 Task: Set up alerts for new listings in Wichita, Kansas, that have a home office or flex space.
Action: Mouse moved to (307, 191)
Screenshot: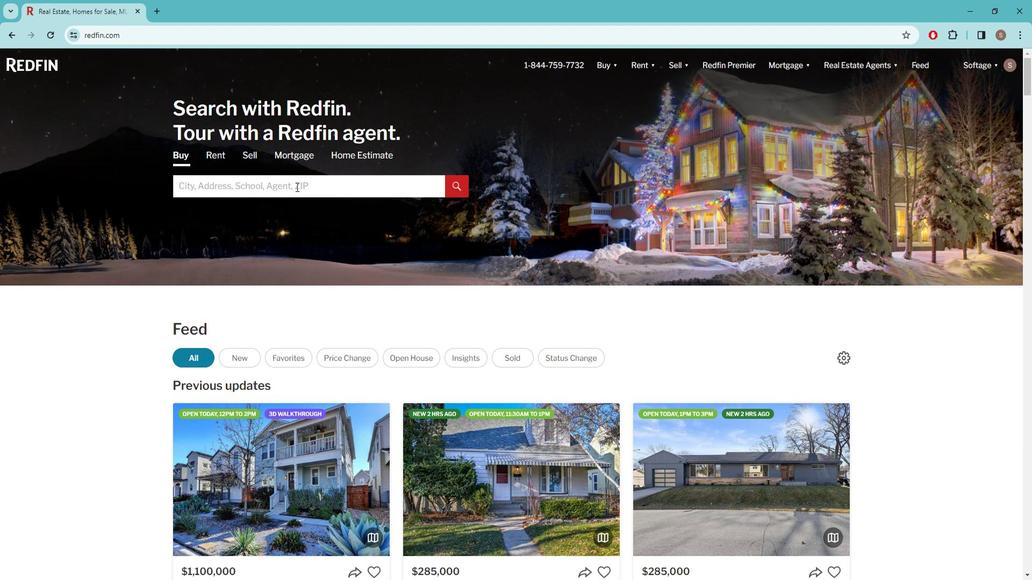 
Action: Mouse pressed left at (307, 191)
Screenshot: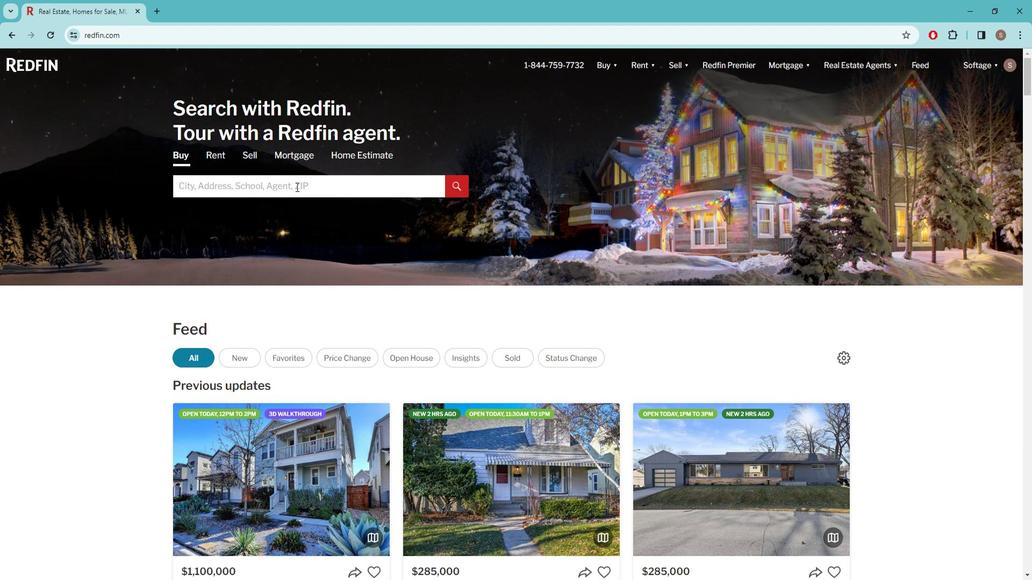 
Action: Key pressed w<Key.caps_lock>ICHITA
Screenshot: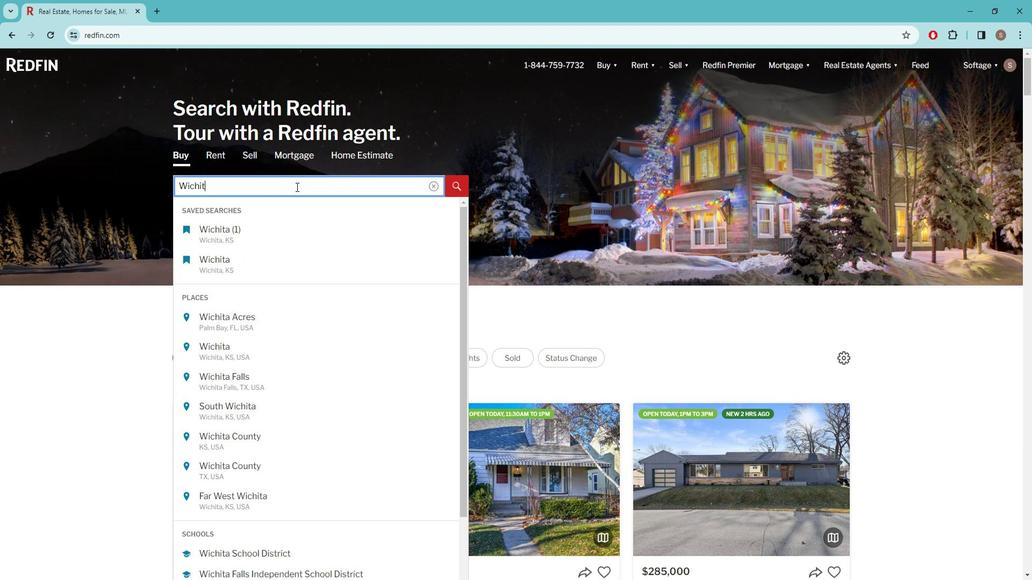 
Action: Mouse moved to (307, 256)
Screenshot: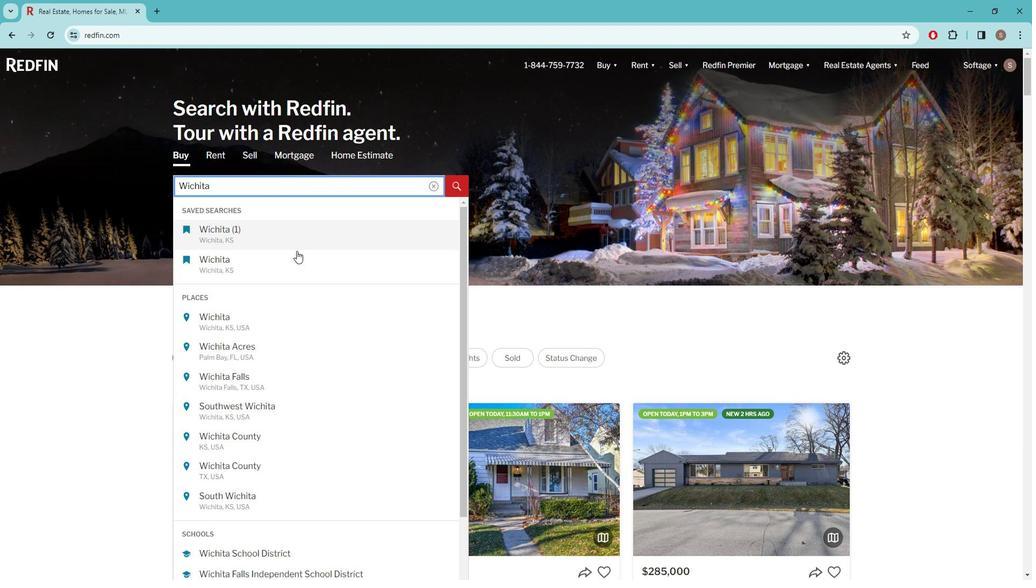
Action: Mouse pressed left at (307, 256)
Screenshot: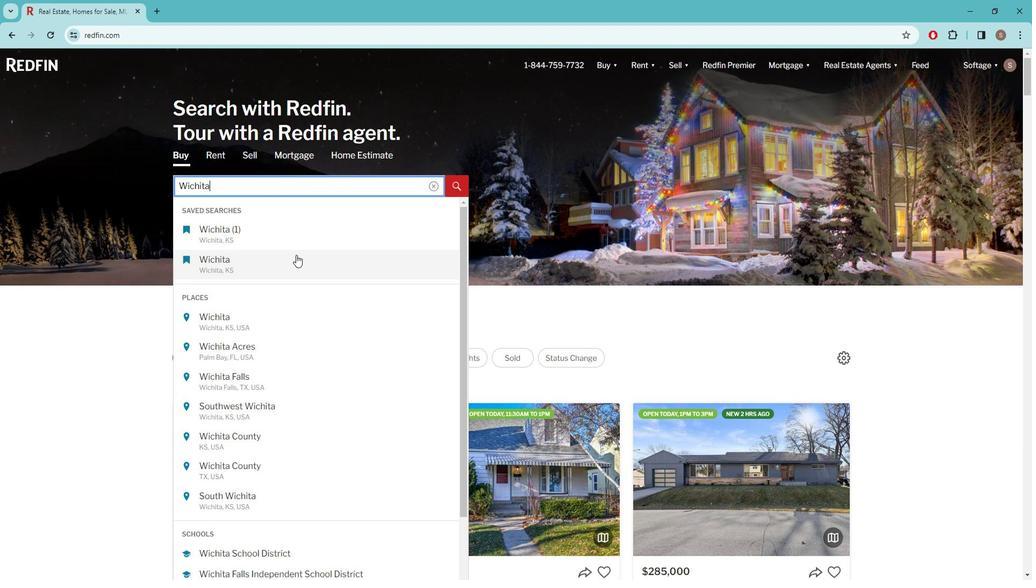 
Action: Mouse moved to (926, 134)
Screenshot: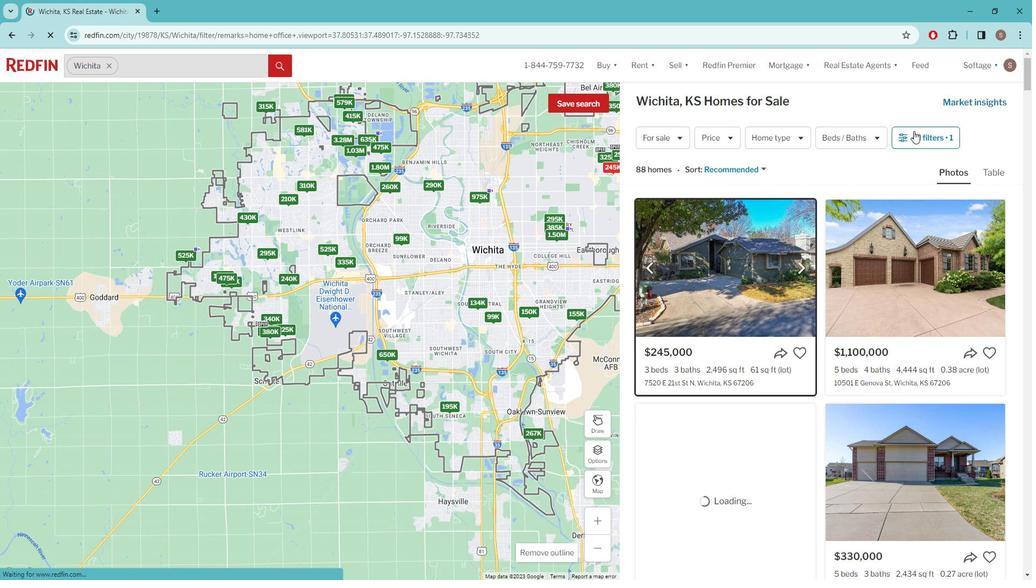 
Action: Mouse pressed left at (926, 134)
Screenshot: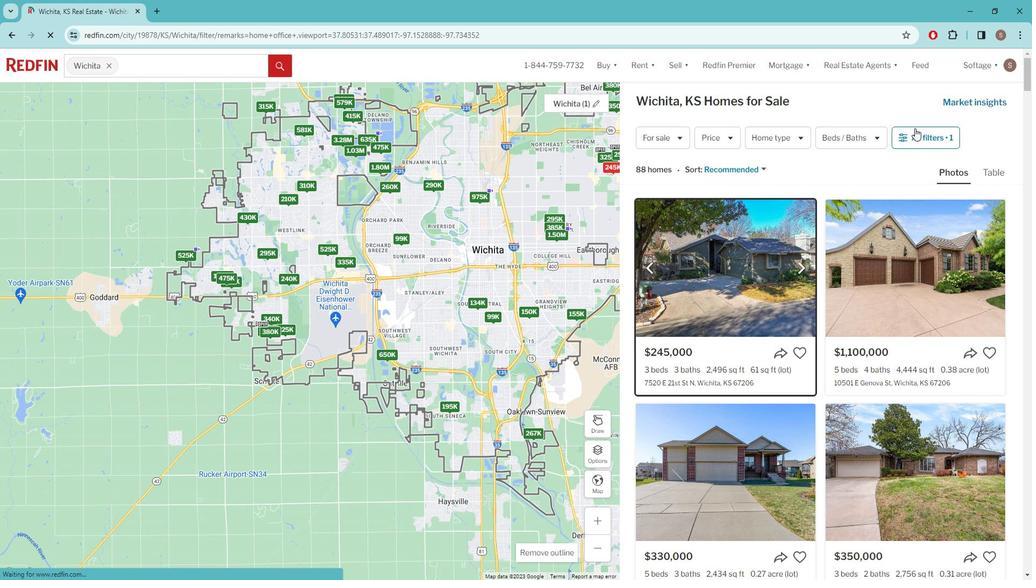 
Action: Mouse pressed left at (926, 134)
Screenshot: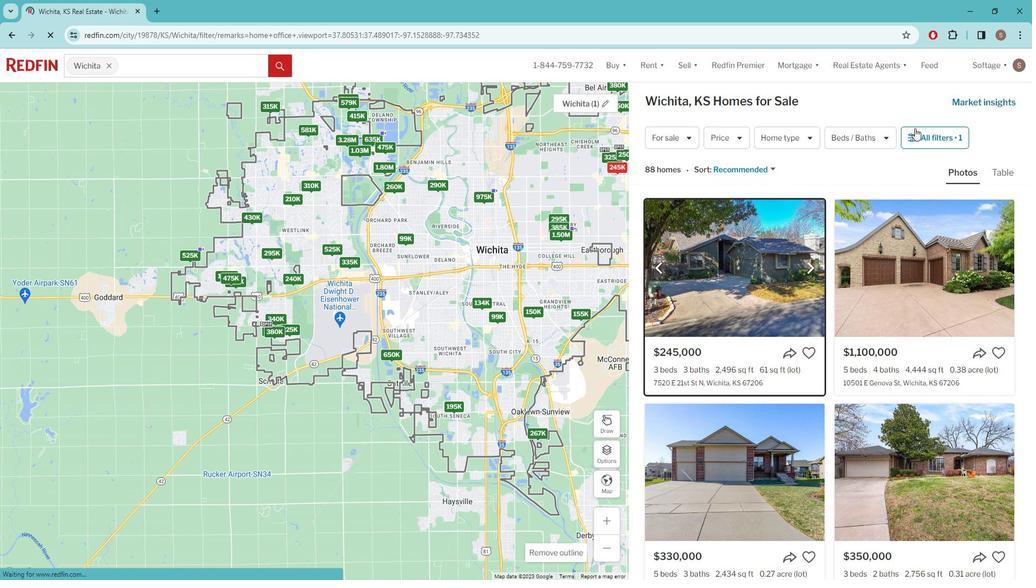 
Action: Mouse moved to (920, 140)
Screenshot: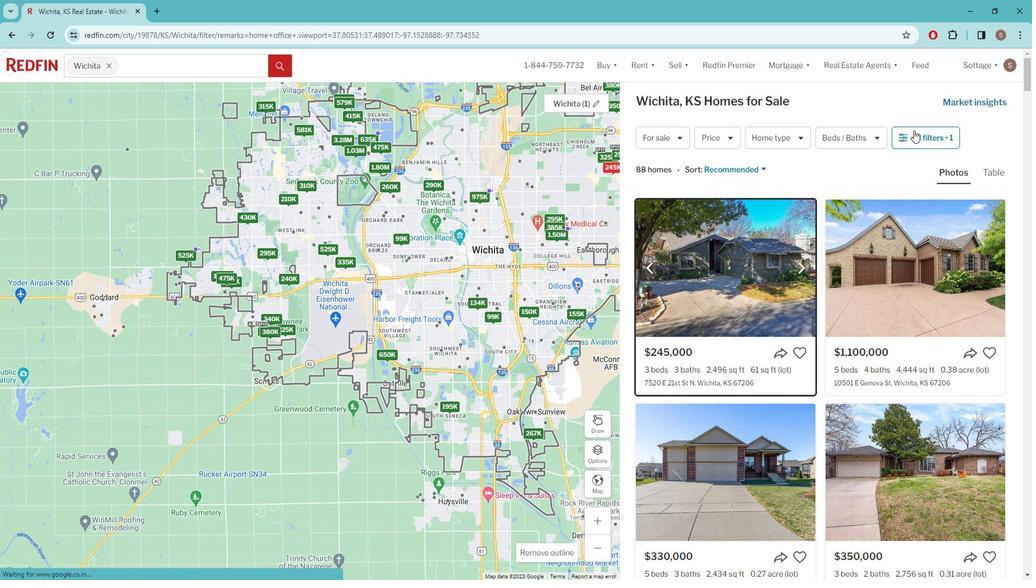 
Action: Mouse pressed left at (920, 140)
Screenshot: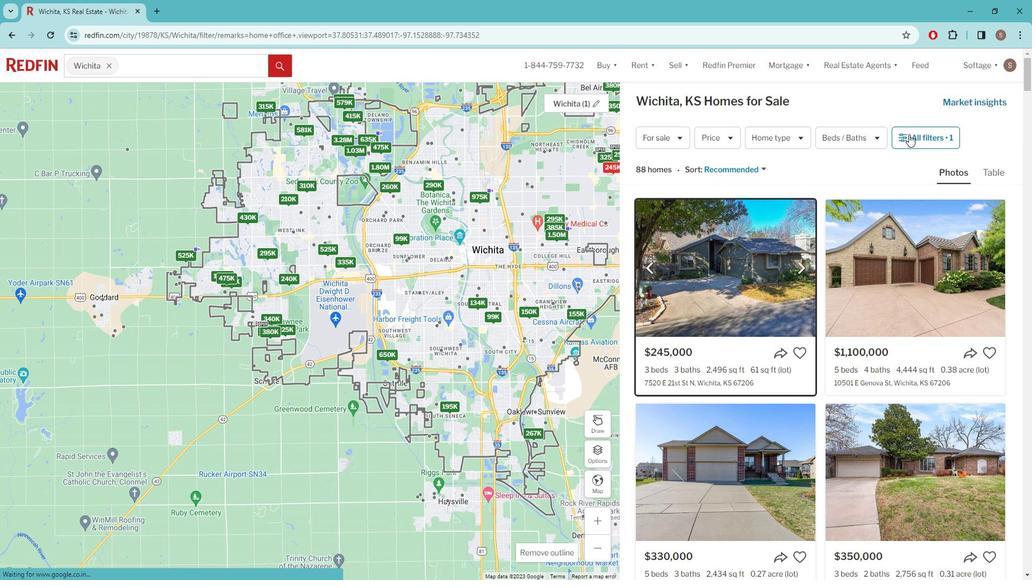 
Action: Mouse moved to (706, 549)
Screenshot: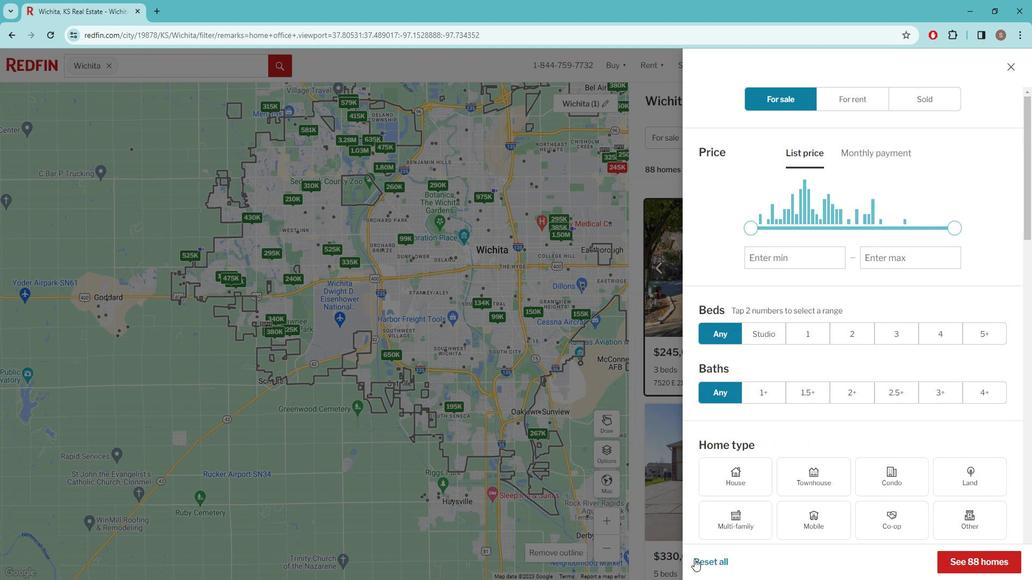 
Action: Mouse pressed left at (706, 549)
Screenshot: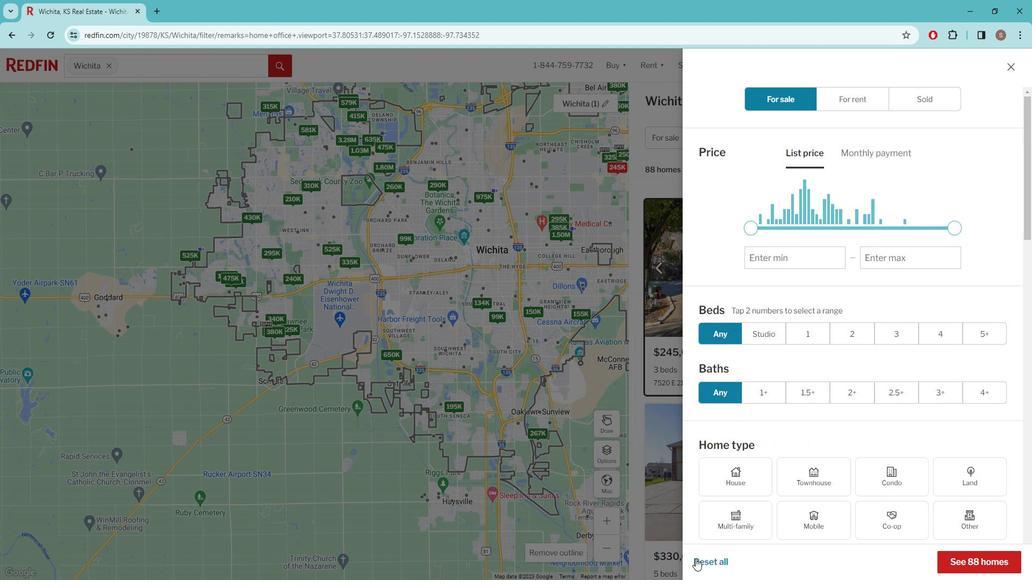 
Action: Mouse moved to (824, 355)
Screenshot: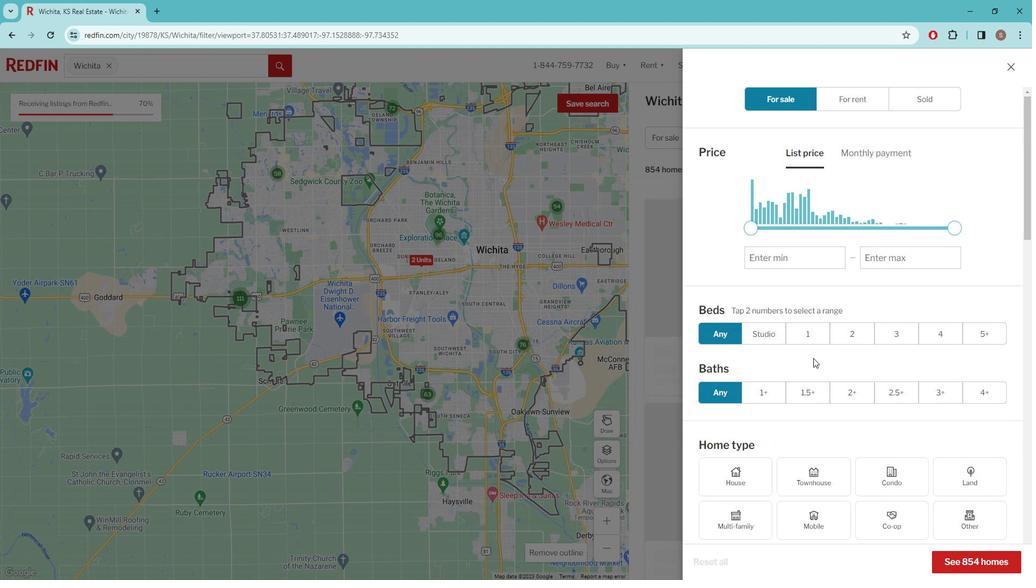 
Action: Mouse scrolled (824, 355) with delta (0, 0)
Screenshot: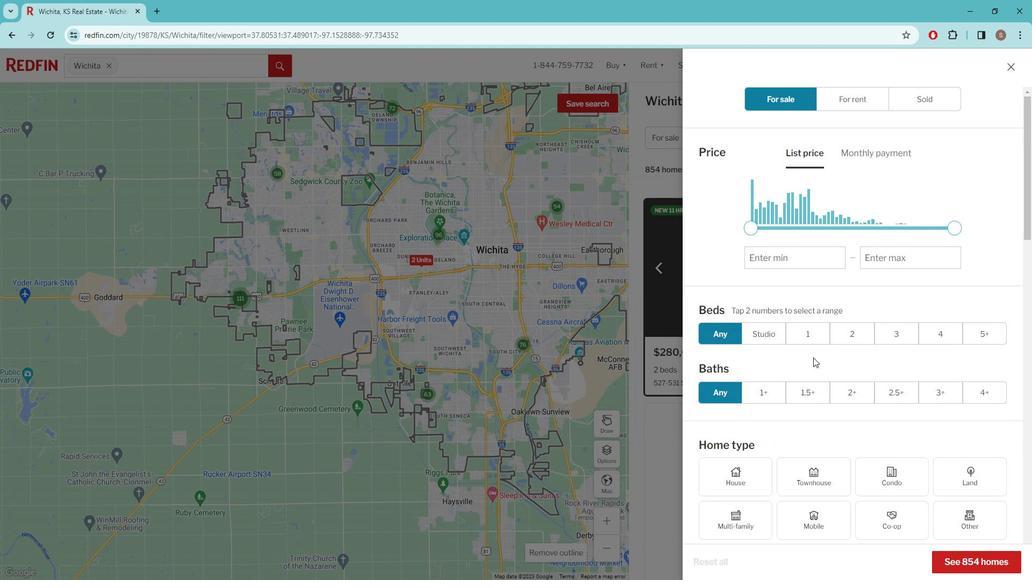 
Action: Mouse moved to (824, 355)
Screenshot: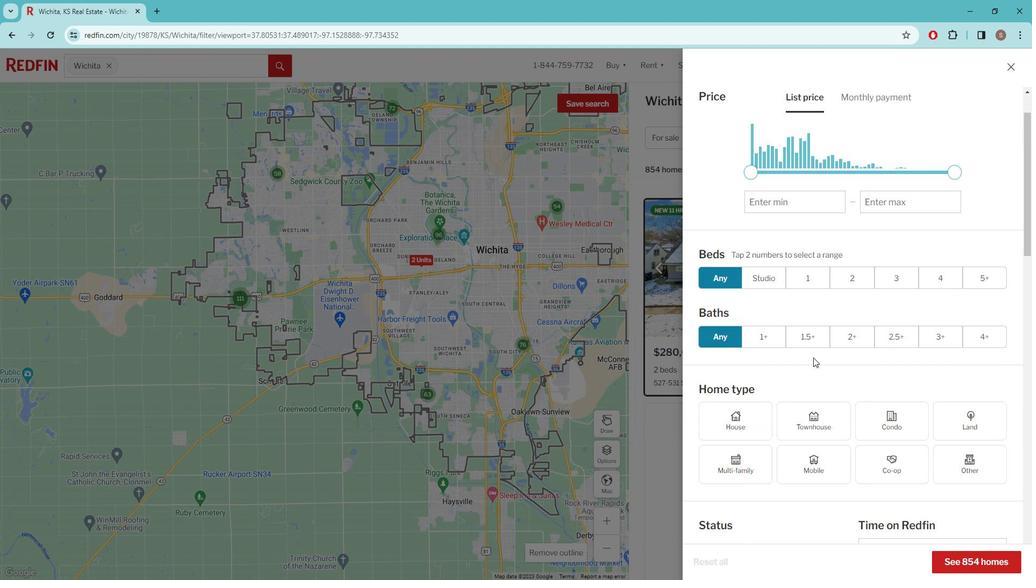 
Action: Mouse scrolled (824, 354) with delta (0, 0)
Screenshot: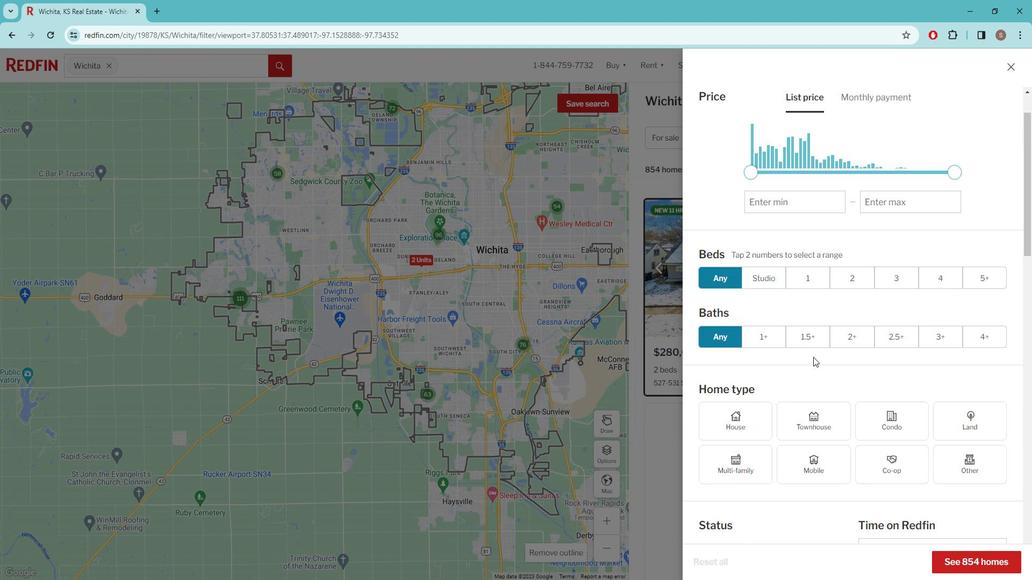 
Action: Mouse scrolled (824, 354) with delta (0, 0)
Screenshot: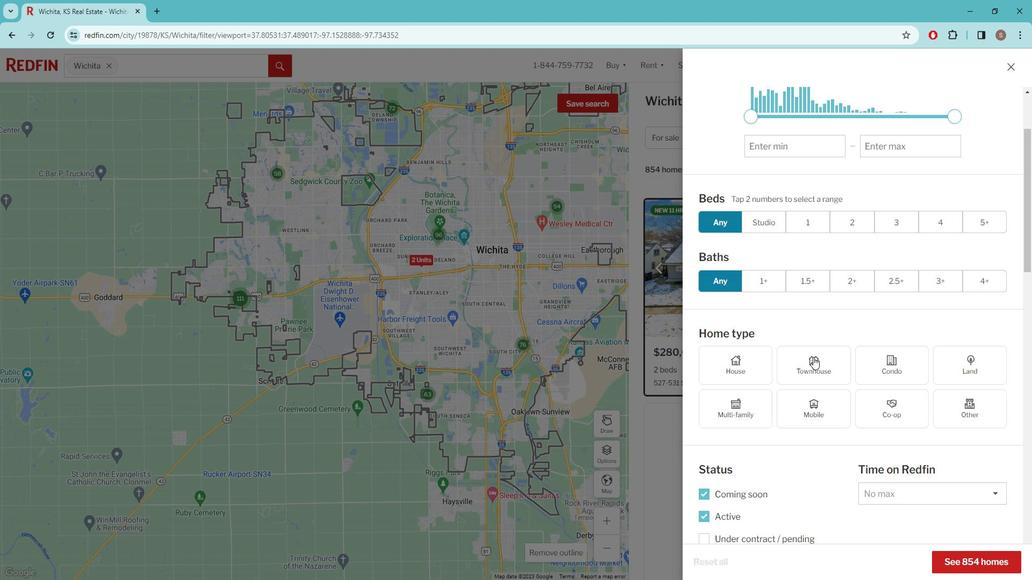 
Action: Mouse moved to (912, 431)
Screenshot: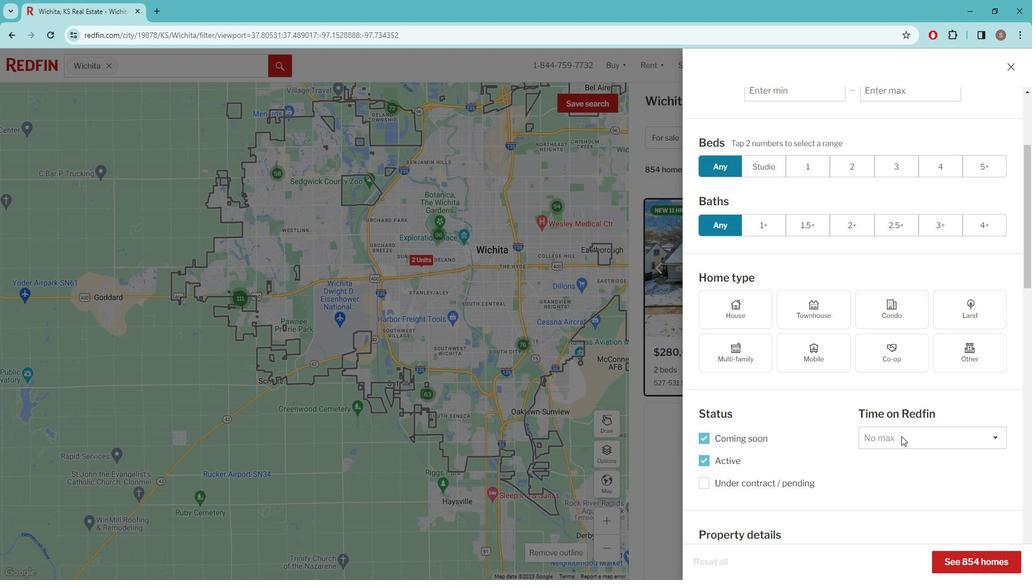 
Action: Mouse pressed left at (912, 431)
Screenshot: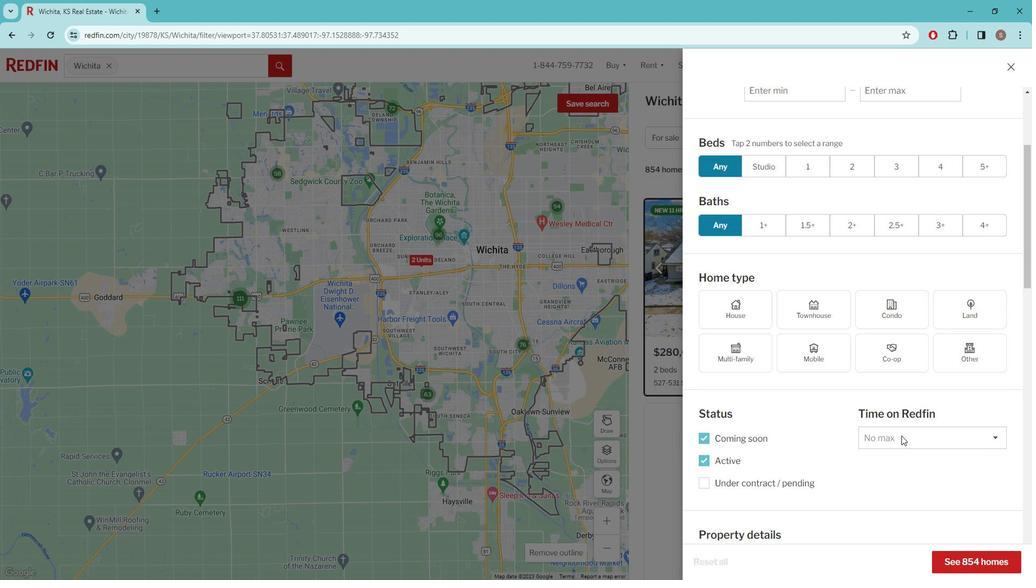 
Action: Mouse moved to (918, 300)
Screenshot: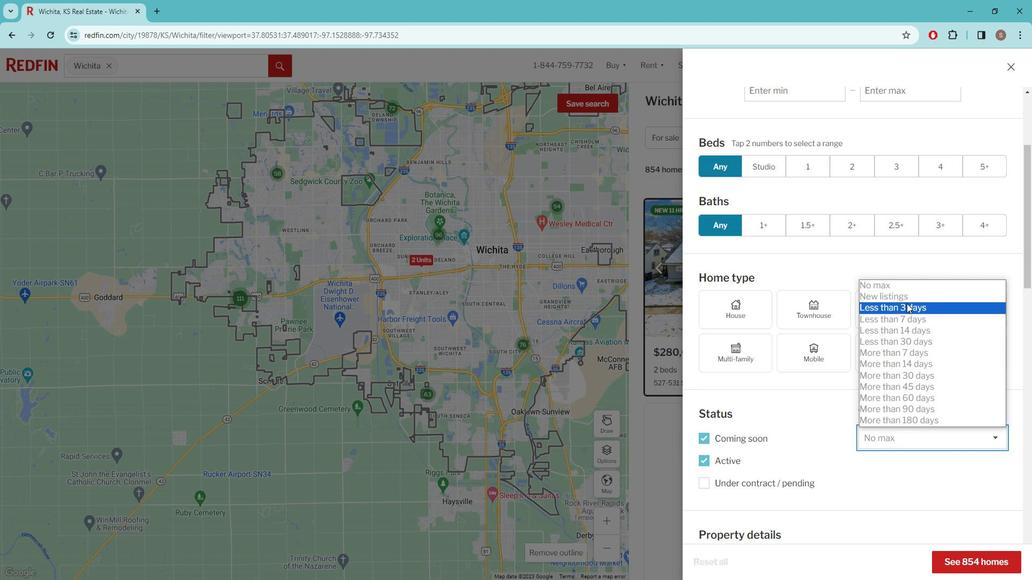 
Action: Mouse pressed left at (918, 300)
Screenshot: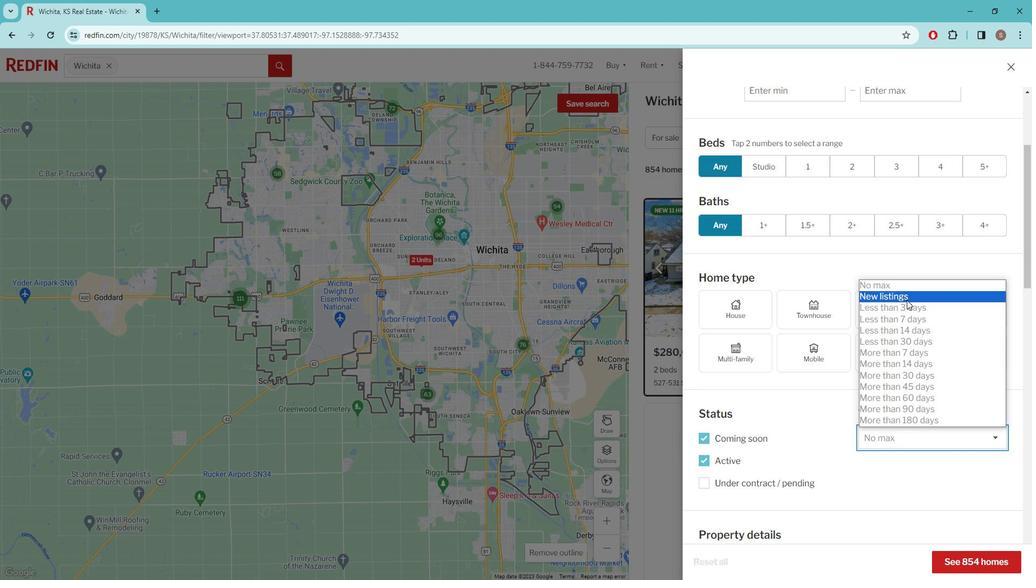 
Action: Mouse moved to (849, 403)
Screenshot: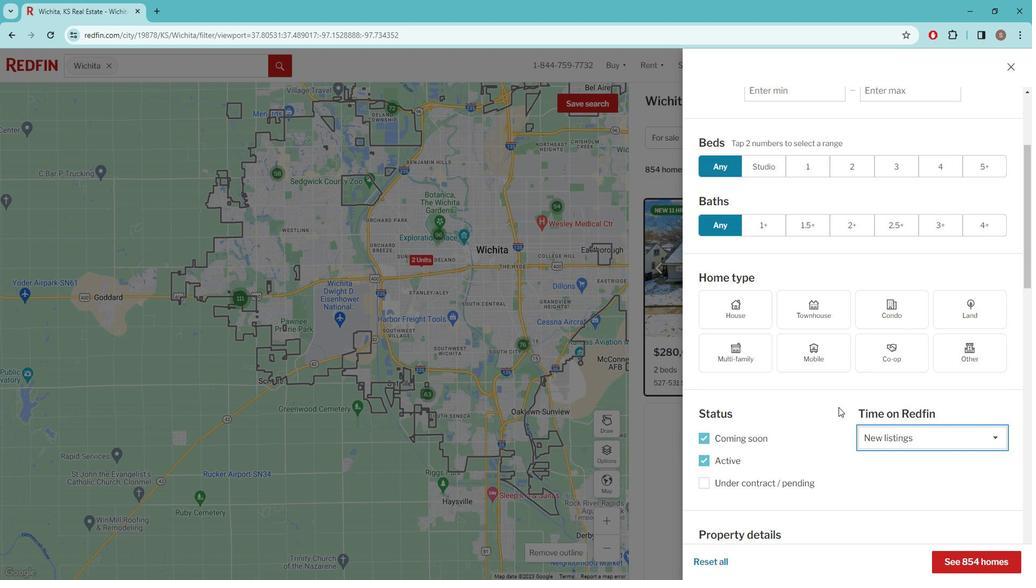 
Action: Mouse scrolled (849, 403) with delta (0, 0)
Screenshot: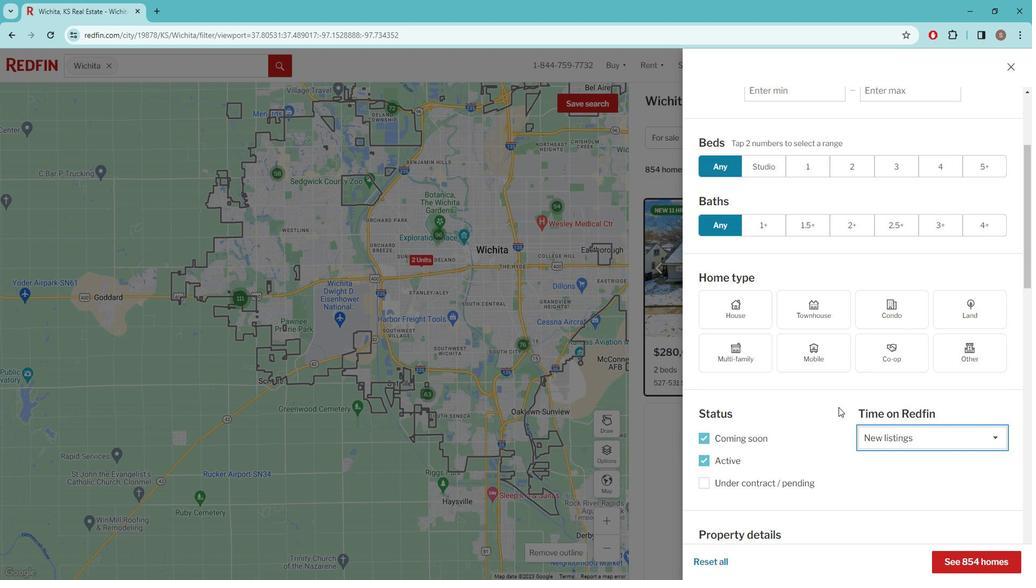 
Action: Mouse scrolled (849, 403) with delta (0, 0)
Screenshot: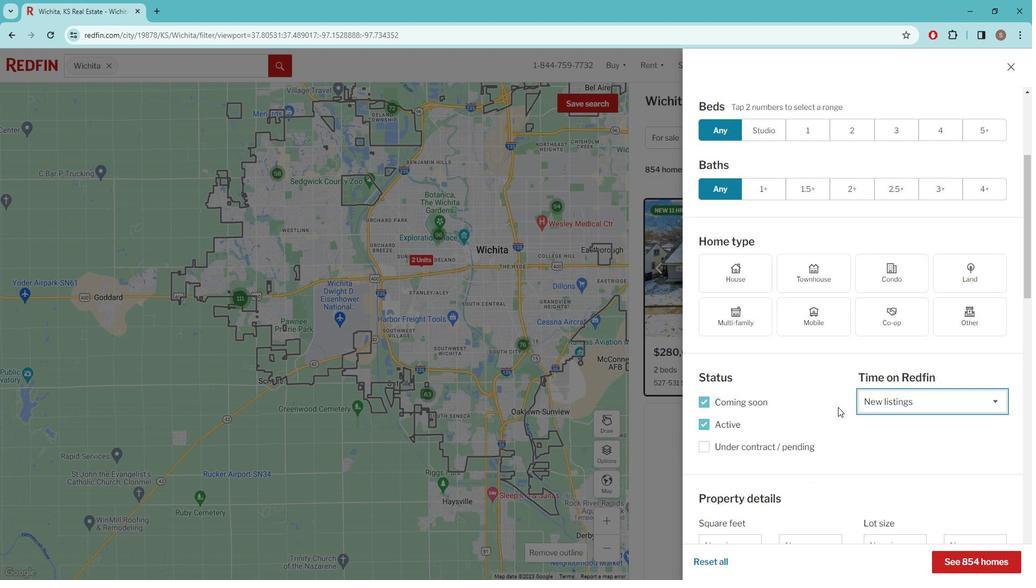 
Action: Mouse scrolled (849, 403) with delta (0, 0)
Screenshot: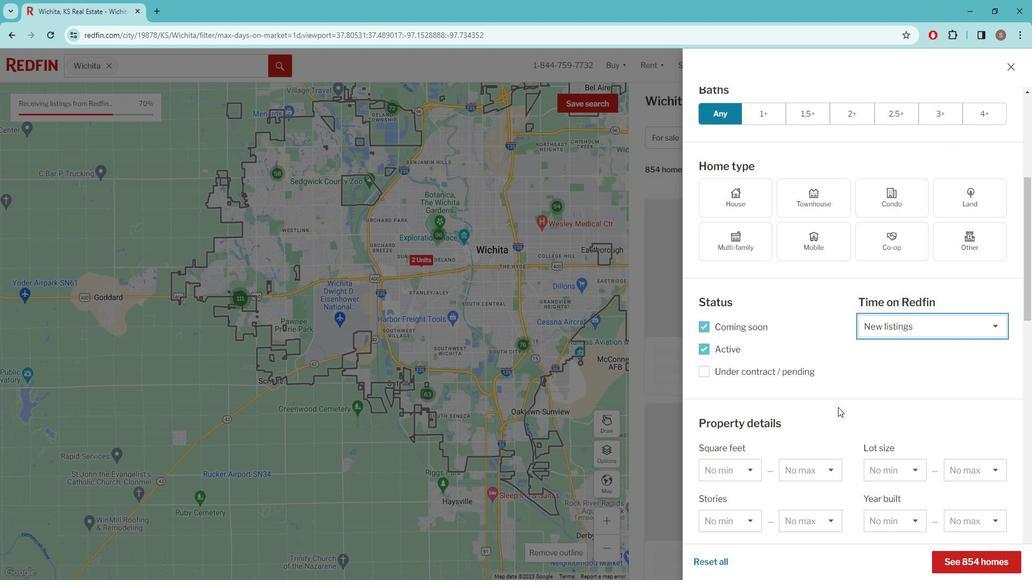 
Action: Mouse scrolled (849, 403) with delta (0, 0)
Screenshot: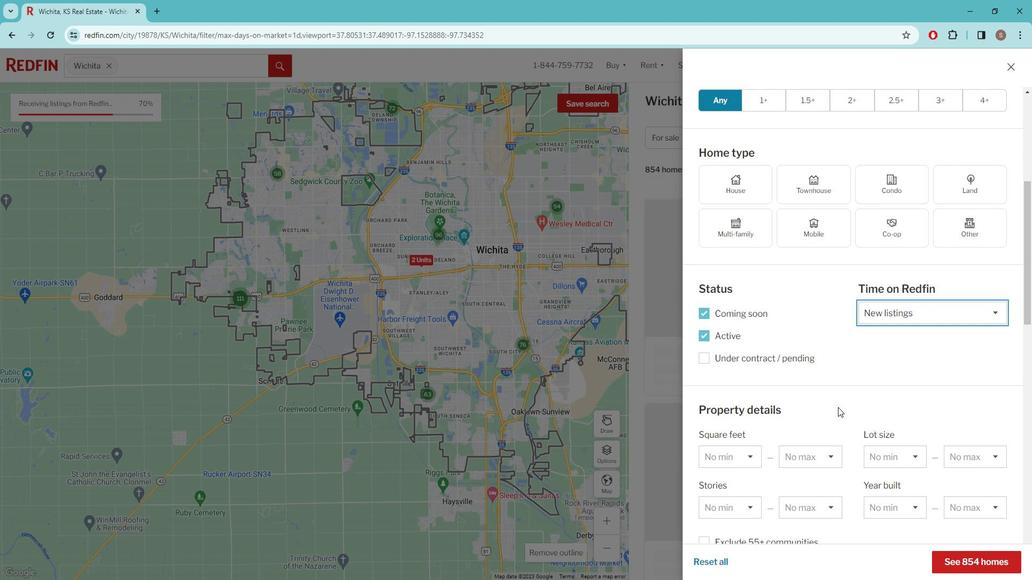 
Action: Mouse scrolled (849, 403) with delta (0, 0)
Screenshot: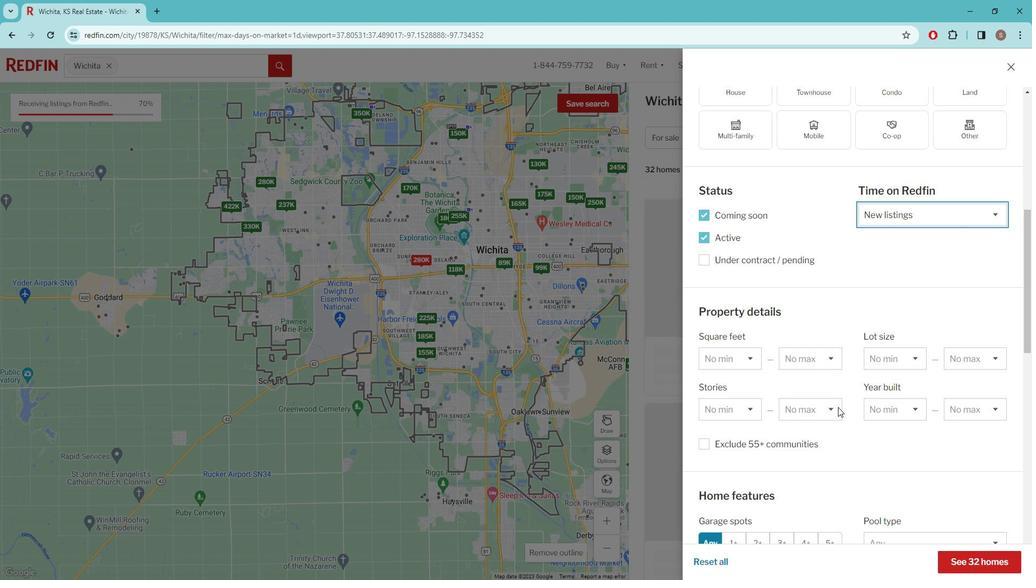 
Action: Mouse scrolled (849, 403) with delta (0, 0)
Screenshot: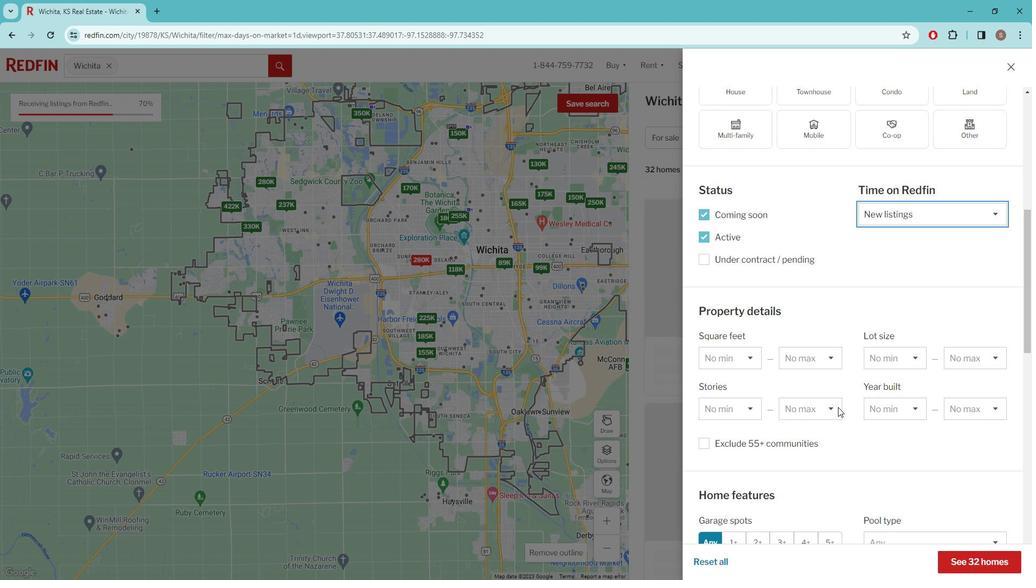 
Action: Mouse scrolled (849, 403) with delta (0, 0)
Screenshot: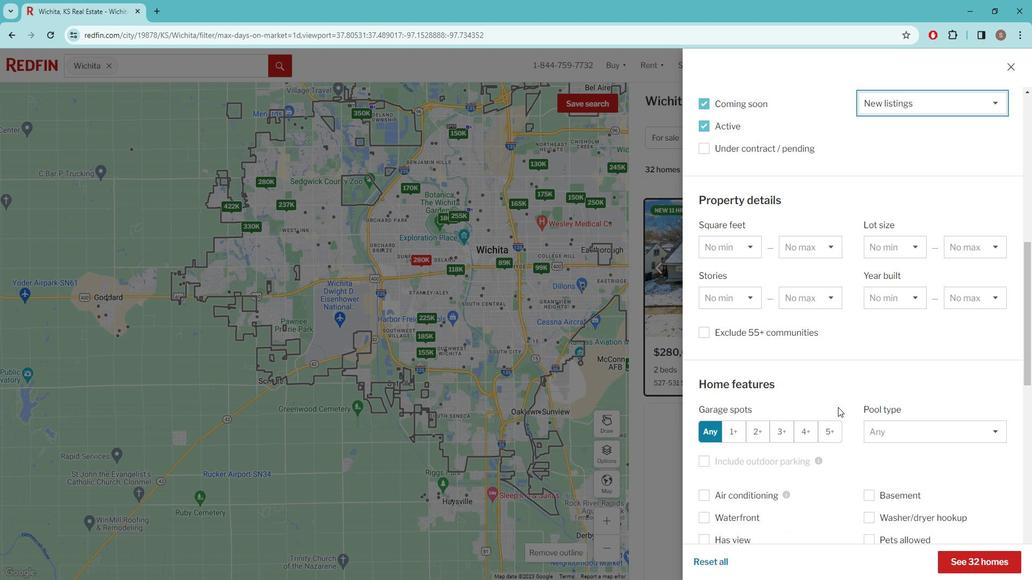 
Action: Mouse scrolled (849, 403) with delta (0, 0)
Screenshot: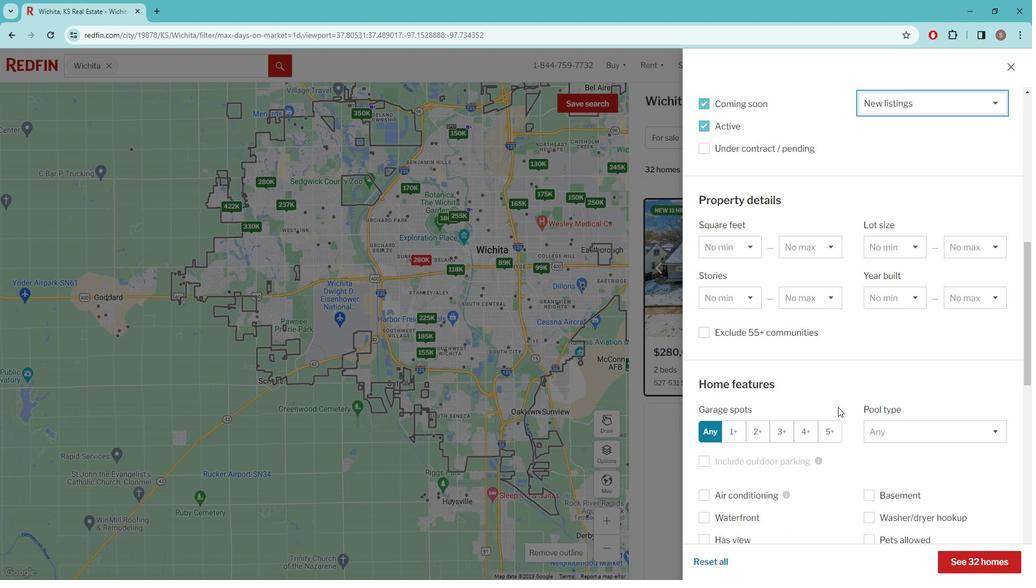 
Action: Mouse scrolled (849, 403) with delta (0, 0)
Screenshot: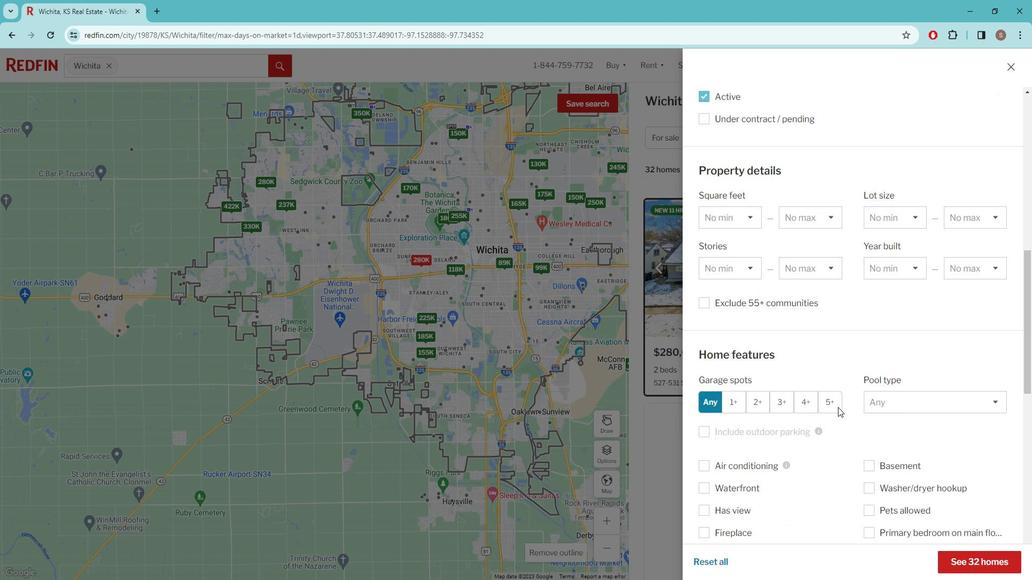 
Action: Mouse moved to (729, 510)
Screenshot: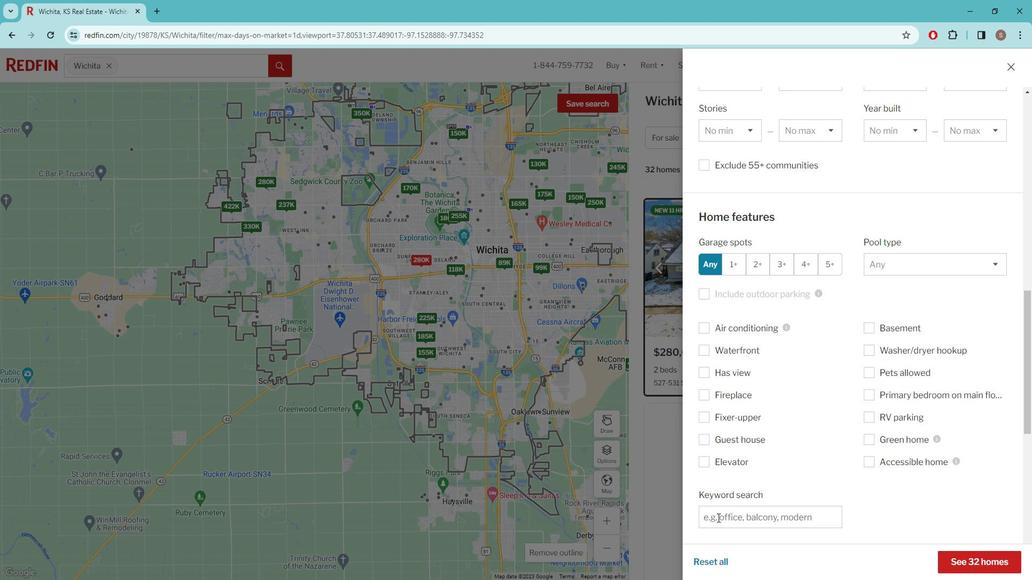 
Action: Mouse pressed left at (729, 510)
Screenshot: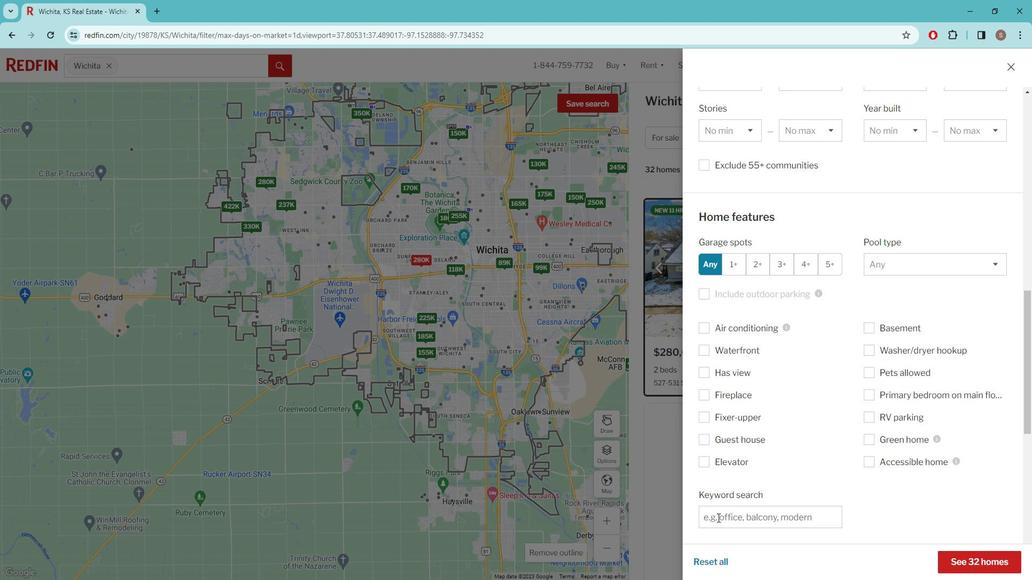 
Action: Key pressed HOM<Key.space><Key.backspace>E<Key.space>OFFC<Key.backspace>ICE<Key.space>
Screenshot: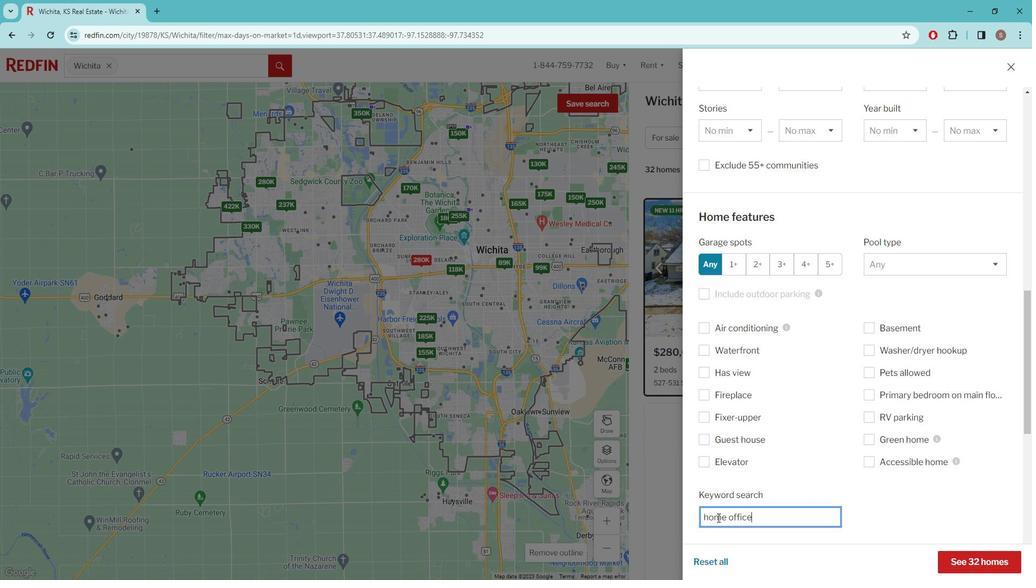 
Action: Mouse moved to (798, 462)
Screenshot: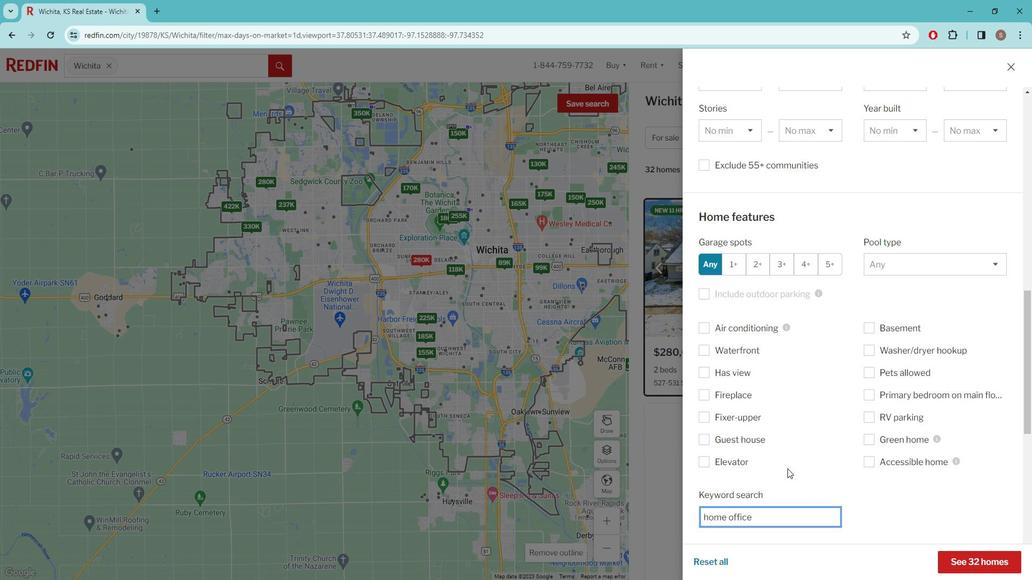 
Action: Mouse scrolled (798, 461) with delta (0, 0)
Screenshot: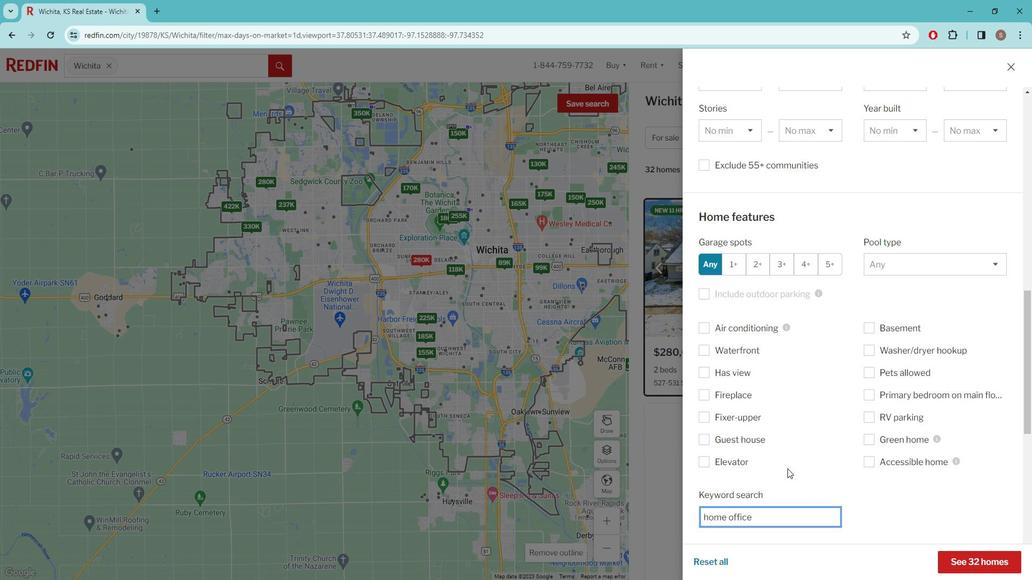 
Action: Mouse moved to (800, 456)
Screenshot: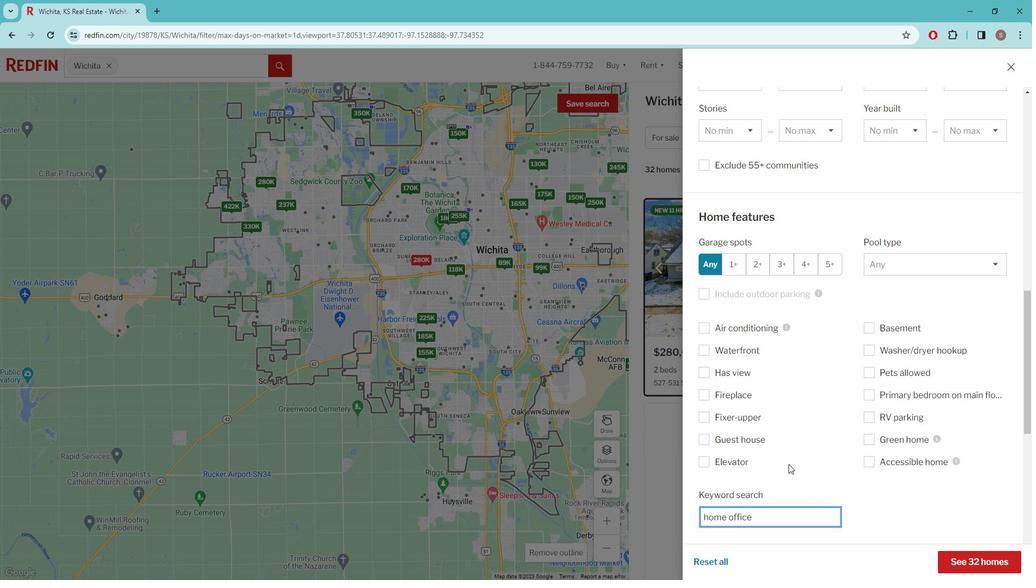 
Action: Mouse scrolled (800, 456) with delta (0, 0)
Screenshot: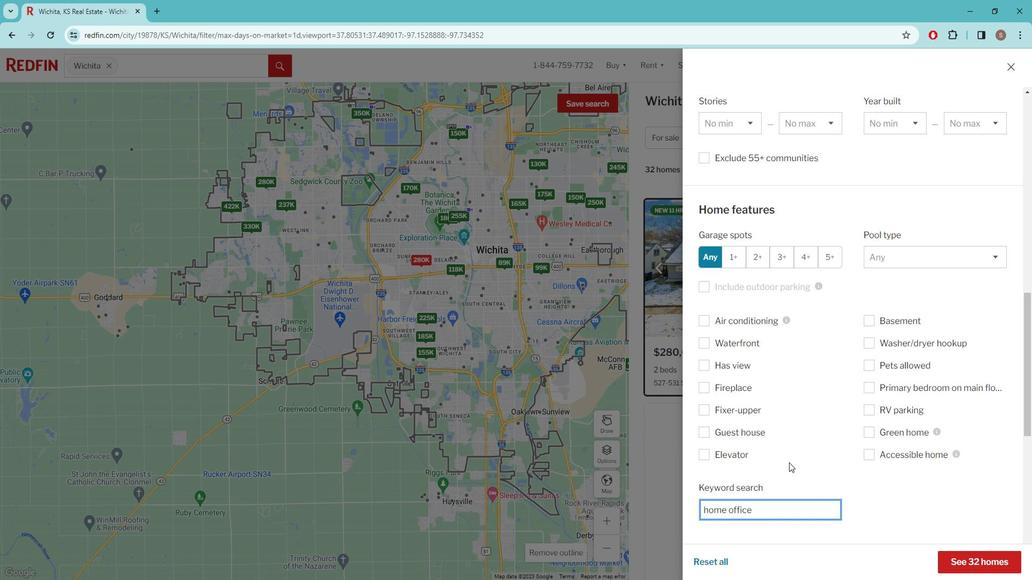 
Action: Mouse moved to (801, 449)
Screenshot: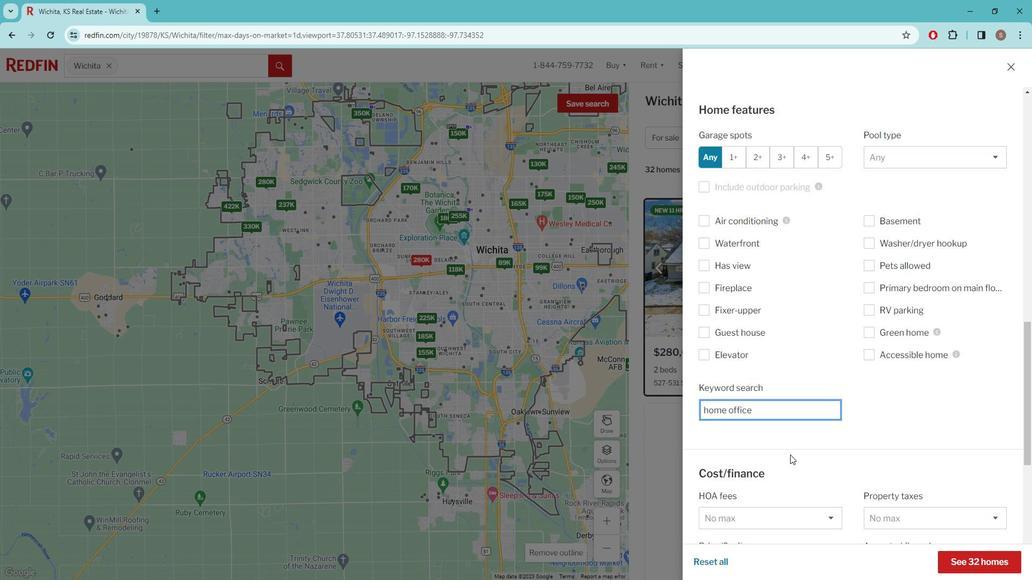 
Action: Mouse scrolled (801, 448) with delta (0, 0)
Screenshot: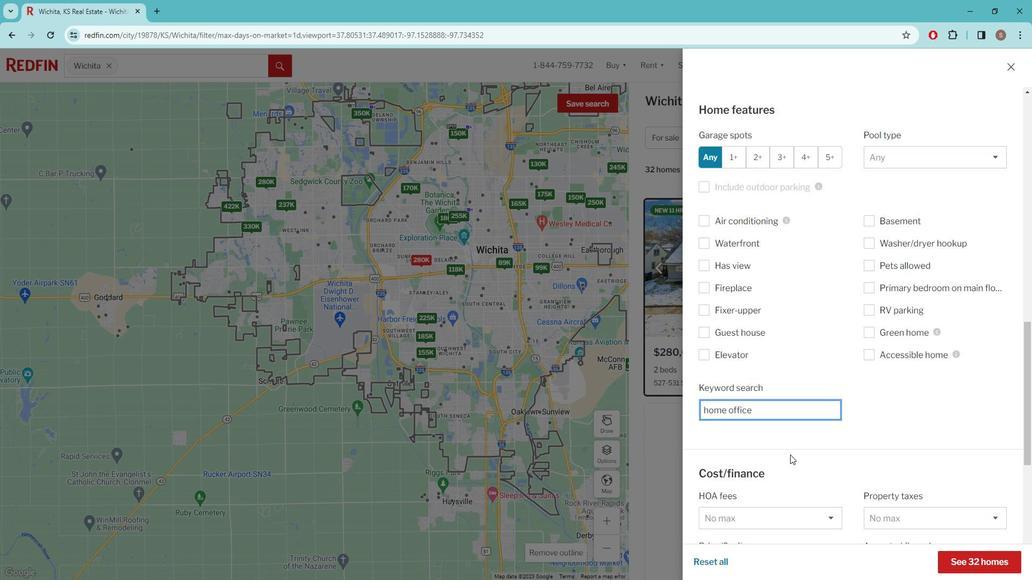 
Action: Mouse moved to (804, 437)
Screenshot: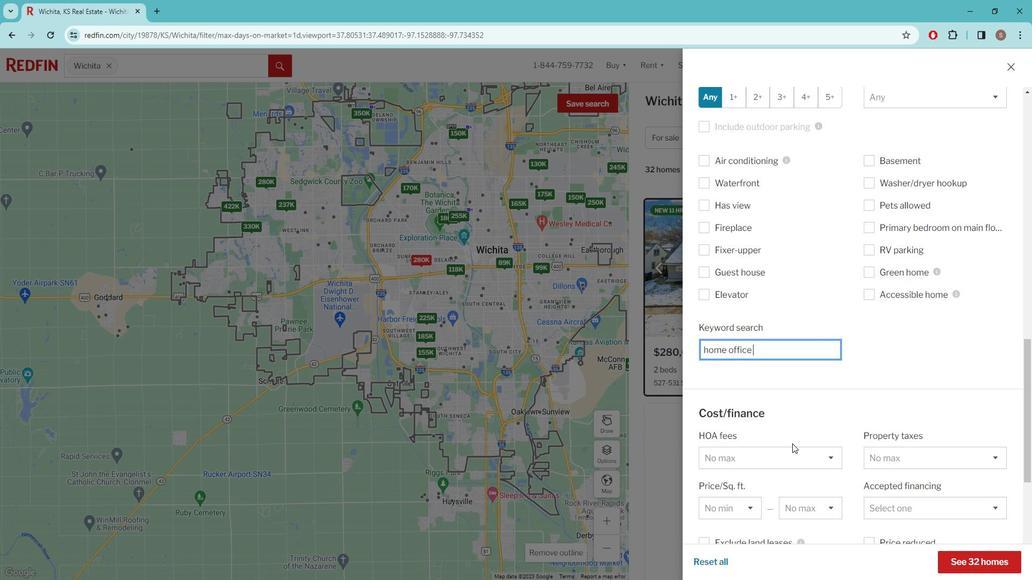 
Action: Mouse scrolled (804, 437) with delta (0, 0)
Screenshot: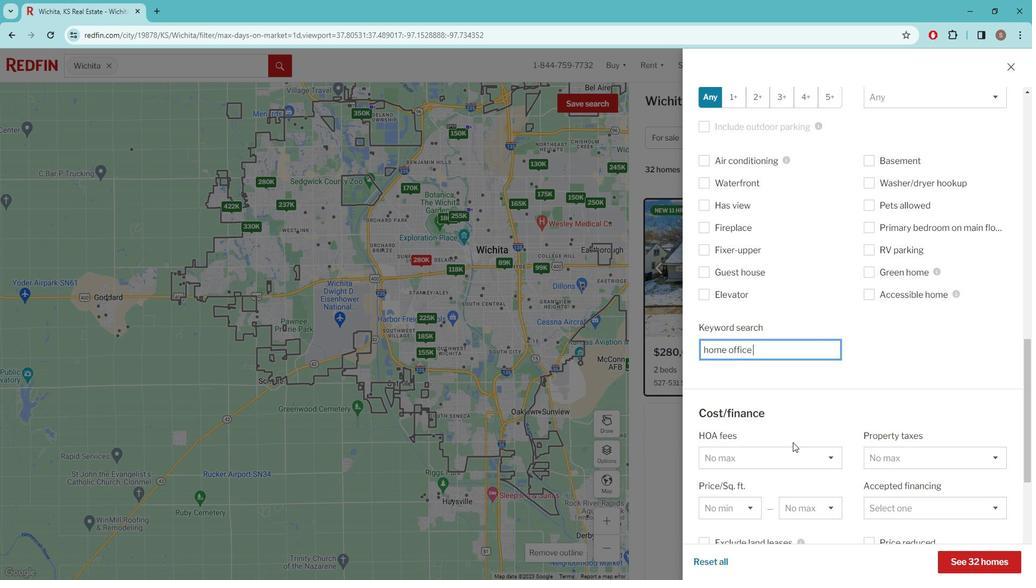 
Action: Mouse scrolled (804, 437) with delta (0, 0)
Screenshot: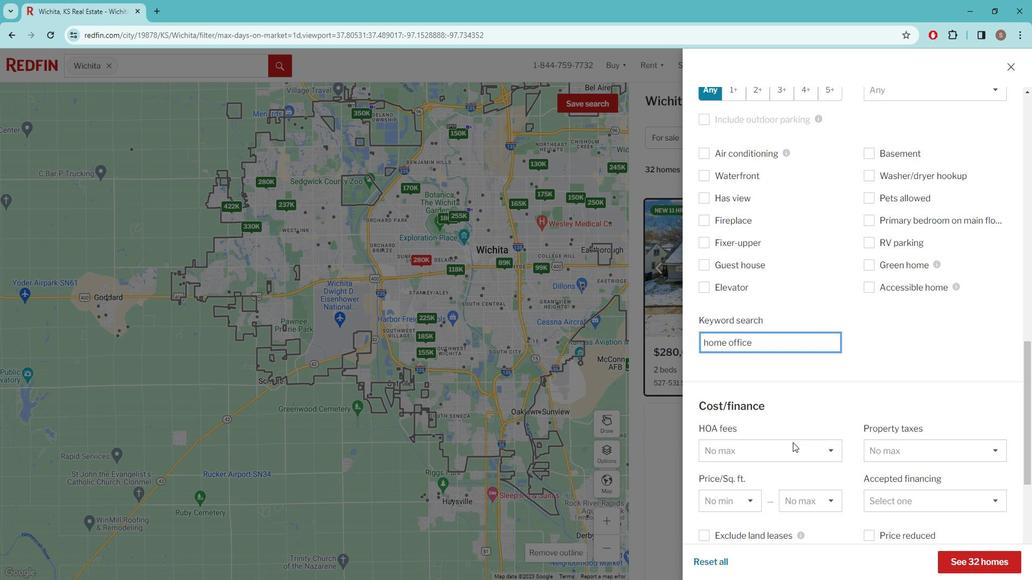 
Action: Mouse scrolled (804, 437) with delta (0, 0)
Screenshot: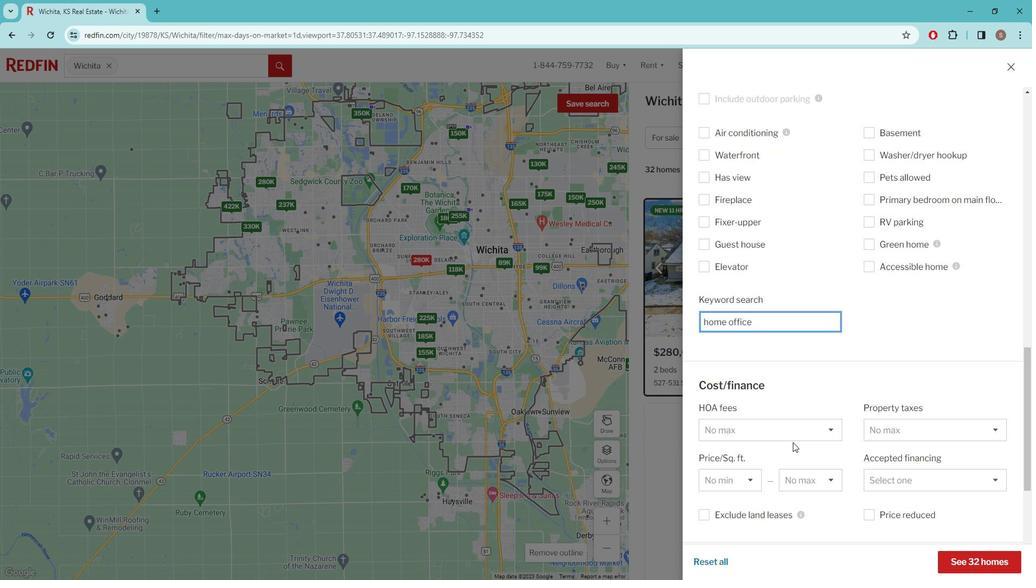 
Action: Mouse scrolled (804, 437) with delta (0, 0)
Screenshot: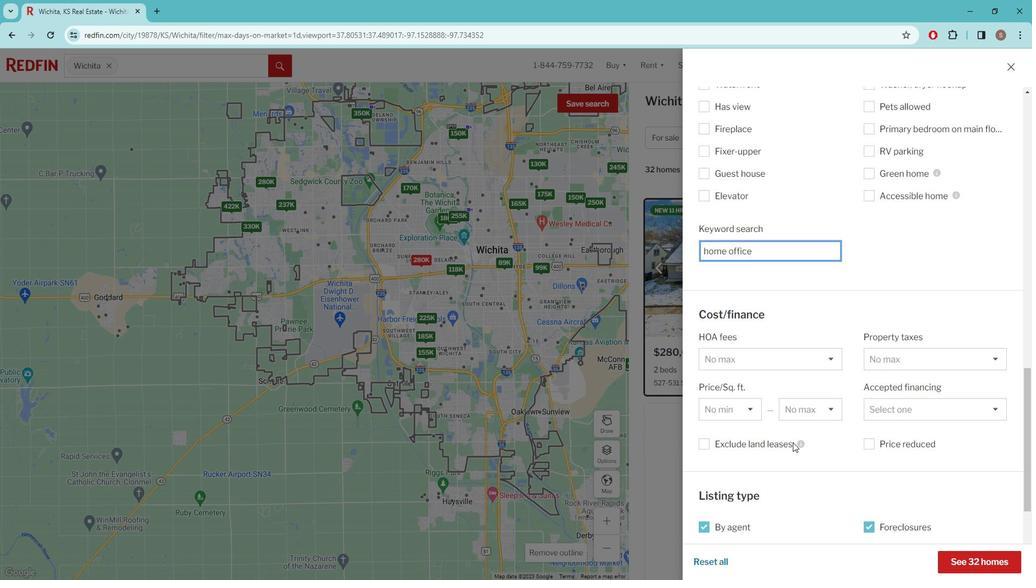 
Action: Mouse moved to (804, 437)
Screenshot: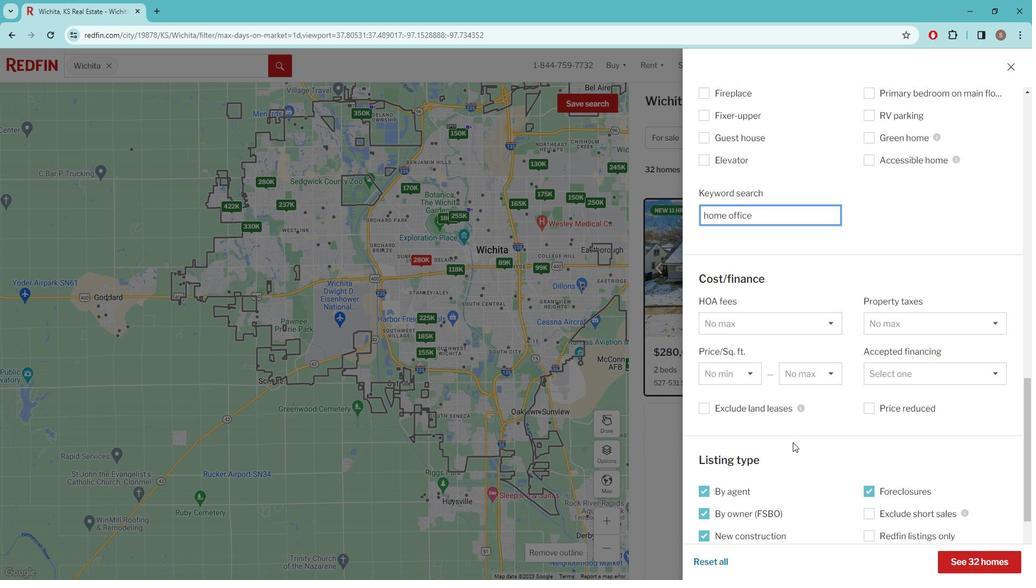 
Action: Mouse scrolled (804, 436) with delta (0, 0)
Screenshot: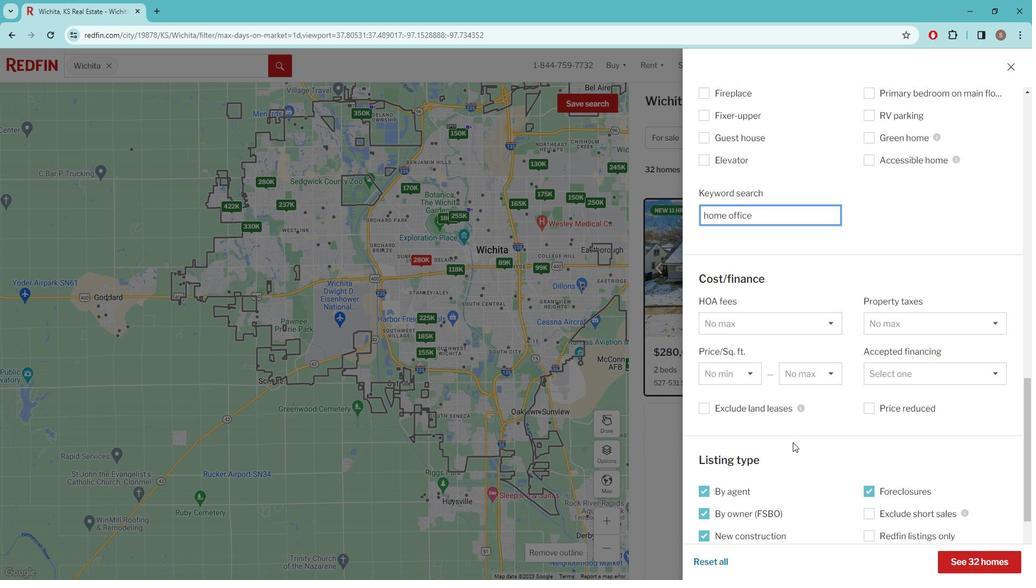 
Action: Mouse moved to (804, 436)
Screenshot: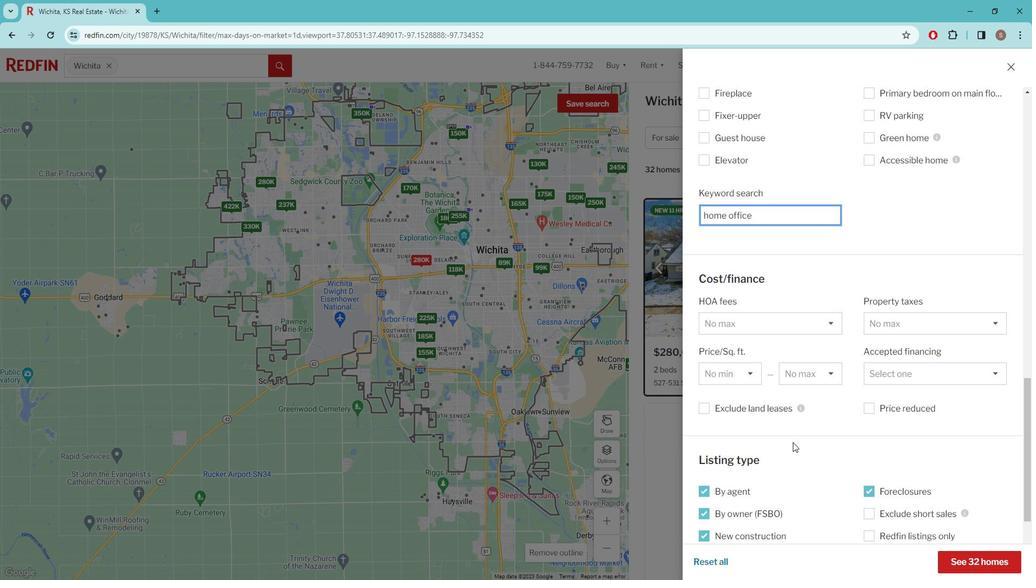 
Action: Mouse scrolled (804, 436) with delta (0, 0)
Screenshot: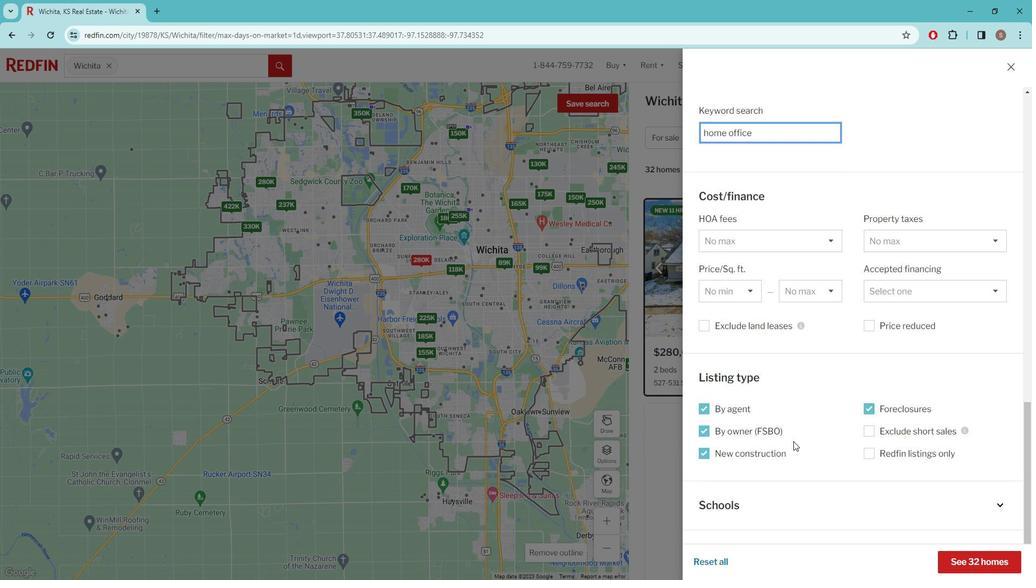 
Action: Mouse scrolled (804, 436) with delta (0, 0)
Screenshot: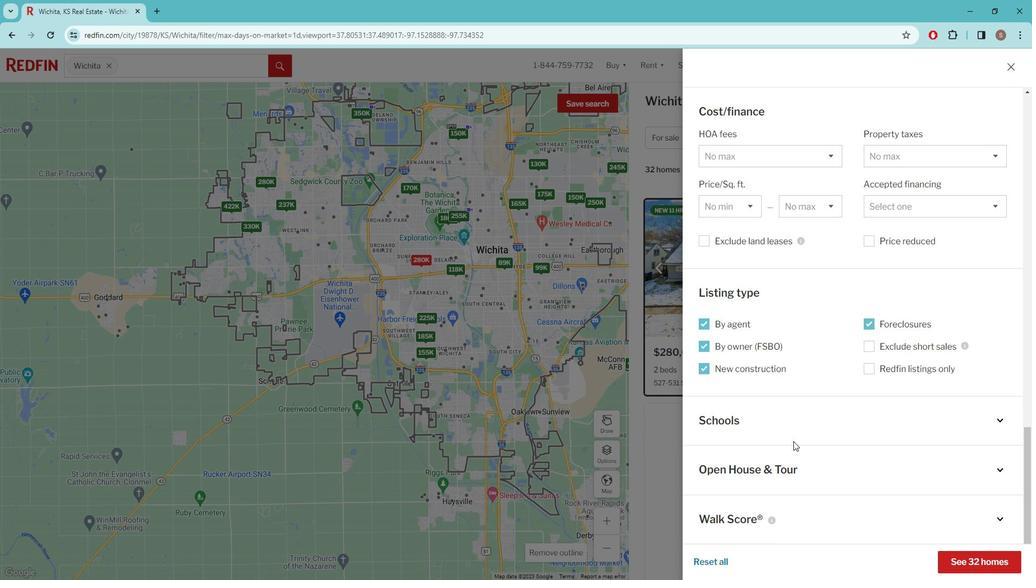 
Action: Mouse scrolled (804, 436) with delta (0, 0)
Screenshot: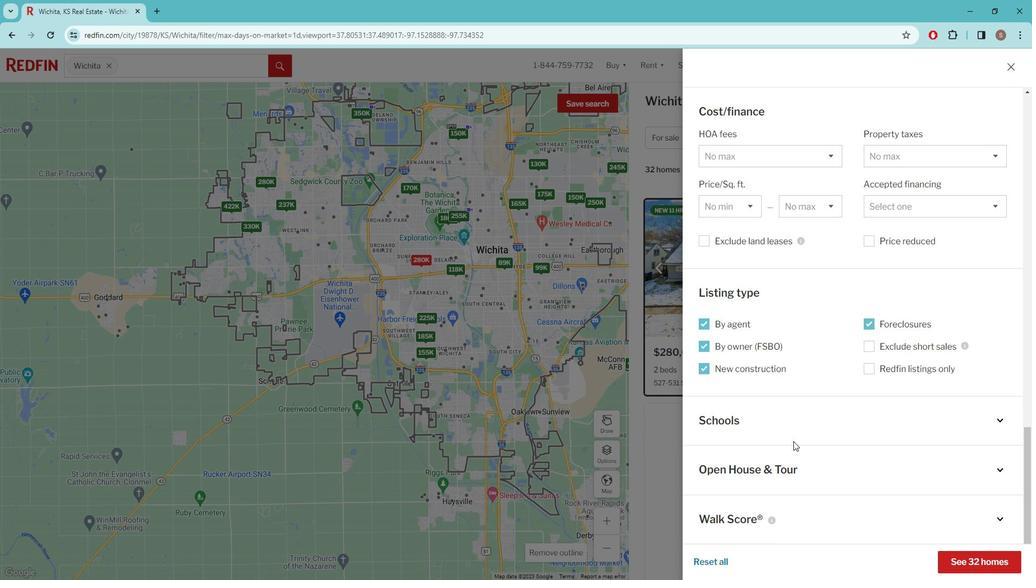 
Action: Mouse scrolled (804, 436) with delta (0, 0)
Screenshot: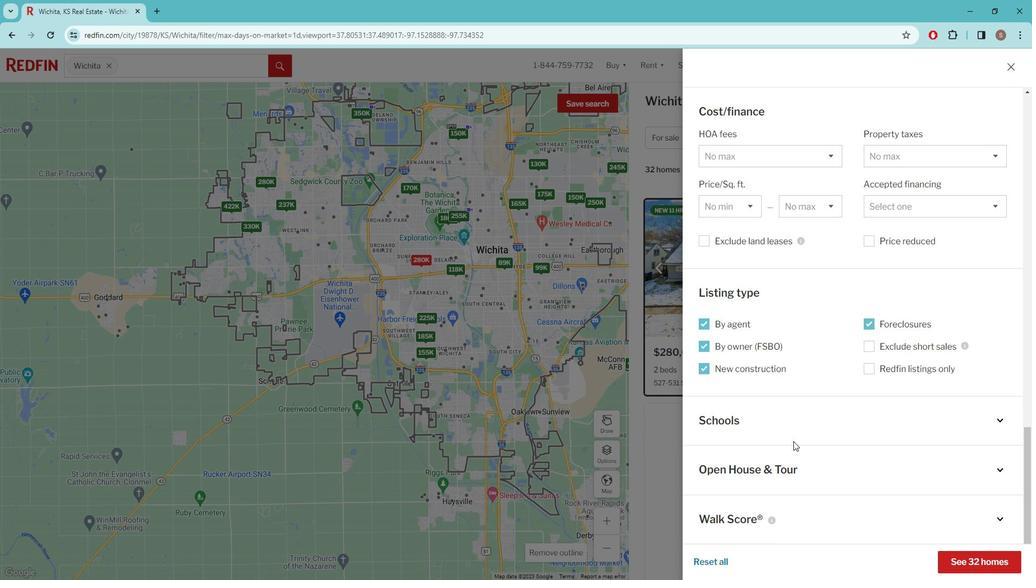
Action: Mouse scrolled (804, 436) with delta (0, 0)
Screenshot: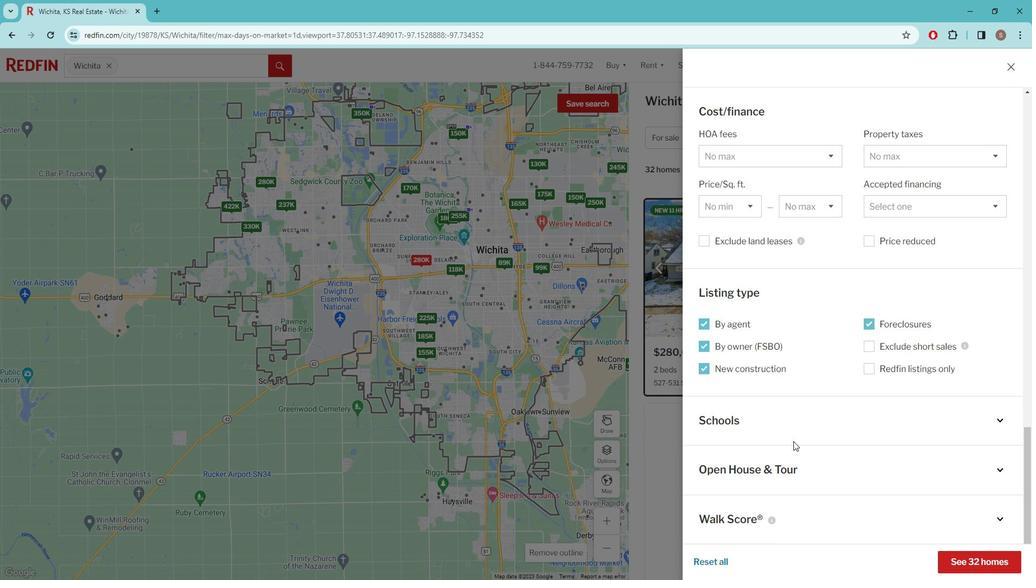 
Action: Mouse scrolled (804, 436) with delta (0, 0)
Screenshot: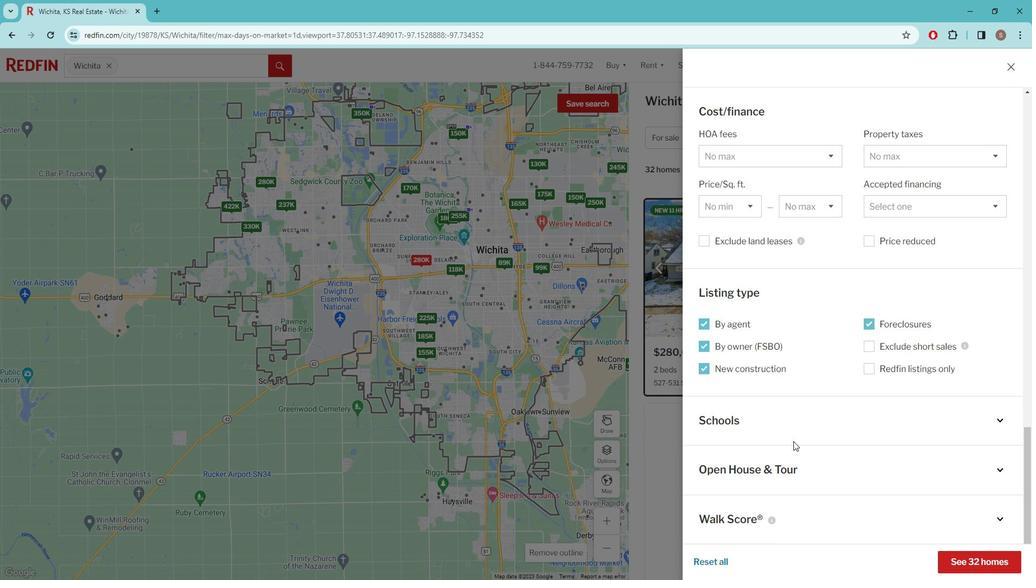 
Action: Mouse scrolled (804, 436) with delta (0, 0)
Screenshot: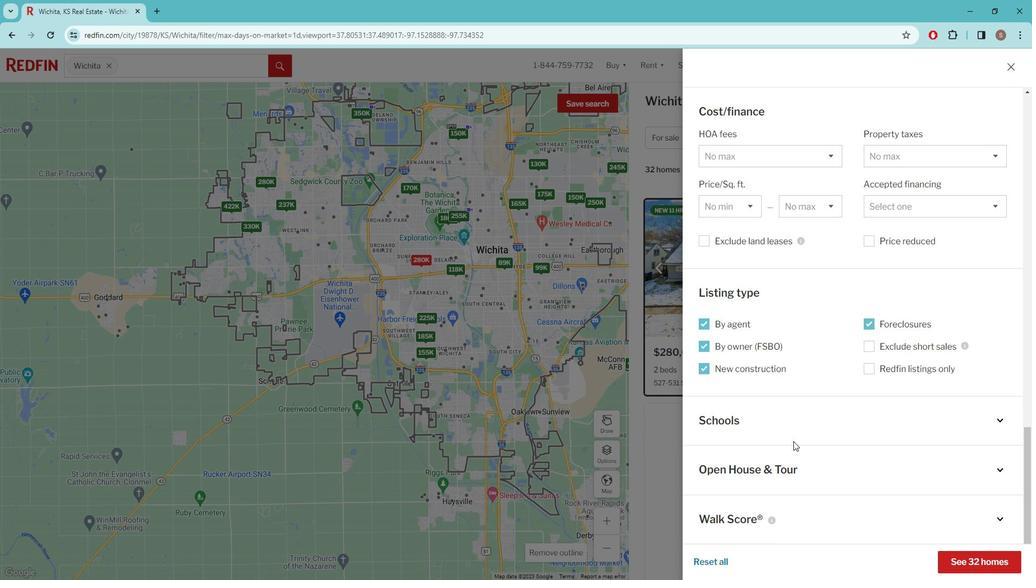 
Action: Mouse scrolled (804, 436) with delta (0, 0)
Screenshot: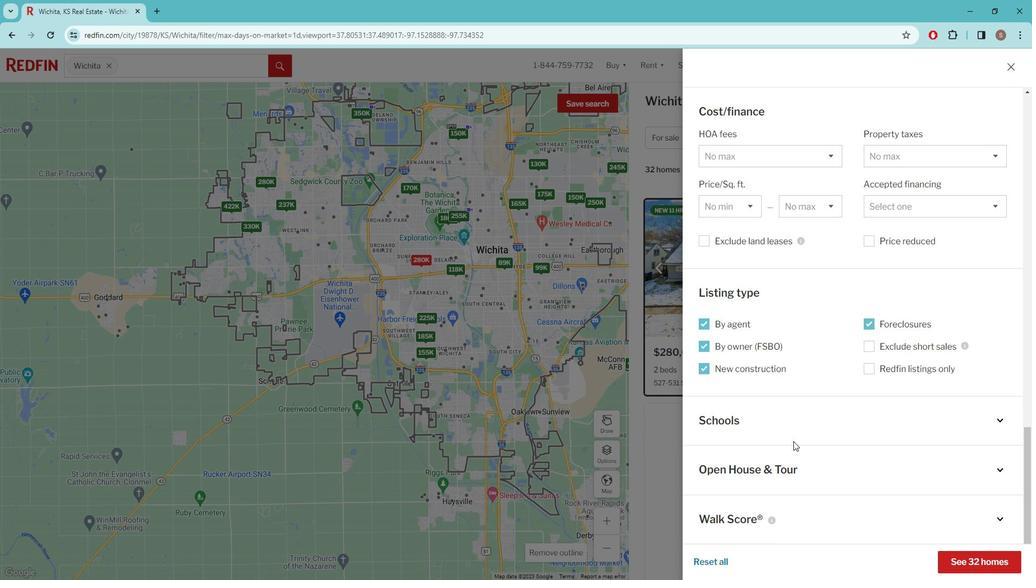 
Action: Mouse moved to (988, 551)
Screenshot: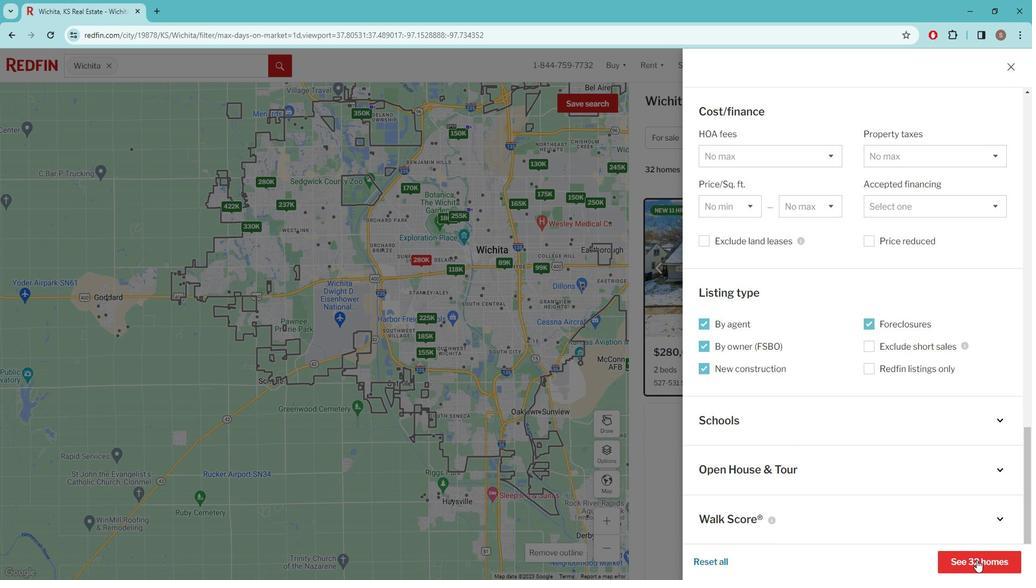 
Action: Mouse pressed left at (988, 551)
Screenshot: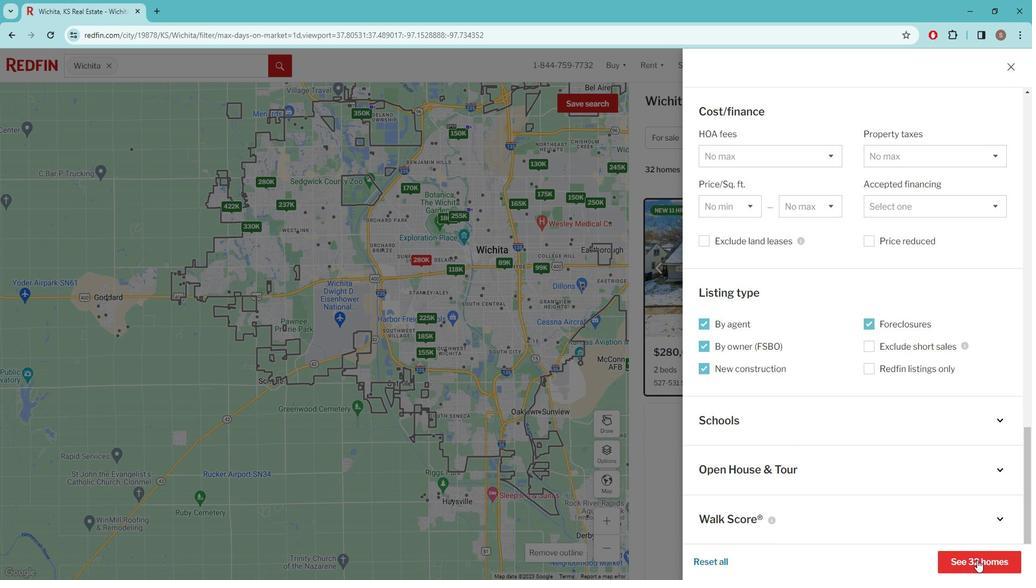 
Action: Mouse moved to (712, 345)
Screenshot: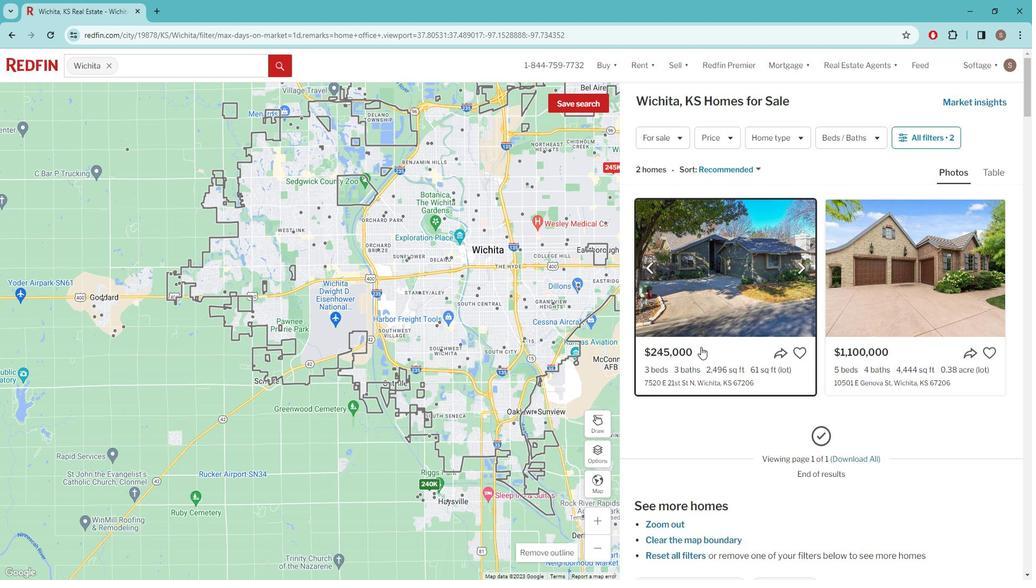 
Action: Mouse pressed left at (712, 345)
Screenshot: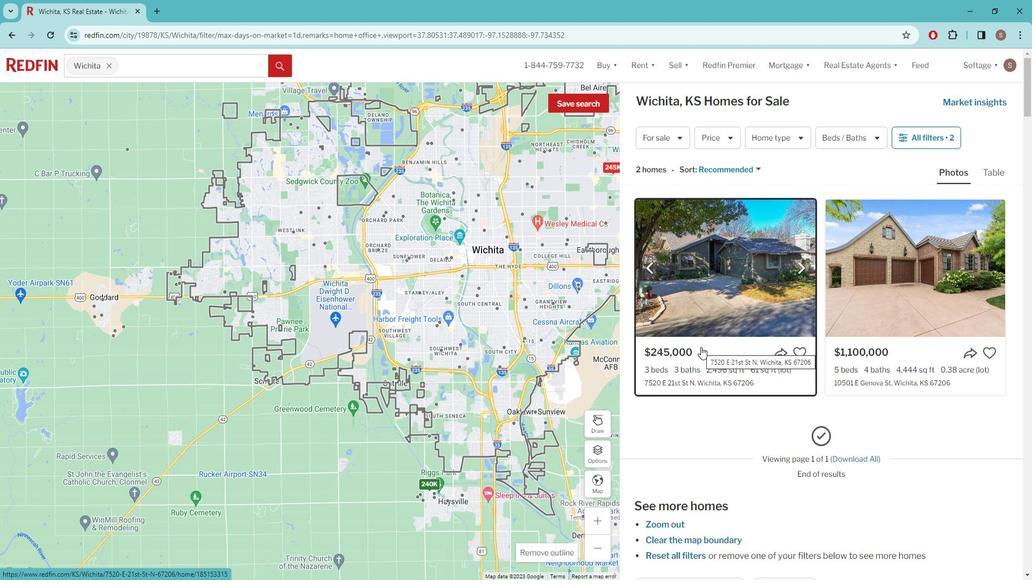 
Action: Mouse moved to (545, 303)
Screenshot: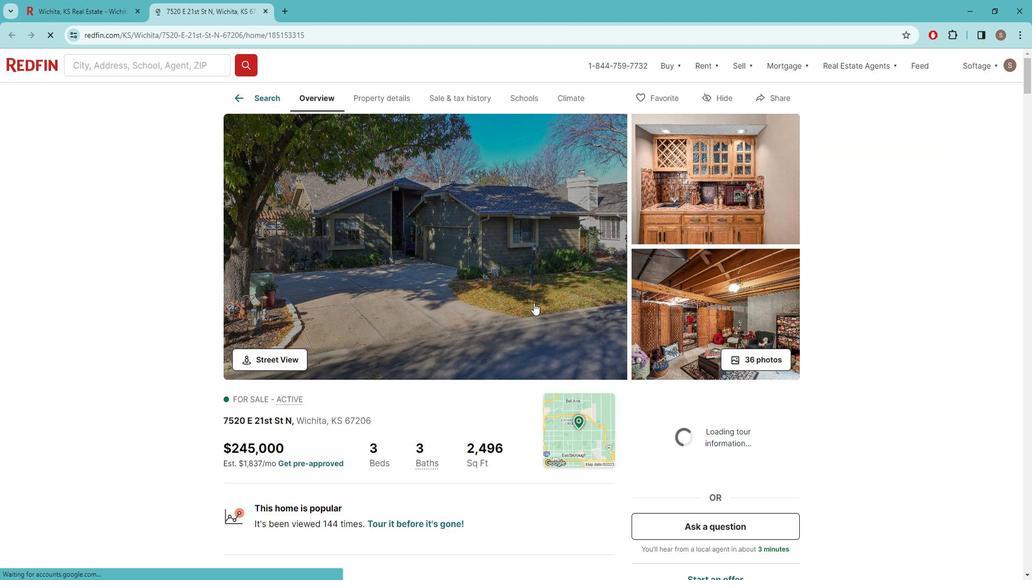 
Action: Mouse pressed left at (545, 303)
Screenshot: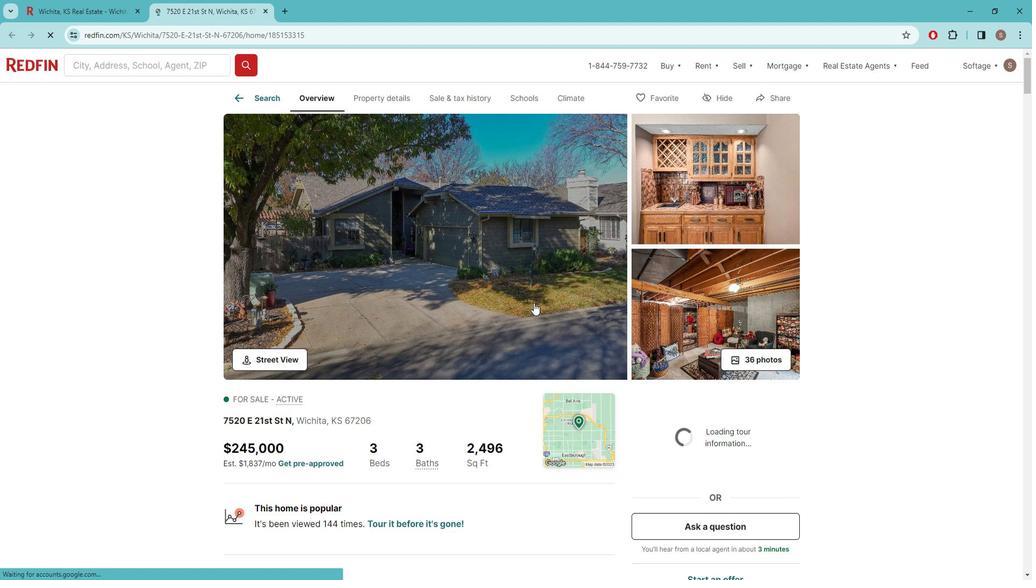 
Action: Mouse moved to (977, 309)
Screenshot: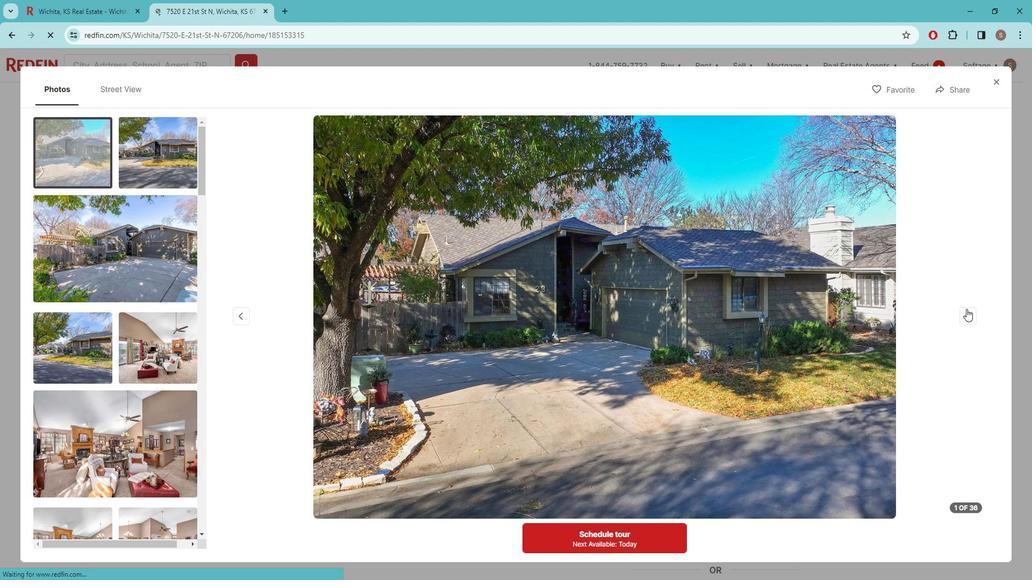 
Action: Mouse pressed left at (977, 309)
Screenshot: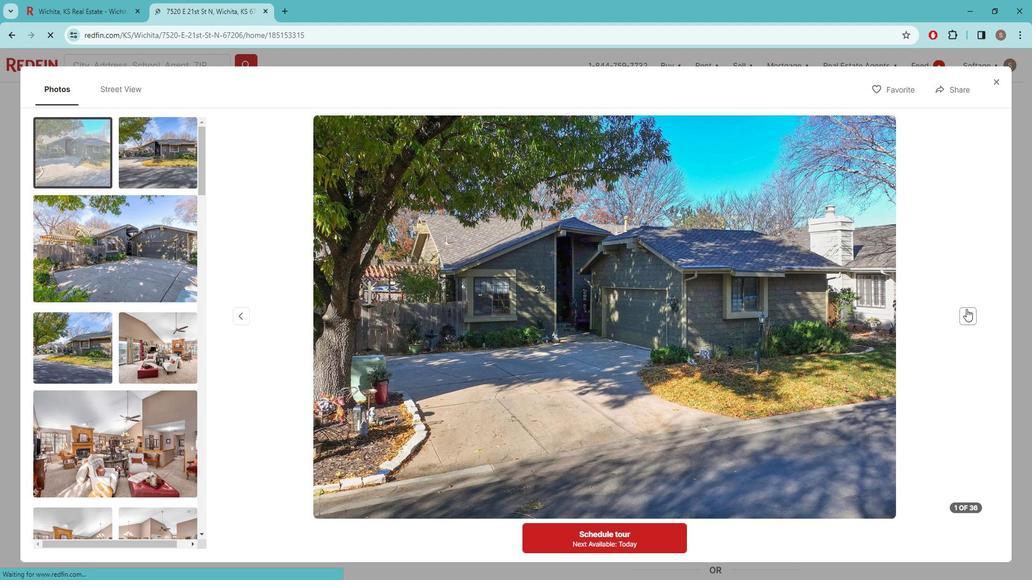 
Action: Mouse pressed left at (977, 309)
Screenshot: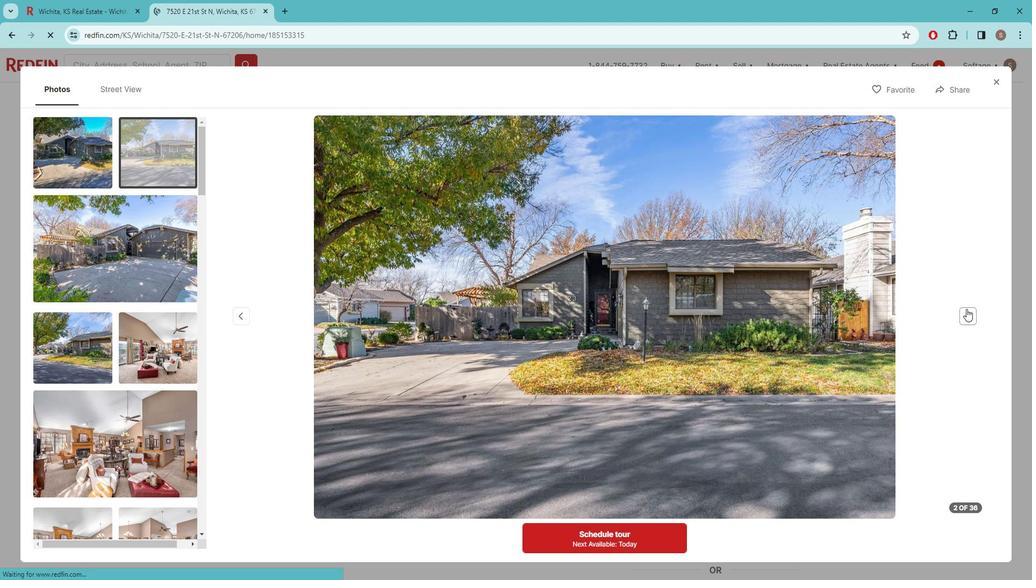 
Action: Mouse pressed left at (977, 309)
Screenshot: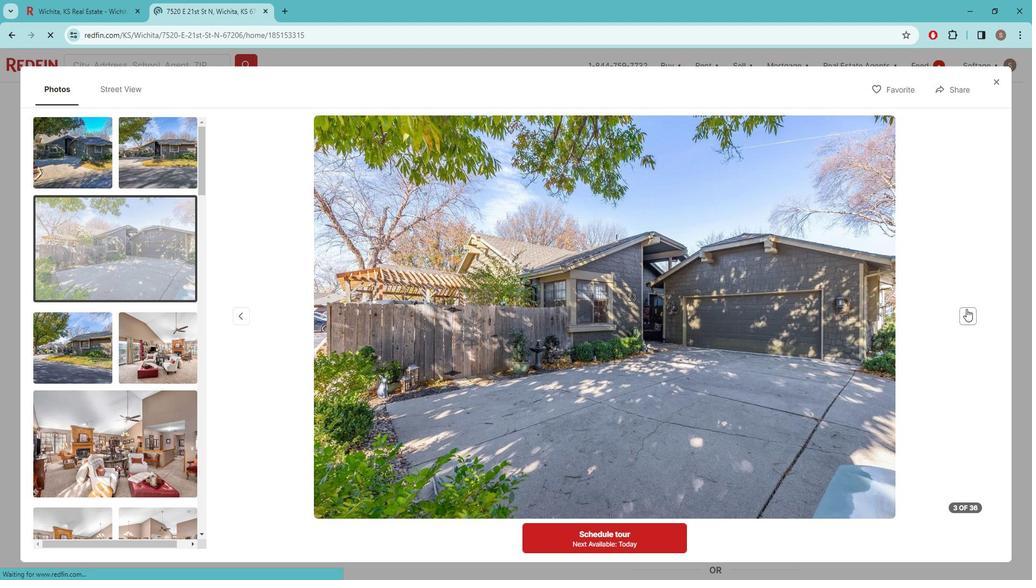 
Action: Mouse pressed left at (977, 309)
Screenshot: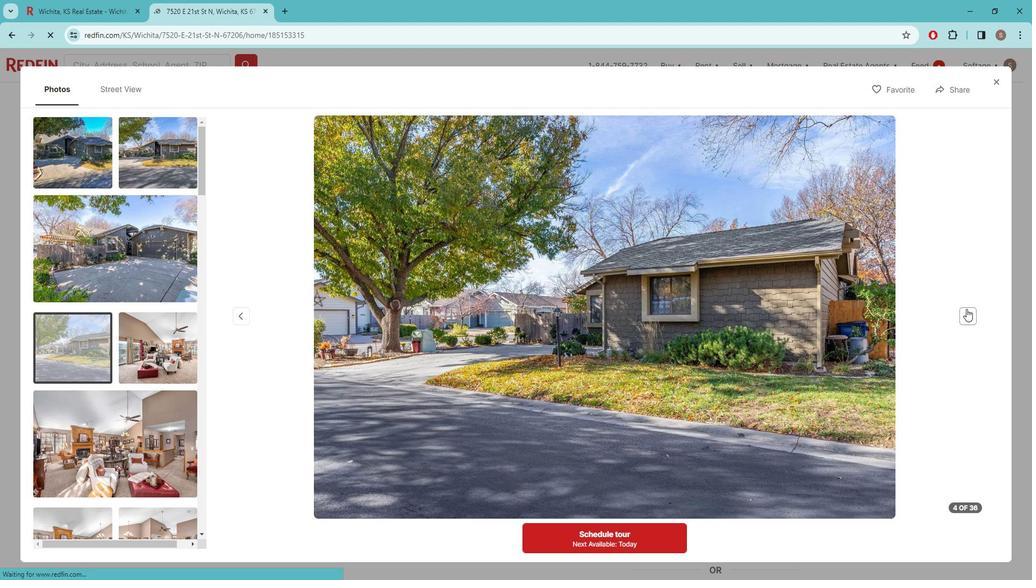 
Action: Mouse pressed left at (977, 309)
Screenshot: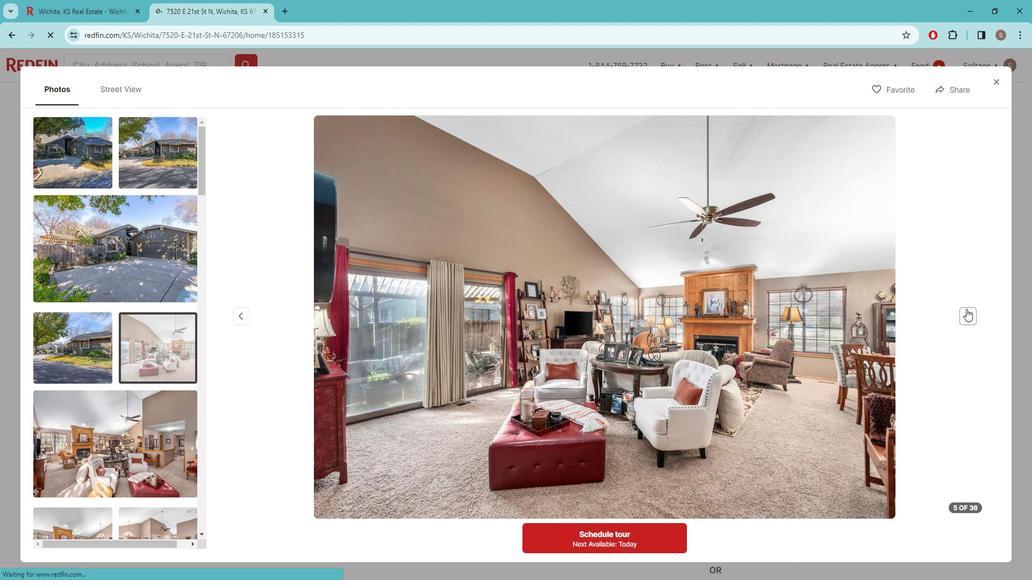 
Action: Mouse pressed left at (977, 309)
Screenshot: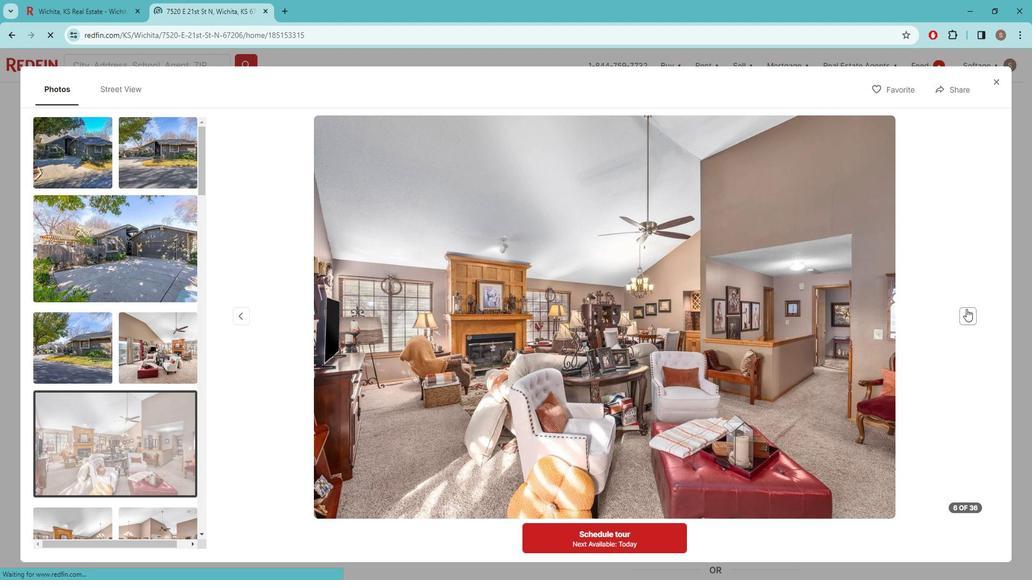 
Action: Mouse pressed left at (977, 309)
Screenshot: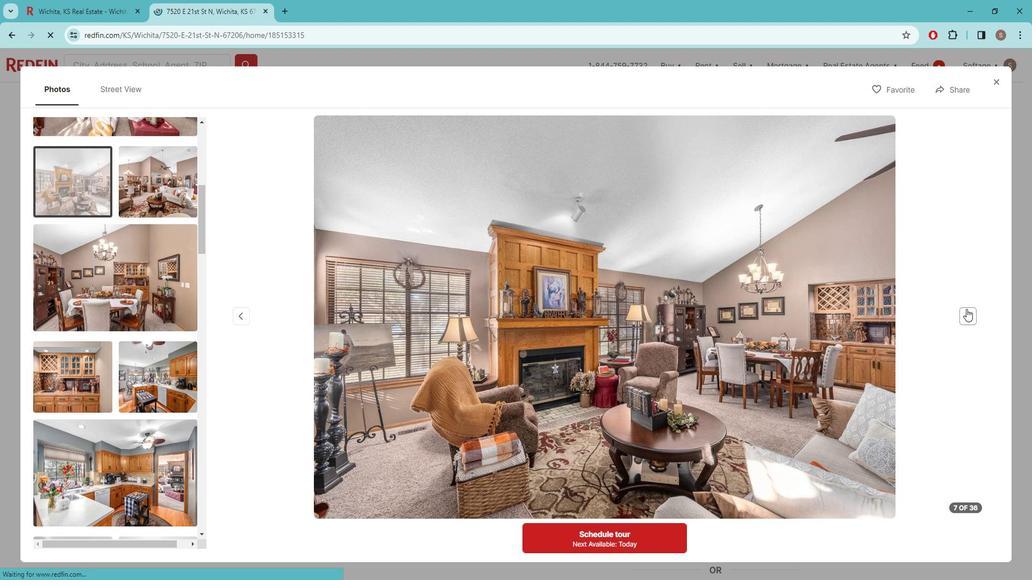 
Action: Mouse moved to (977, 309)
Screenshot: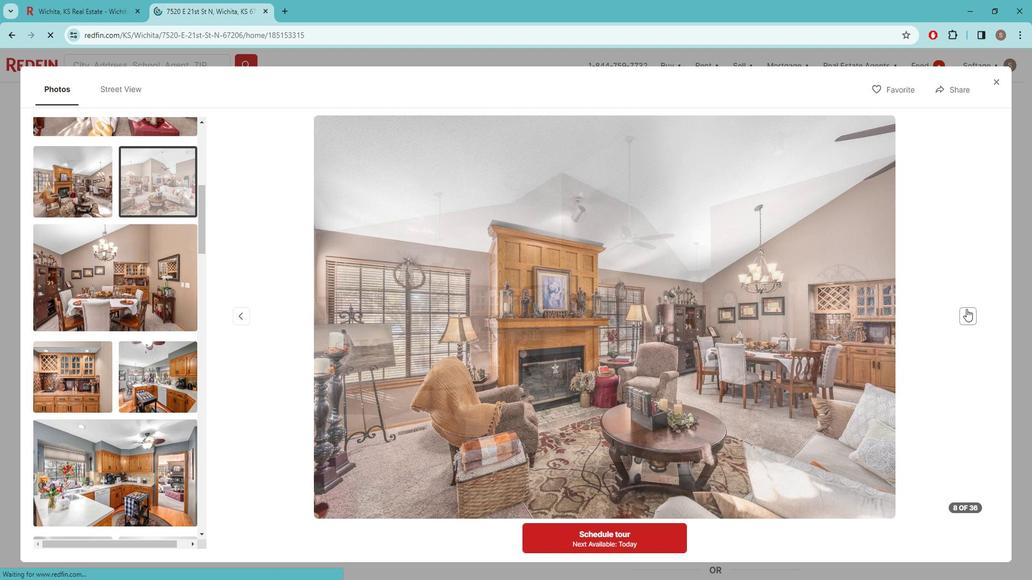 
Action: Mouse pressed left at (977, 309)
Screenshot: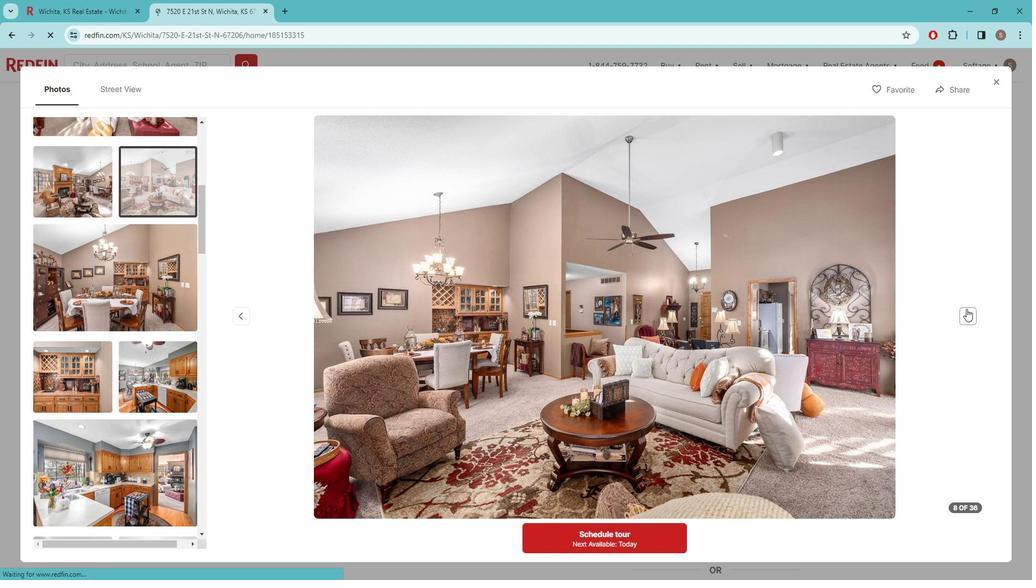 
Action: Mouse pressed left at (977, 309)
Screenshot: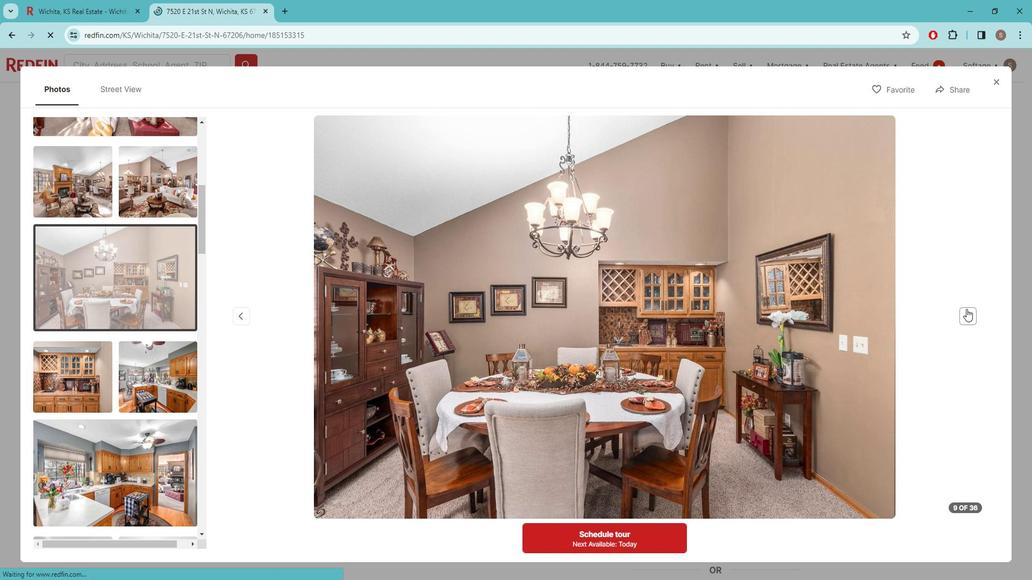 
Action: Mouse moved to (977, 309)
Screenshot: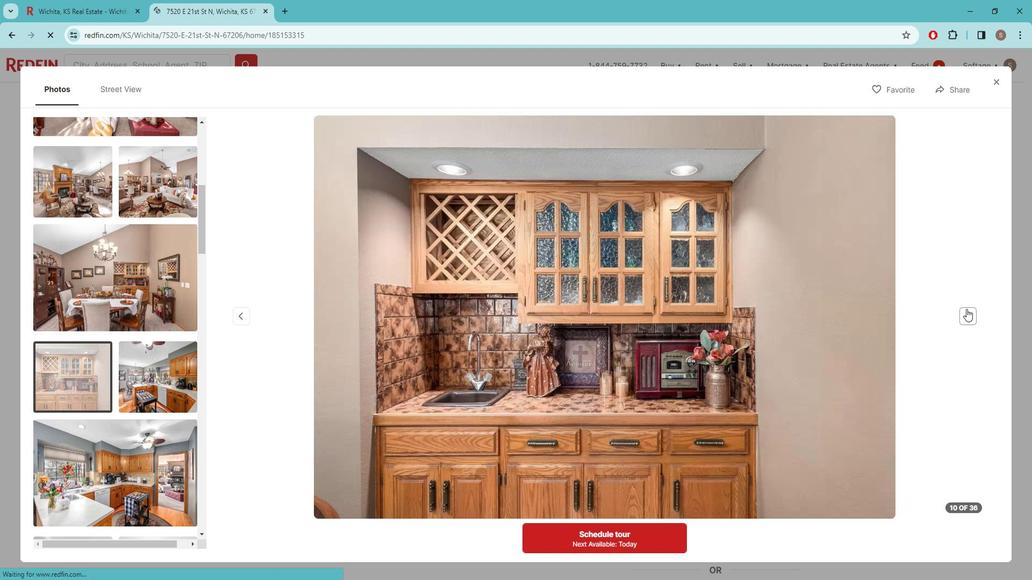 
Action: Mouse pressed left at (977, 309)
Screenshot: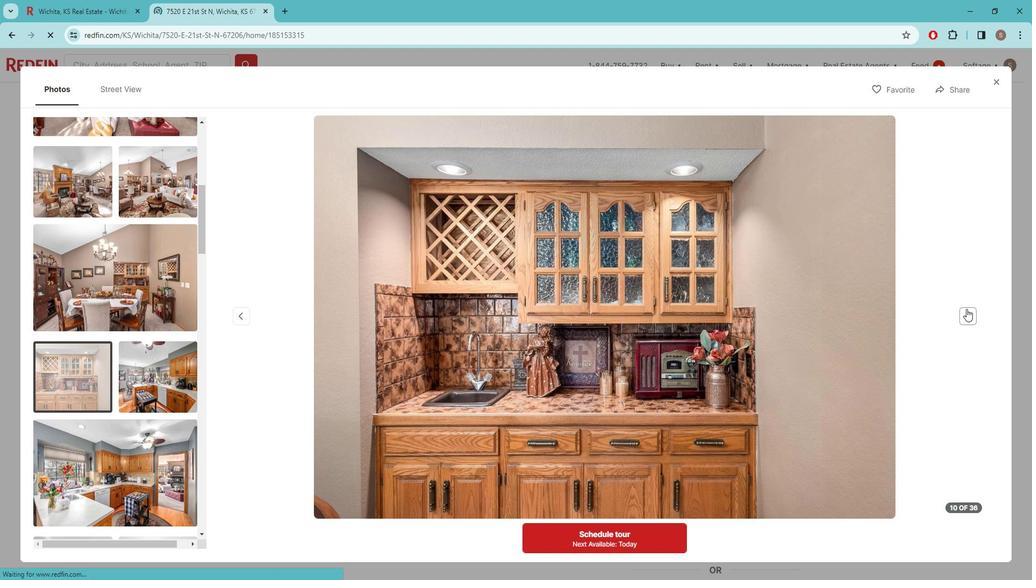 
Action: Mouse moved to (978, 308)
Screenshot: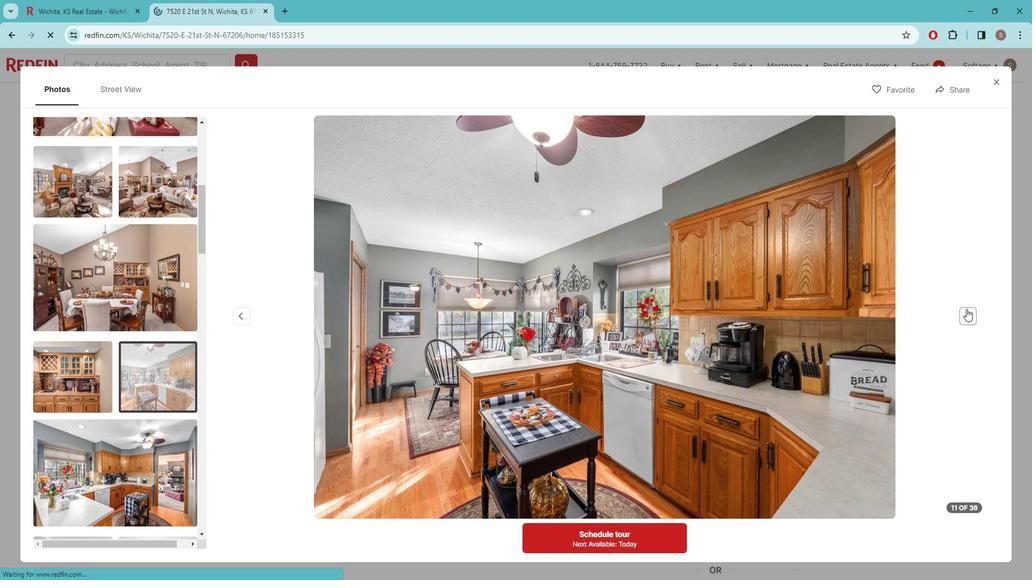 
Action: Mouse pressed left at (978, 308)
Screenshot: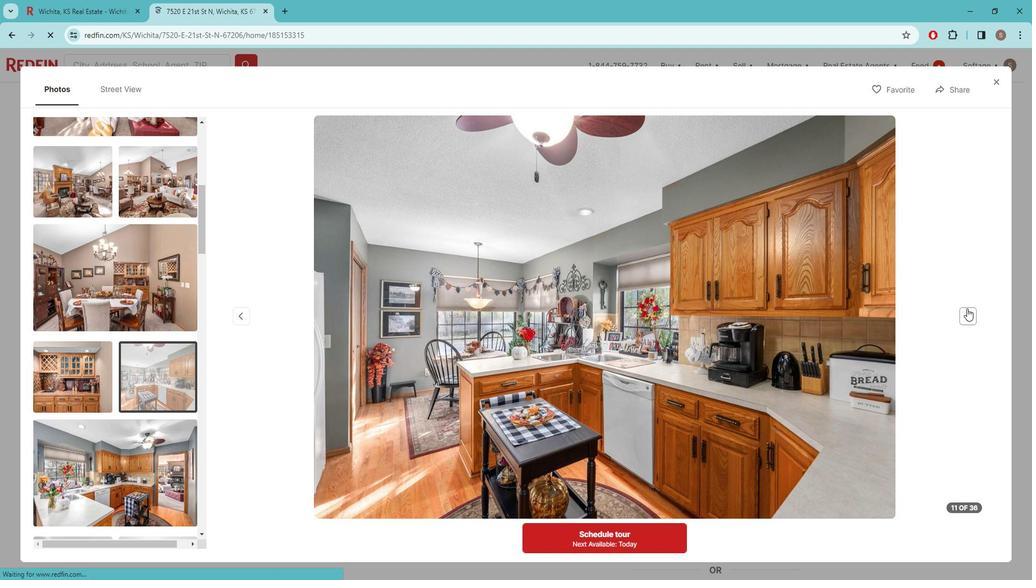 
Action: Mouse pressed left at (978, 308)
Screenshot: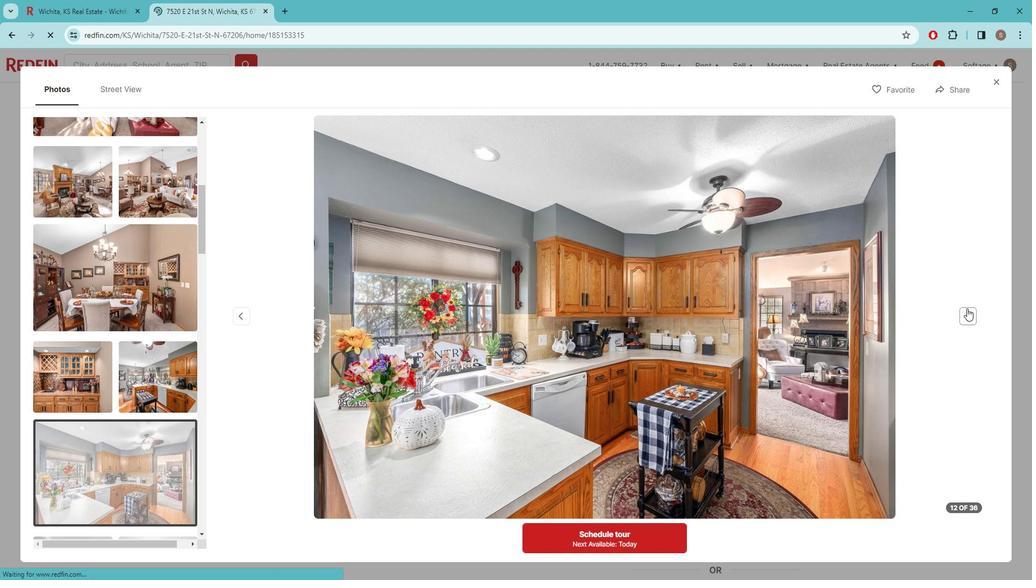 
Action: Mouse pressed left at (978, 308)
Screenshot: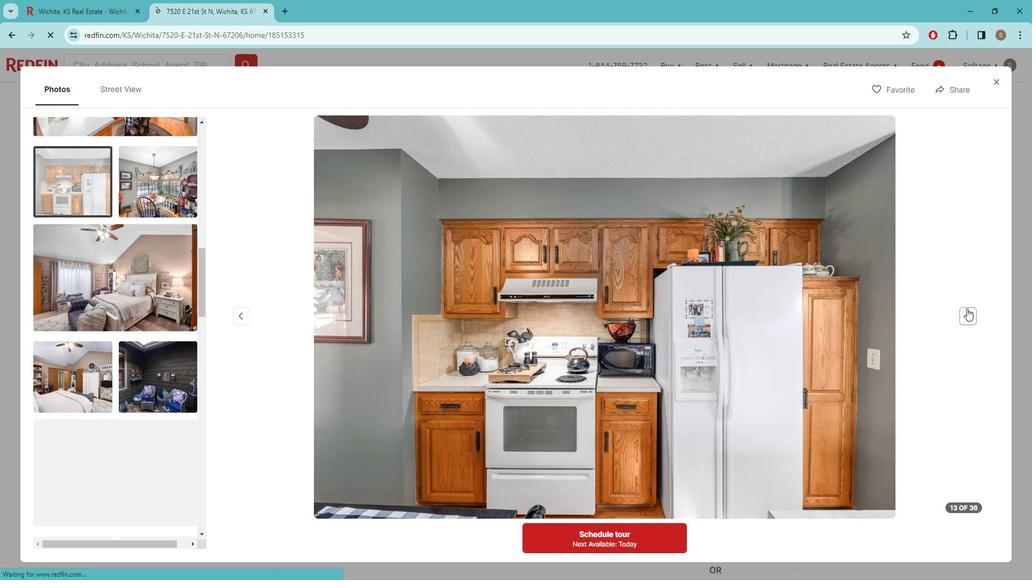 
Action: Mouse pressed left at (978, 308)
Screenshot: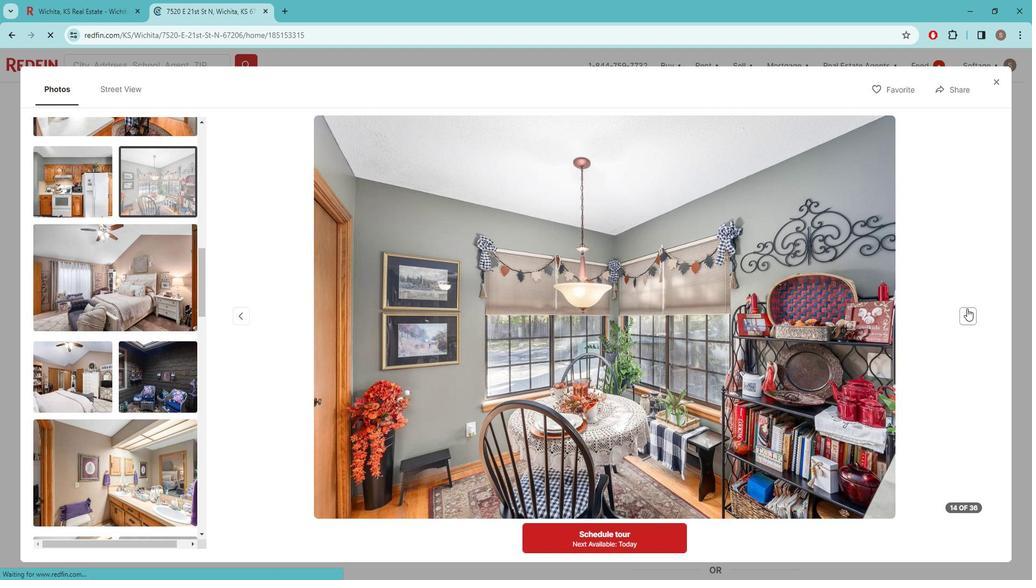 
Action: Mouse pressed left at (978, 308)
Screenshot: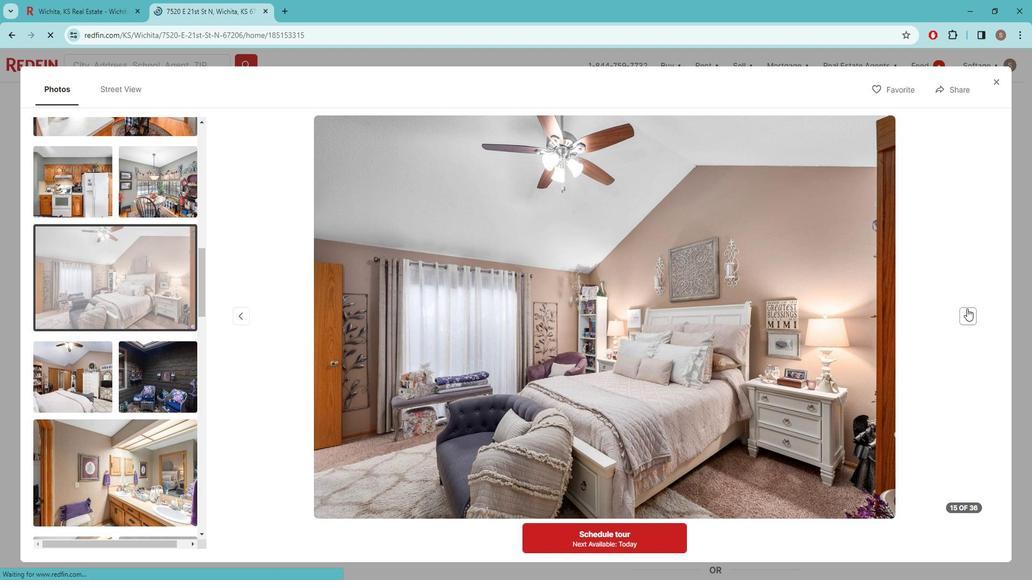 
Action: Mouse pressed left at (978, 308)
Screenshot: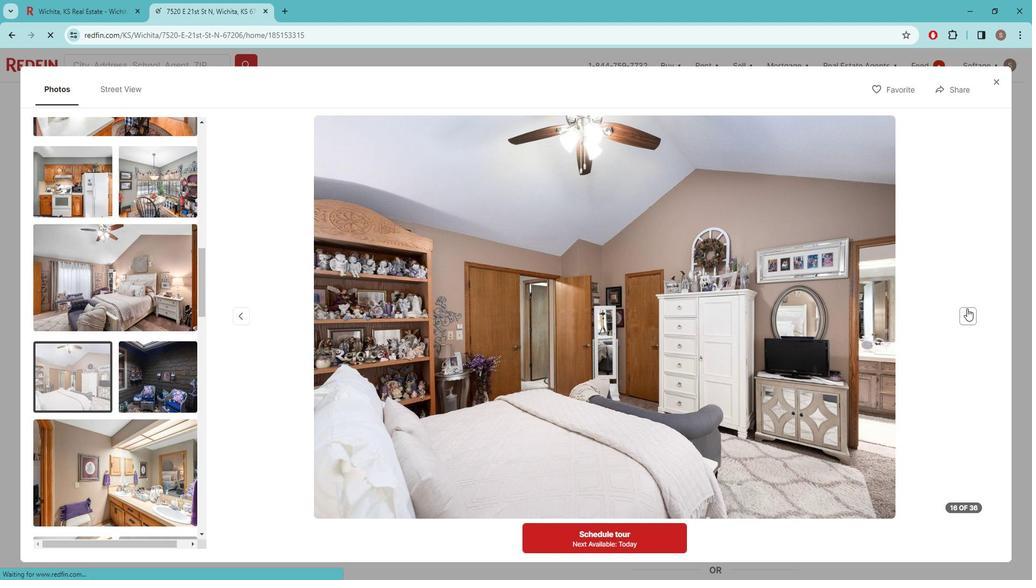 
Action: Mouse pressed left at (978, 308)
Screenshot: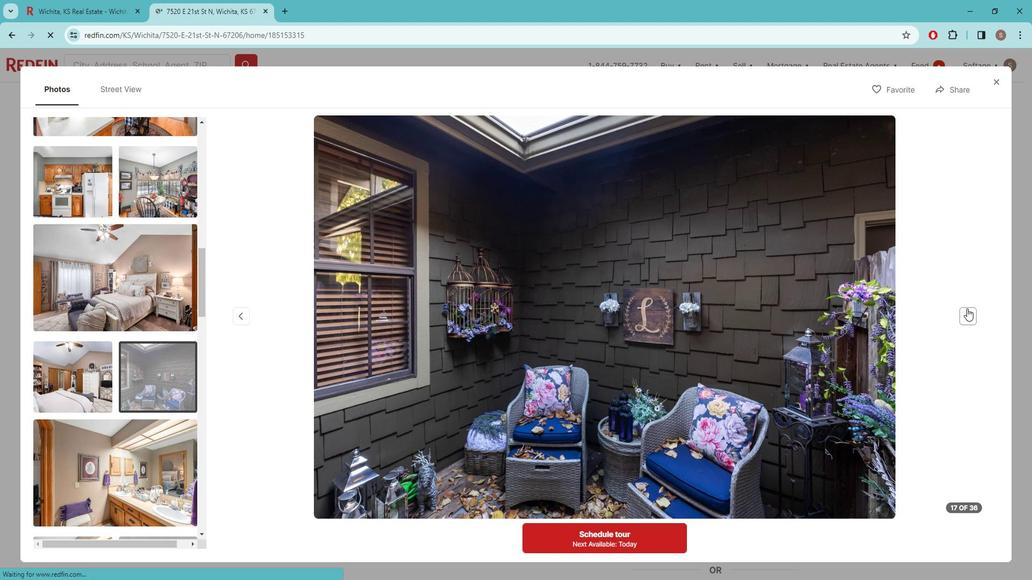 
Action: Mouse pressed left at (978, 308)
Screenshot: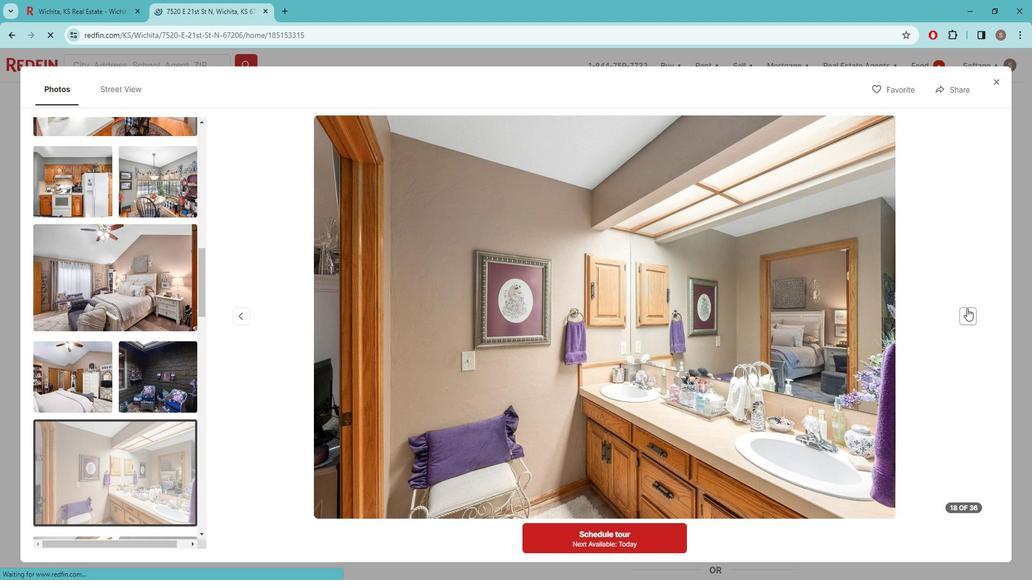 
Action: Mouse pressed left at (978, 308)
Screenshot: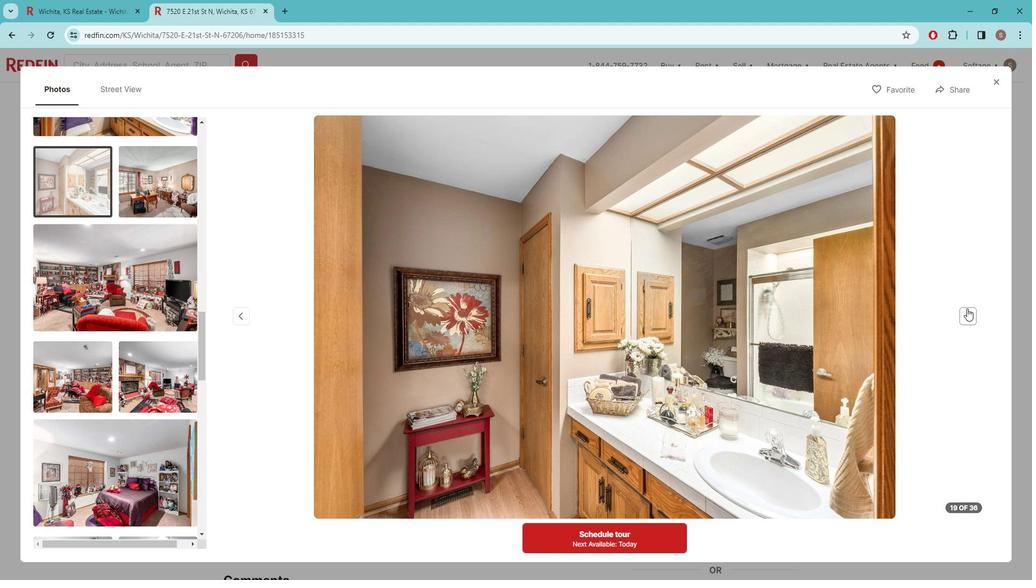 
Action: Mouse pressed left at (978, 308)
Screenshot: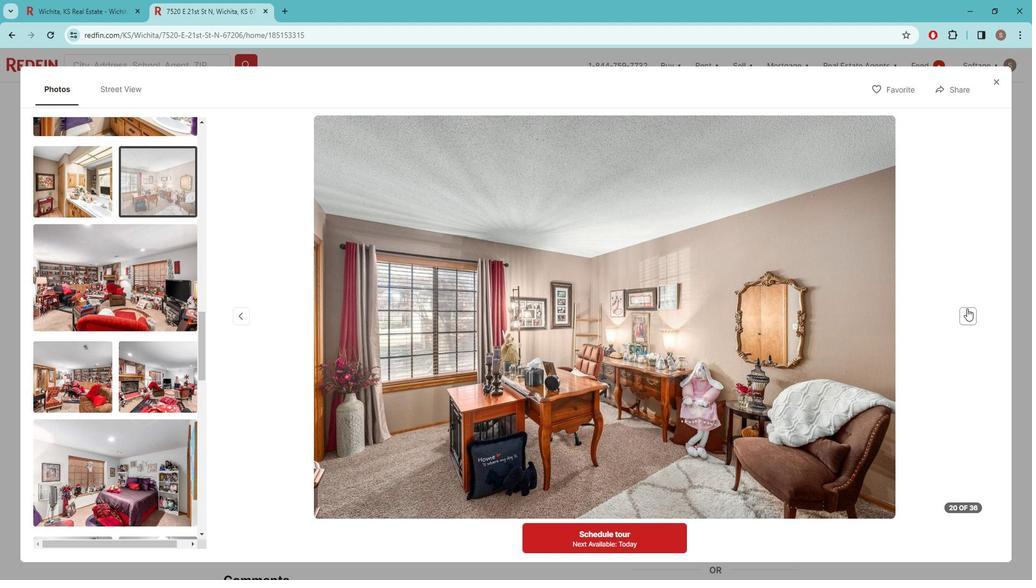 
Action: Mouse pressed left at (978, 308)
Screenshot: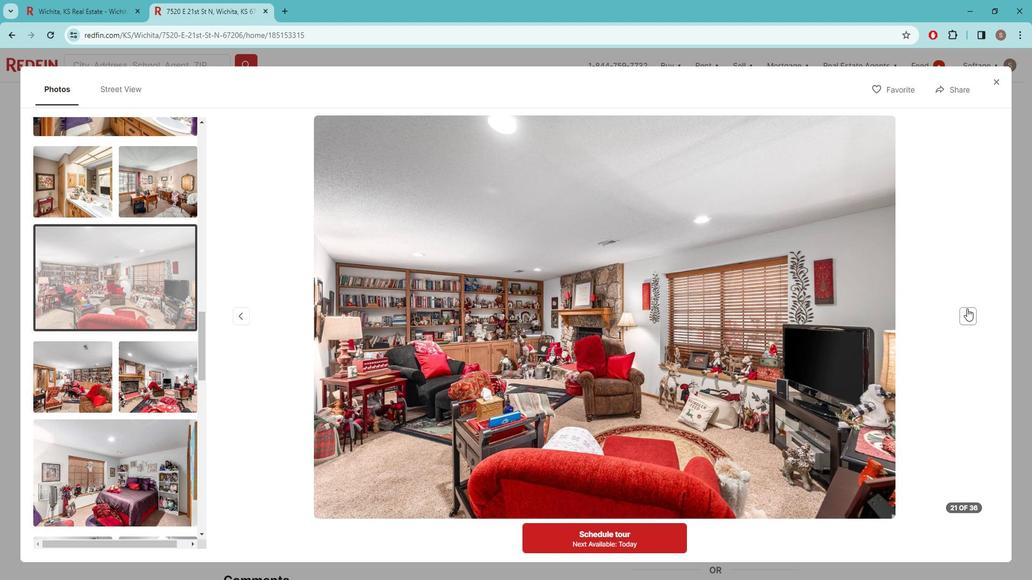 
Action: Mouse pressed left at (978, 308)
Screenshot: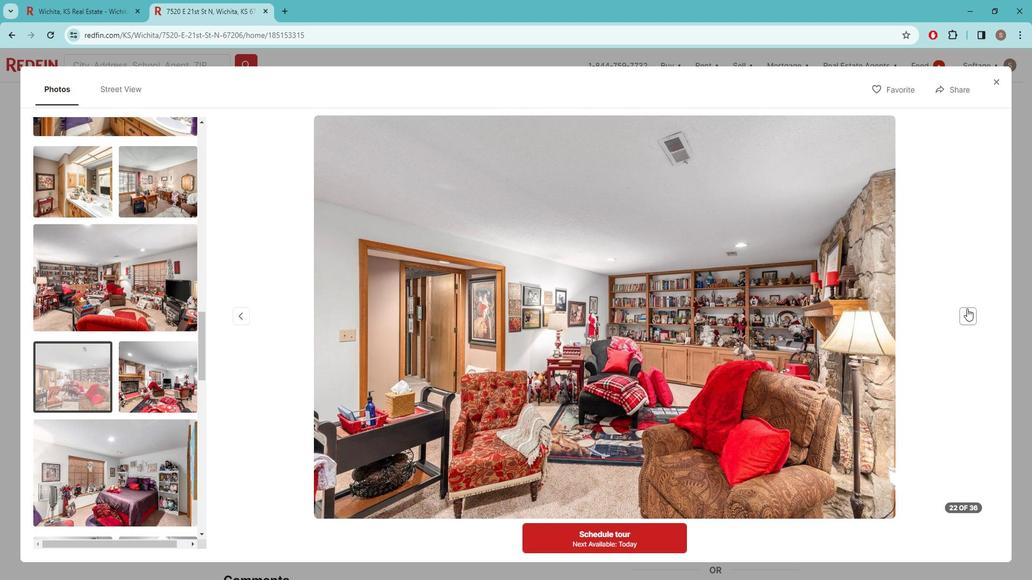 
Action: Mouse pressed left at (978, 308)
Screenshot: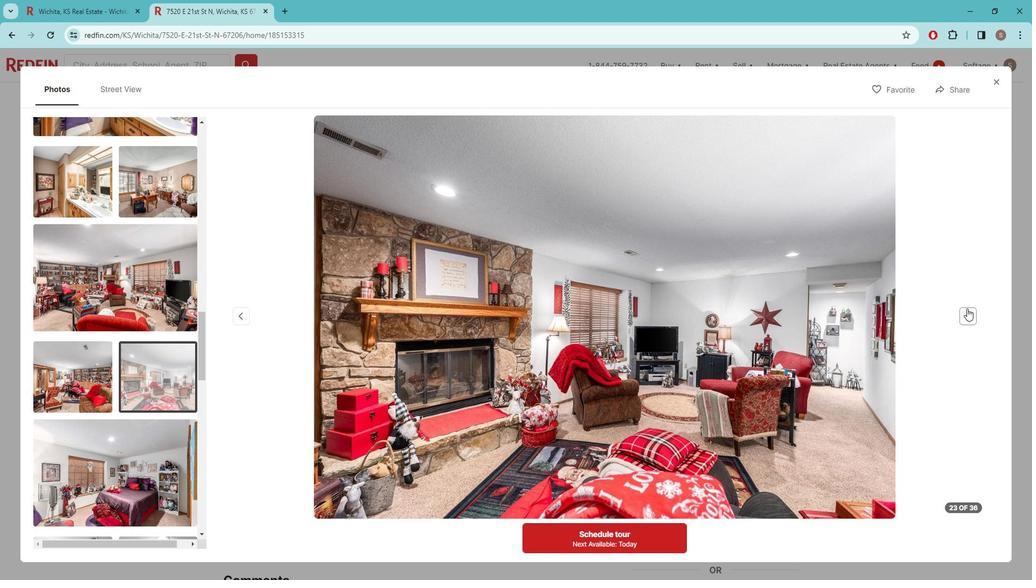 
Action: Mouse pressed left at (978, 308)
Screenshot: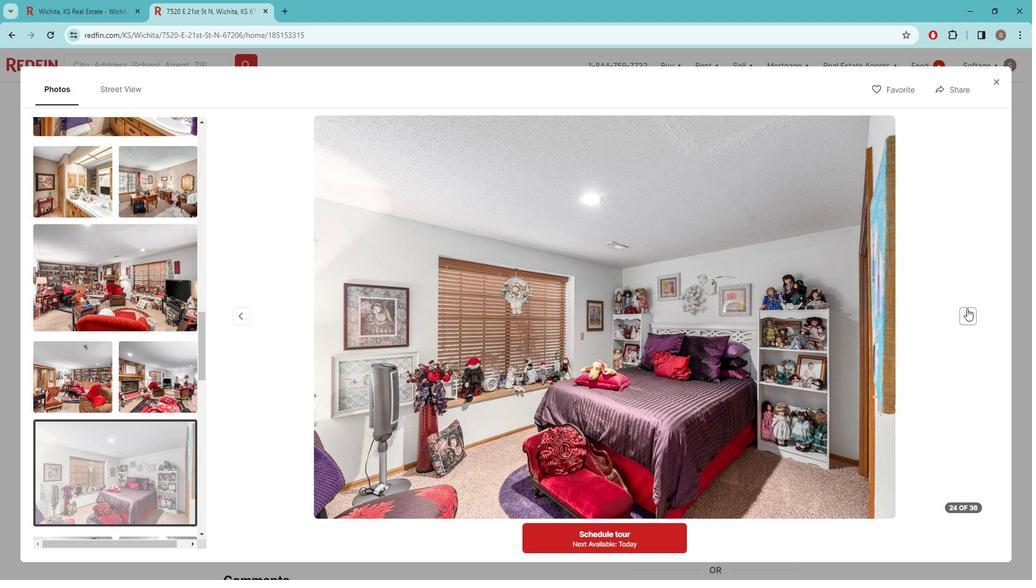 
Action: Mouse pressed left at (978, 308)
Screenshot: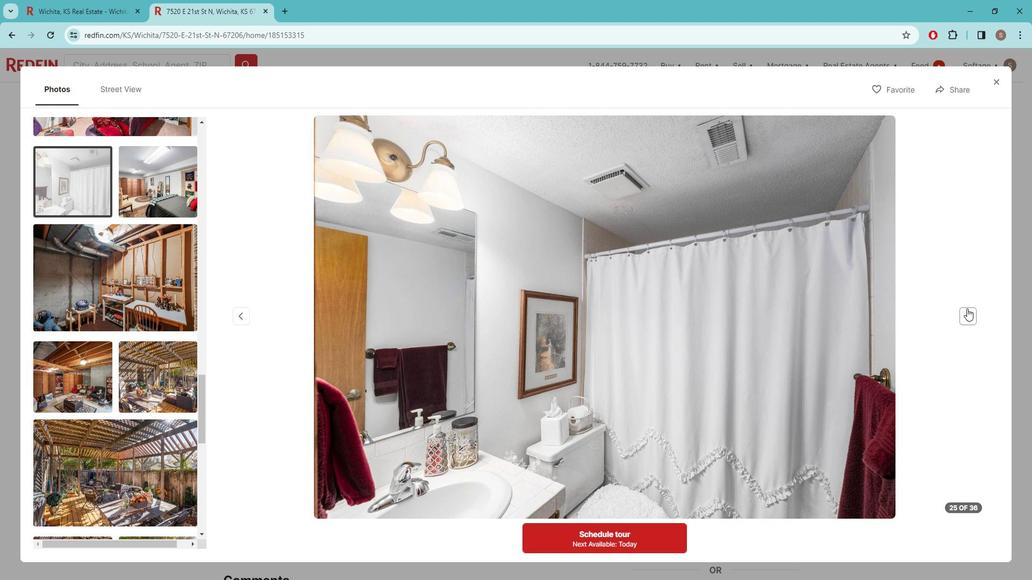 
Action: Mouse pressed left at (978, 308)
Screenshot: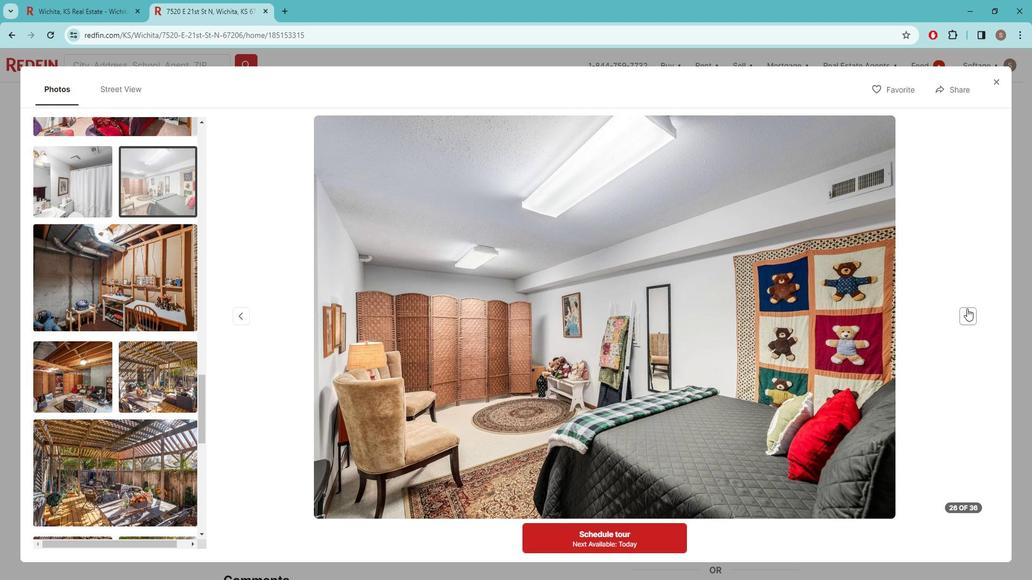 
Action: Mouse pressed left at (978, 308)
Screenshot: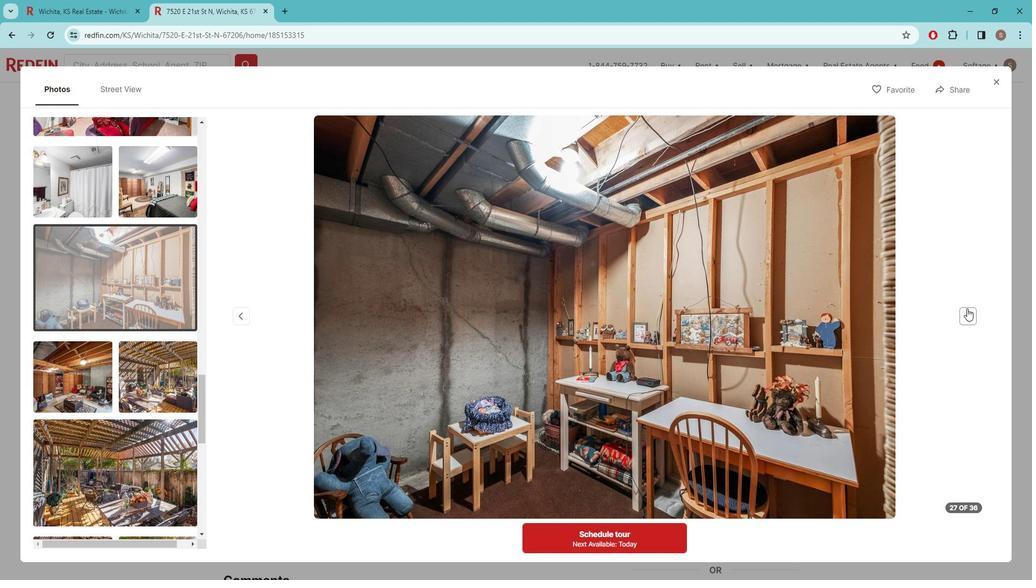 
Action: Mouse pressed left at (978, 308)
Screenshot: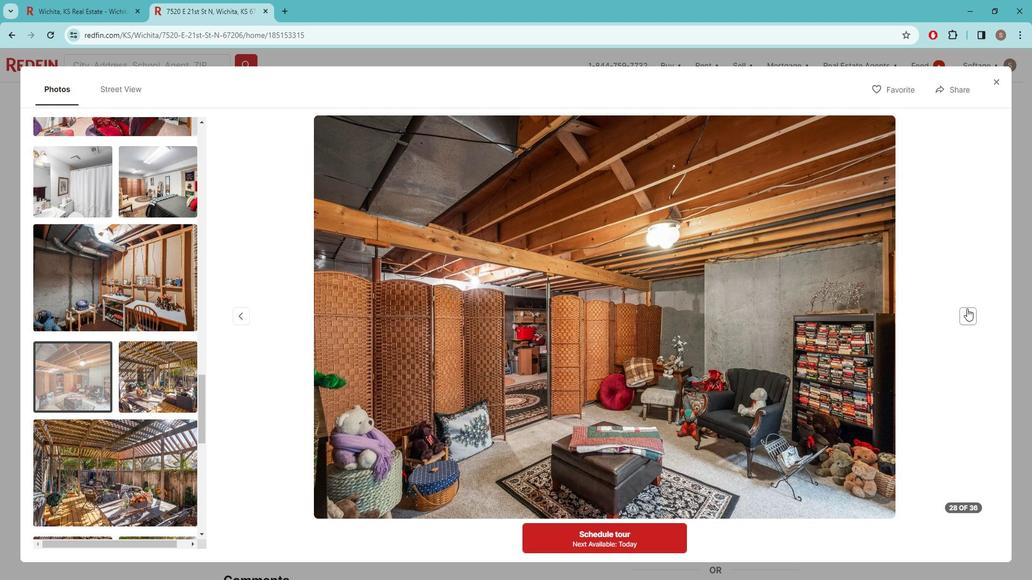 
Action: Mouse pressed left at (978, 308)
Screenshot: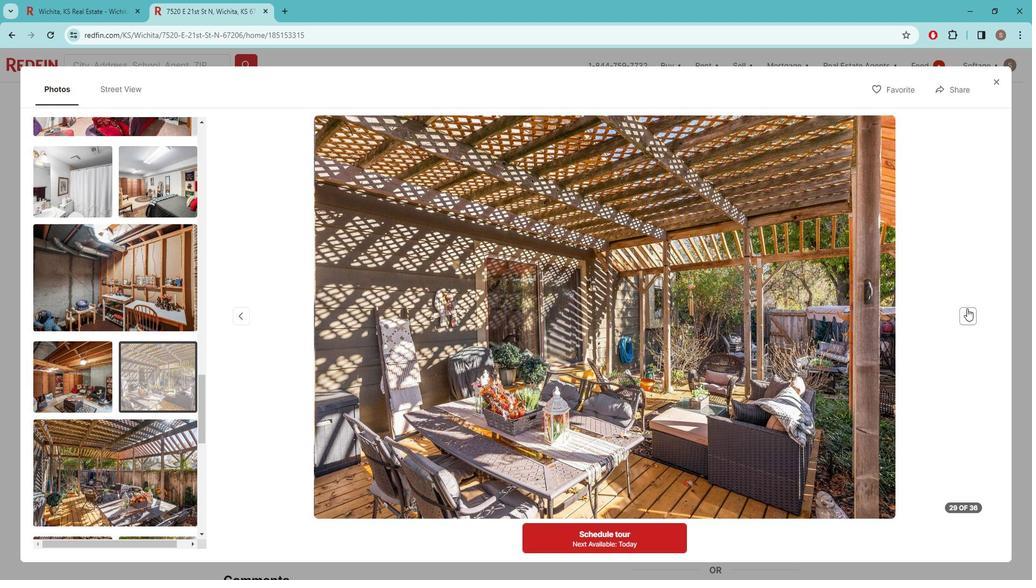 
Action: Mouse pressed left at (978, 308)
Screenshot: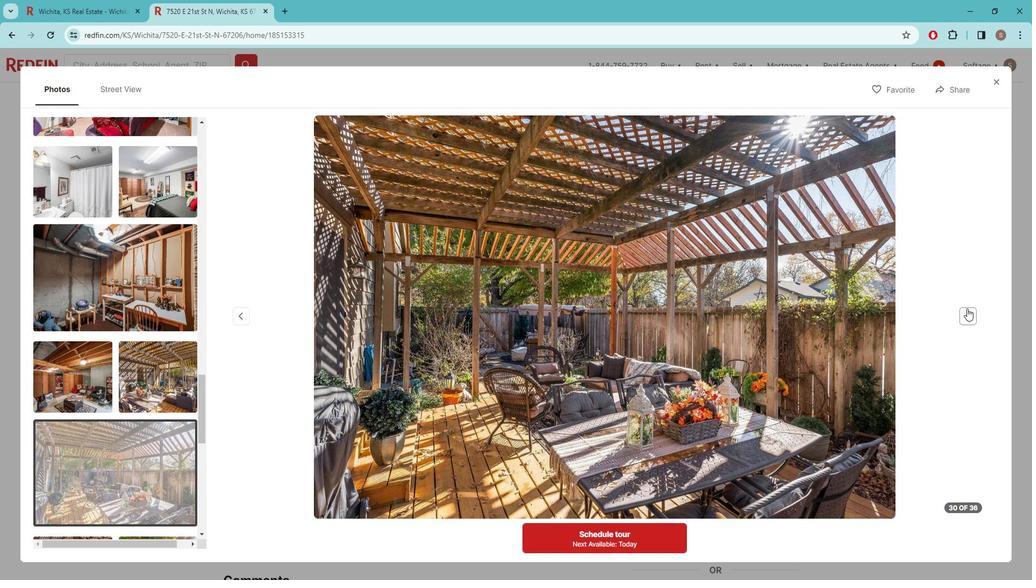 
Action: Mouse pressed left at (978, 308)
Screenshot: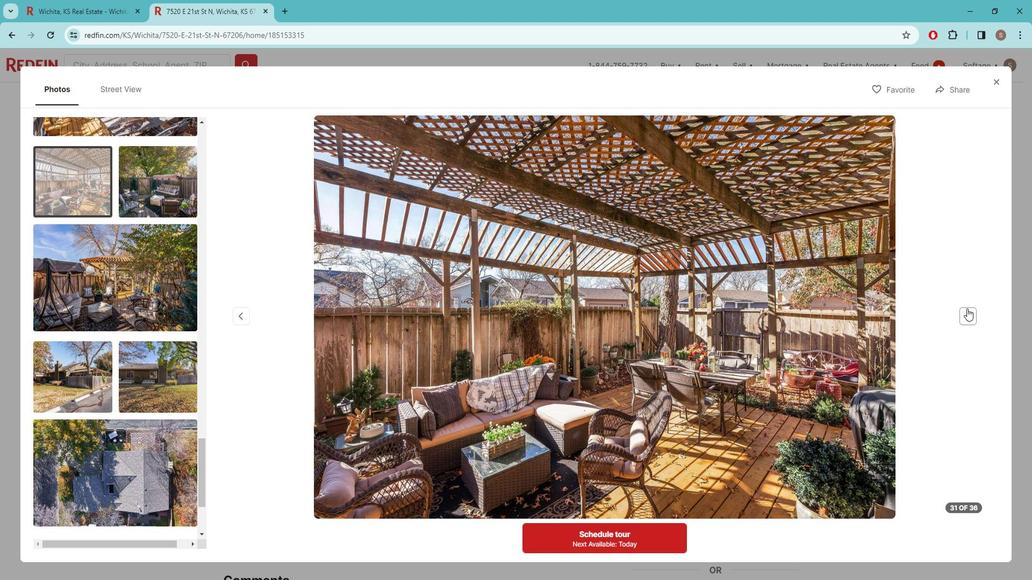 
Action: Mouse pressed left at (978, 308)
Screenshot: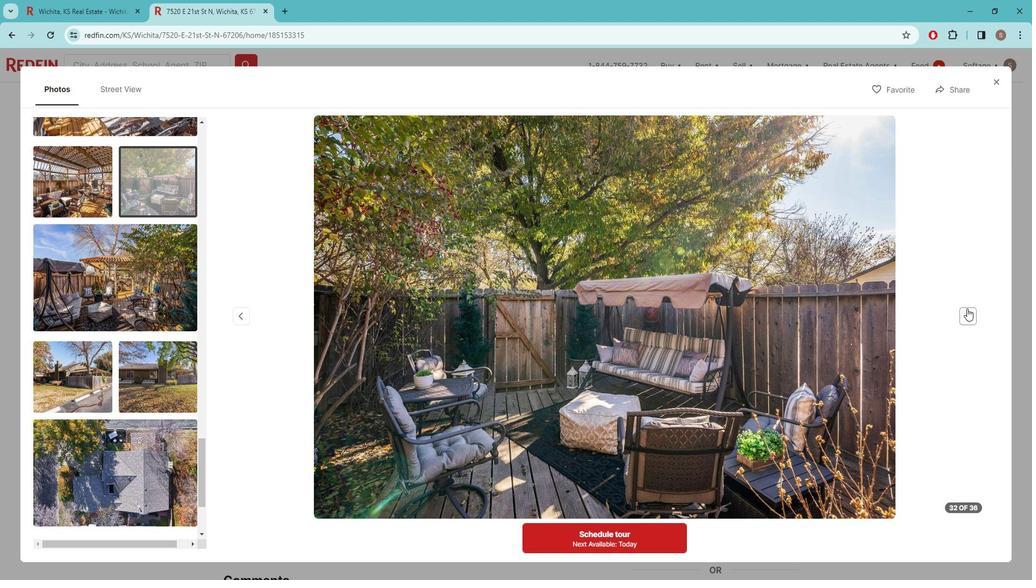 
Action: Mouse pressed left at (978, 308)
Screenshot: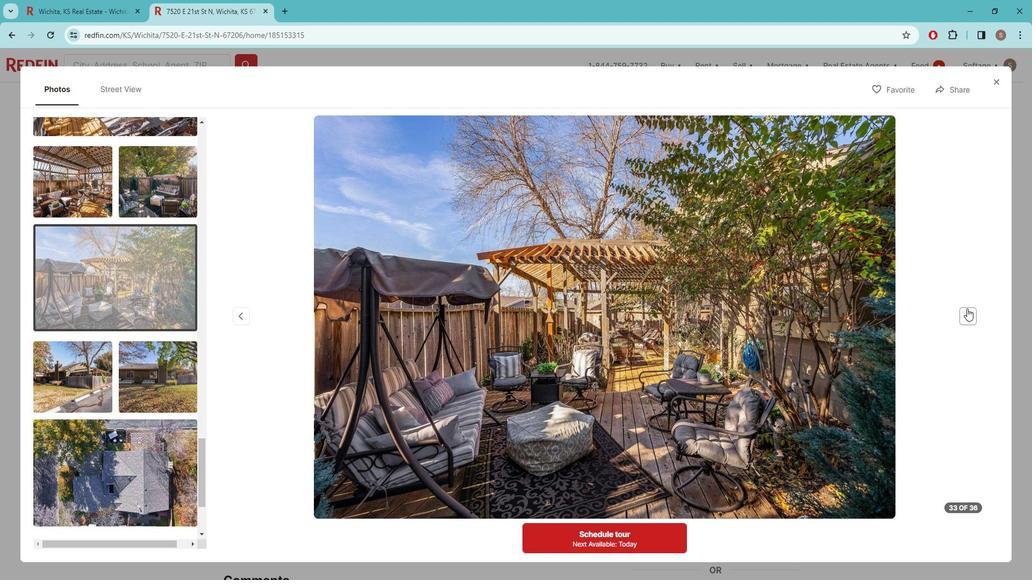 
Action: Mouse pressed left at (978, 308)
Screenshot: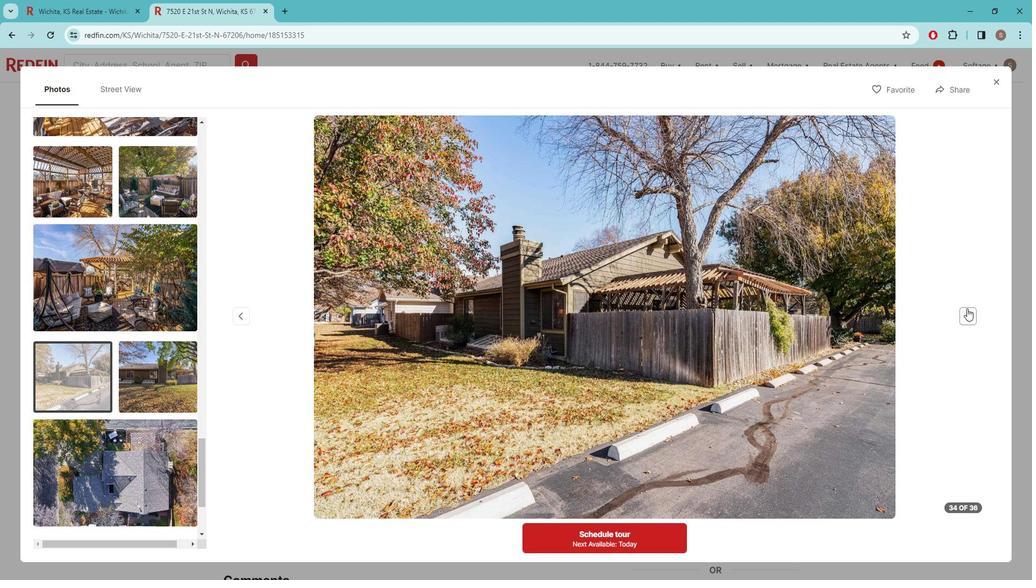 
Action: Mouse moved to (978, 308)
Screenshot: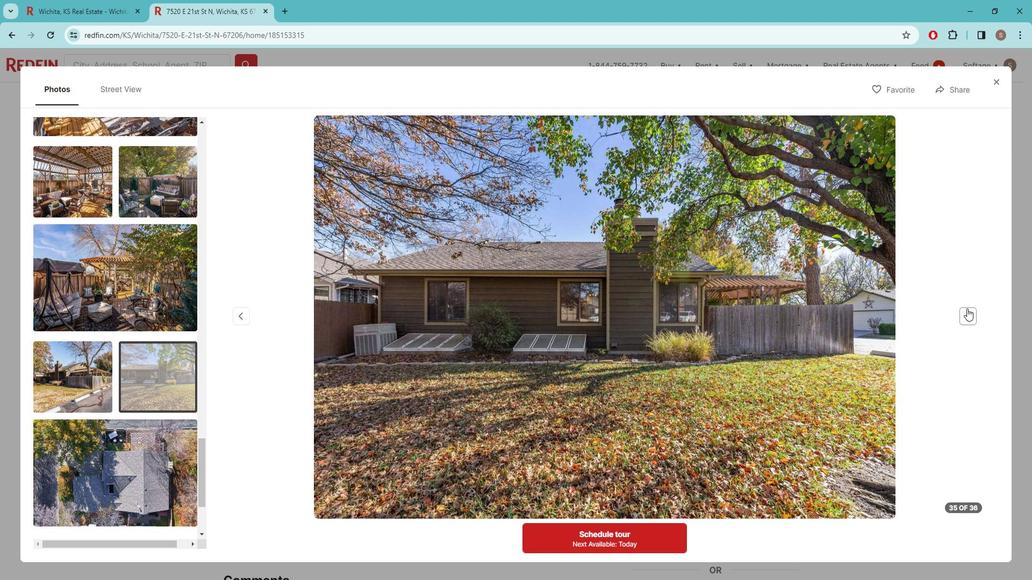 
Action: Mouse pressed left at (978, 308)
Screenshot: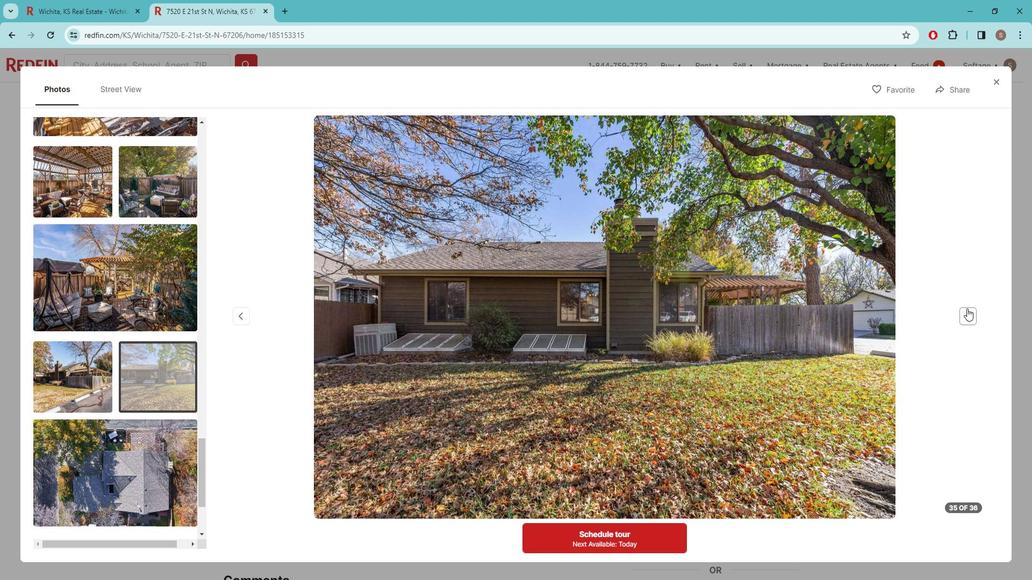 
Action: Mouse pressed left at (978, 308)
Screenshot: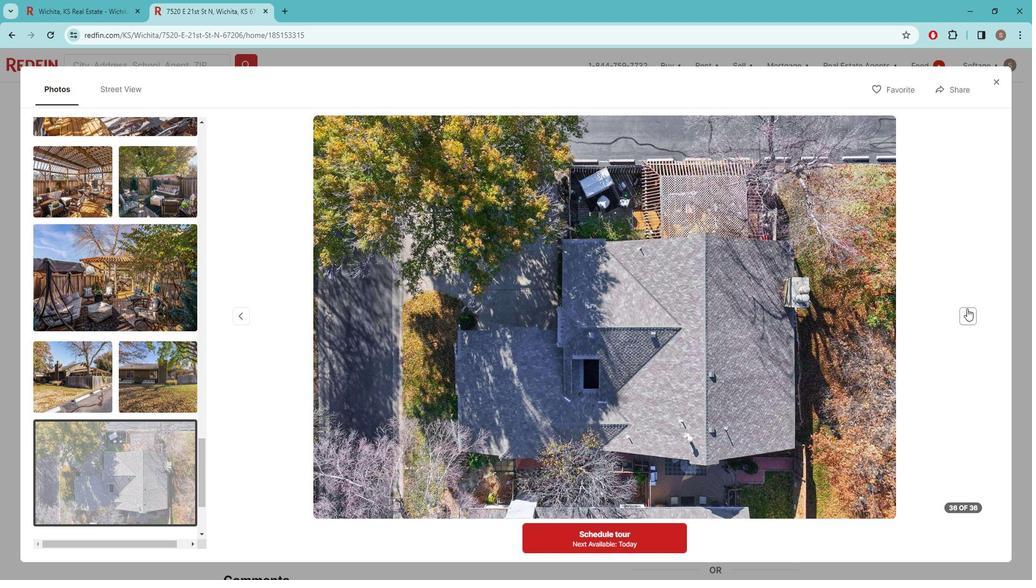 
Action: Mouse pressed left at (978, 308)
Screenshot: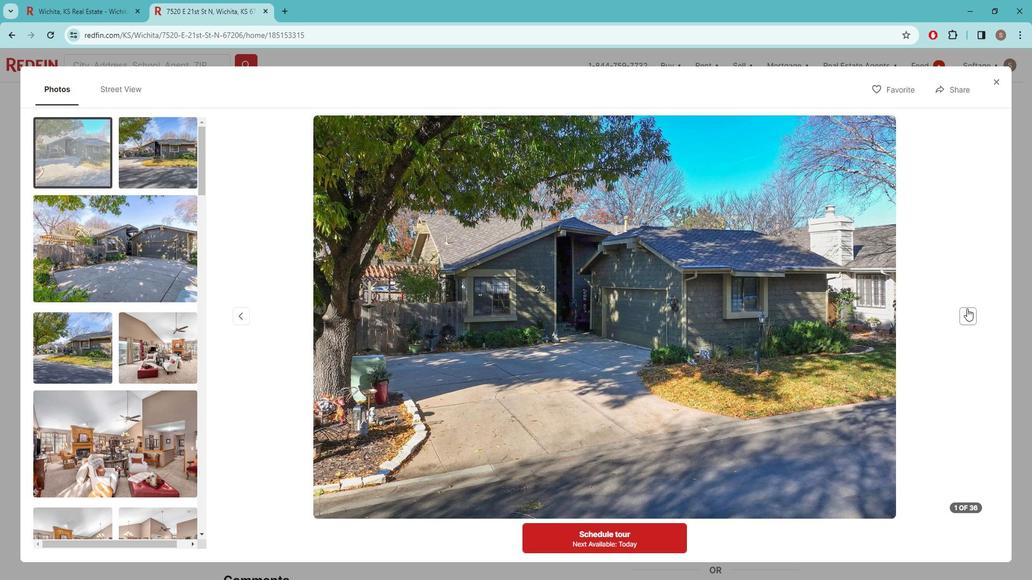 
Action: Mouse pressed left at (978, 308)
Screenshot: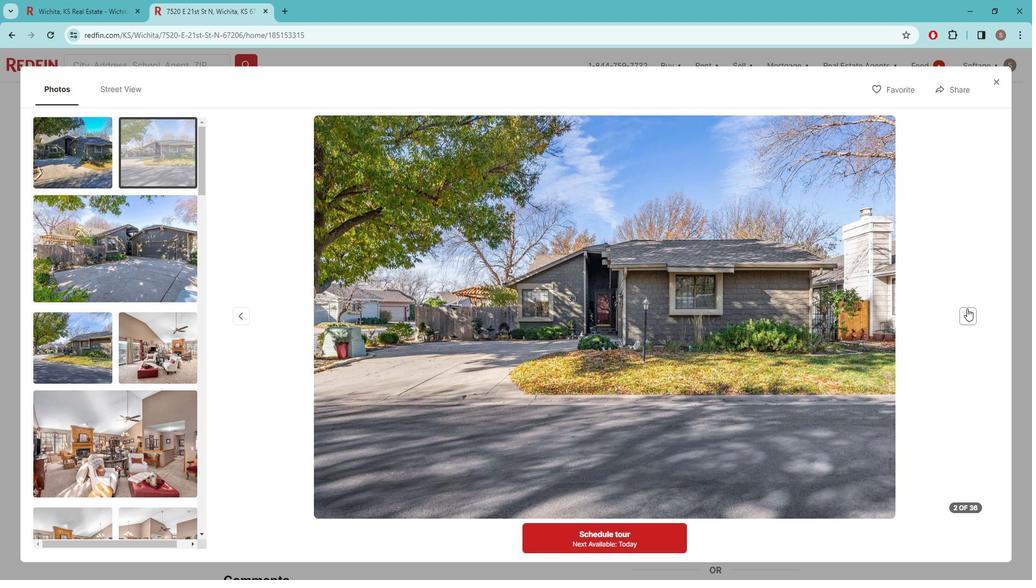 
Action: Mouse moved to (1005, 88)
Screenshot: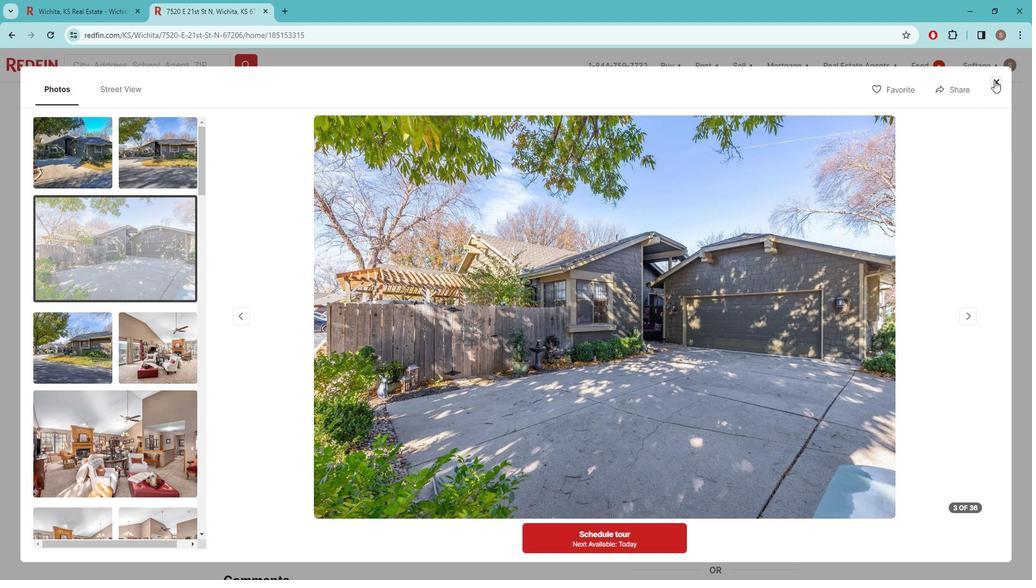 
Action: Mouse pressed left at (1005, 88)
Screenshot: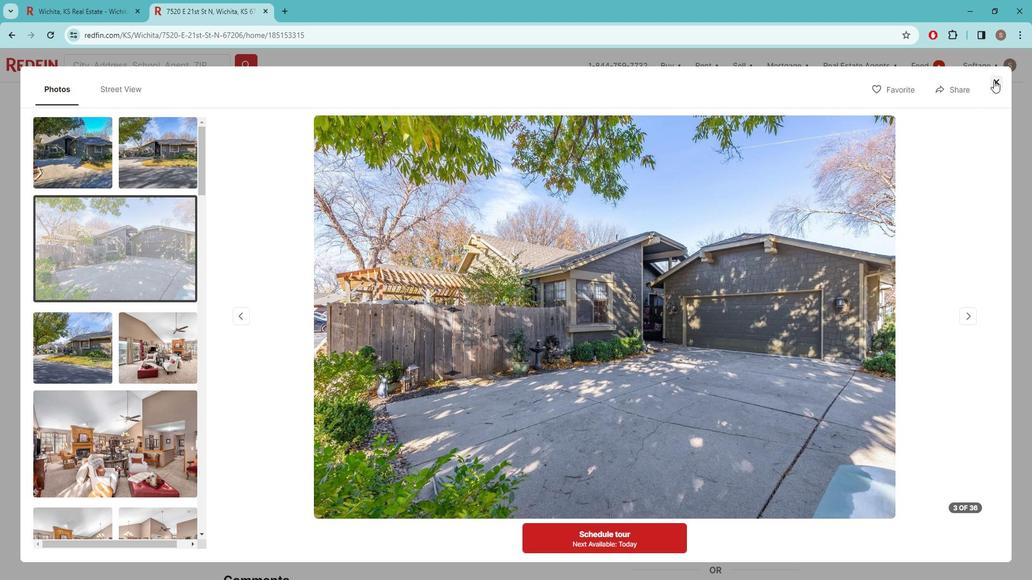 
Action: Mouse moved to (381, 320)
Screenshot: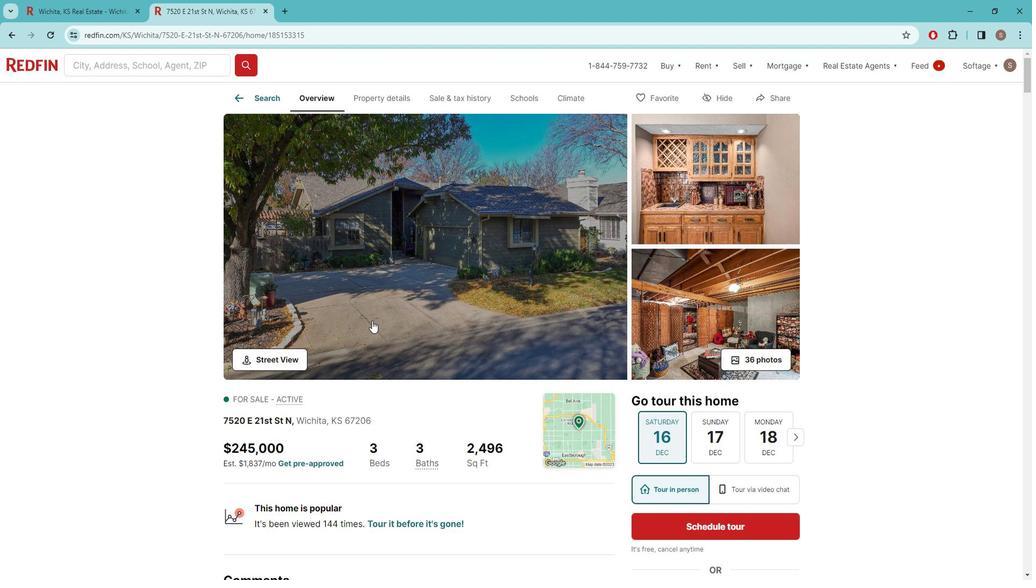 
Action: Mouse scrolled (381, 319) with delta (0, 0)
Screenshot: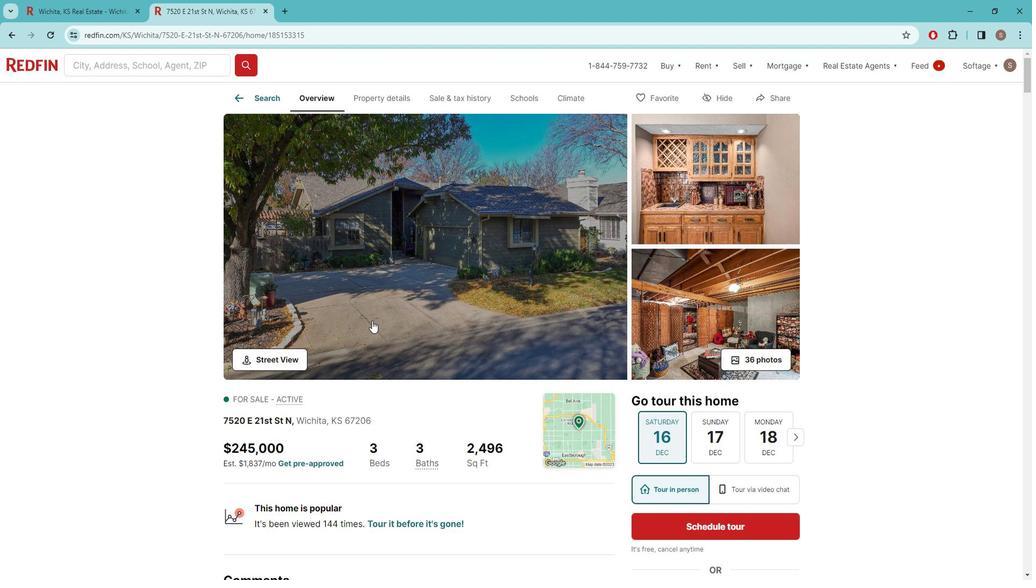 
Action: Mouse scrolled (381, 319) with delta (0, 0)
Screenshot: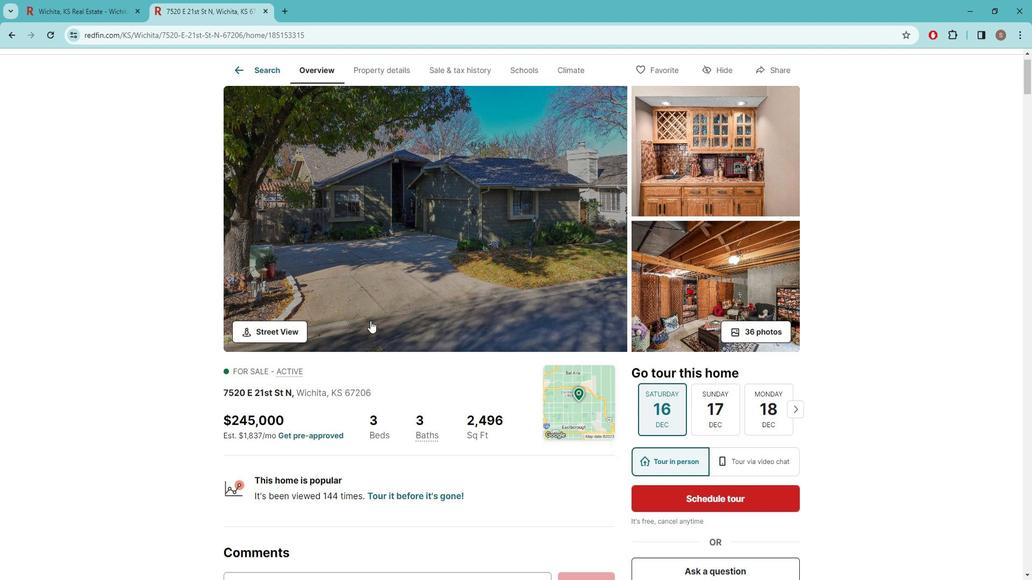 
Action: Mouse scrolled (381, 319) with delta (0, 0)
Screenshot: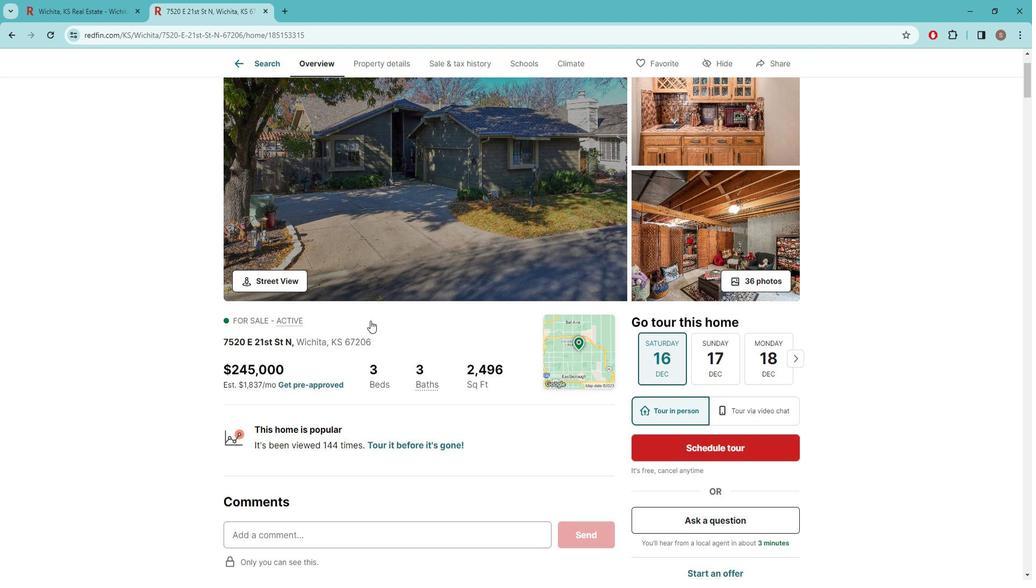 
Action: Mouse moved to (381, 320)
Screenshot: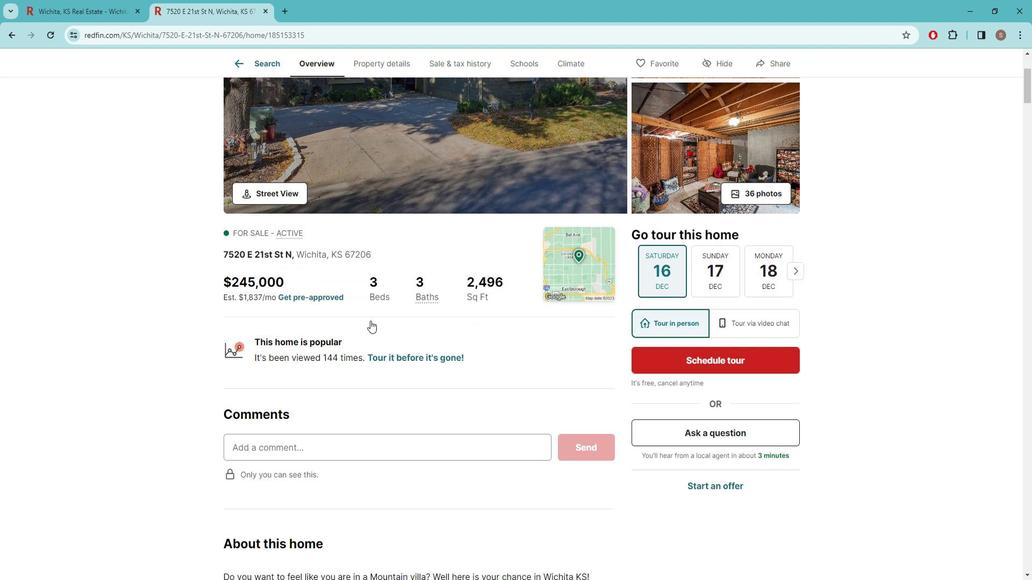 
Action: Mouse scrolled (381, 319) with delta (0, 0)
Screenshot: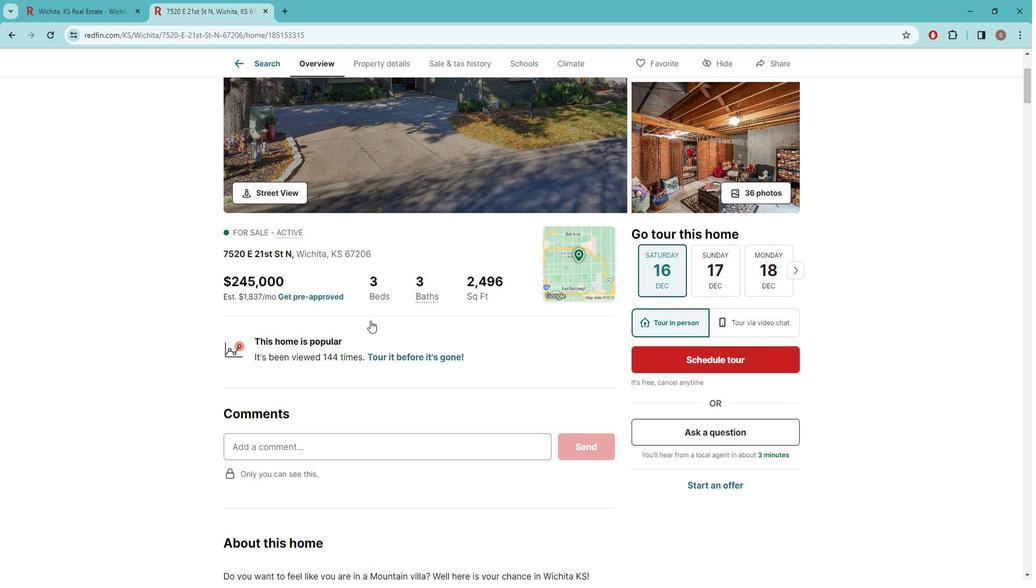 
Action: Mouse scrolled (381, 319) with delta (0, 0)
Screenshot: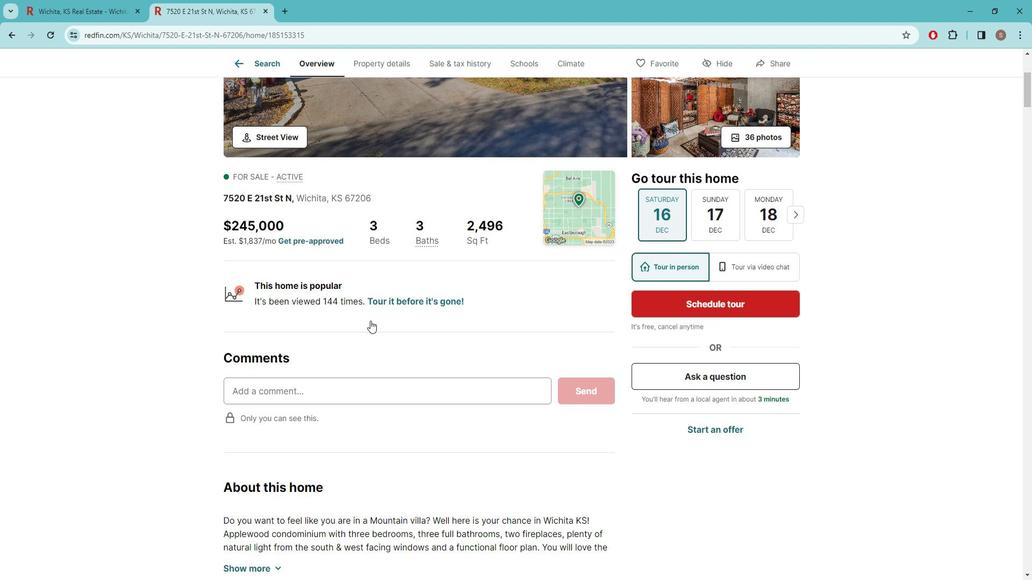 
Action: Mouse scrolled (381, 319) with delta (0, 0)
Screenshot: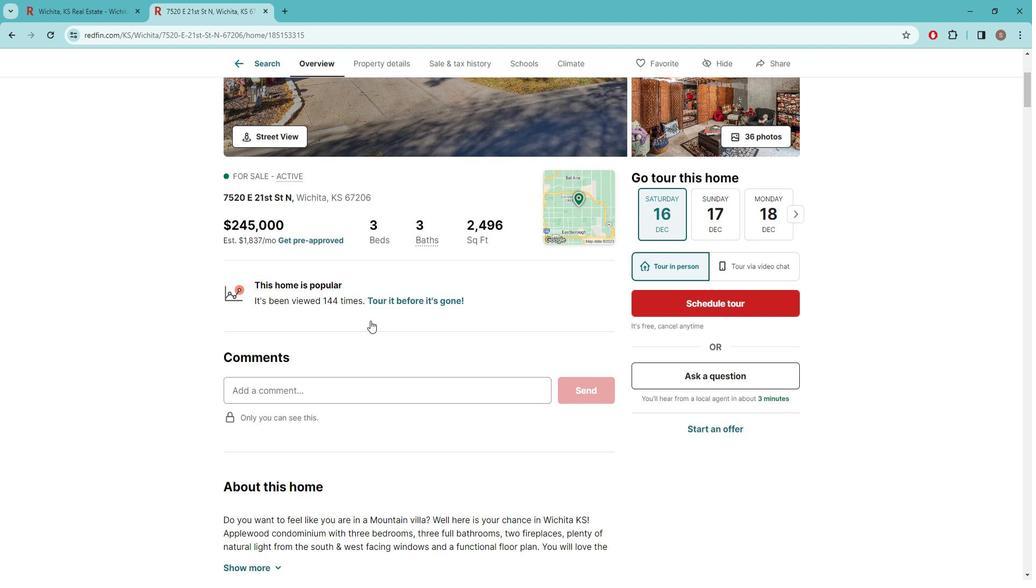 
Action: Mouse moved to (381, 333)
Screenshot: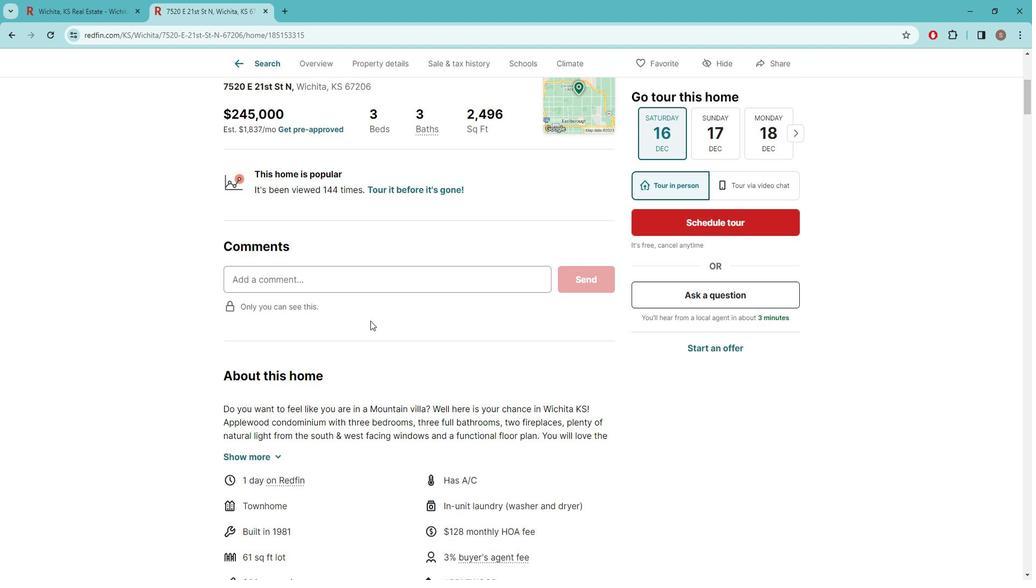 
Action: Mouse scrolled (381, 332) with delta (0, 0)
Screenshot: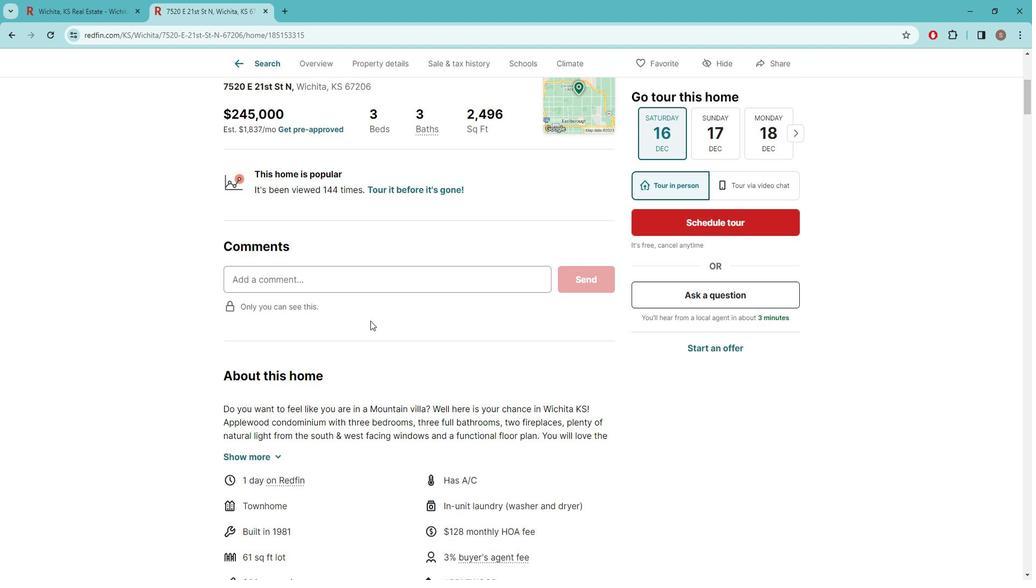 
Action: Mouse moved to (381, 333)
Screenshot: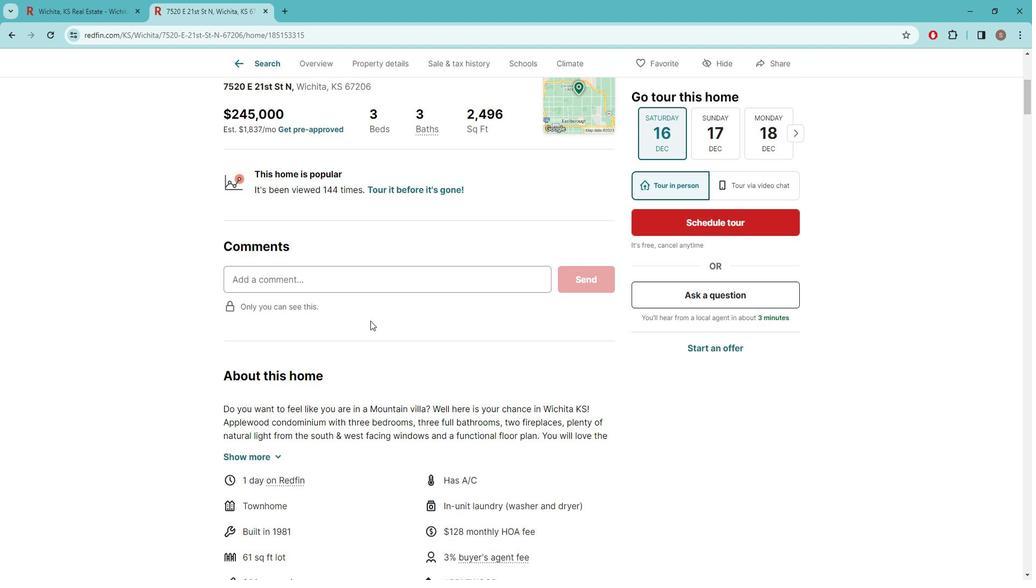
Action: Mouse scrolled (381, 333) with delta (0, 0)
Screenshot: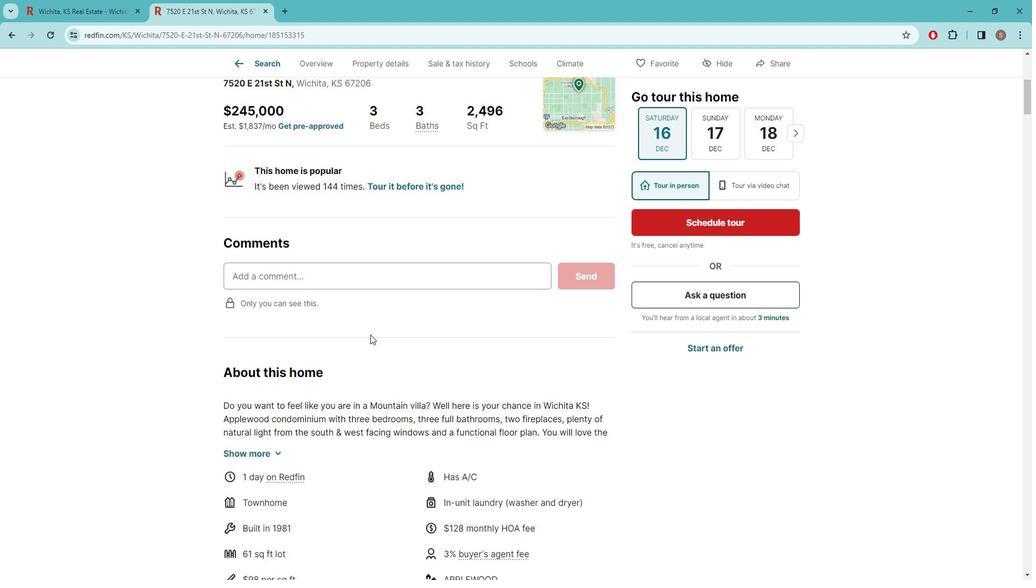 
Action: Mouse moved to (290, 346)
Screenshot: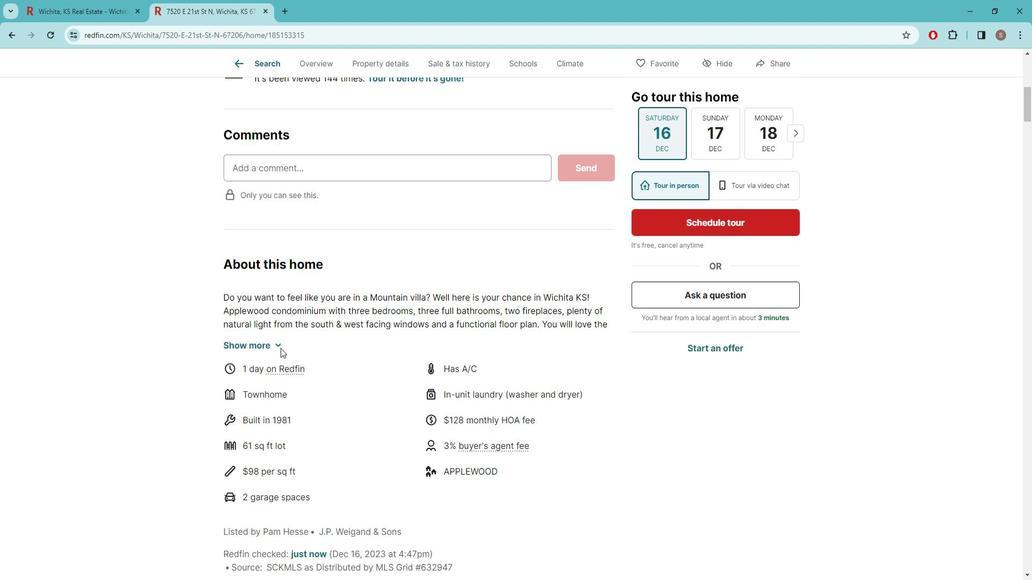 
Action: Mouse pressed left at (290, 346)
Screenshot: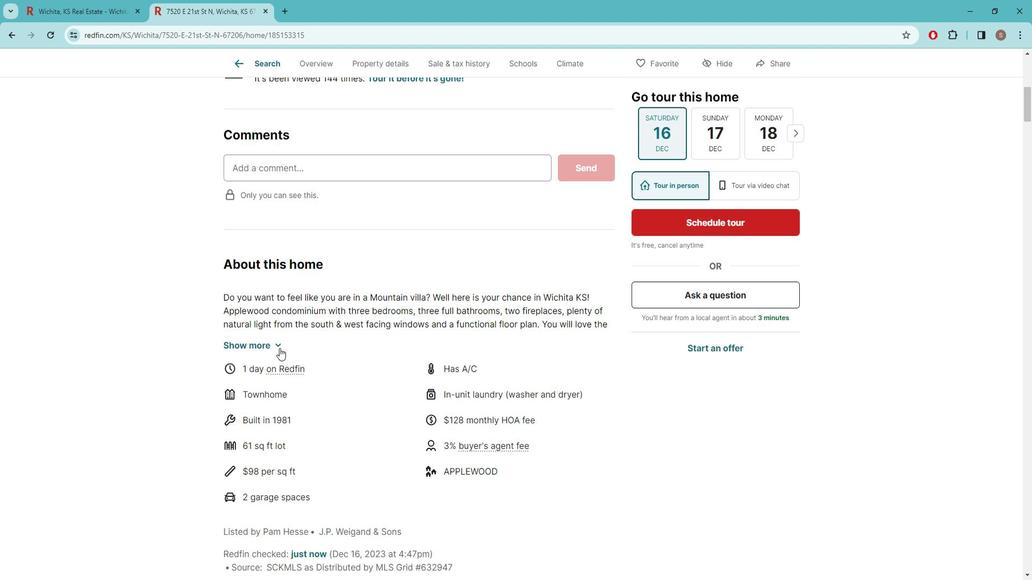 
Action: Mouse moved to (330, 324)
Screenshot: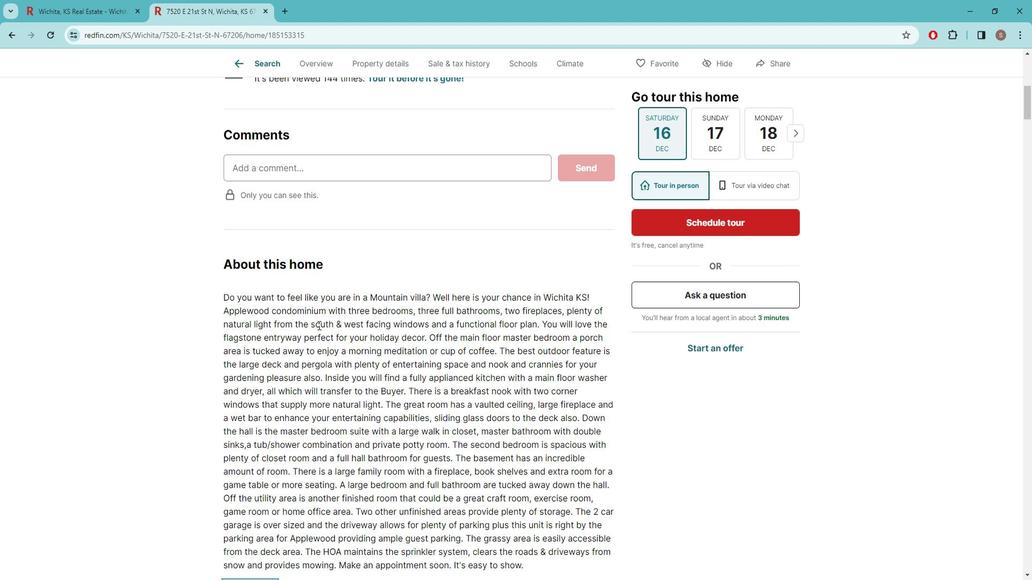 
Action: Mouse scrolled (330, 323) with delta (0, 0)
Screenshot: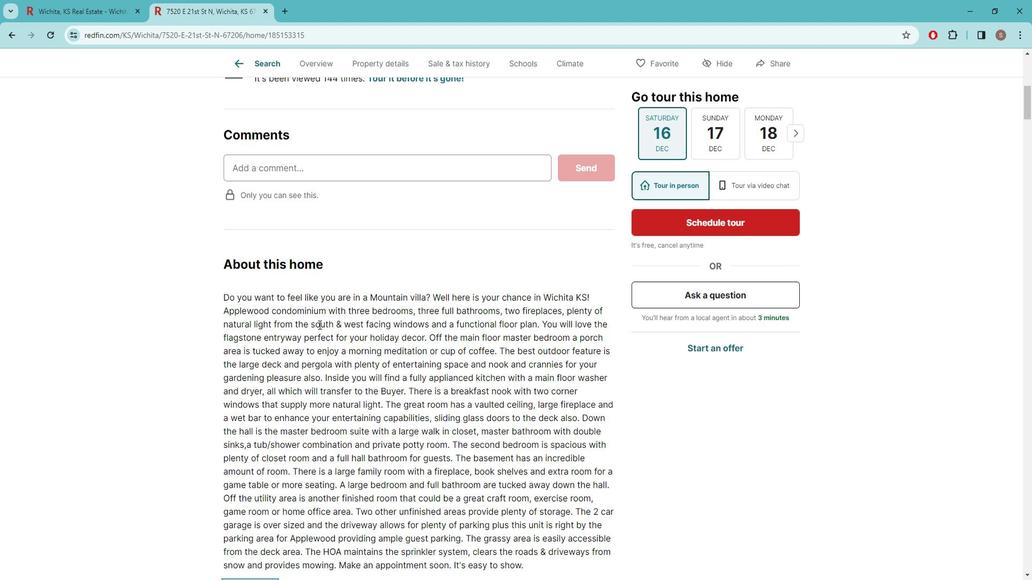 
Action: Mouse moved to (331, 323)
Screenshot: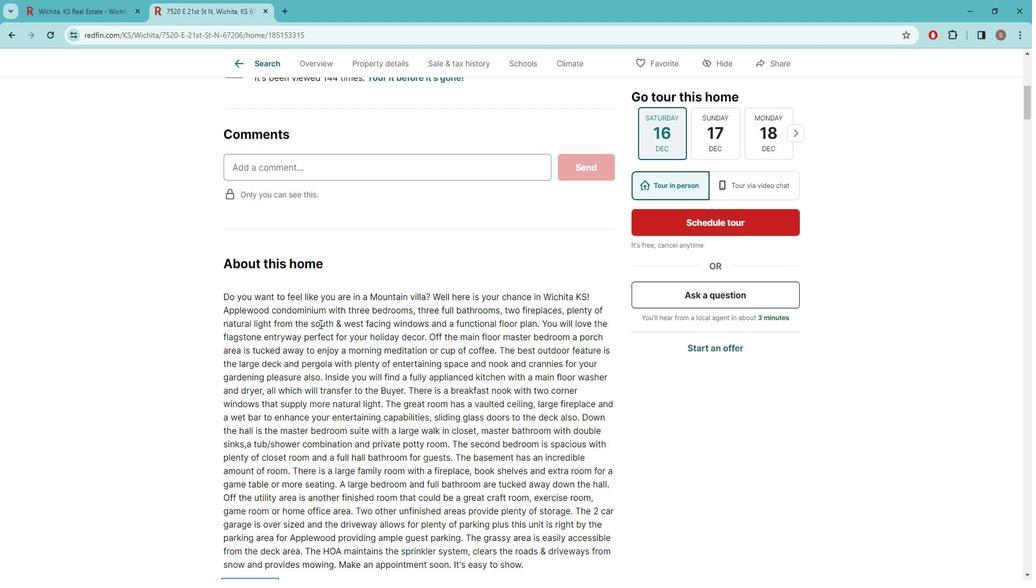 
Action: Mouse scrolled (331, 323) with delta (0, 0)
Screenshot: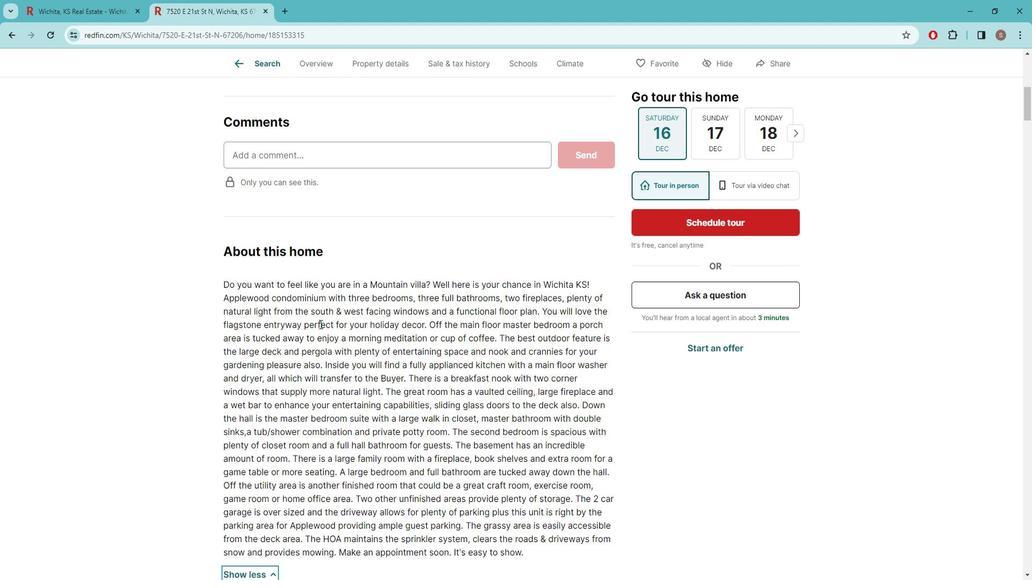 
Action: Mouse moved to (454, 313)
Screenshot: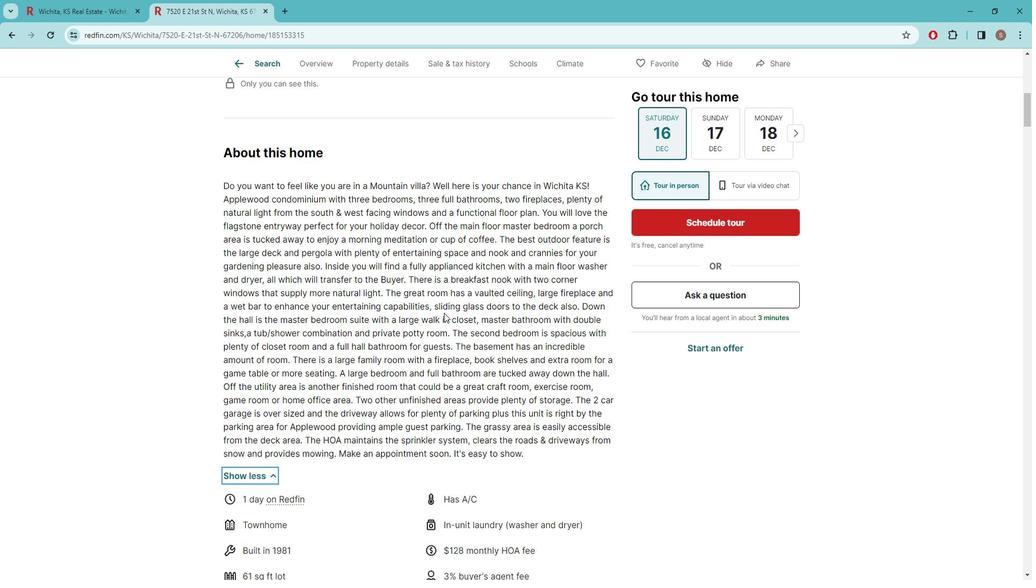 
Action: Mouse scrolled (454, 312) with delta (0, 0)
Screenshot: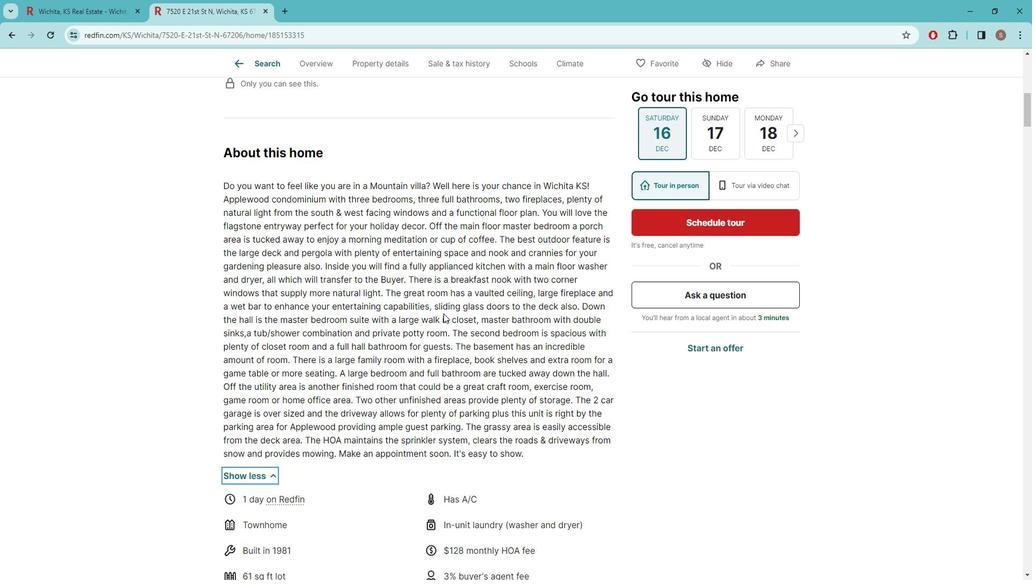 
Action: Mouse moved to (438, 313)
Screenshot: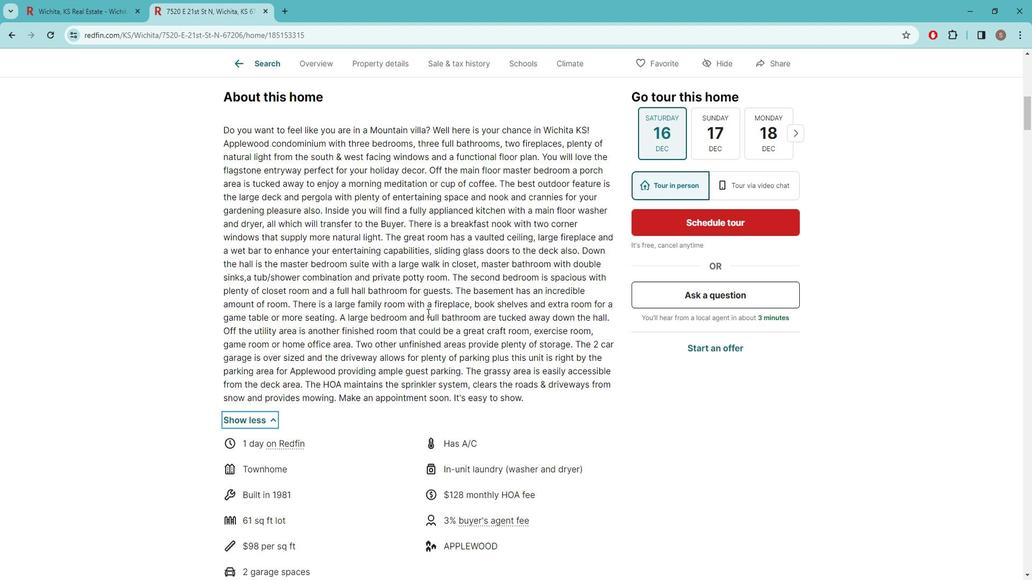 
Action: Mouse scrolled (438, 312) with delta (0, 0)
Screenshot: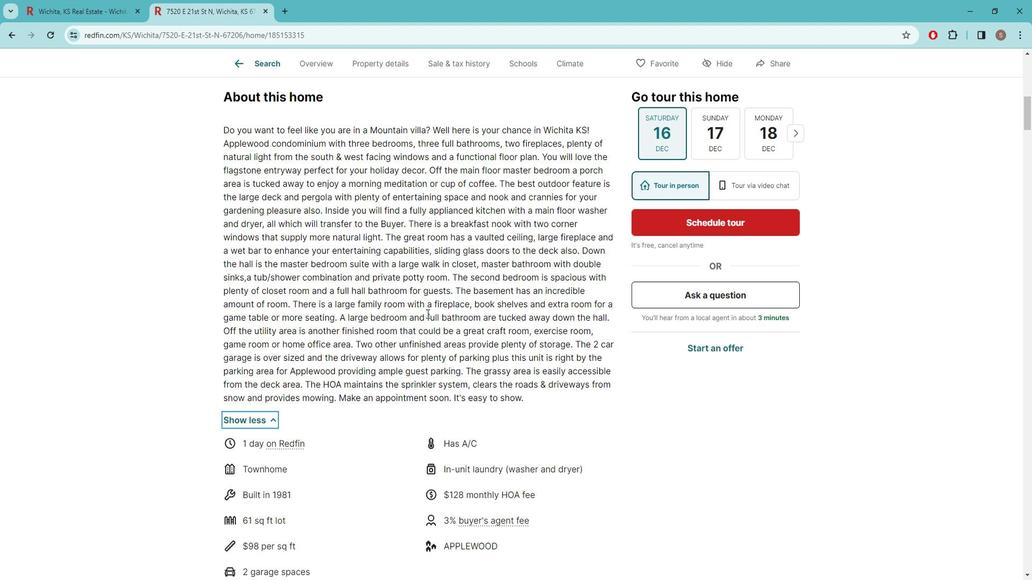 
Action: Mouse moved to (403, 351)
Screenshot: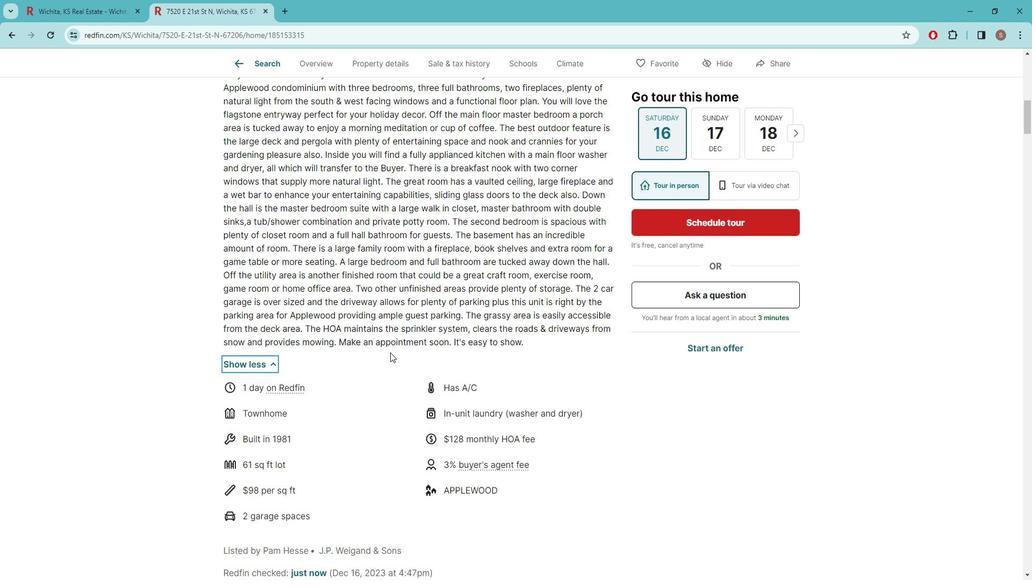 
Action: Mouse scrolled (403, 350) with delta (0, 0)
Screenshot: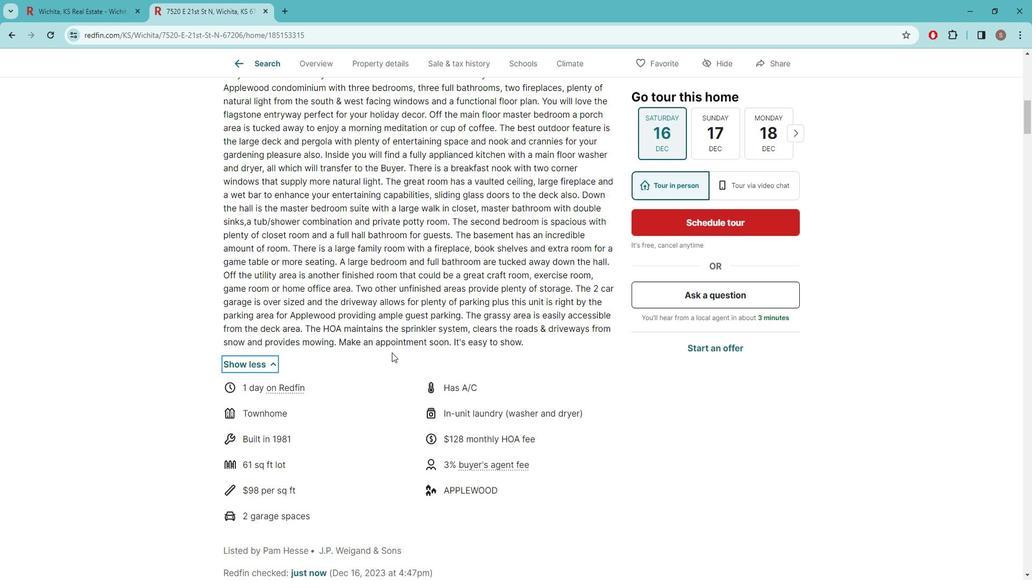 
Action: Mouse moved to (402, 351)
Screenshot: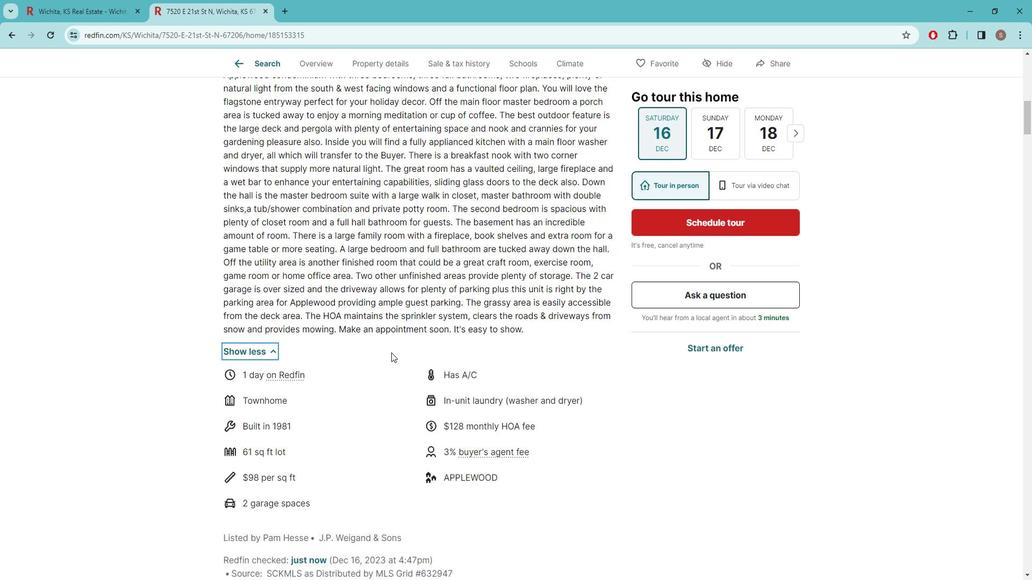 
Action: Mouse scrolled (402, 350) with delta (0, 0)
Screenshot: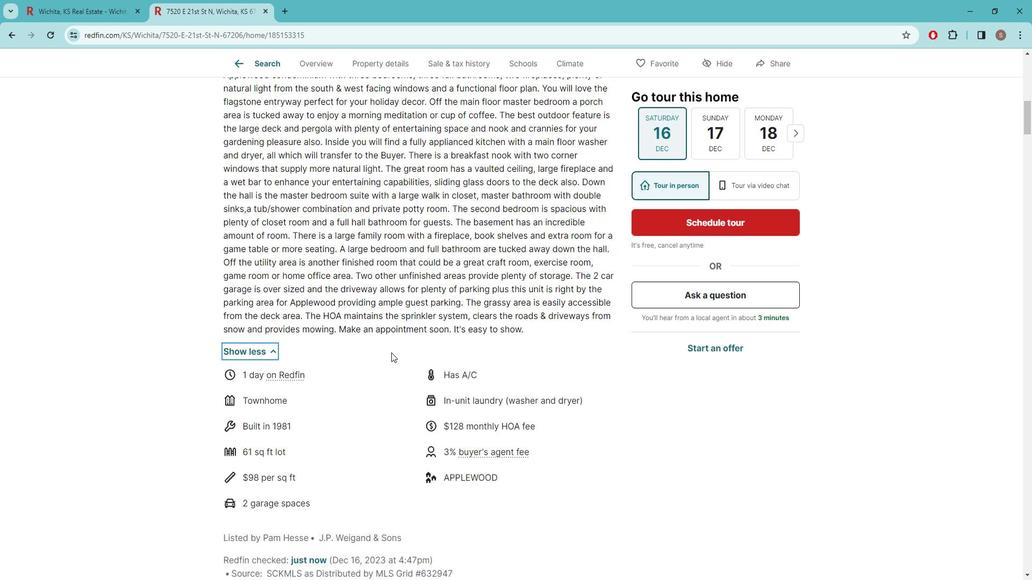 
Action: Mouse moved to (401, 349)
Screenshot: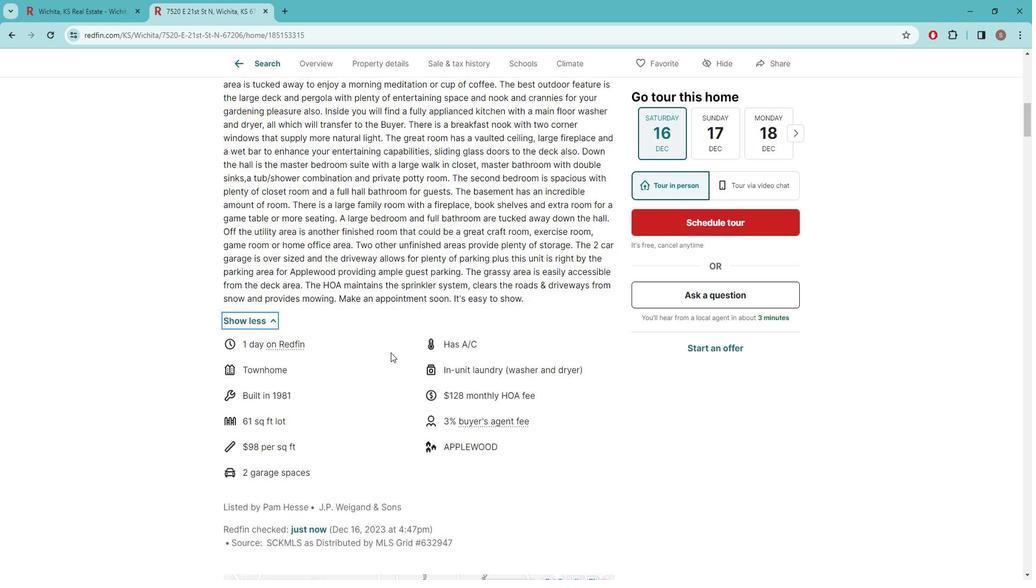 
Action: Mouse scrolled (401, 349) with delta (0, 0)
Screenshot: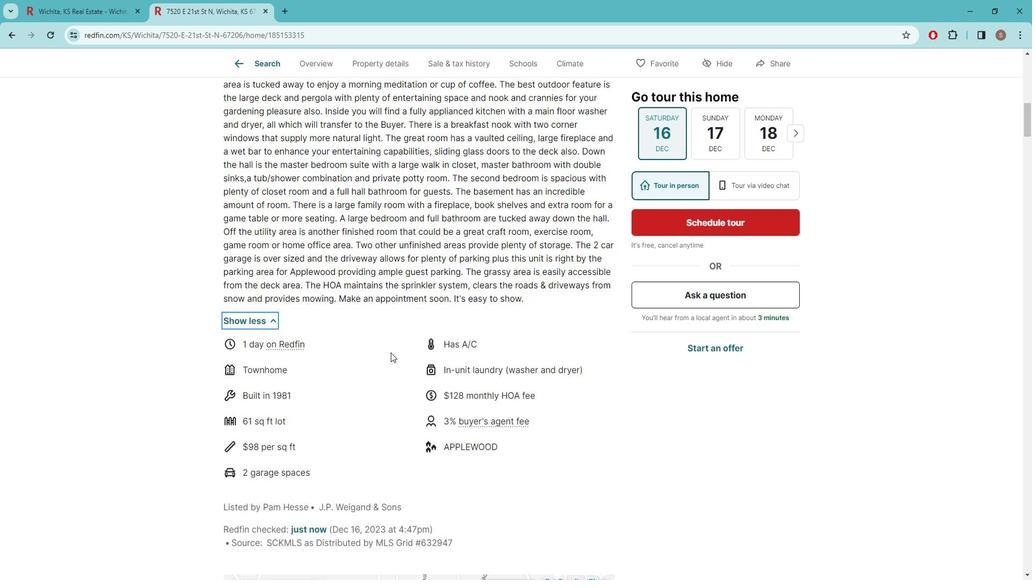 
Action: Mouse moved to (399, 346)
Screenshot: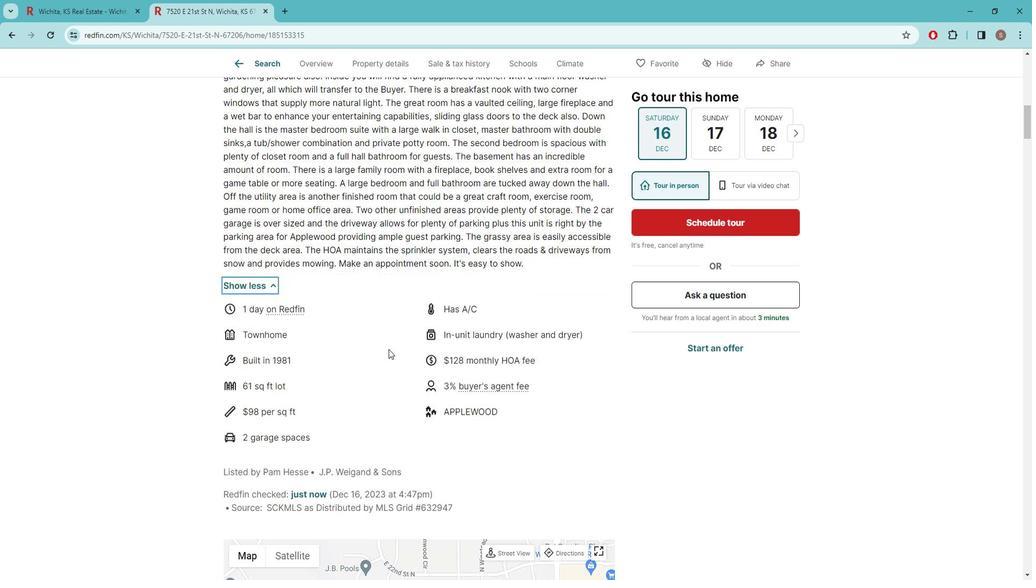 
Action: Mouse scrolled (399, 345) with delta (0, 0)
Screenshot: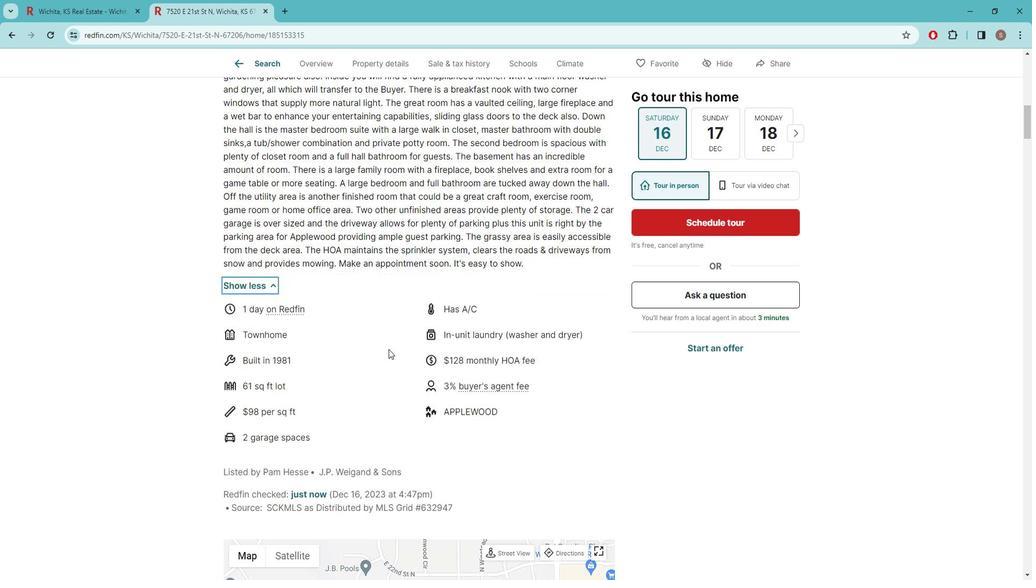 
Action: Mouse moved to (397, 341)
Screenshot: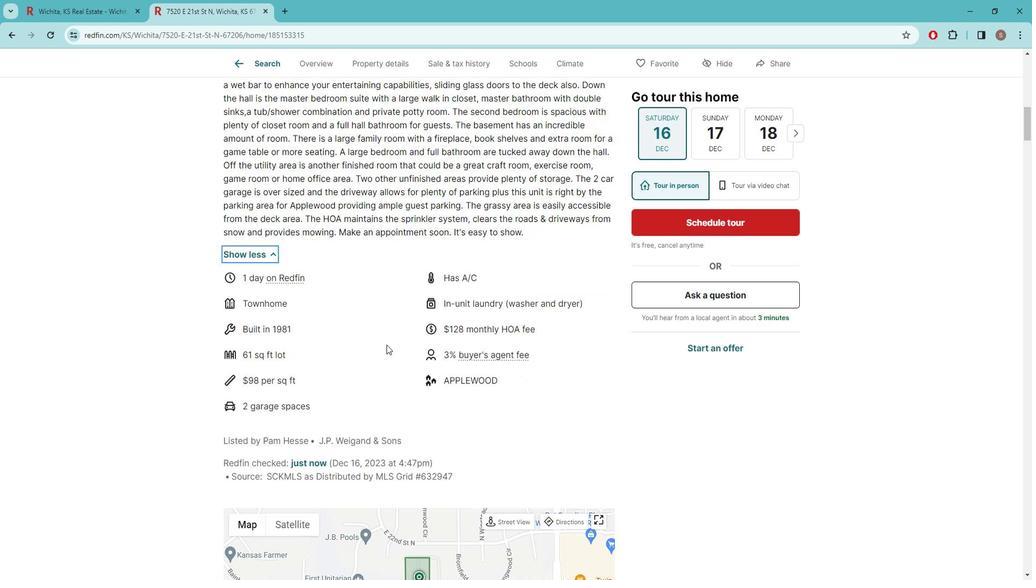 
Action: Mouse scrolled (397, 341) with delta (0, 0)
Screenshot: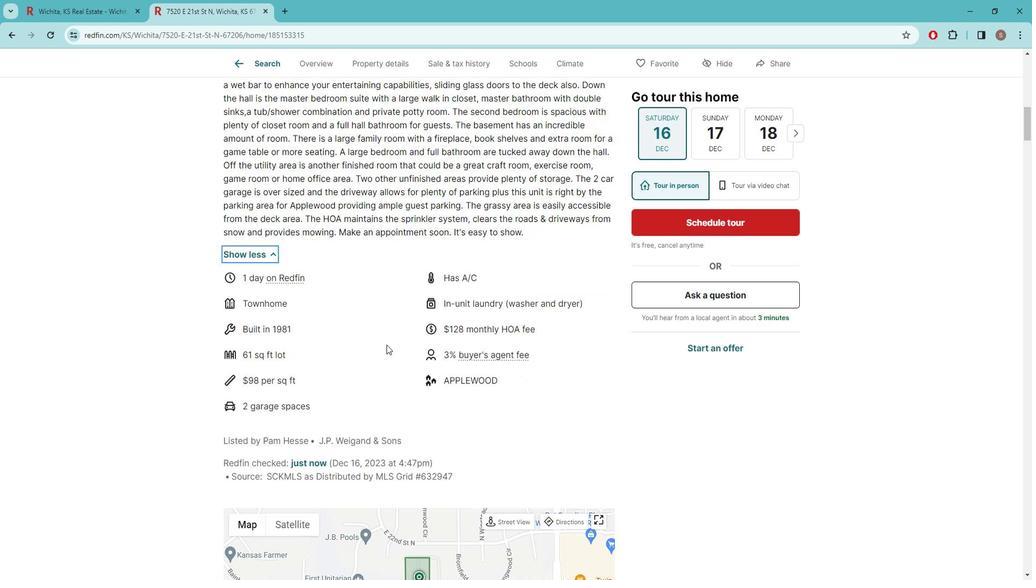 
Action: Mouse moved to (383, 261)
Screenshot: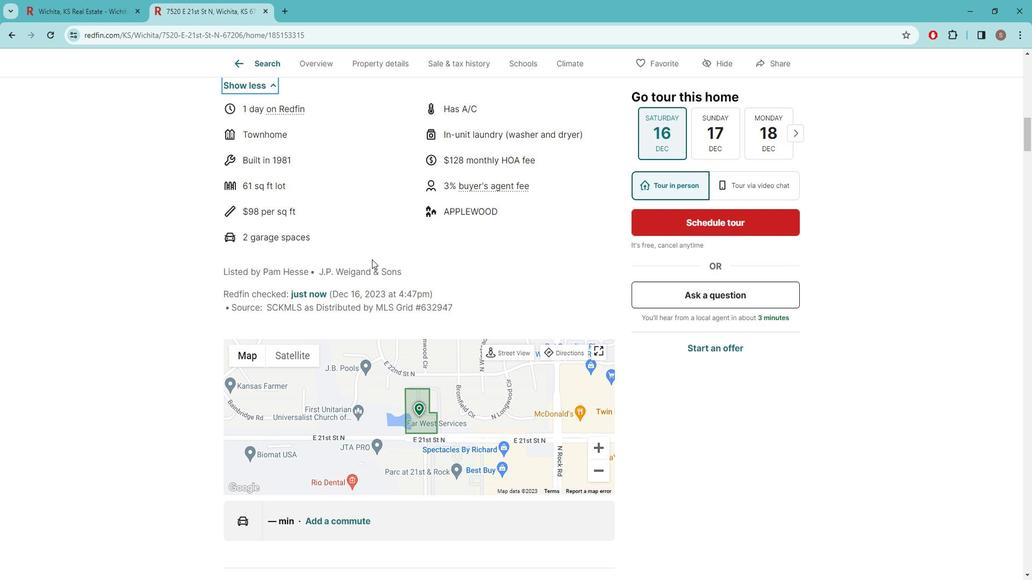 
Action: Mouse scrolled (383, 261) with delta (0, 0)
Screenshot: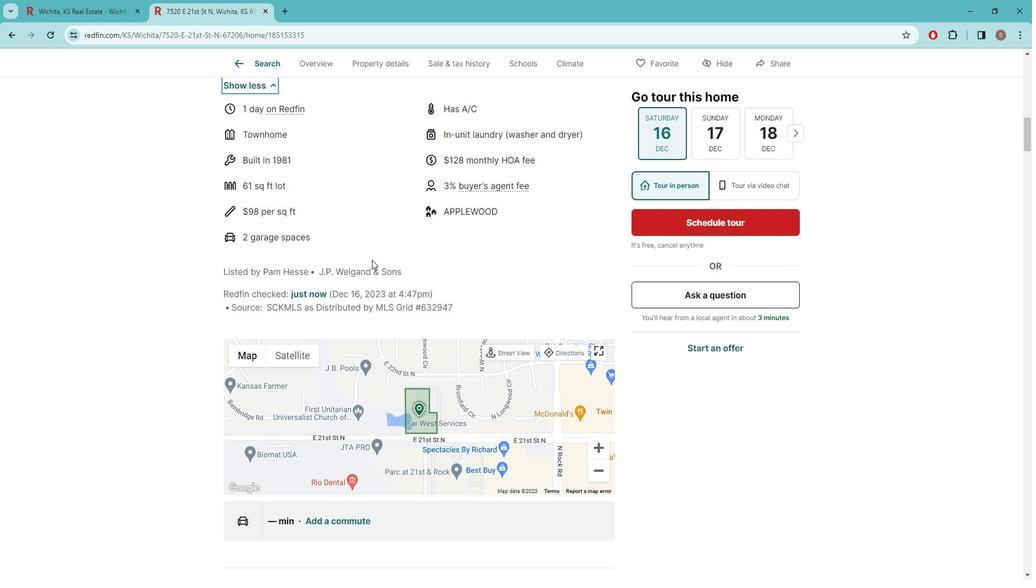 
Action: Mouse moved to (382, 262)
Screenshot: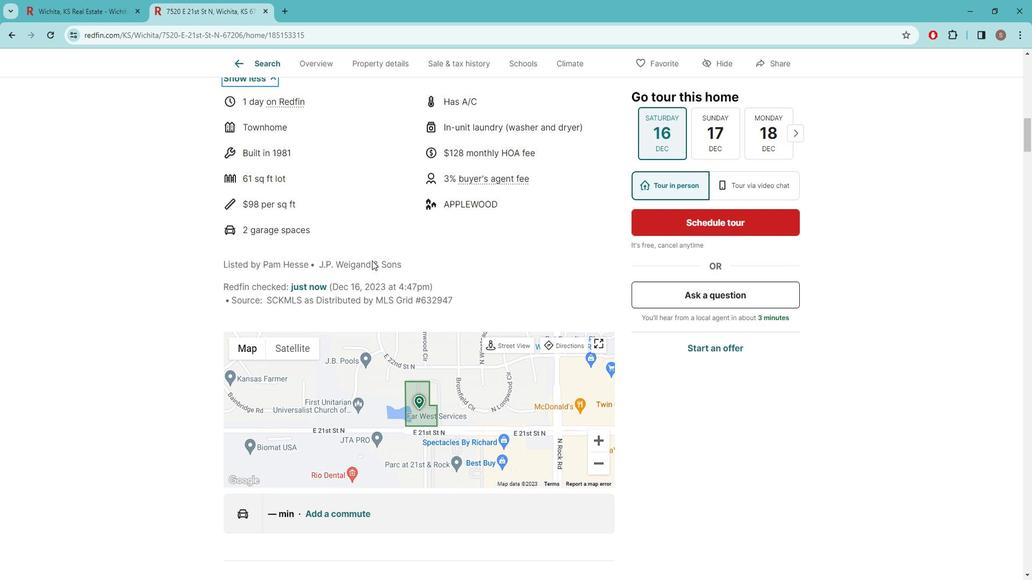 
Action: Mouse scrolled (382, 262) with delta (0, 0)
Screenshot: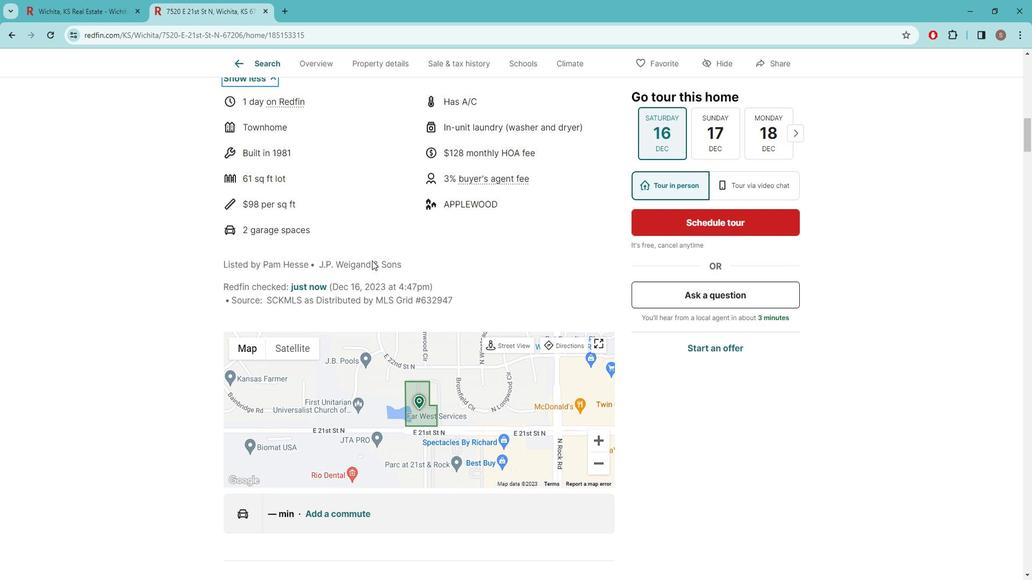 
Action: Mouse scrolled (382, 262) with delta (0, 0)
Screenshot: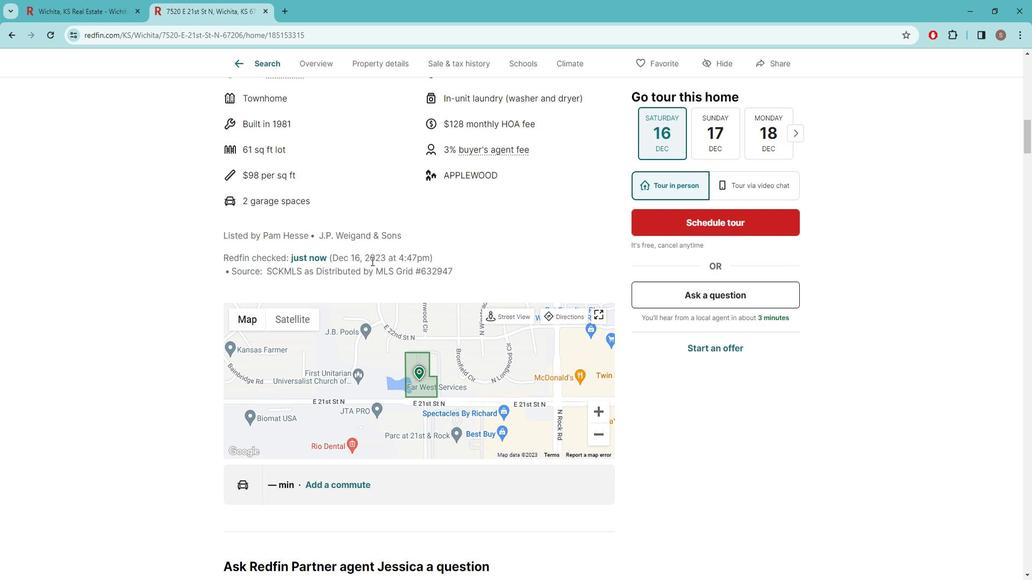 
Action: Mouse moved to (380, 262)
Screenshot: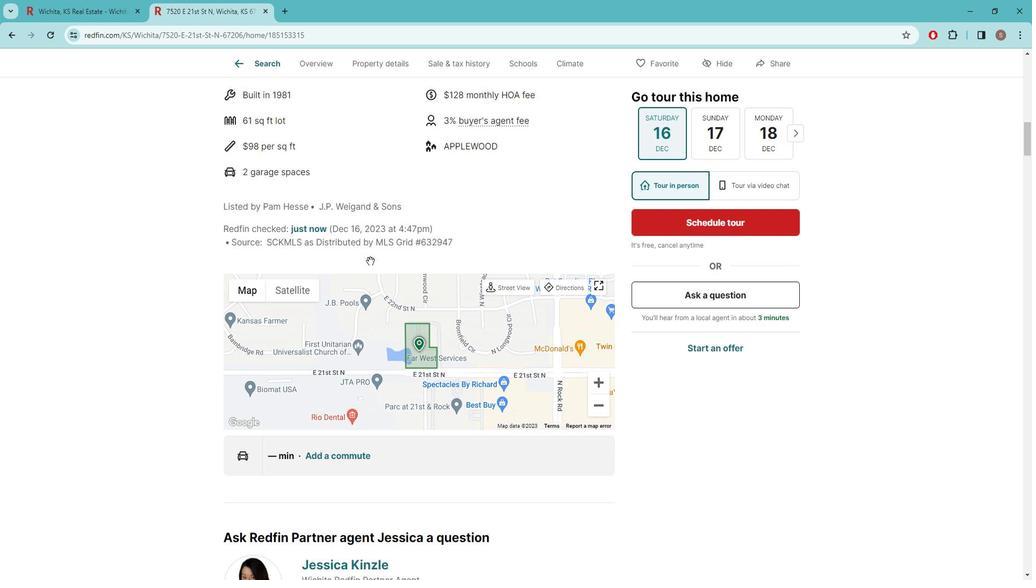 
Action: Mouse scrolled (380, 262) with delta (0, 0)
Screenshot: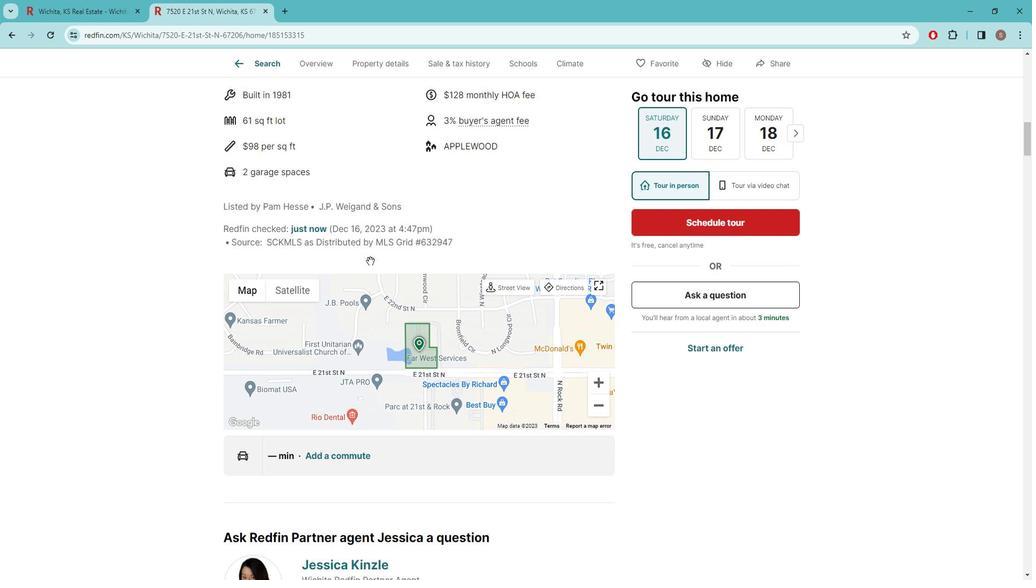 
Action: Mouse moved to (377, 261)
Screenshot: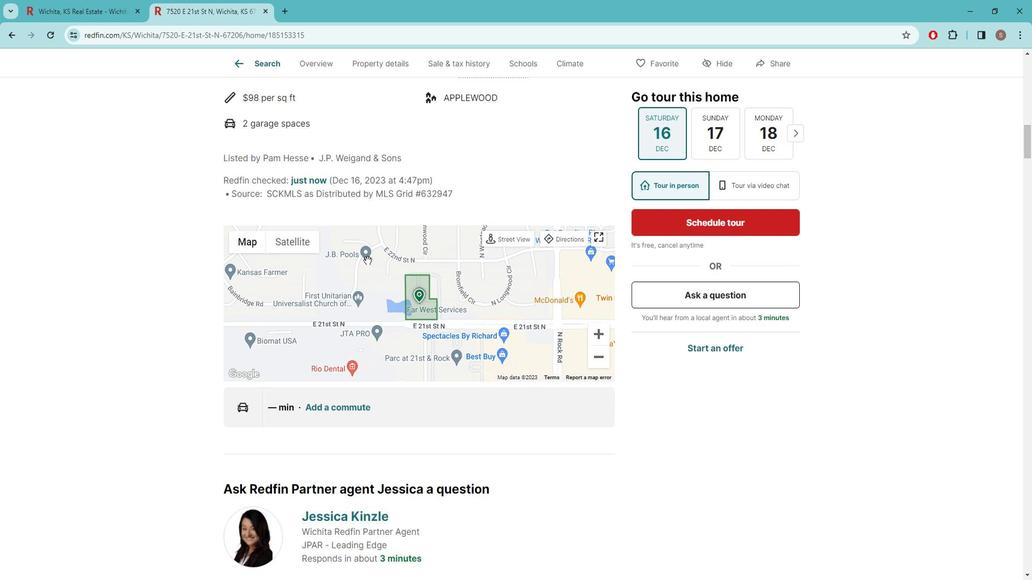 
Action: Mouse scrolled (377, 260) with delta (0, 0)
Screenshot: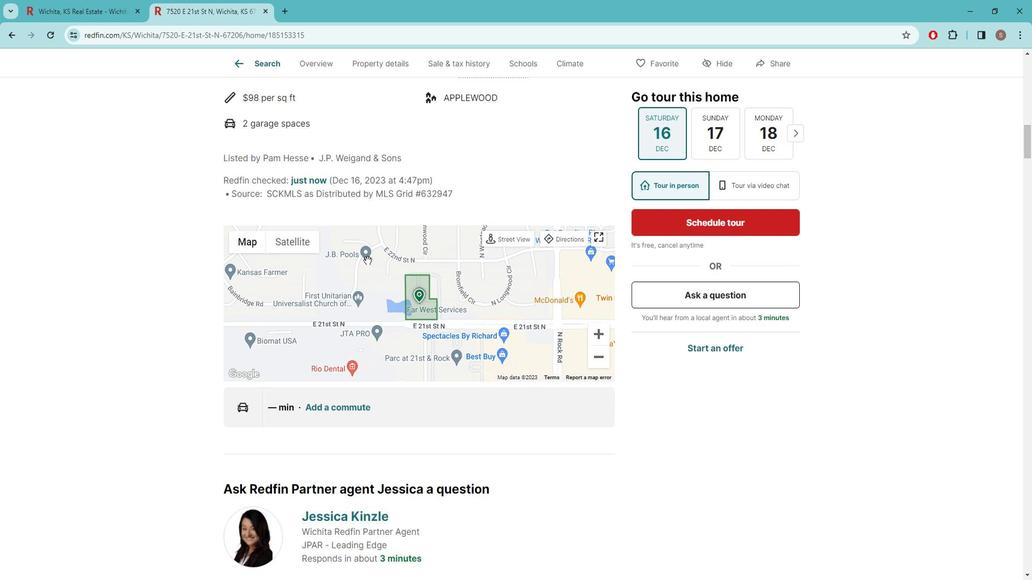 
Action: Mouse moved to (374, 257)
Screenshot: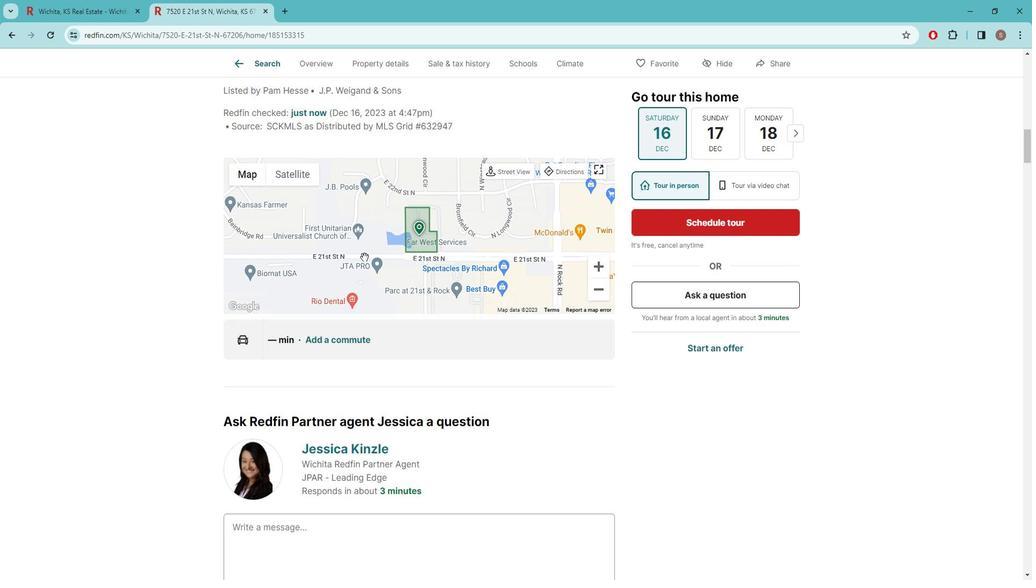 
Action: Mouse scrolled (374, 256) with delta (0, 0)
Screenshot: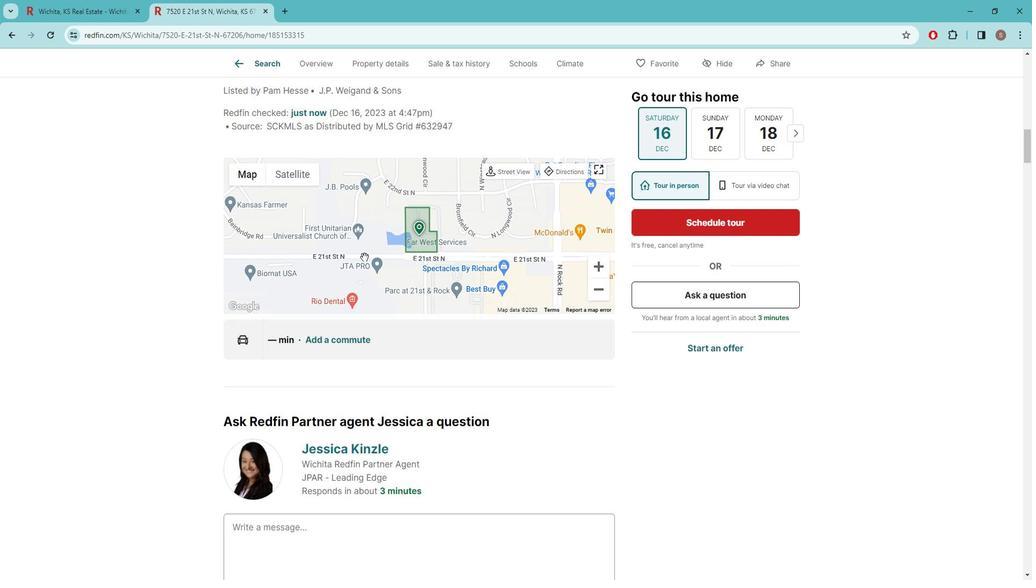 
Action: Mouse moved to (376, 263)
Screenshot: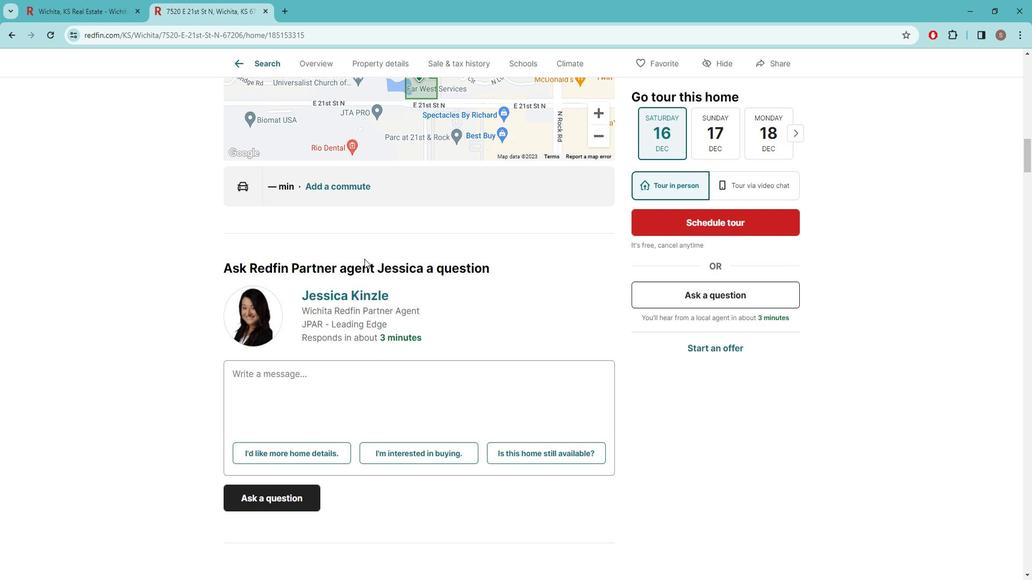 
Action: Mouse scrolled (376, 263) with delta (0, 0)
Screenshot: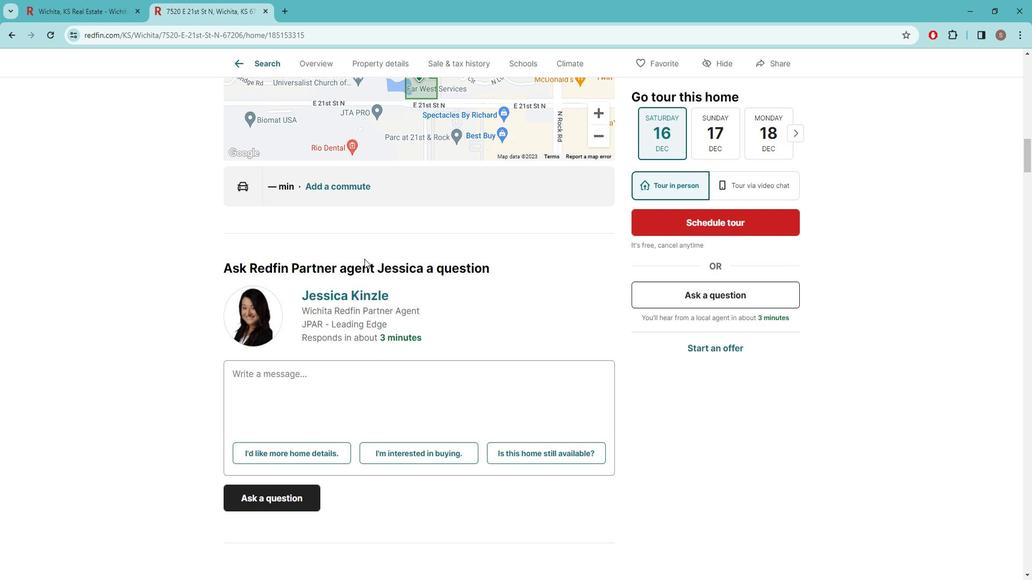 
Action: Mouse moved to (376, 264)
Screenshot: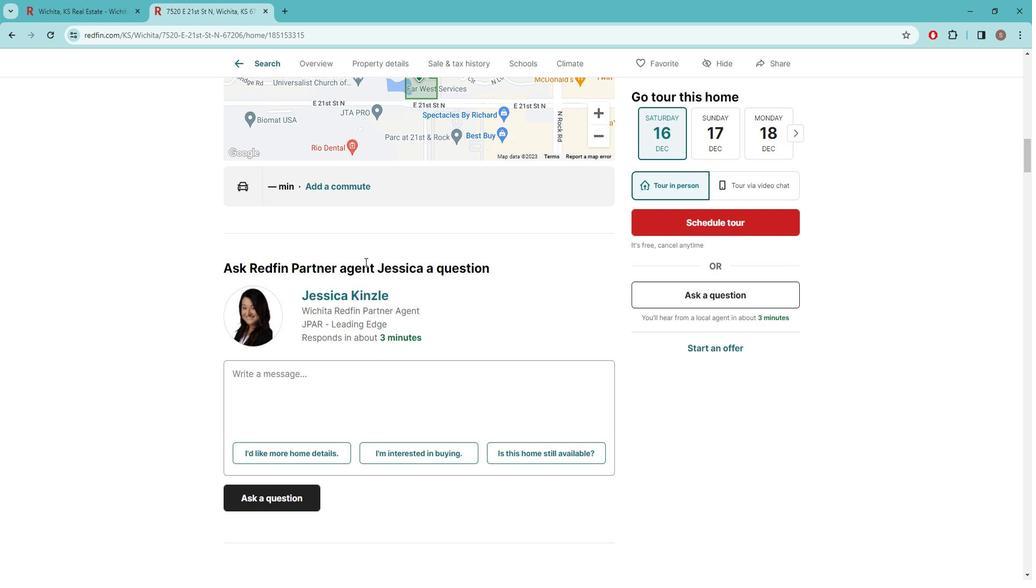 
Action: Mouse scrolled (376, 263) with delta (0, 0)
Screenshot: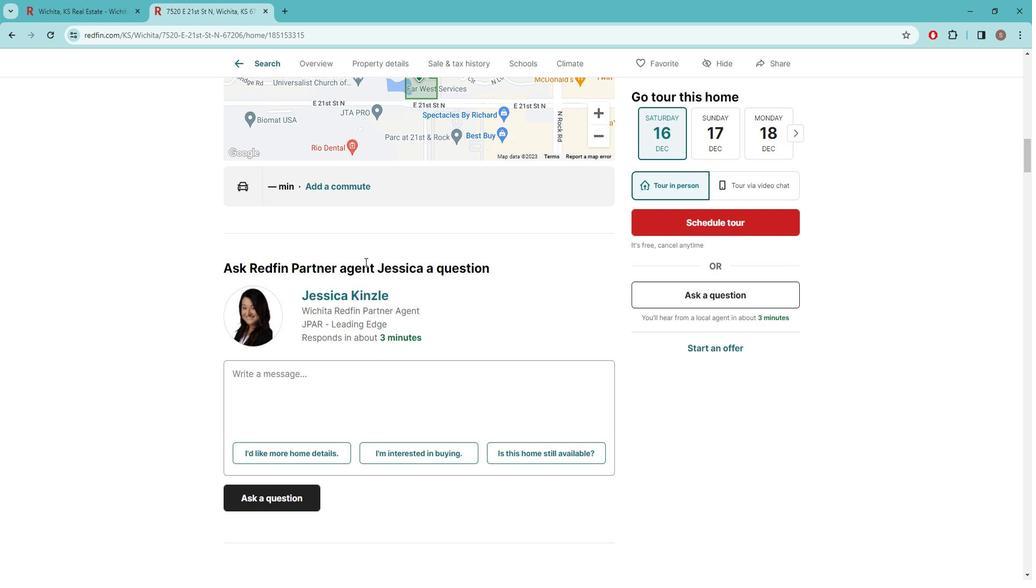 
Action: Mouse moved to (376, 265)
Screenshot: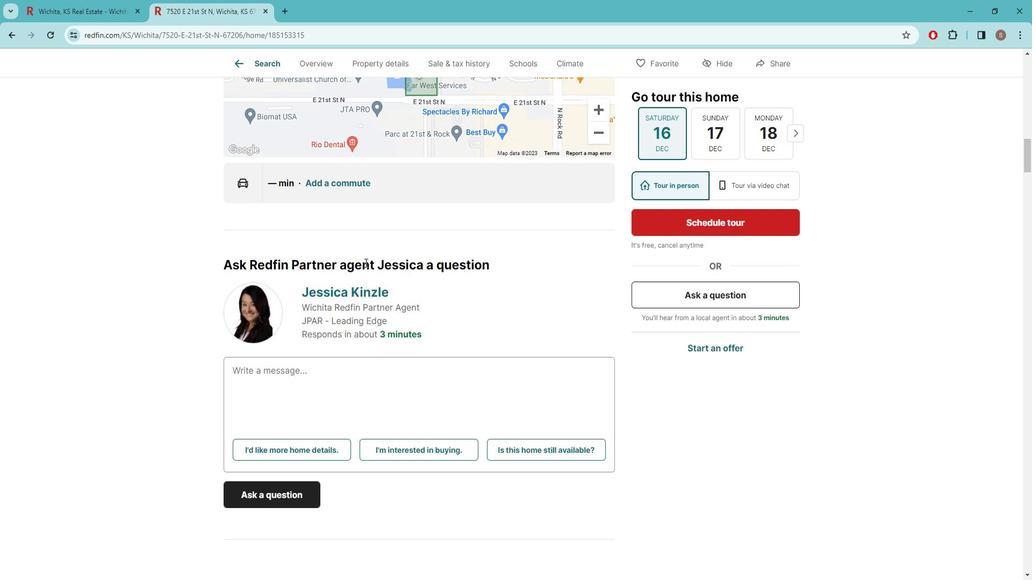 
Action: Mouse scrolled (376, 264) with delta (0, 0)
Screenshot: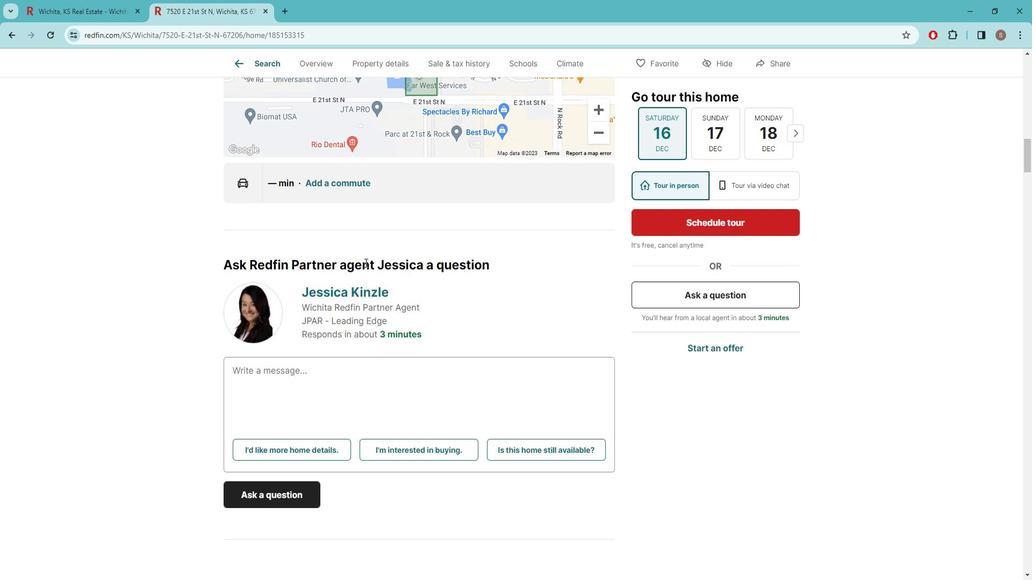 
Action: Mouse moved to (376, 266)
Screenshot: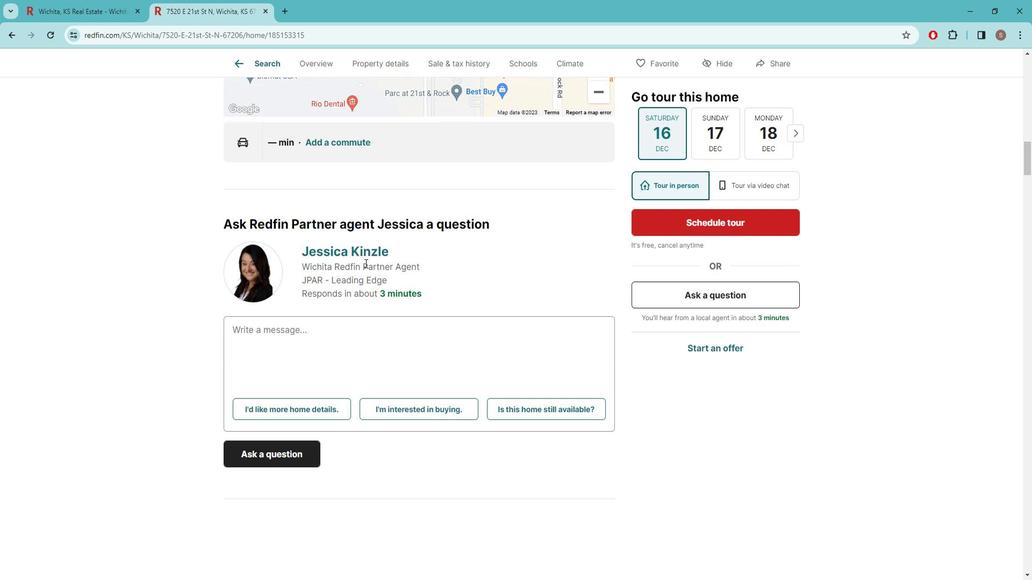 
Action: Mouse scrolled (376, 265) with delta (0, 0)
Screenshot: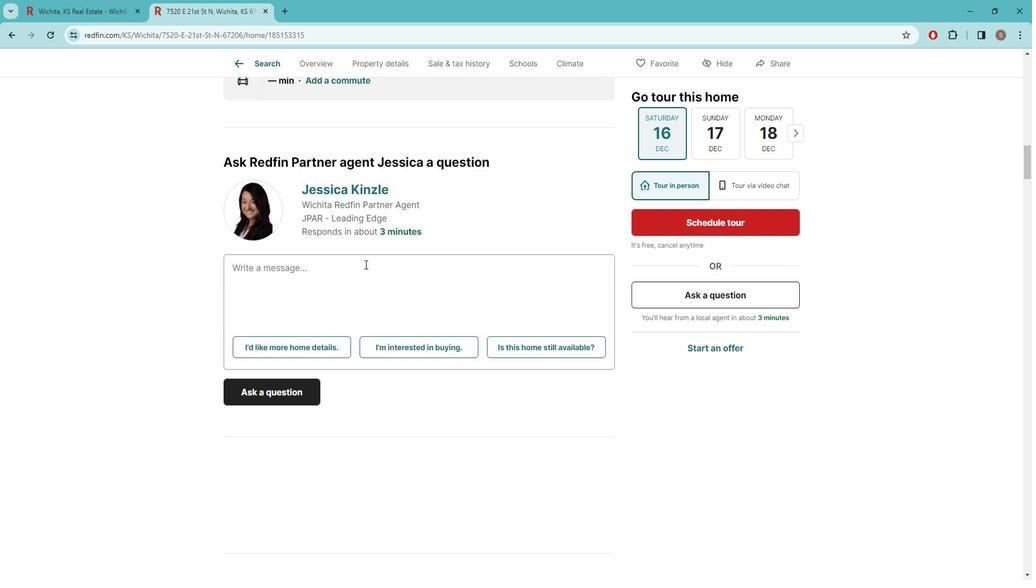 
Action: Mouse scrolled (376, 265) with delta (0, 0)
Screenshot: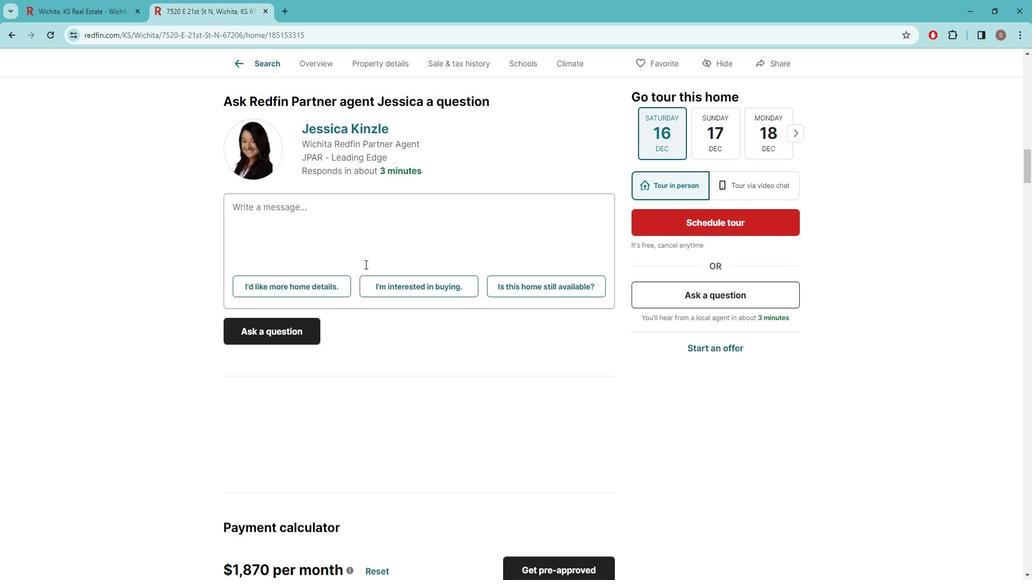 
Action: Mouse scrolled (376, 265) with delta (0, 0)
Screenshot: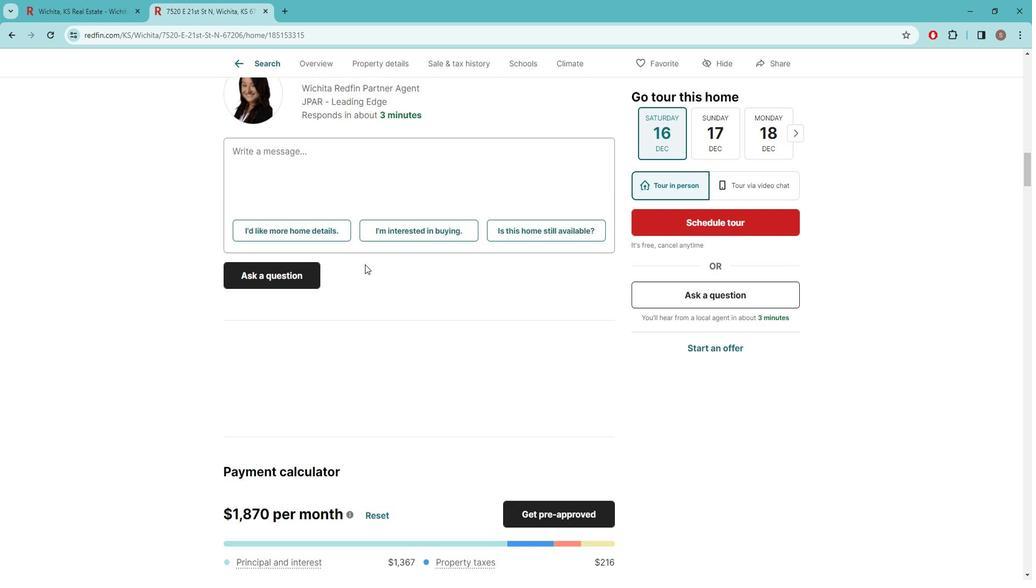 
Action: Mouse scrolled (376, 265) with delta (0, 0)
Screenshot: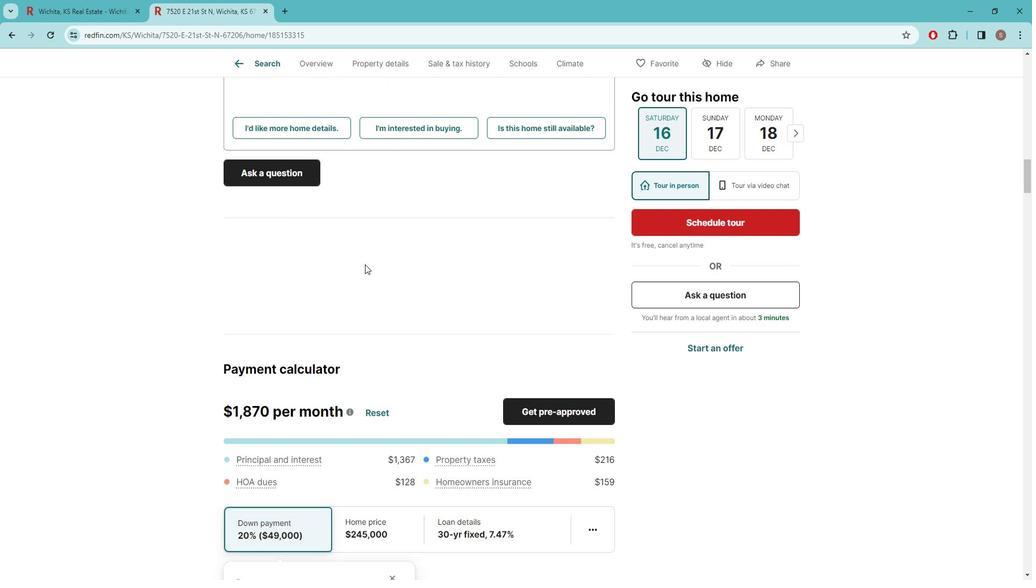 
Action: Mouse scrolled (376, 266) with delta (0, 0)
Screenshot: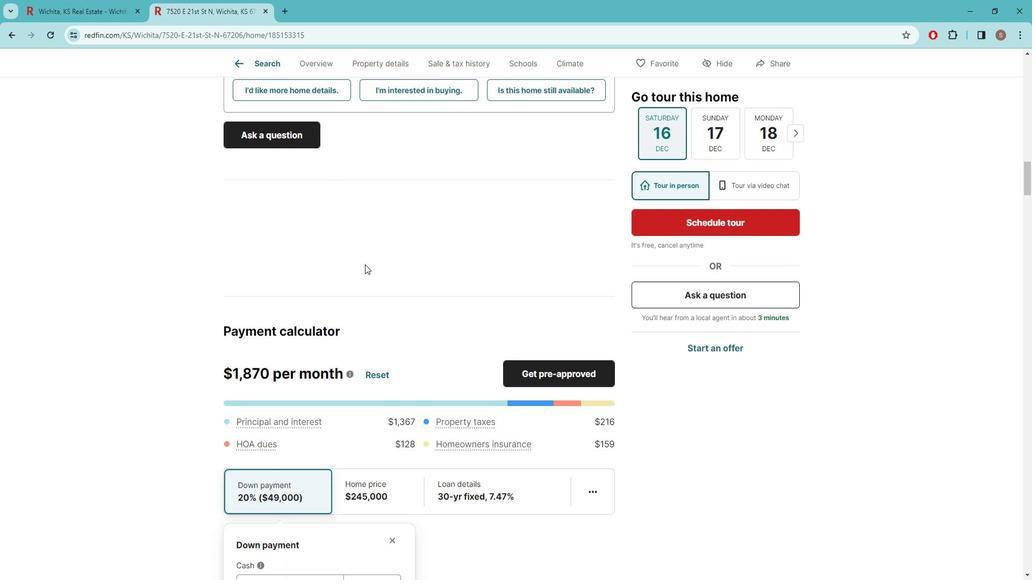 
Action: Mouse scrolled (376, 266) with delta (0, 0)
Screenshot: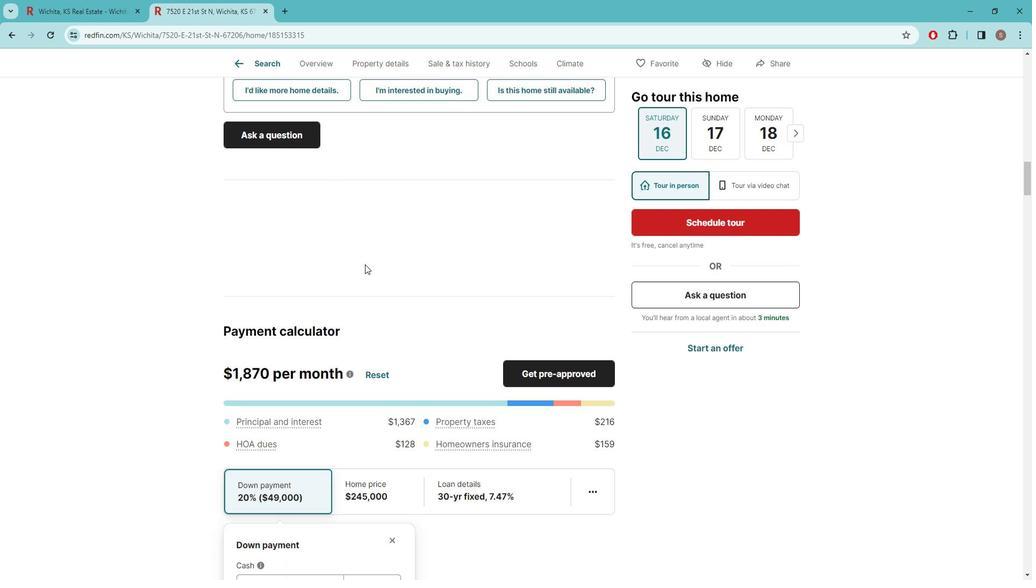 
Action: Mouse scrolled (376, 266) with delta (0, 0)
Screenshot: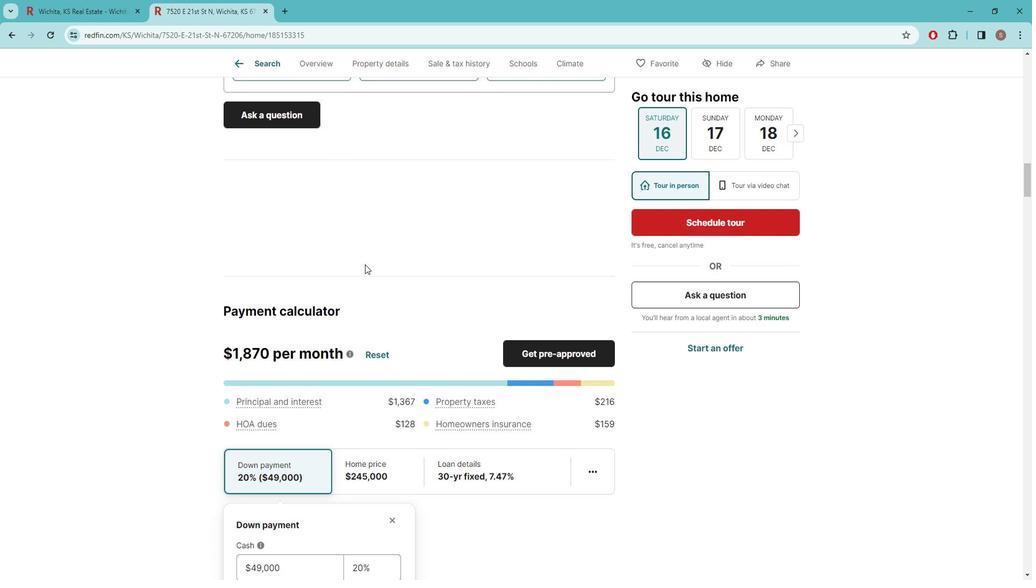 
Action: Mouse scrolled (376, 266) with delta (0, 0)
Screenshot: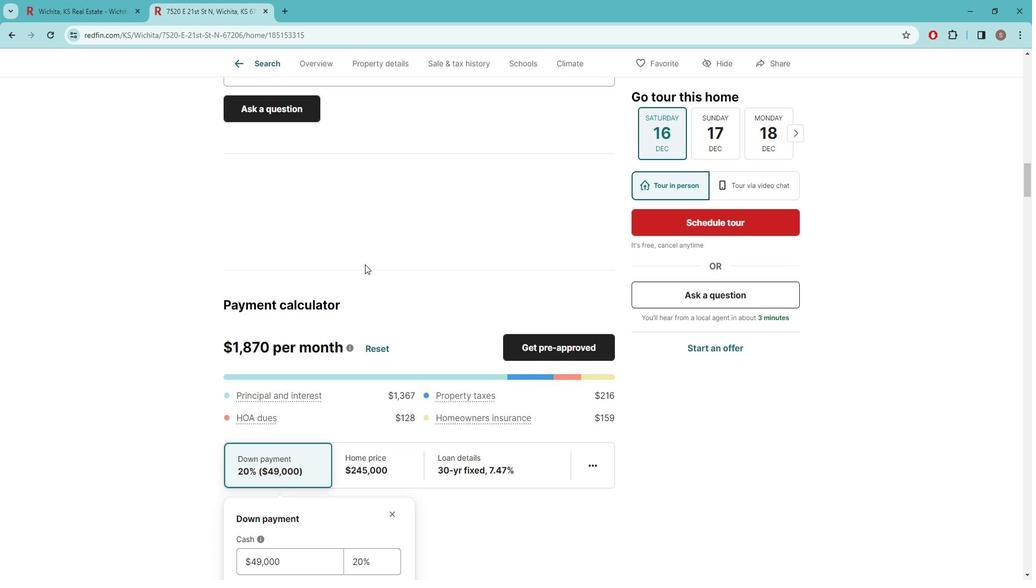 
Action: Mouse scrolled (376, 266) with delta (0, 0)
Screenshot: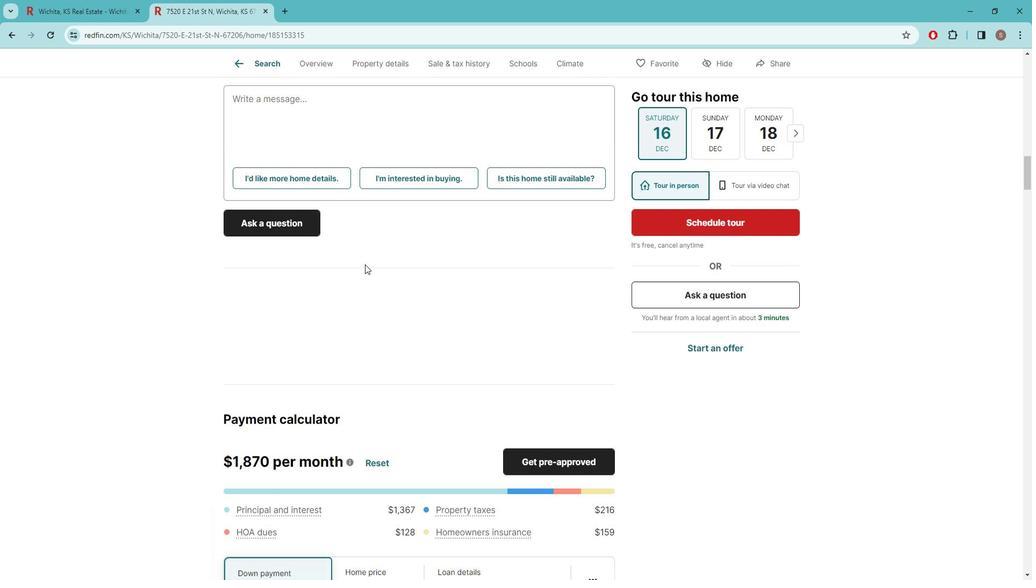 
Action: Mouse moved to (375, 267)
Screenshot: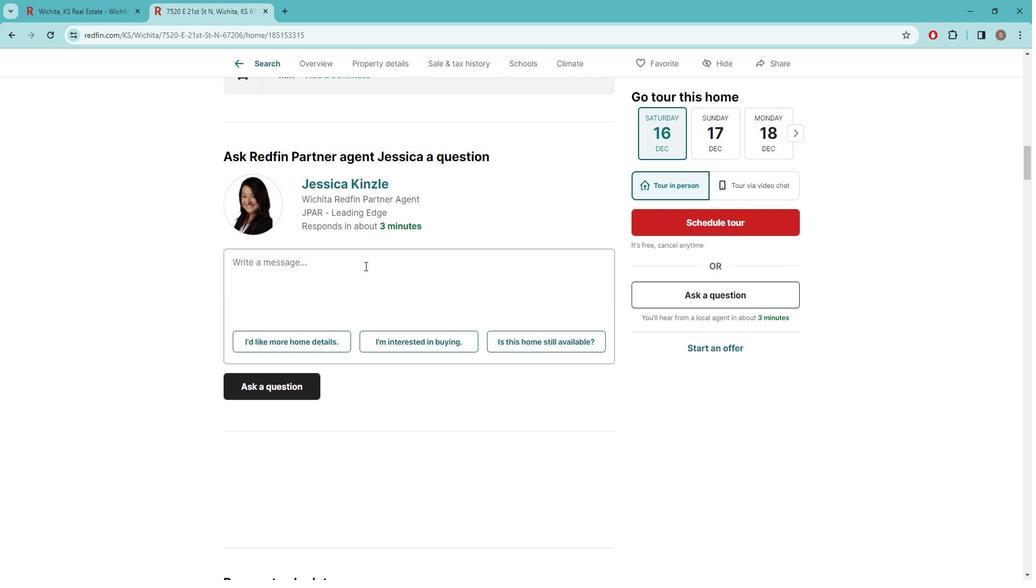 
Action: Mouse scrolled (375, 267) with delta (0, 0)
Screenshot: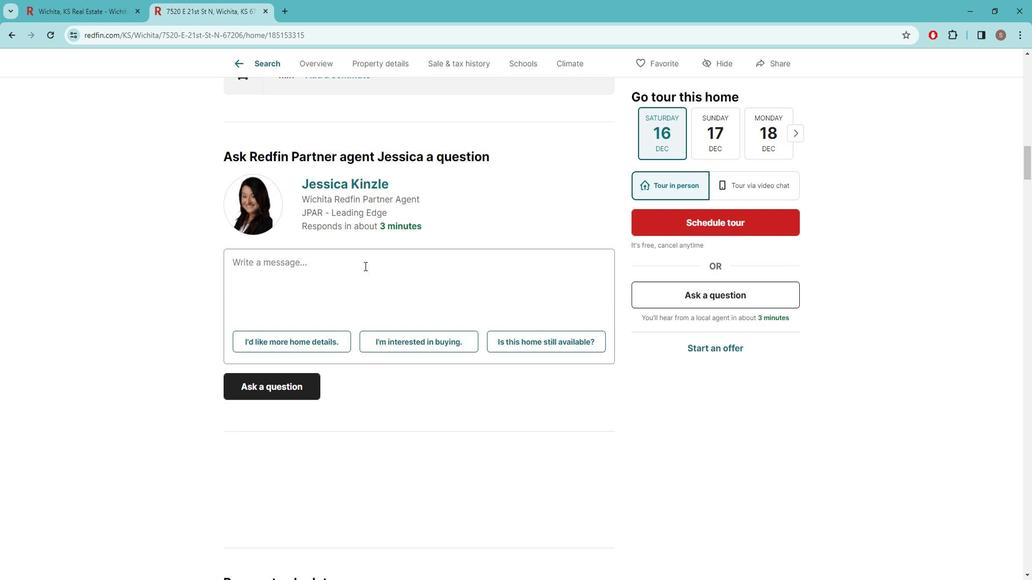 
Action: Mouse scrolled (375, 267) with delta (0, 0)
Screenshot: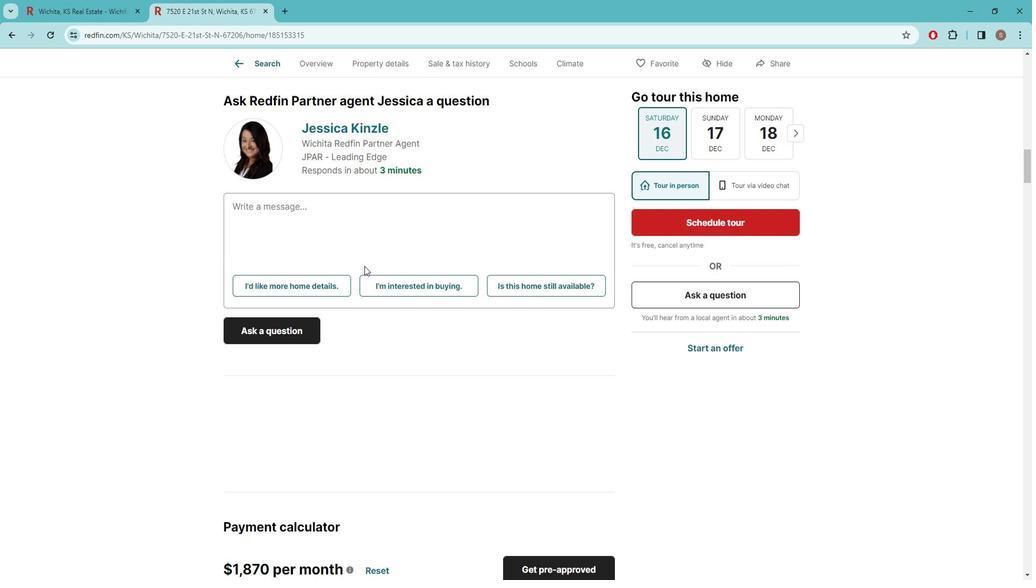 
Action: Mouse scrolled (375, 267) with delta (0, 0)
Screenshot: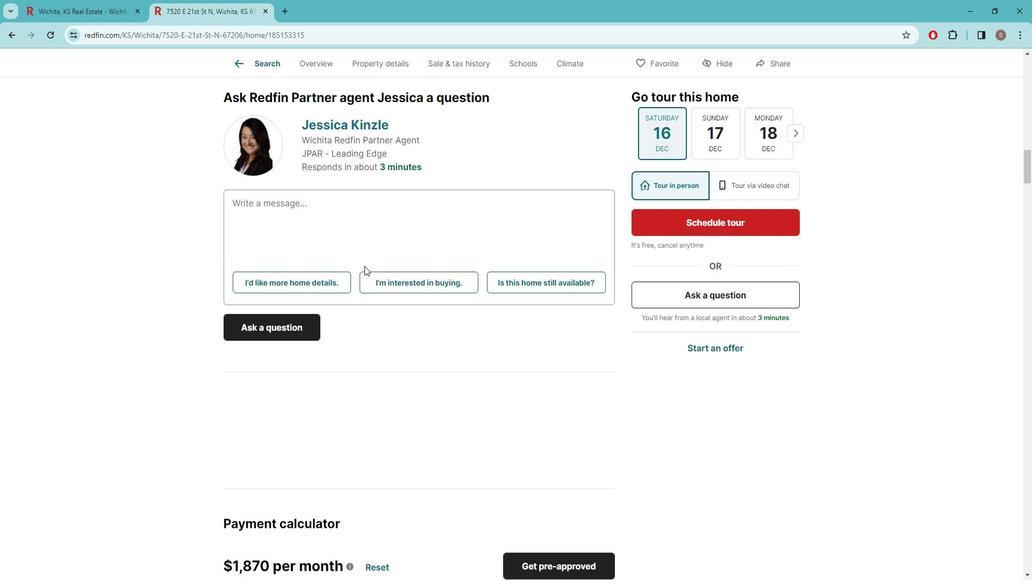 
Action: Mouse scrolled (375, 267) with delta (0, 0)
Screenshot: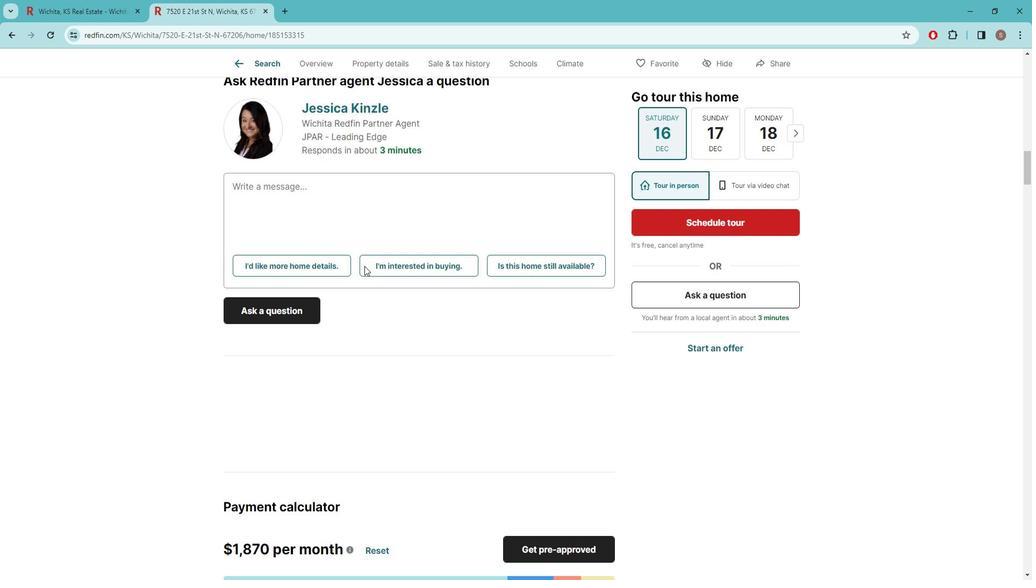 
Action: Mouse scrolled (375, 267) with delta (0, 0)
Screenshot: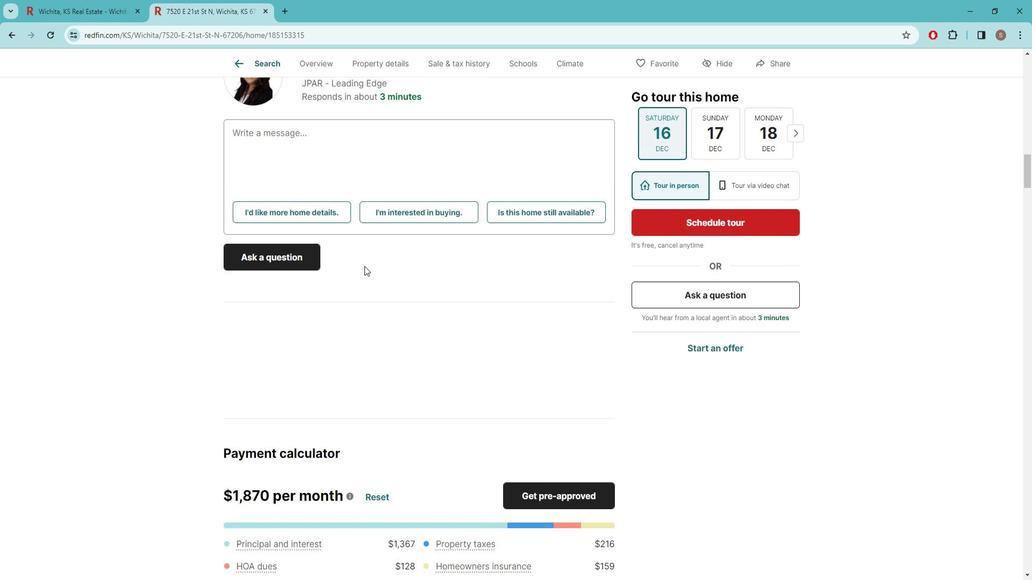 
Action: Mouse moved to (375, 267)
Screenshot: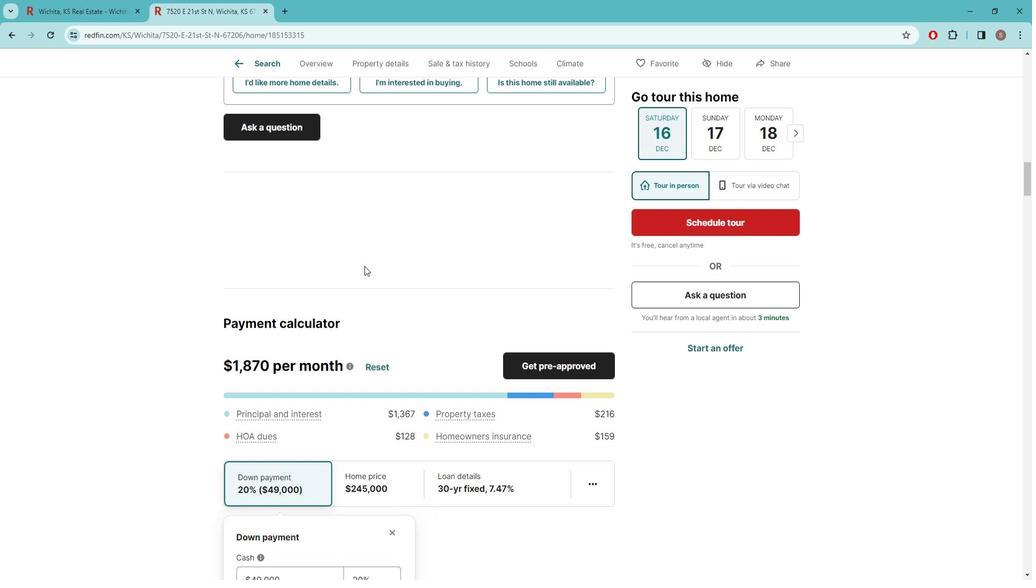 
Action: Mouse scrolled (375, 267) with delta (0, 0)
Screenshot: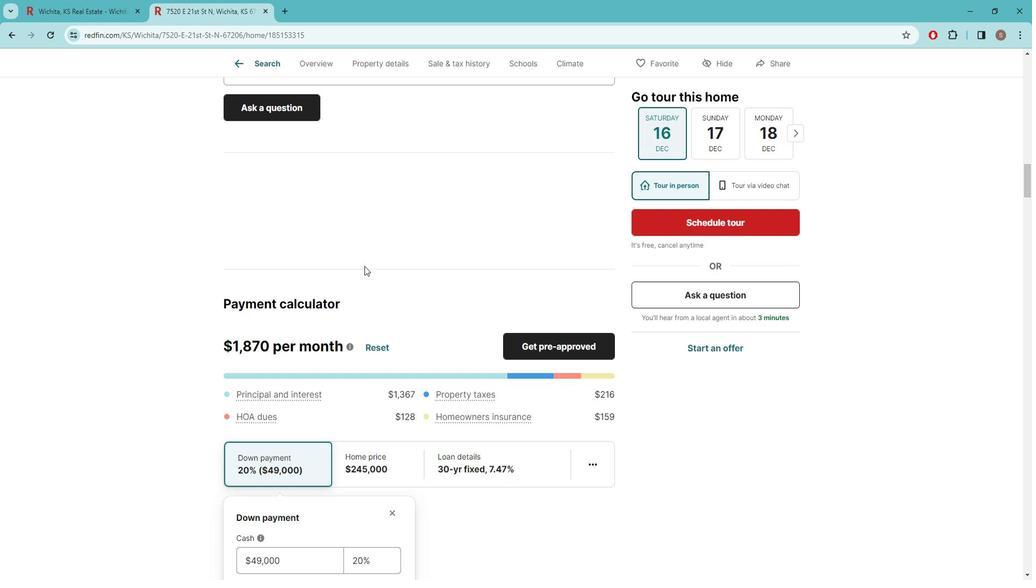 
Action: Mouse scrolled (375, 267) with delta (0, 0)
Screenshot: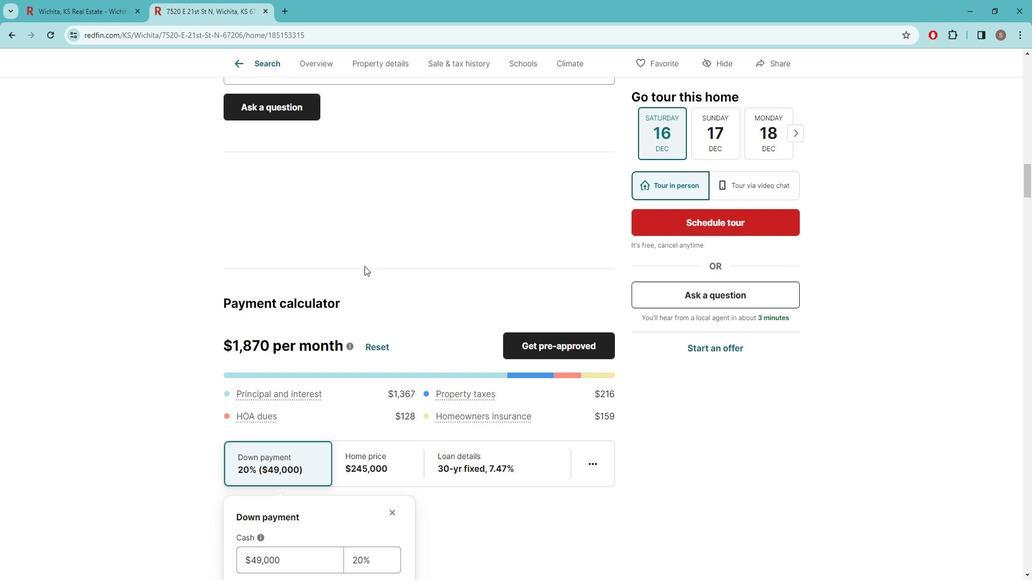 
Action: Mouse scrolled (375, 267) with delta (0, 0)
Screenshot: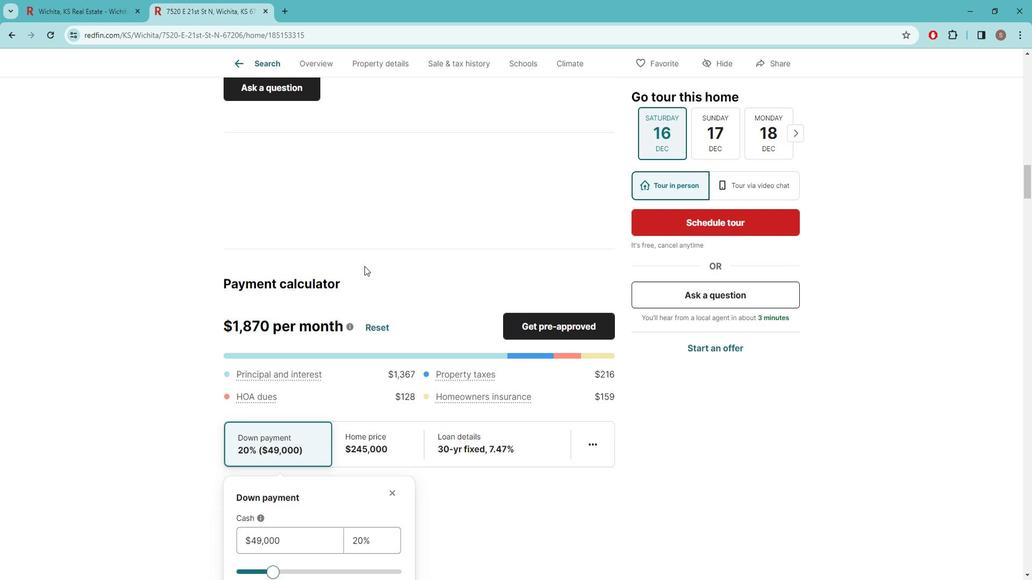 
Action: Mouse scrolled (375, 267) with delta (0, 0)
Screenshot: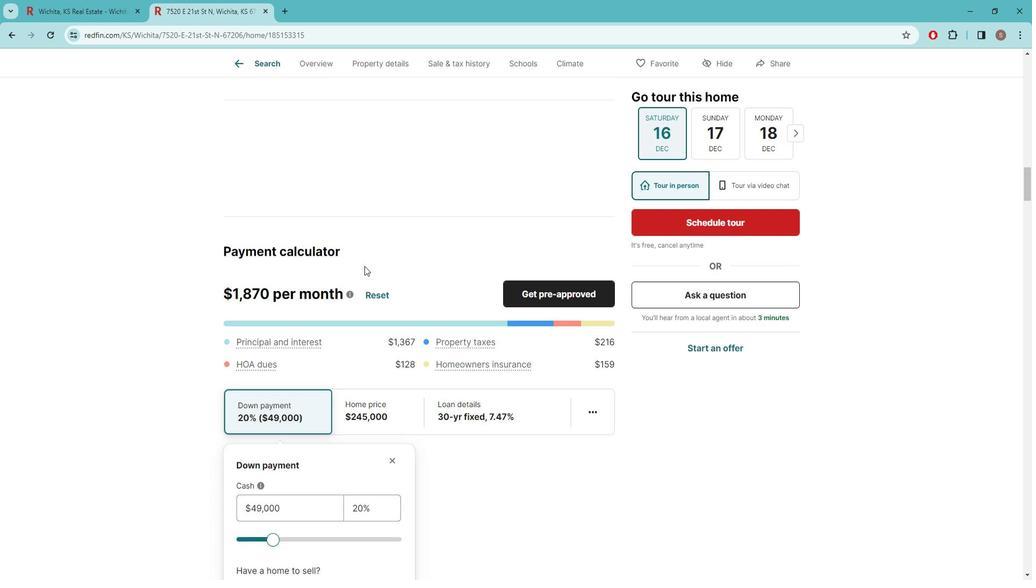 
Action: Mouse scrolled (375, 267) with delta (0, 0)
Screenshot: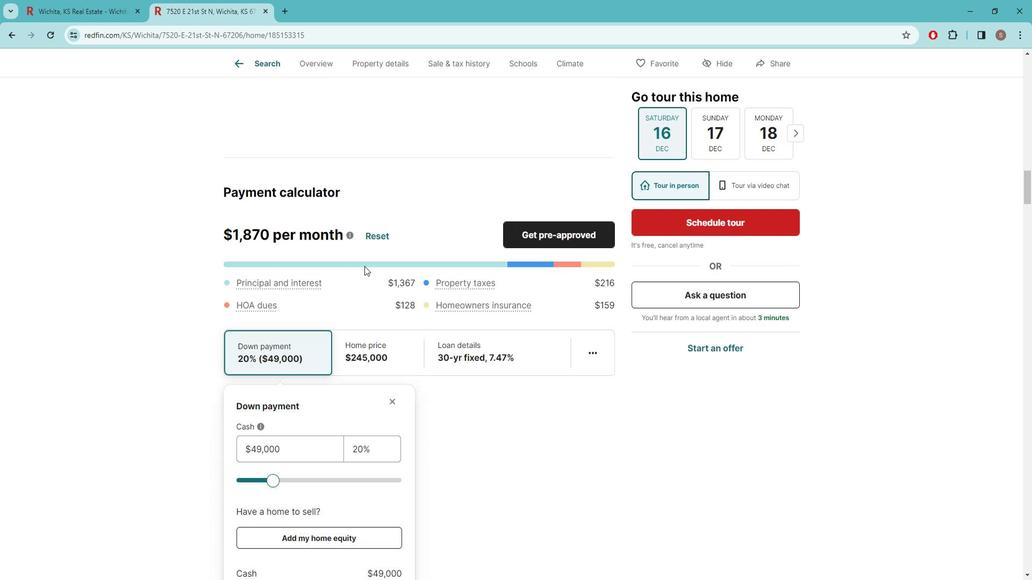 
Action: Mouse scrolled (375, 267) with delta (0, 0)
Screenshot: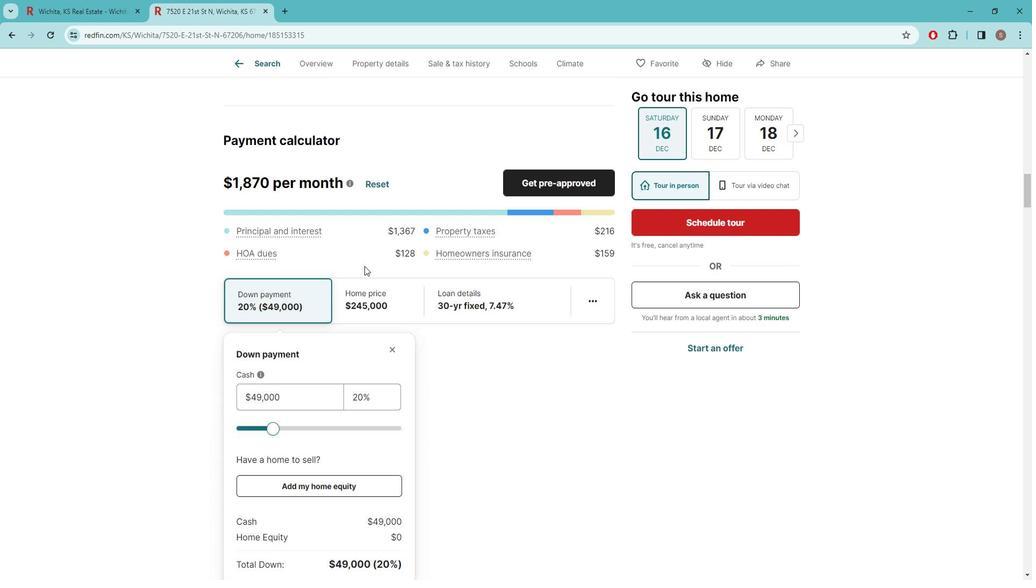
Action: Mouse moved to (375, 267)
Screenshot: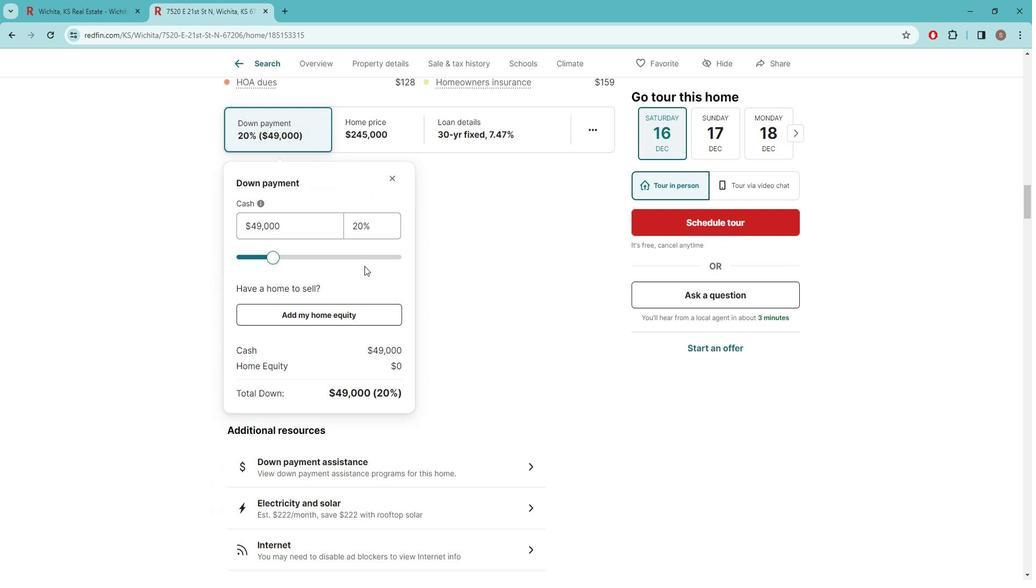 
Action: Mouse scrolled (375, 266) with delta (0, 0)
Screenshot: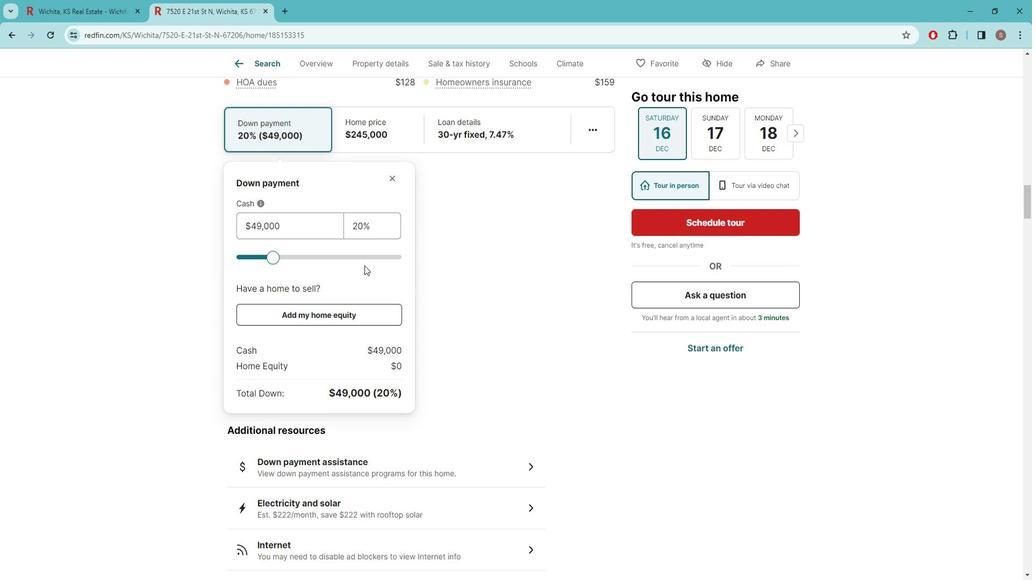 
Action: Mouse scrolled (375, 266) with delta (0, 0)
Screenshot: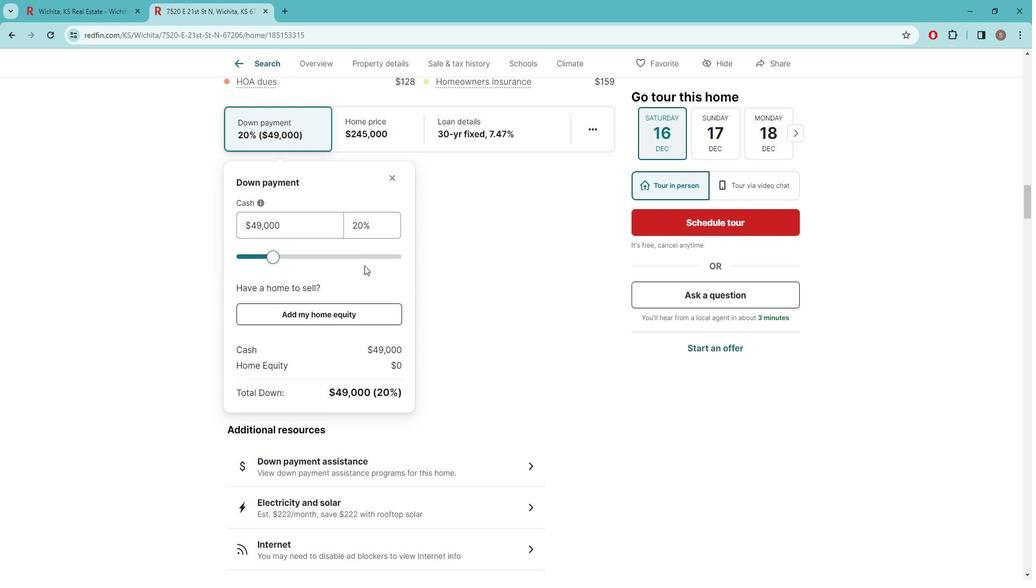 
Action: Mouse scrolled (375, 266) with delta (0, 0)
Screenshot: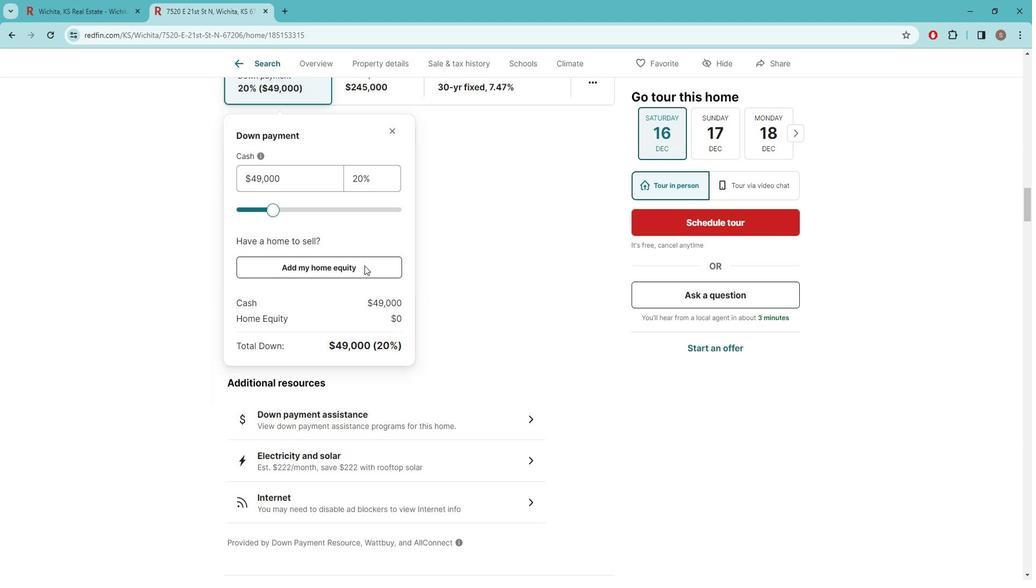 
Action: Mouse scrolled (375, 266) with delta (0, 0)
Screenshot: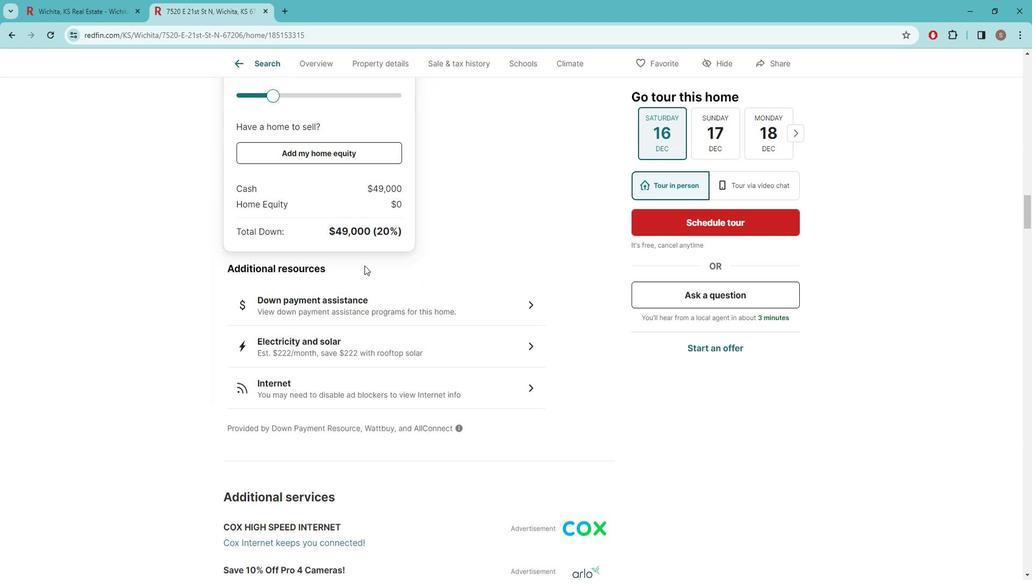 
Action: Mouse scrolled (375, 266) with delta (0, 0)
Screenshot: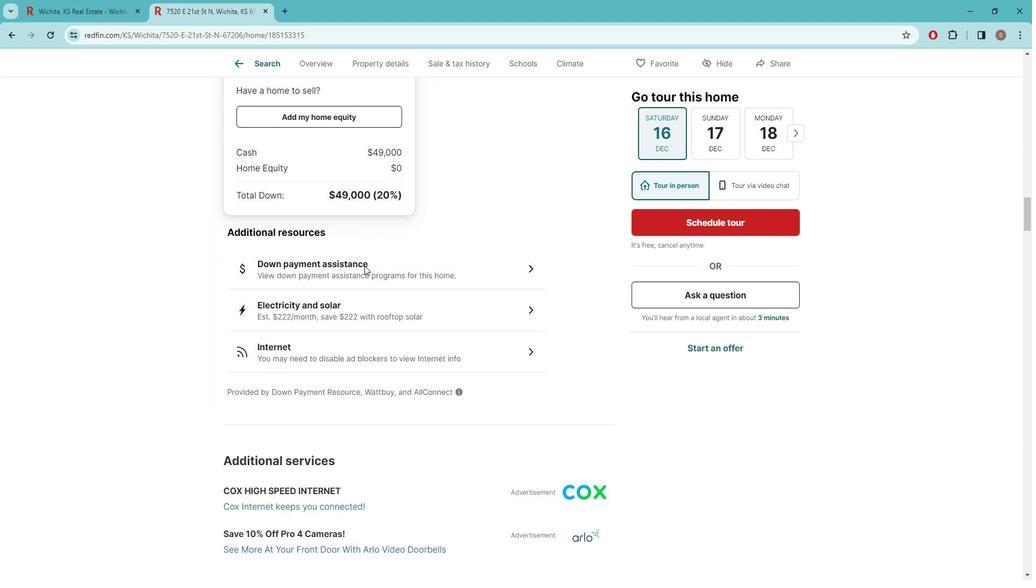 
Action: Mouse scrolled (375, 266) with delta (0, 0)
Screenshot: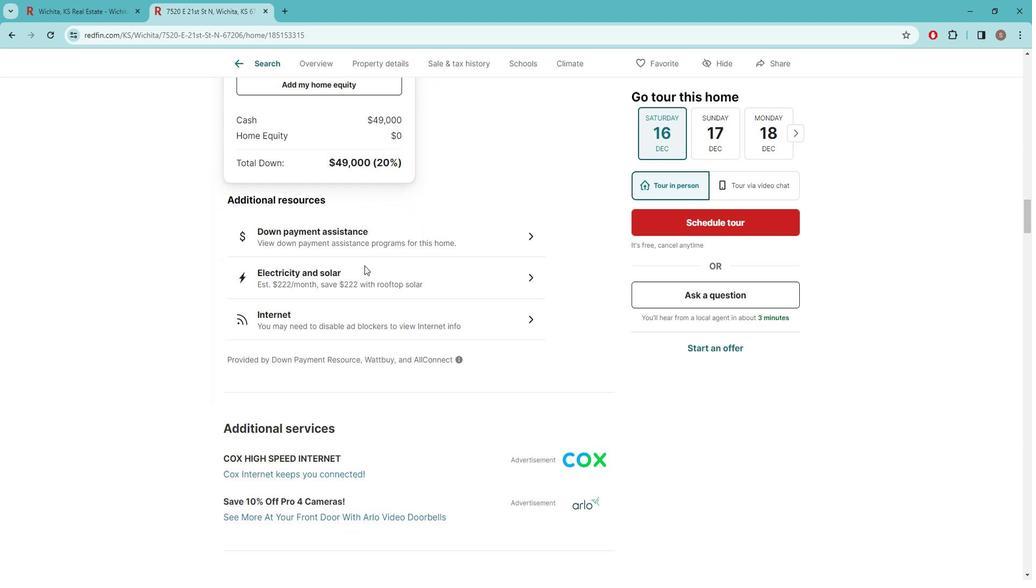
Action: Mouse scrolled (375, 266) with delta (0, 0)
Screenshot: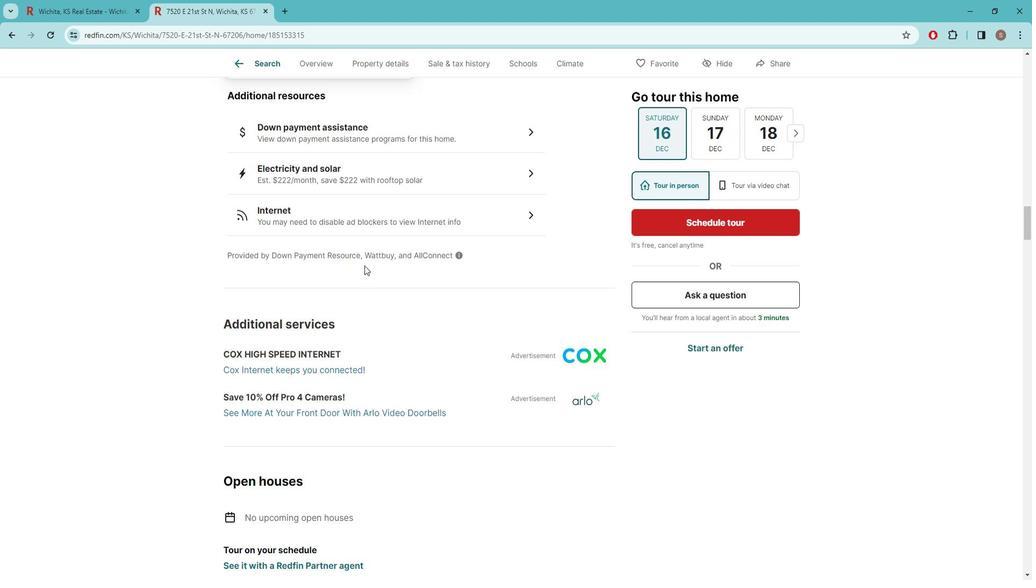 
Action: Mouse scrolled (375, 266) with delta (0, 0)
Screenshot: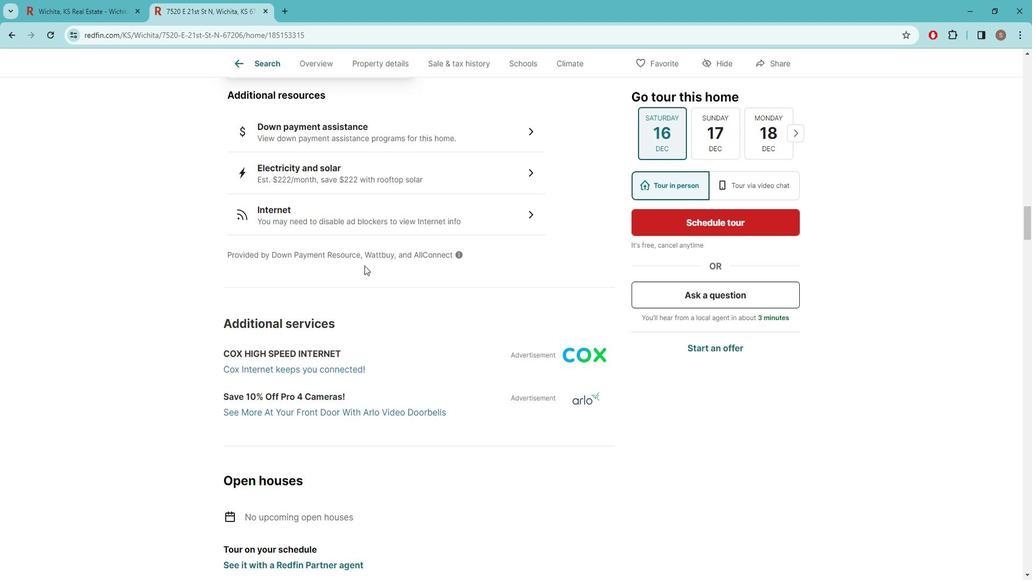 
Action: Mouse scrolled (375, 266) with delta (0, 0)
Screenshot: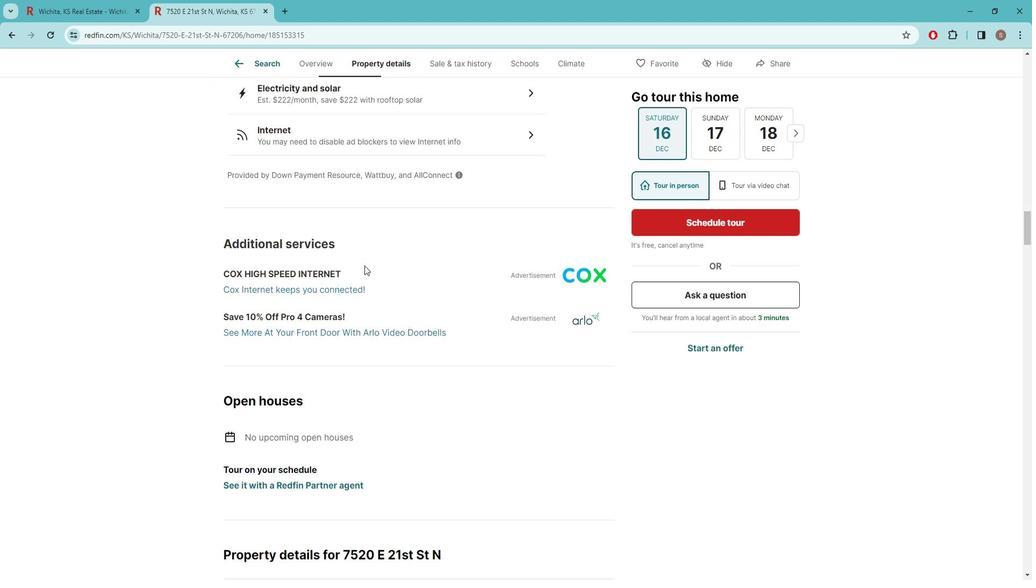 
Action: Mouse scrolled (375, 266) with delta (0, 0)
Screenshot: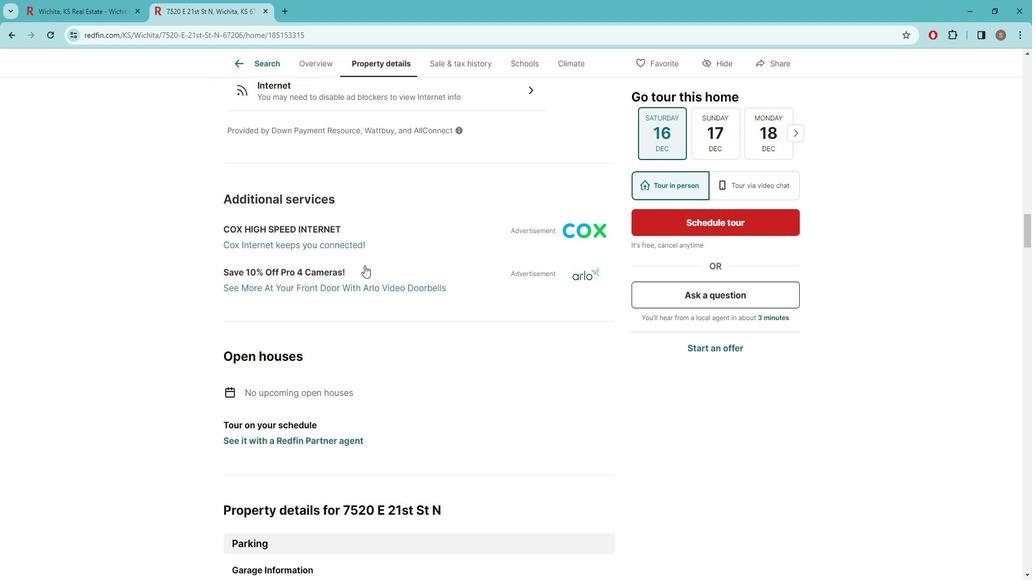 
Action: Mouse scrolled (375, 266) with delta (0, 0)
Screenshot: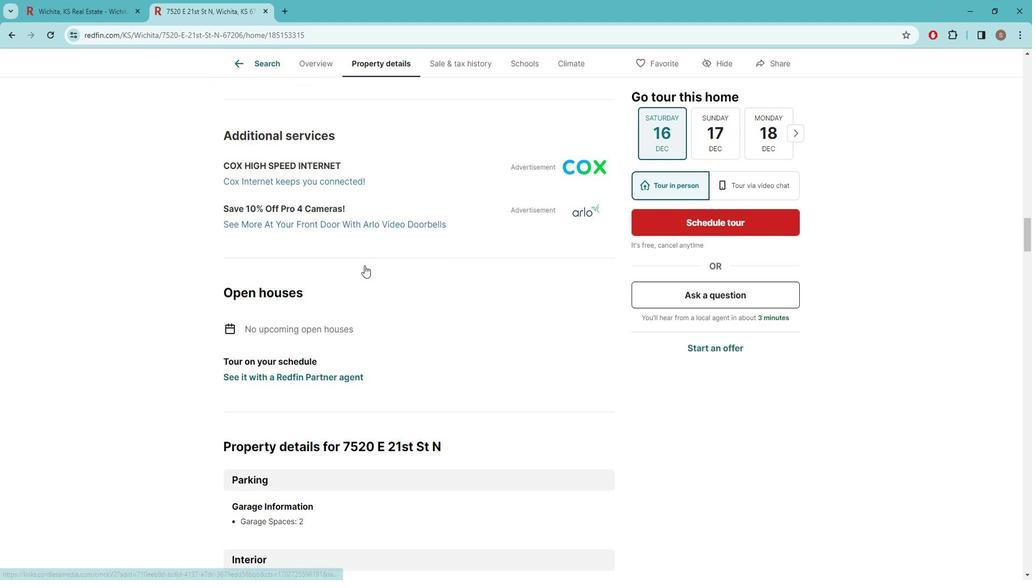 
Action: Mouse scrolled (375, 266) with delta (0, 0)
Screenshot: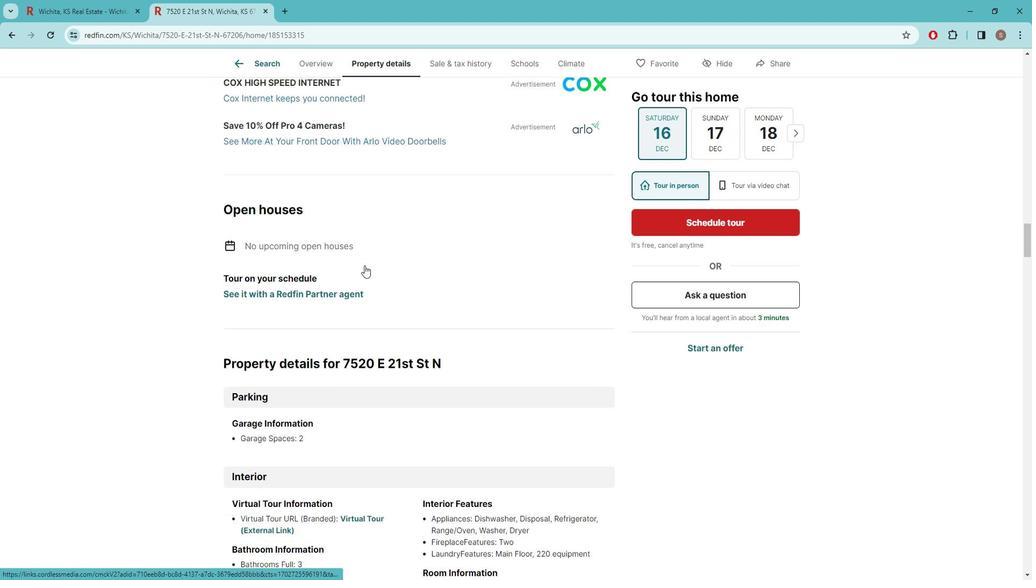 
Action: Mouse scrolled (375, 266) with delta (0, 0)
Screenshot: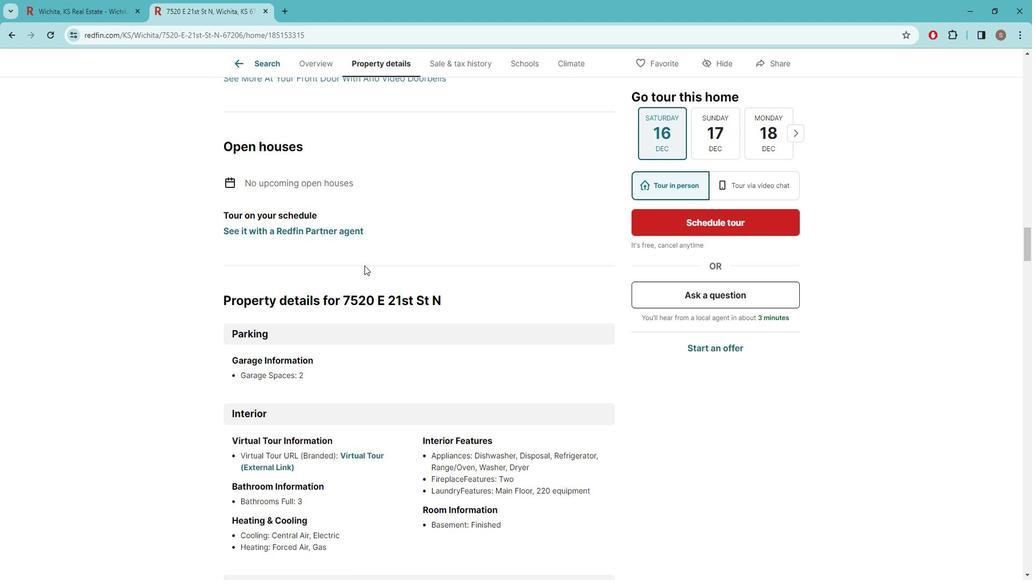 
Action: Mouse moved to (360, 318)
Screenshot: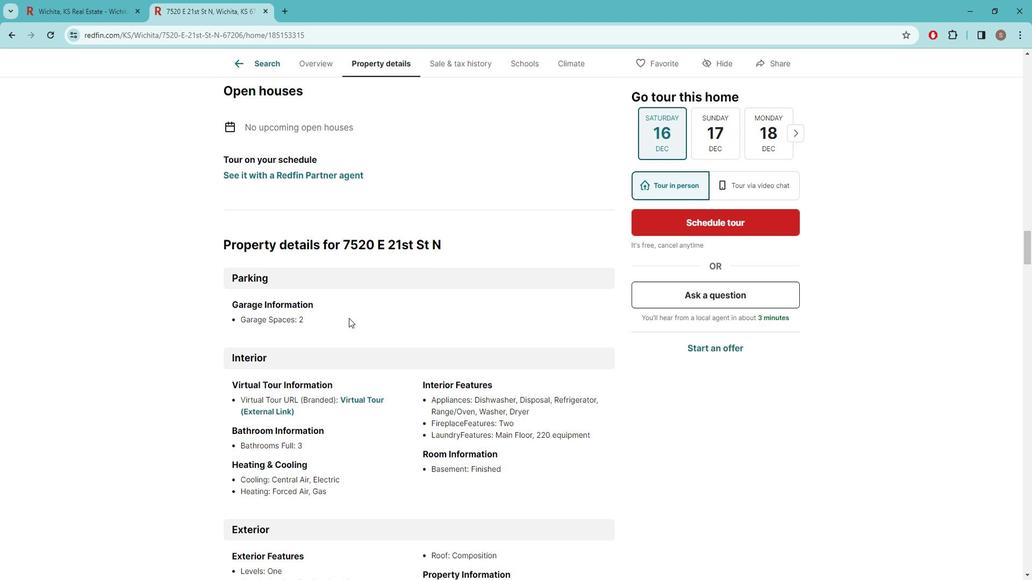 
Action: Mouse scrolled (360, 317) with delta (0, 0)
Screenshot: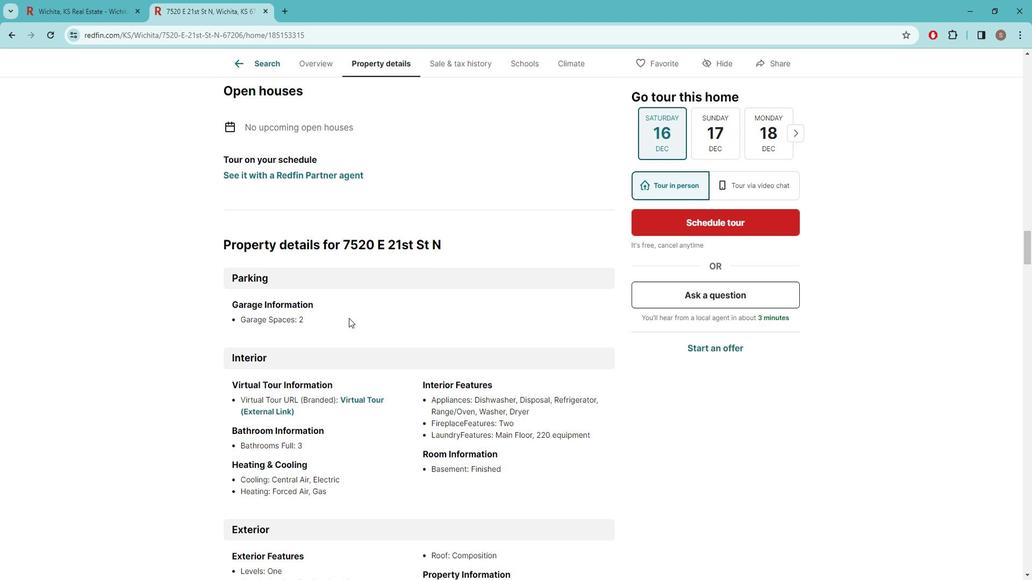 
Action: Mouse moved to (365, 310)
Screenshot: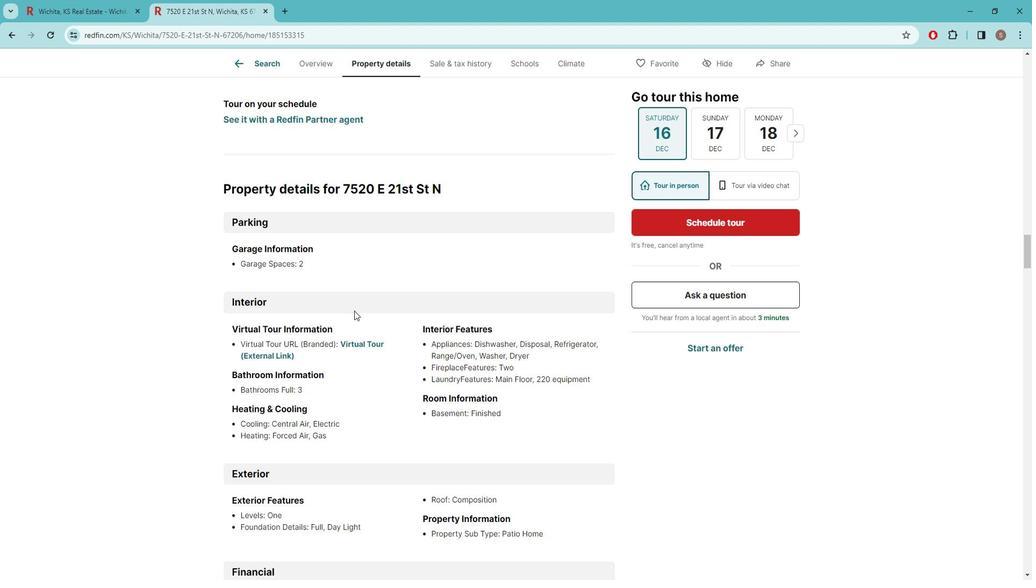 
Action: Mouse scrolled (365, 310) with delta (0, 0)
Screenshot: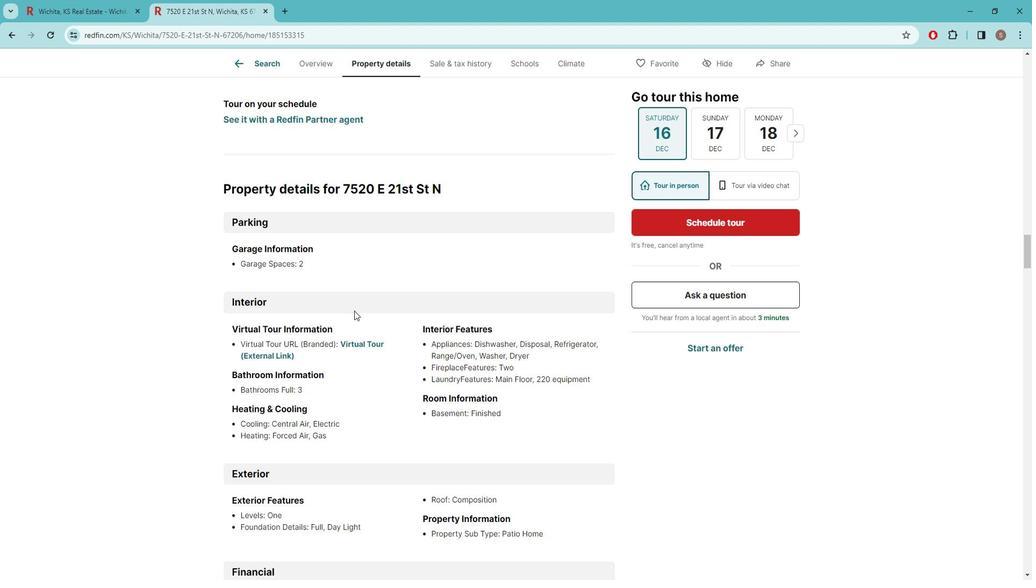 
Action: Mouse moved to (383, 336)
Screenshot: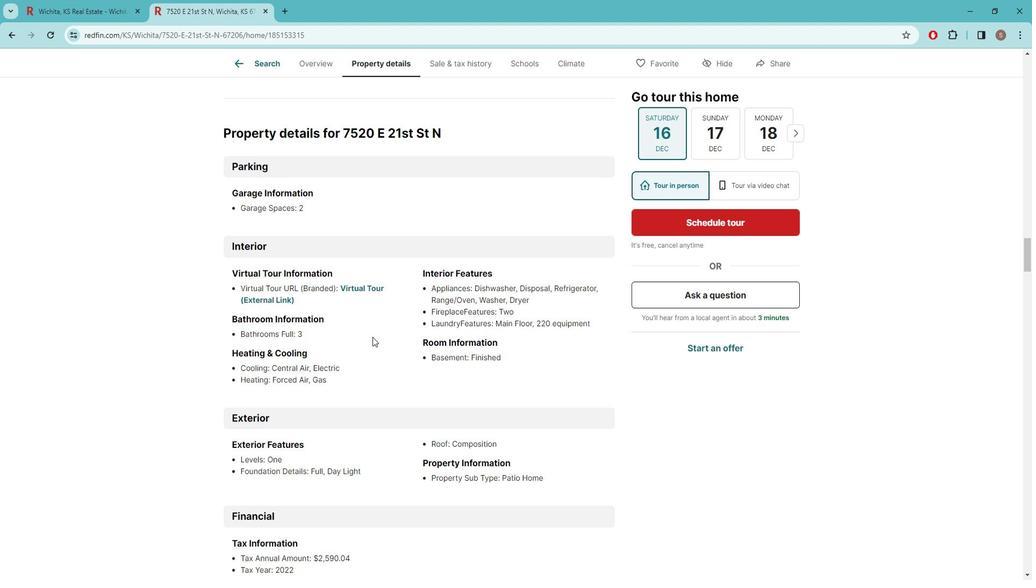 
Action: Mouse scrolled (383, 336) with delta (0, 0)
Screenshot: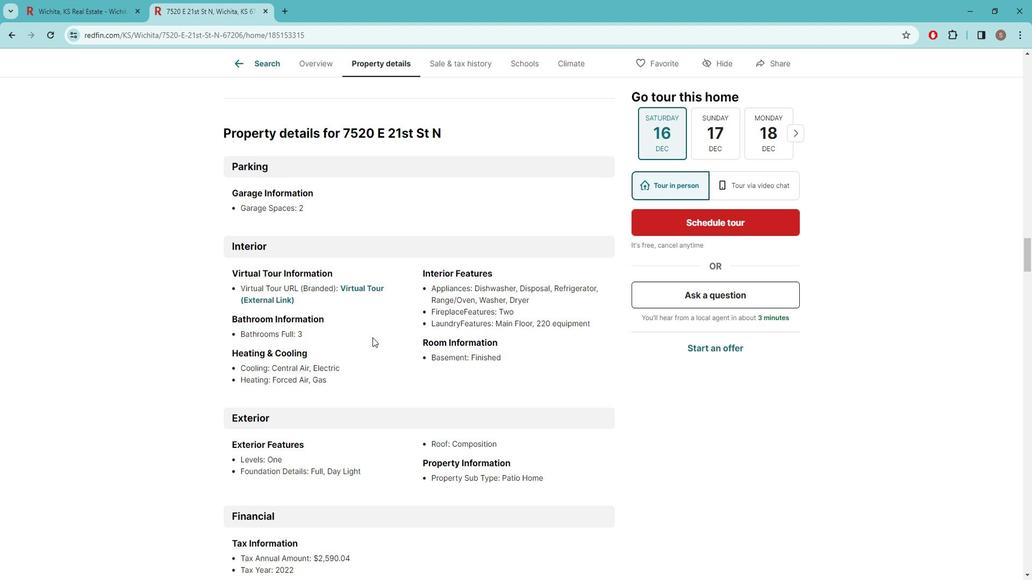 
Action: Mouse moved to (382, 339)
Screenshot: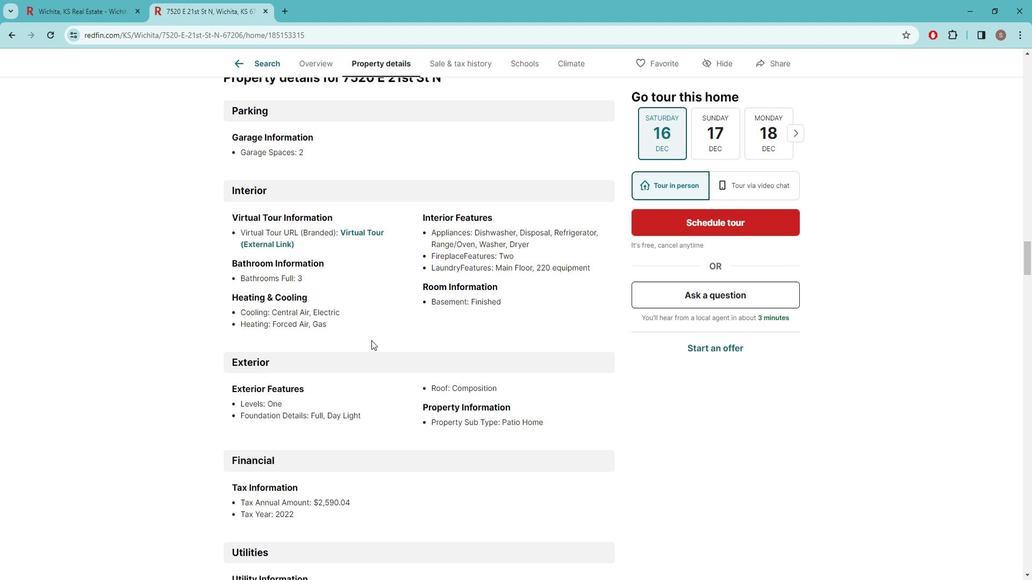 
Action: Mouse scrolled (382, 338) with delta (0, 0)
Screenshot: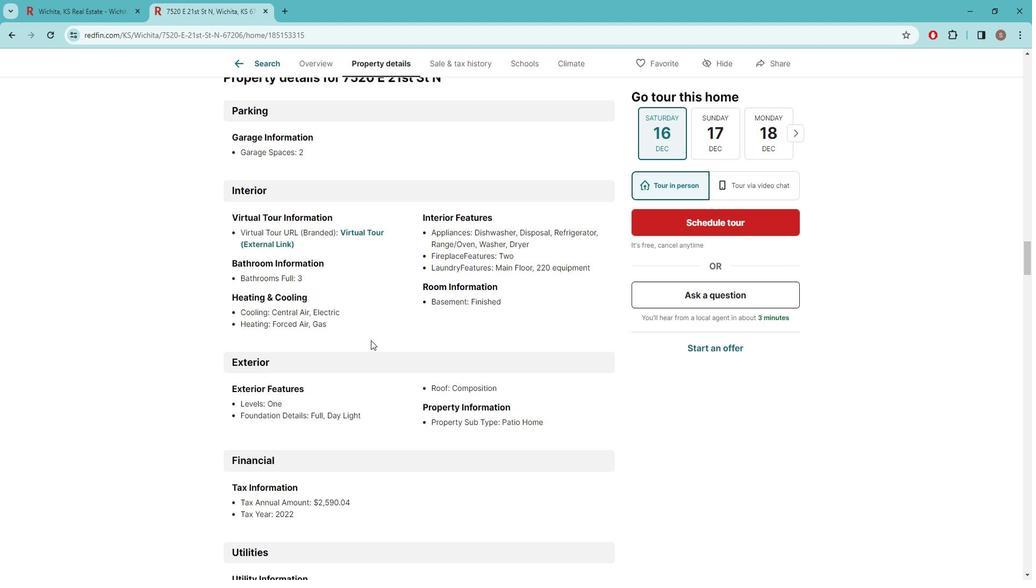 
Action: Mouse moved to (390, 382)
Screenshot: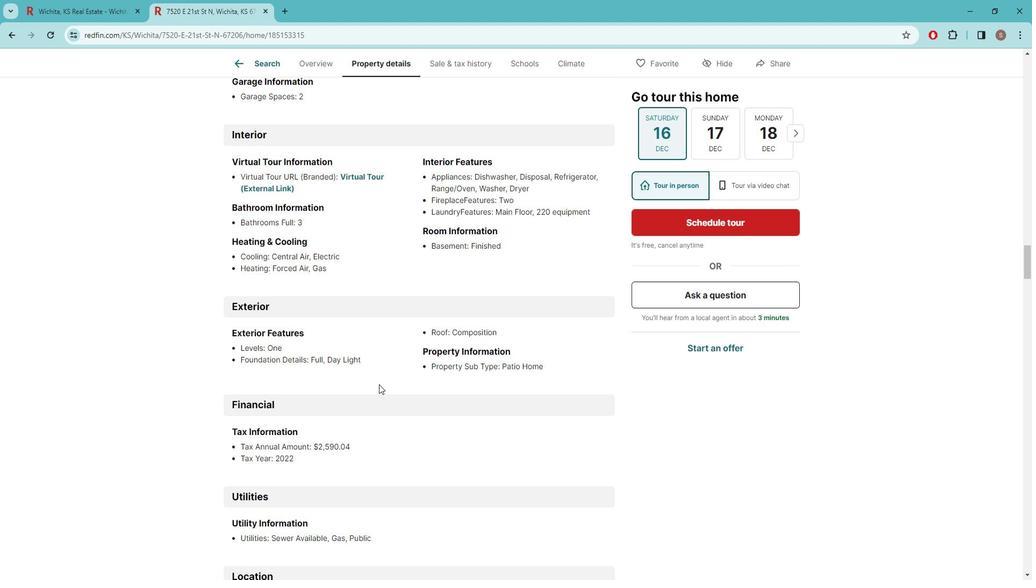 
Action: Mouse scrolled (390, 381) with delta (0, 0)
Screenshot: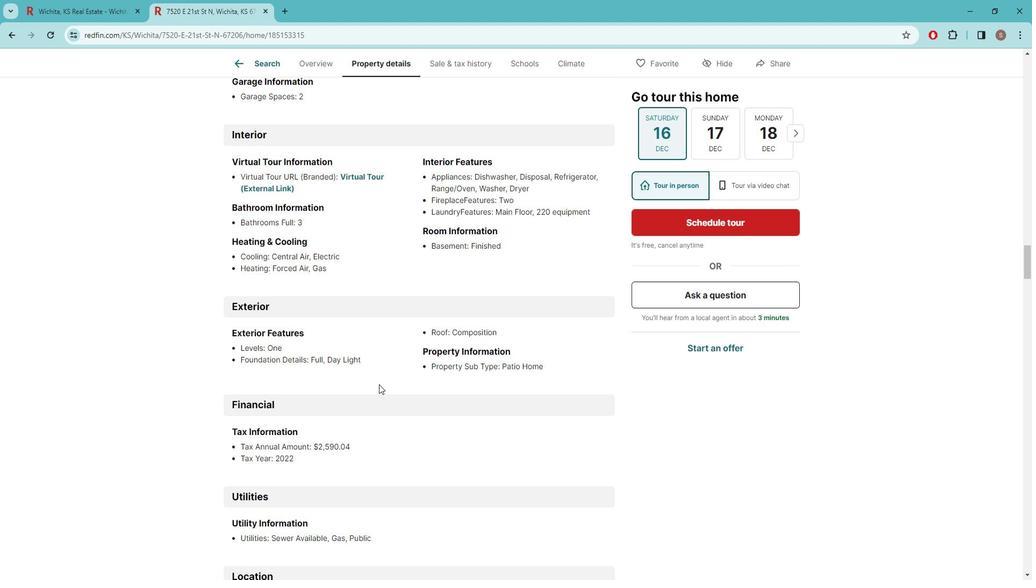 
Action: Mouse moved to (381, 378)
Screenshot: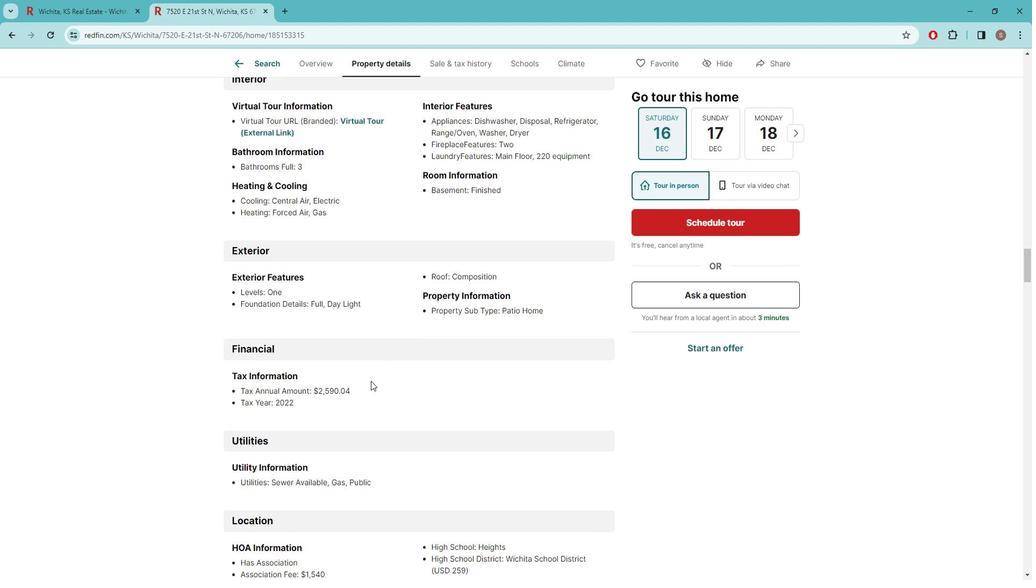 
Action: Mouse scrolled (381, 377) with delta (0, 0)
Screenshot: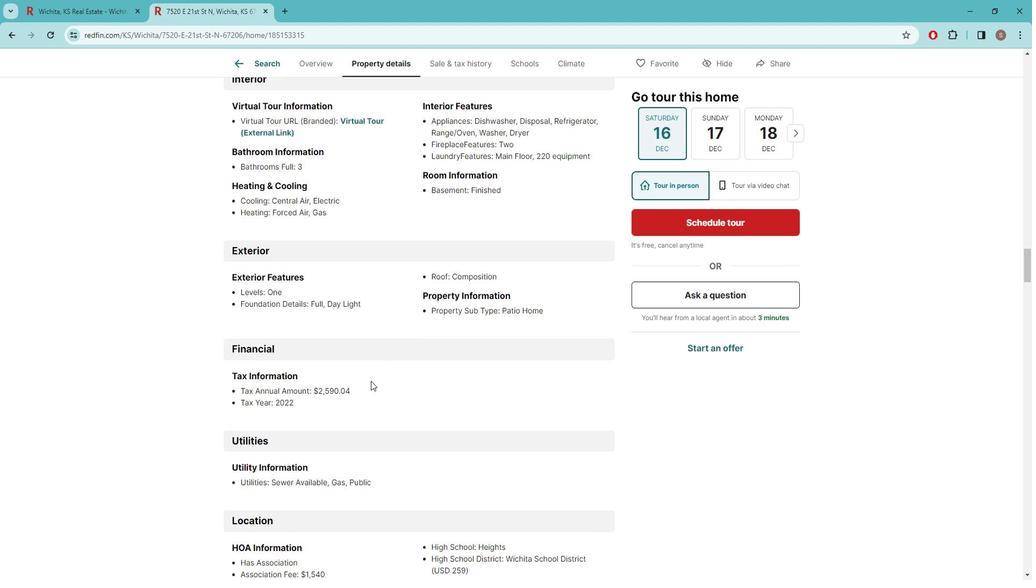 
Action: Mouse moved to (391, 383)
Screenshot: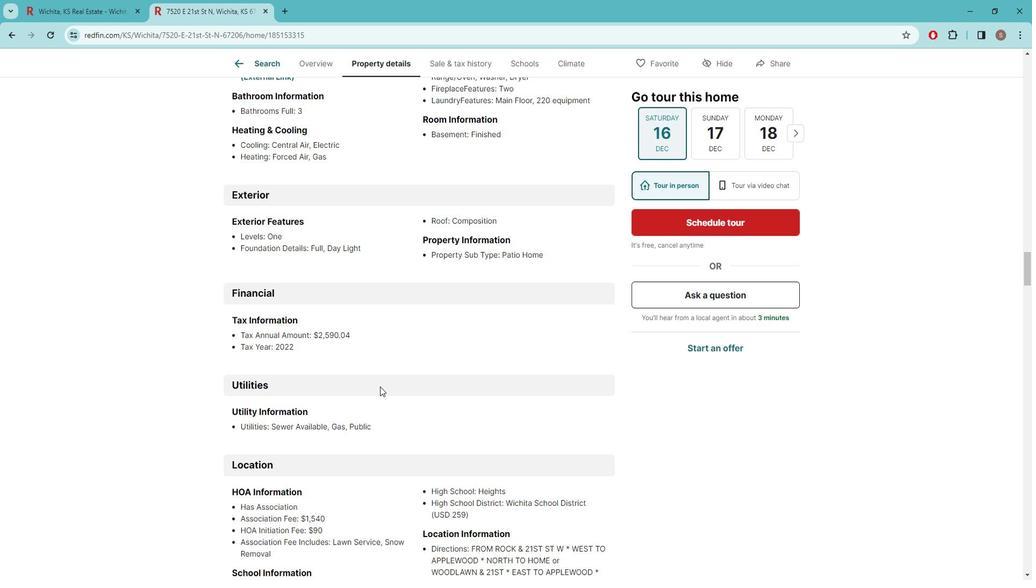 
Action: Mouse scrolled (391, 383) with delta (0, 0)
Screenshot: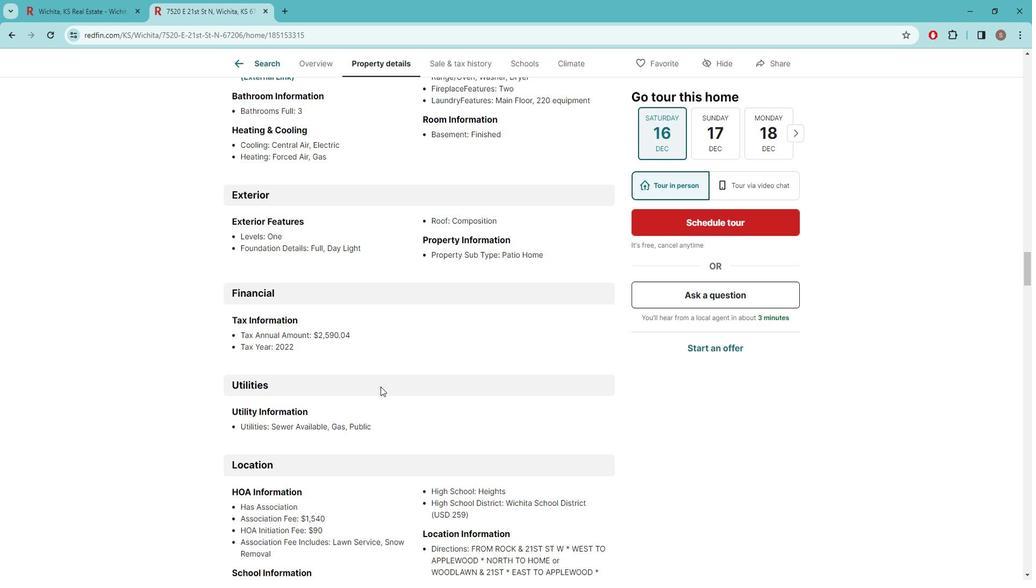 
Action: Mouse moved to (377, 423)
Screenshot: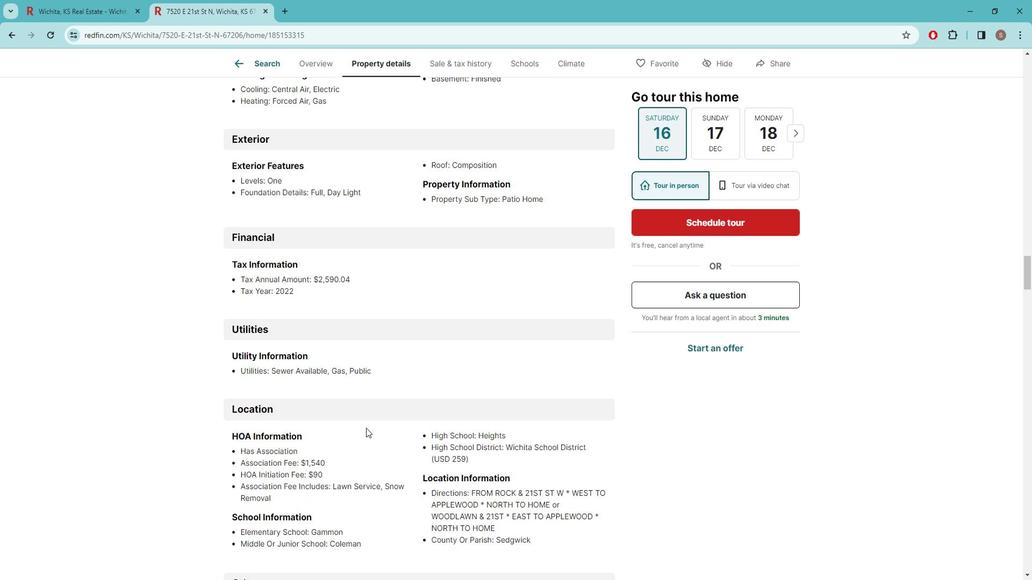 
Action: Mouse scrolled (377, 423) with delta (0, 0)
Screenshot: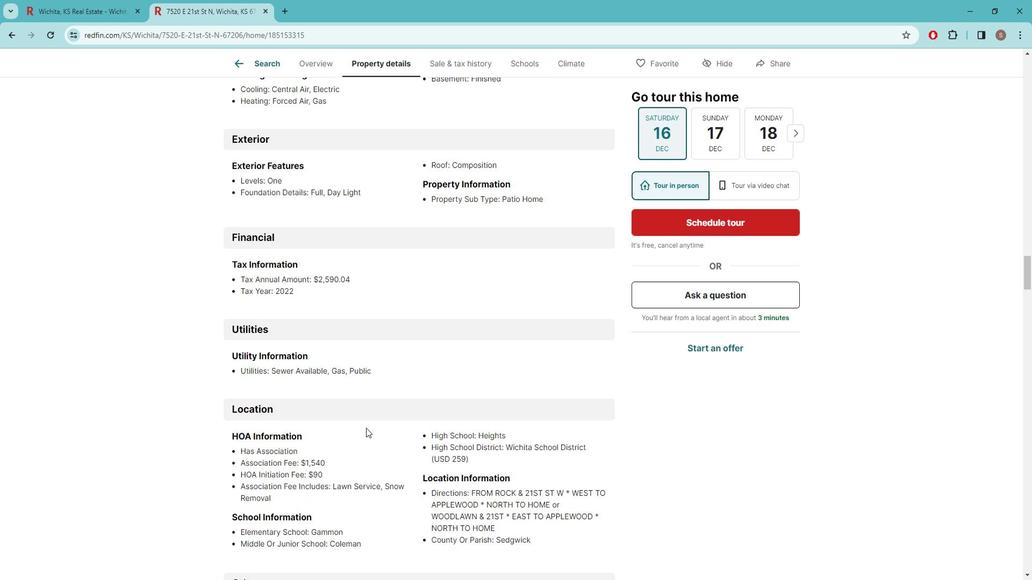 
Action: Mouse moved to (365, 441)
Screenshot: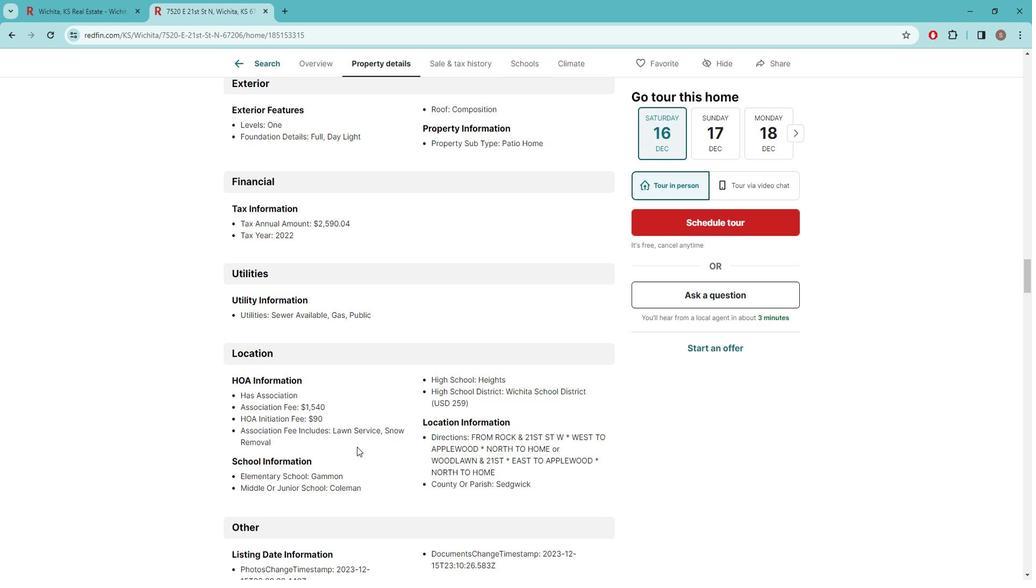 
Action: Mouse scrolled (365, 441) with delta (0, 0)
Screenshot: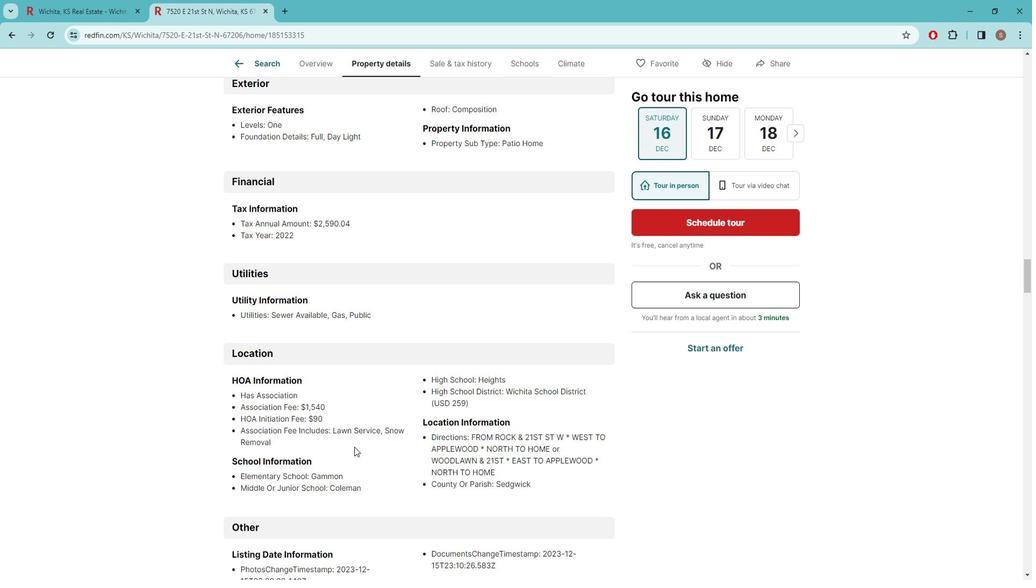
Action: Mouse moved to (376, 405)
Screenshot: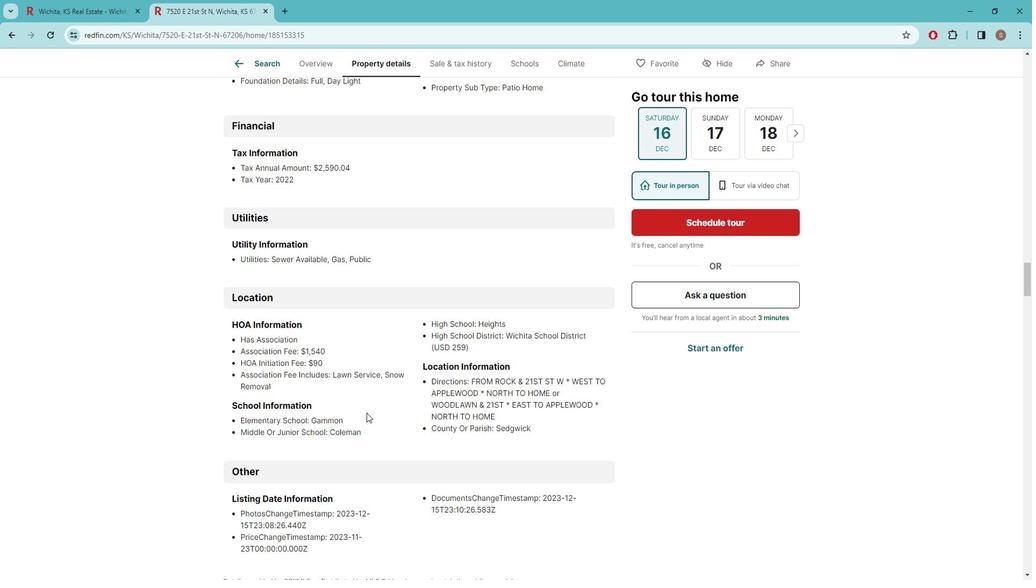 
Action: Mouse scrolled (376, 405) with delta (0, 0)
Screenshot: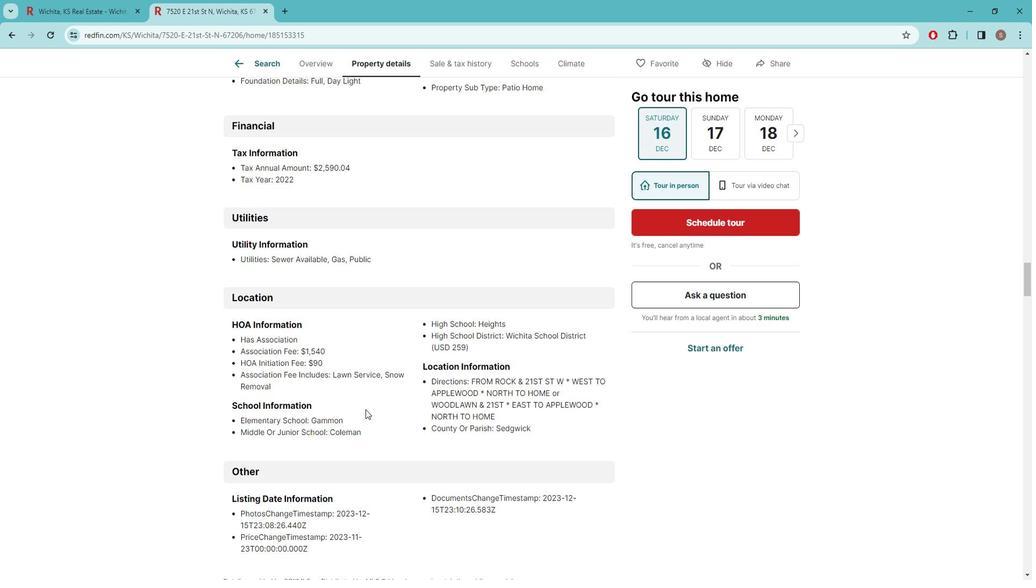 
Action: Mouse moved to (369, 412)
Screenshot: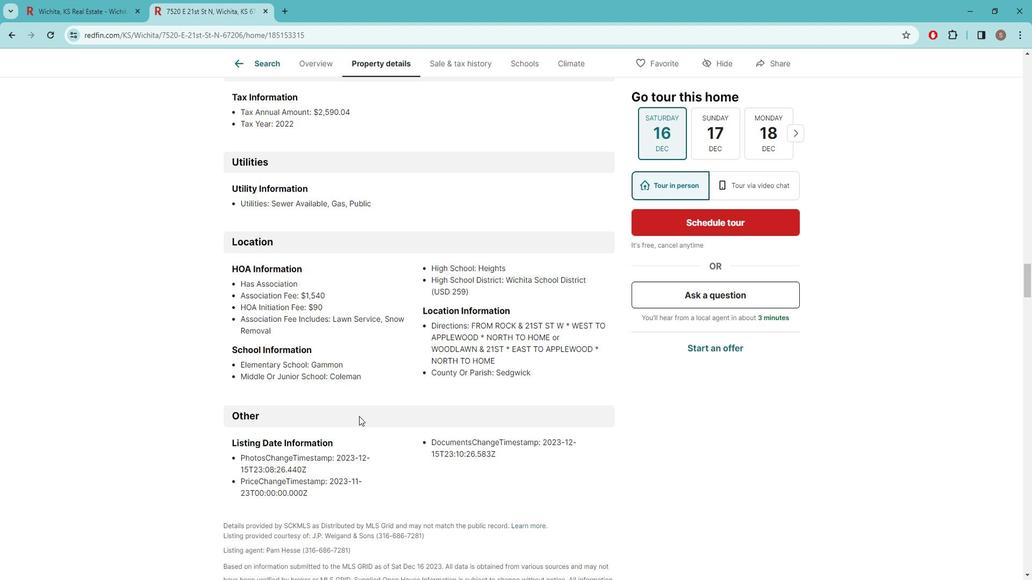 
Action: Mouse scrolled (369, 411) with delta (0, 0)
Screenshot: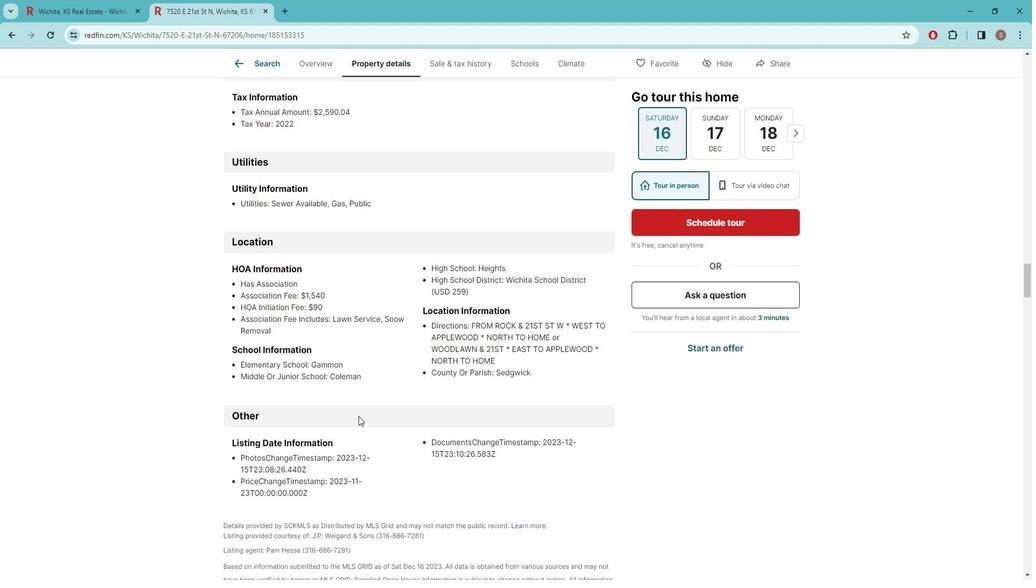 
Action: Mouse moved to (371, 409)
Screenshot: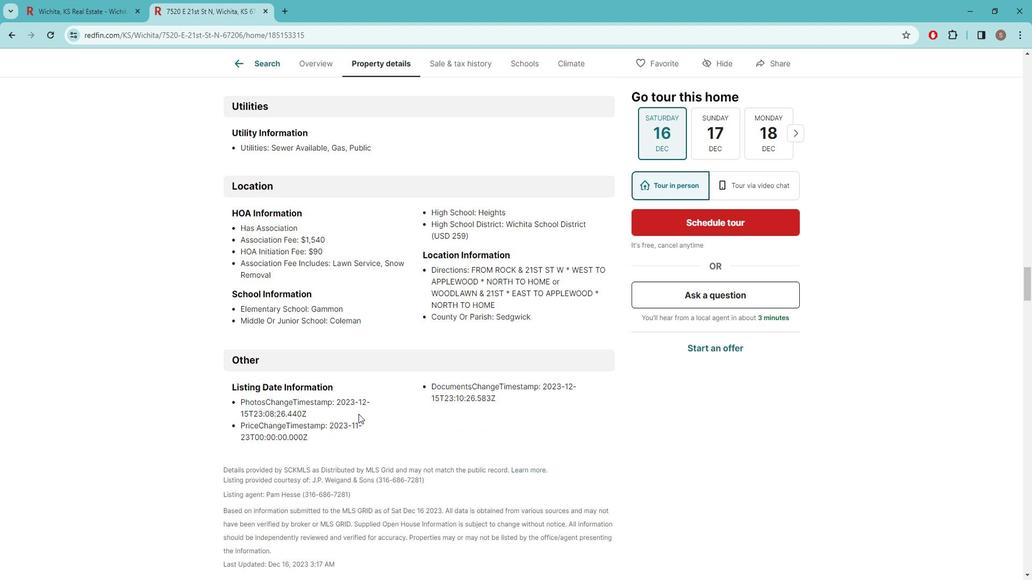 
Action: Mouse scrolled (371, 408) with delta (0, 0)
Screenshot: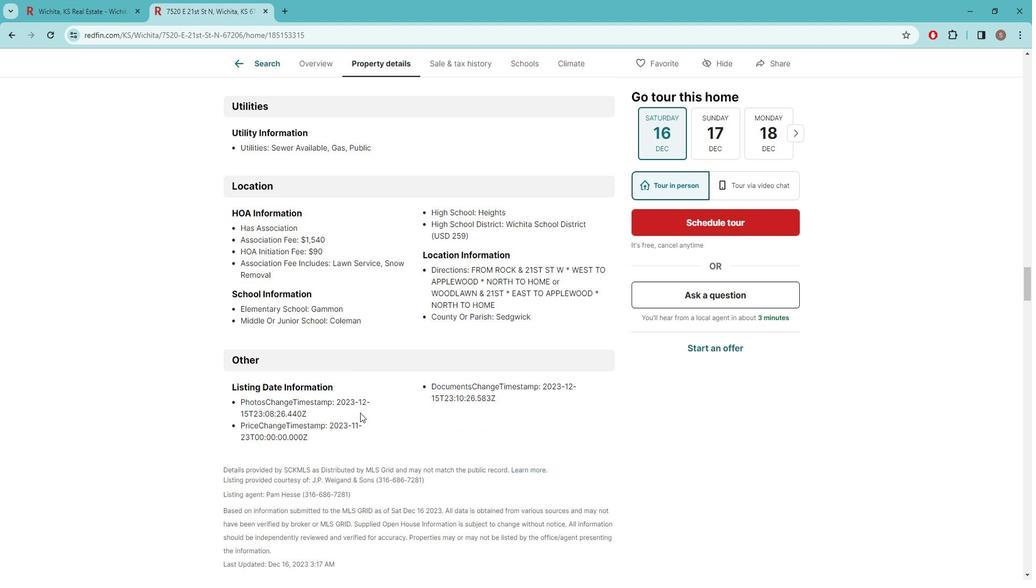 
Action: Mouse moved to (372, 402)
Screenshot: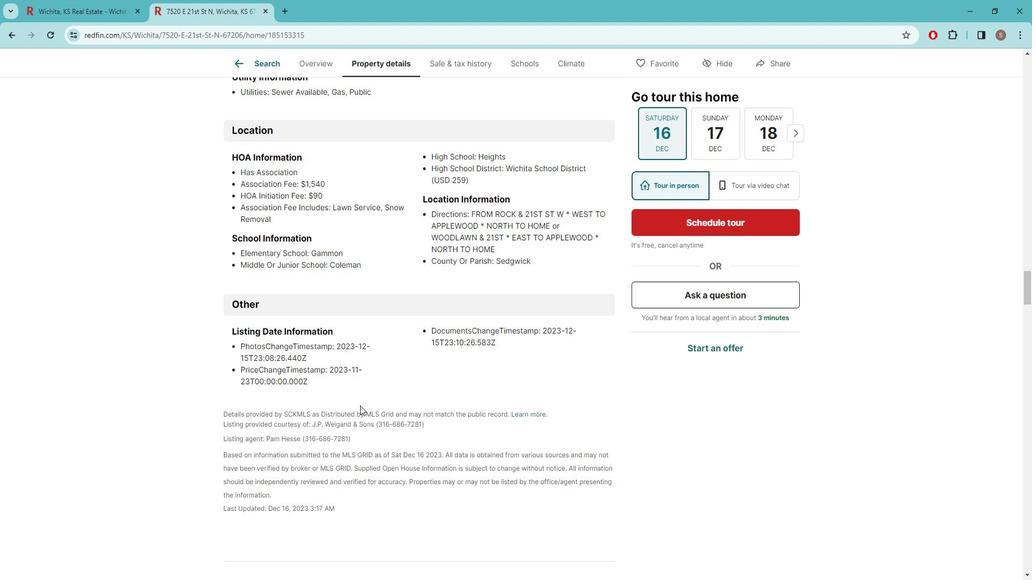 
Action: Mouse scrolled (372, 401) with delta (0, 0)
Screenshot: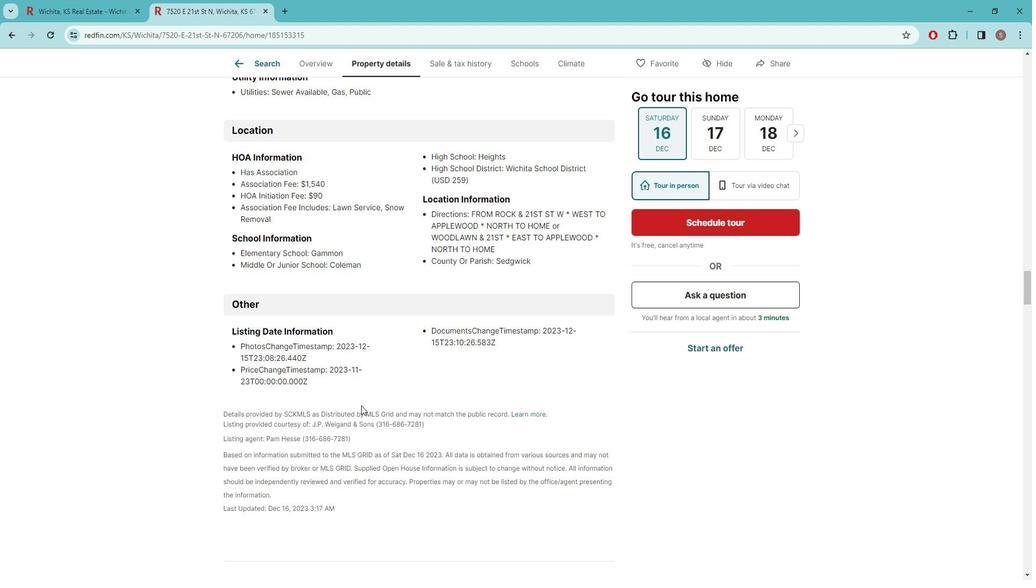 
Action: Mouse moved to (397, 395)
Screenshot: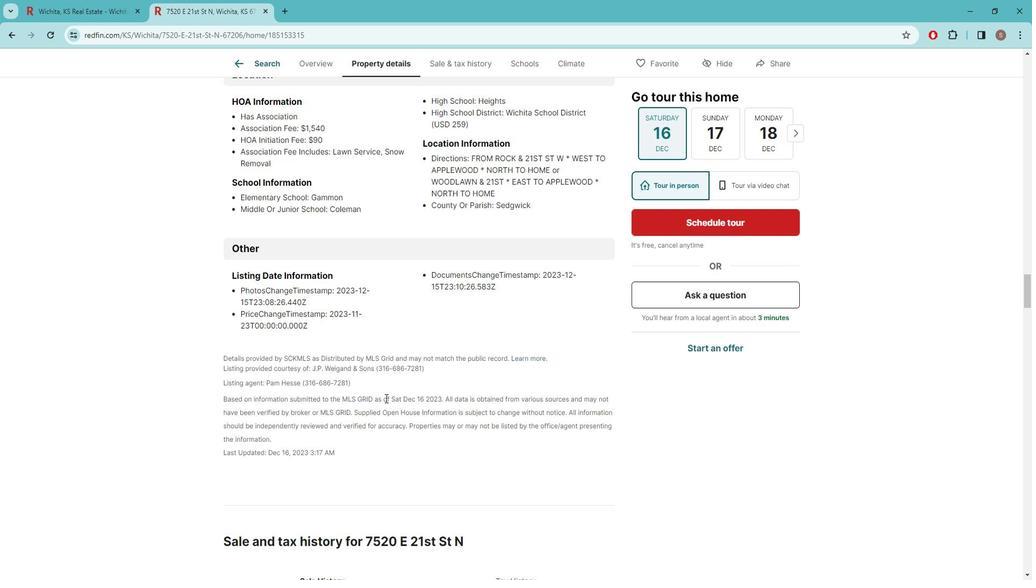 
Action: Mouse scrolled (397, 394) with delta (0, 0)
Screenshot: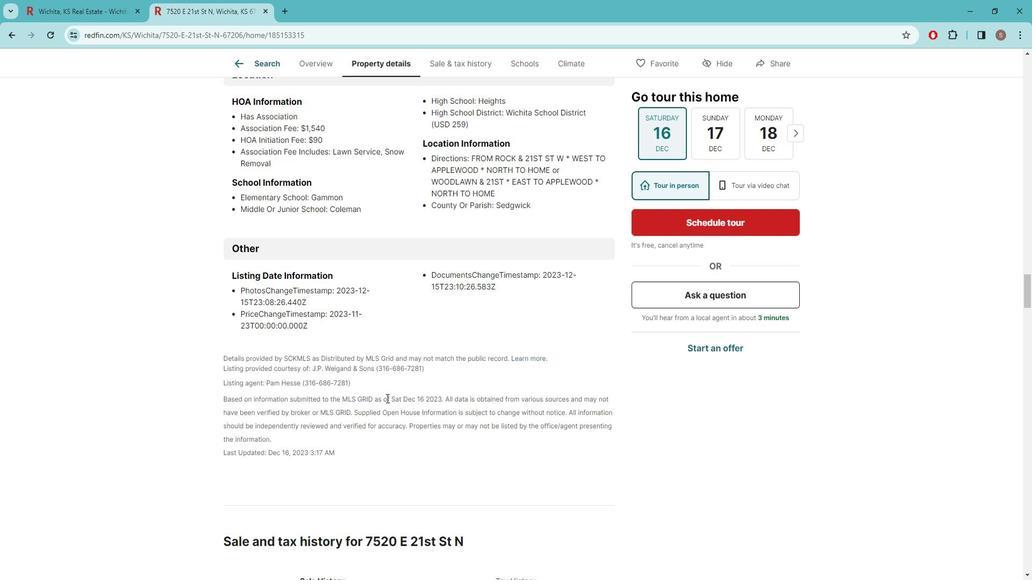 
Action: Mouse moved to (398, 395)
Screenshot: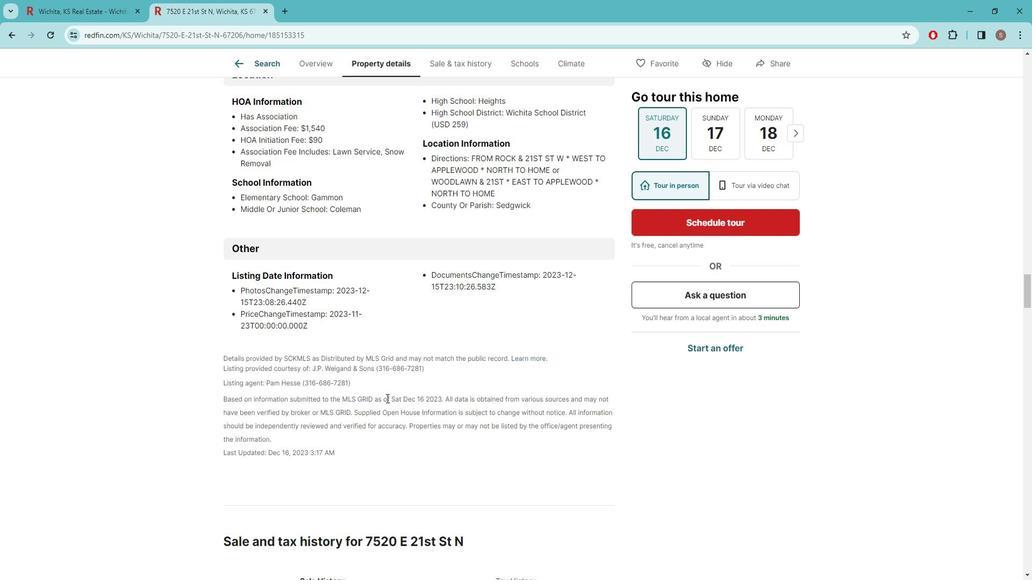 
Action: Mouse scrolled (398, 394) with delta (0, 0)
Screenshot: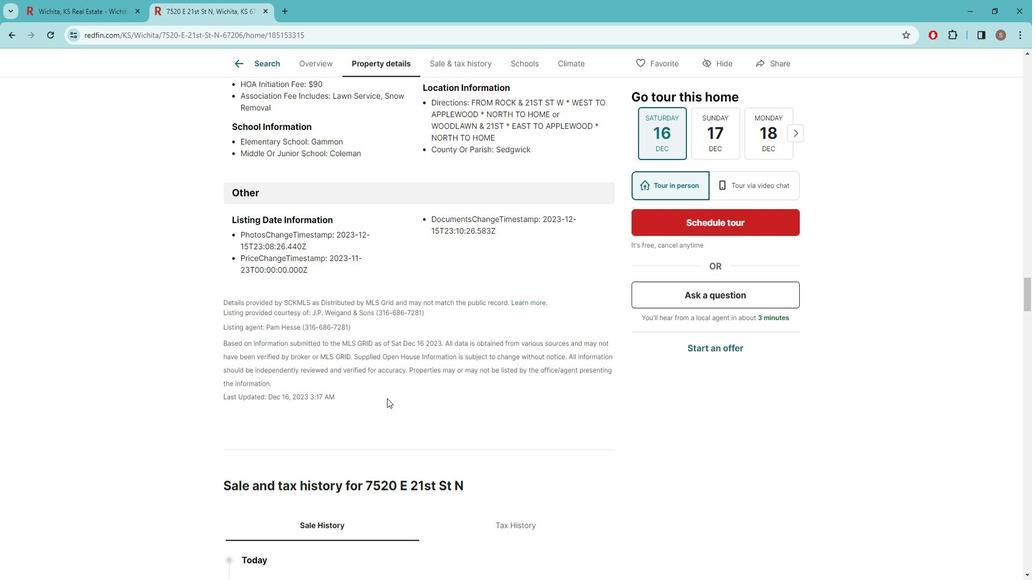 
Action: Mouse moved to (122, 11)
Screenshot: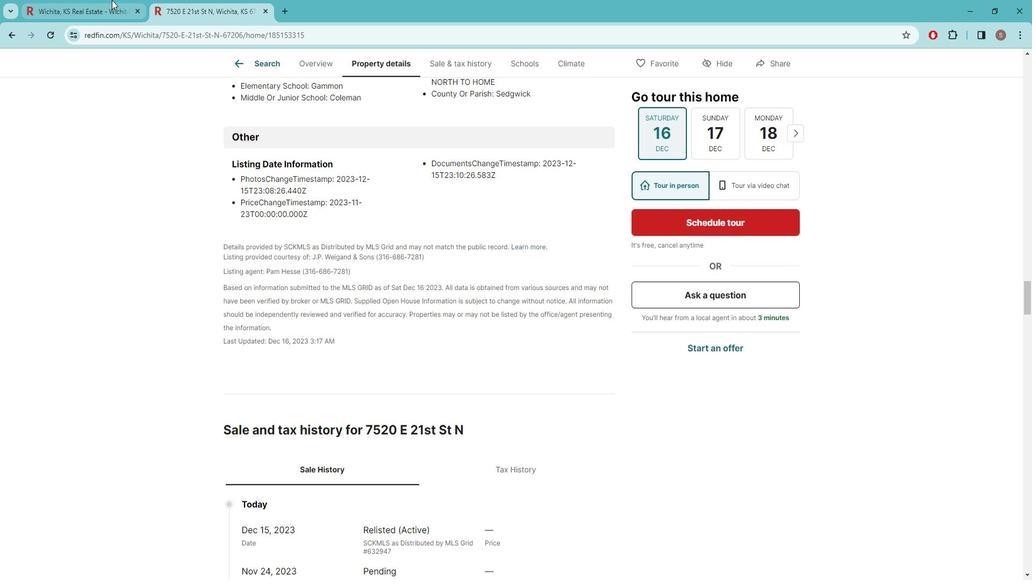 
Action: Mouse pressed left at (122, 11)
Screenshot: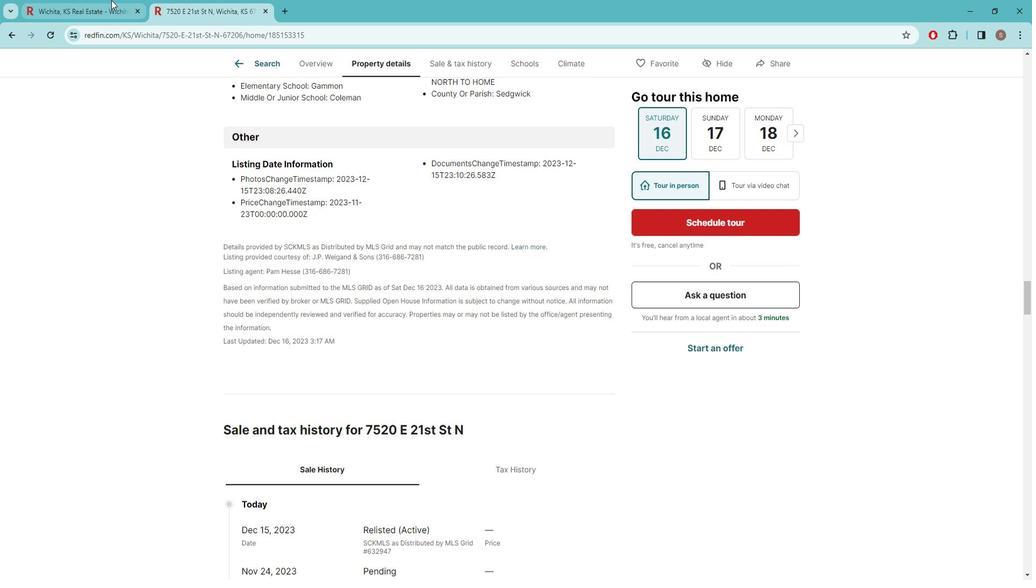 
Action: Mouse moved to (880, 280)
Screenshot: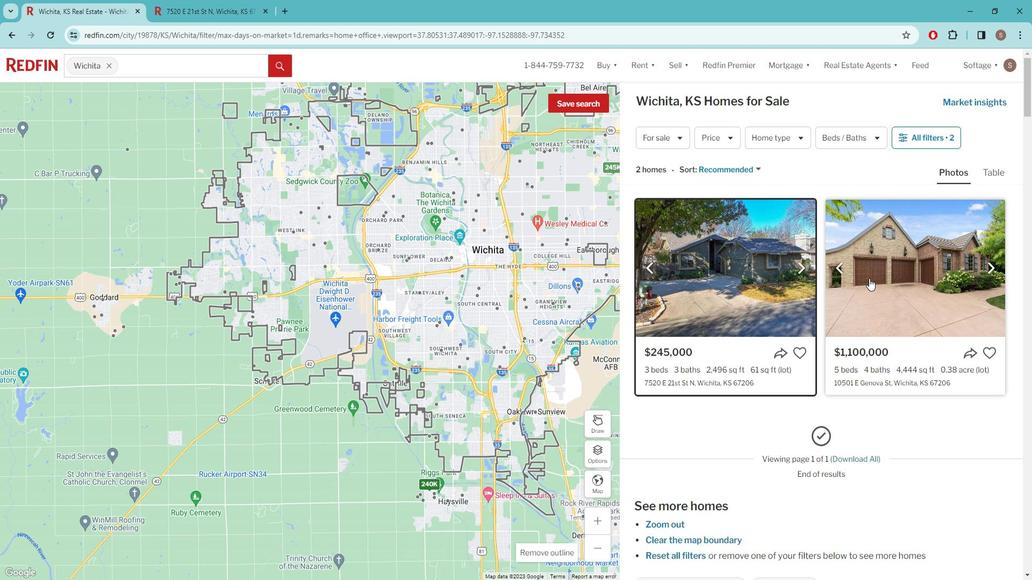 
Action: Mouse pressed left at (880, 280)
Screenshot: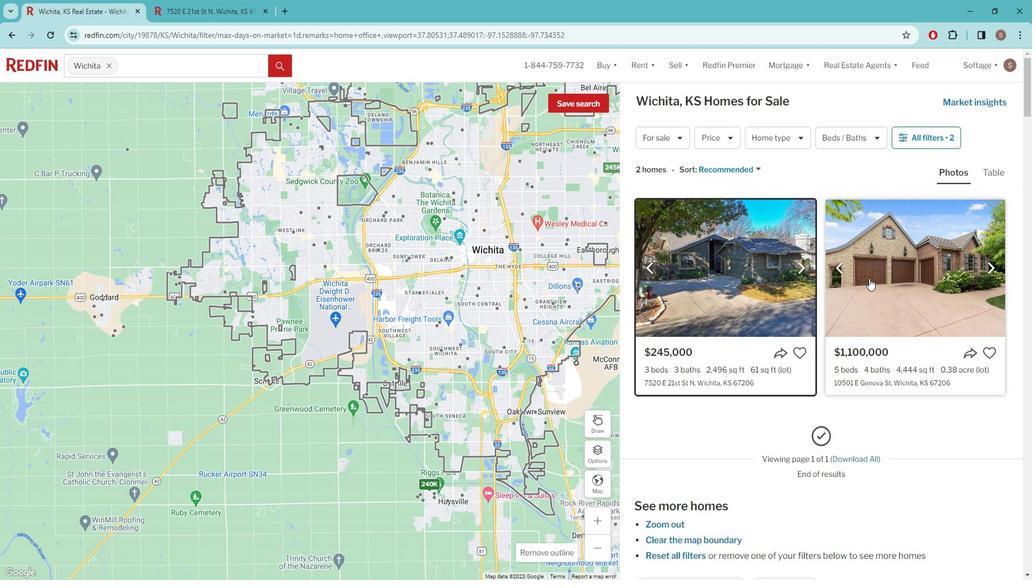 
Action: Mouse moved to (507, 274)
Screenshot: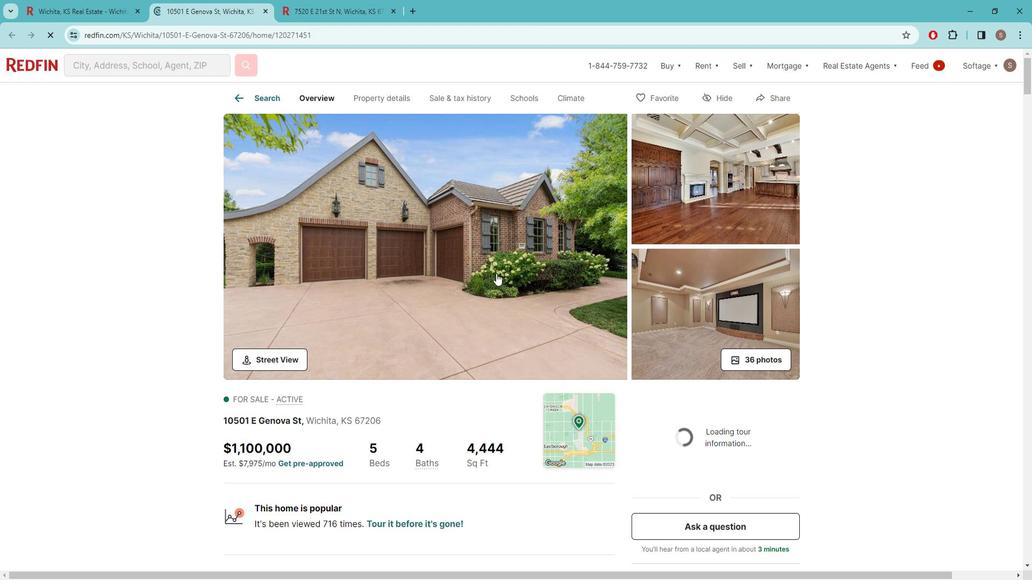 
Action: Mouse pressed left at (507, 274)
Screenshot: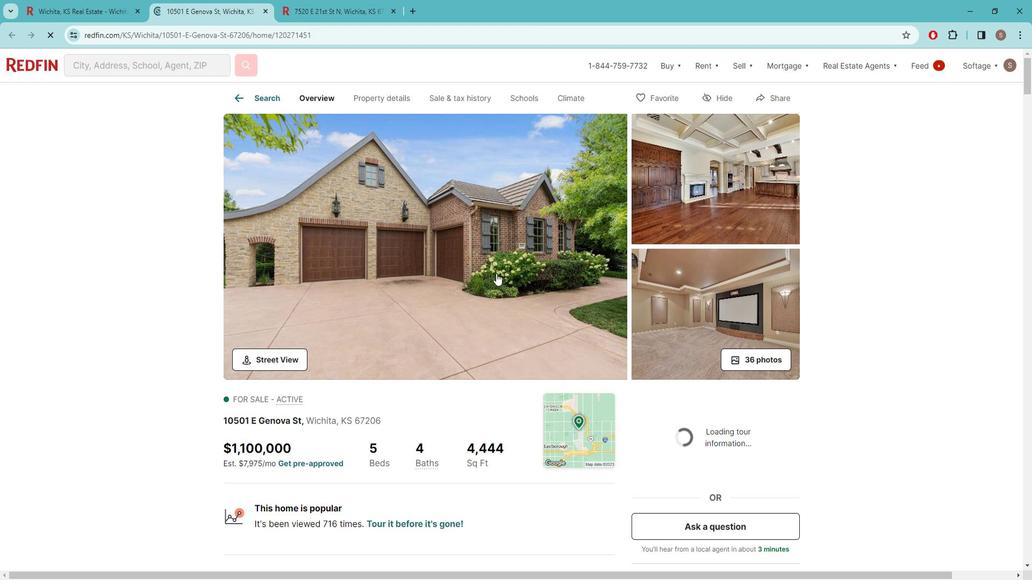 
Action: Mouse moved to (972, 316)
Screenshot: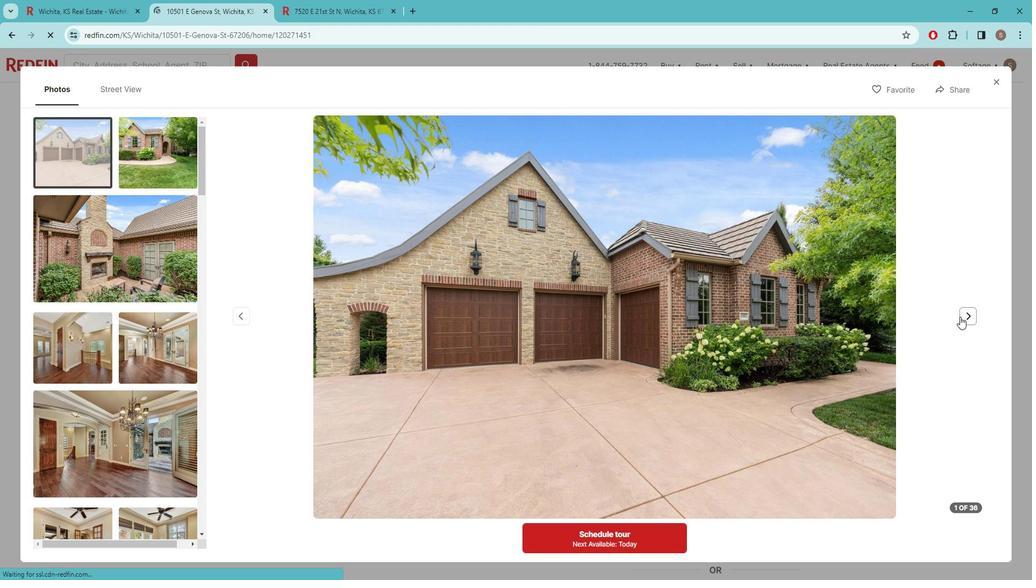 
Action: Mouse pressed left at (972, 316)
Screenshot: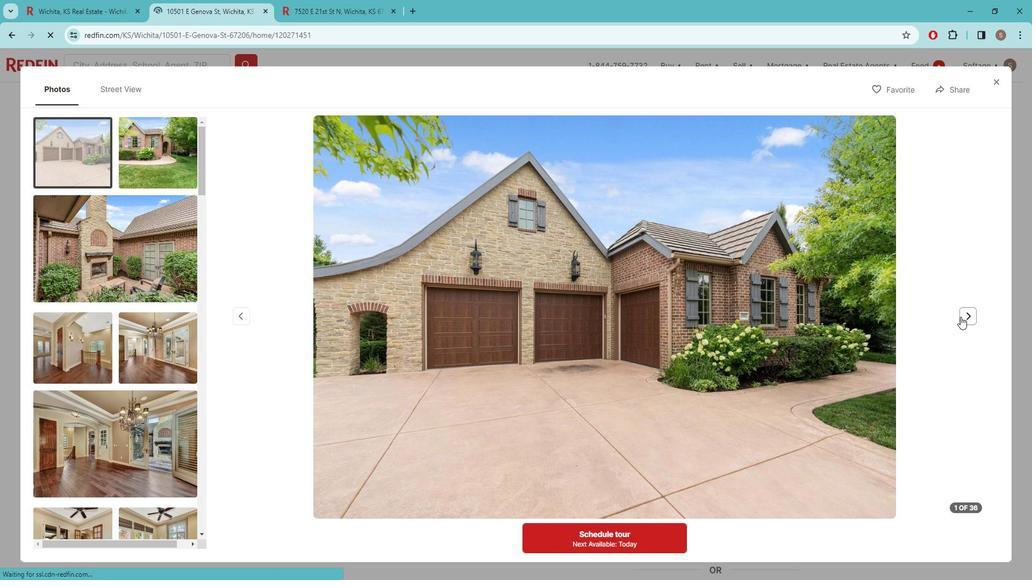 
Action: Mouse moved to (973, 316)
Screenshot: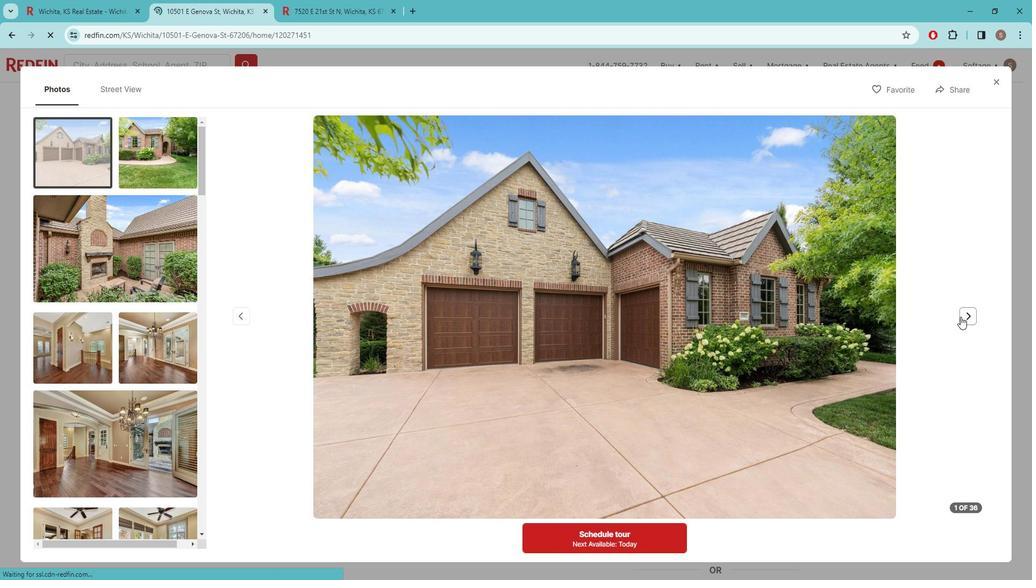 
Action: Mouse pressed left at (973, 316)
Screenshot: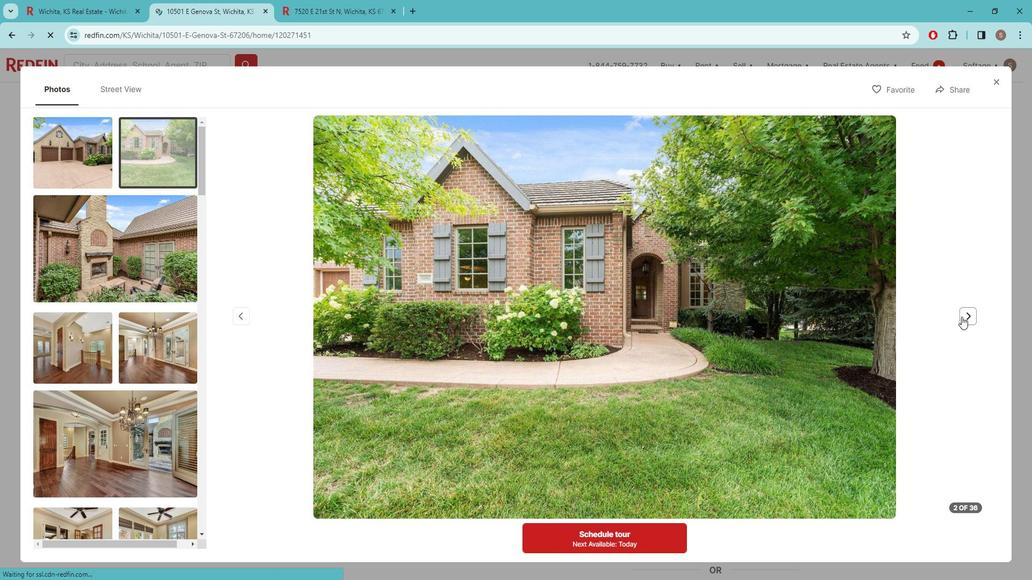 
Action: Mouse pressed left at (973, 316)
Screenshot: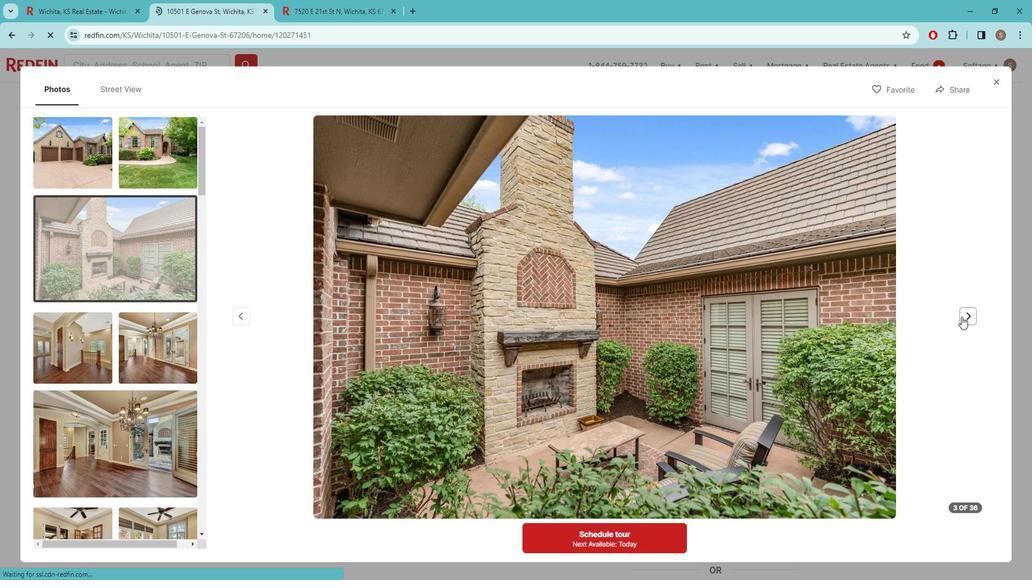 
Action: Mouse pressed left at (973, 316)
Screenshot: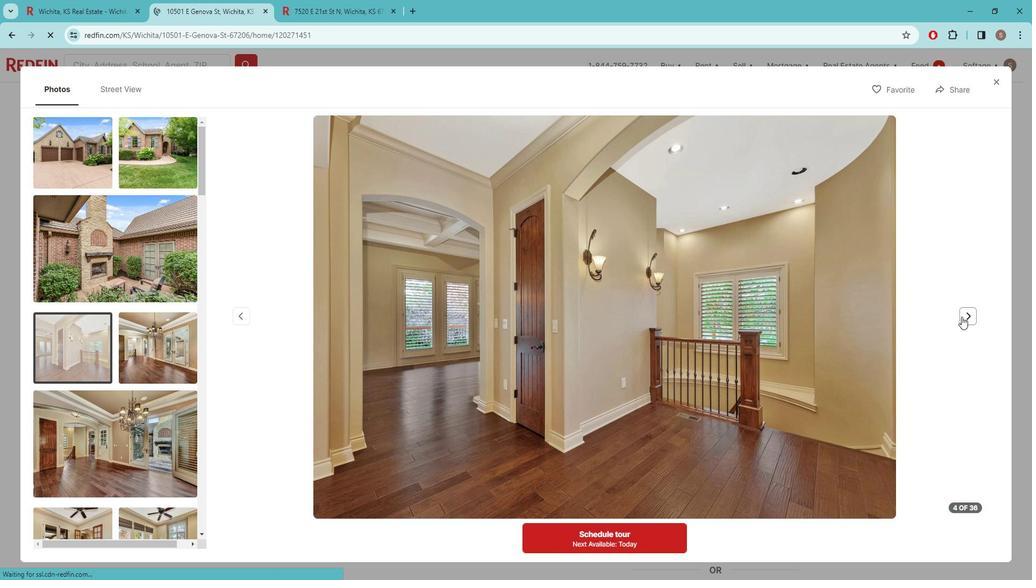 
Action: Mouse pressed left at (973, 316)
Screenshot: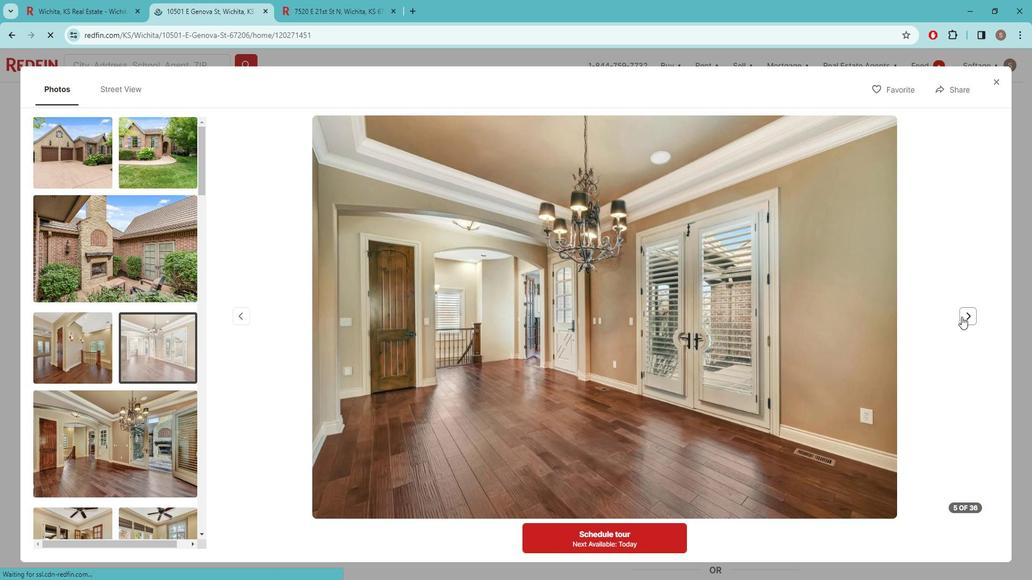 
Action: Mouse pressed left at (973, 316)
Screenshot: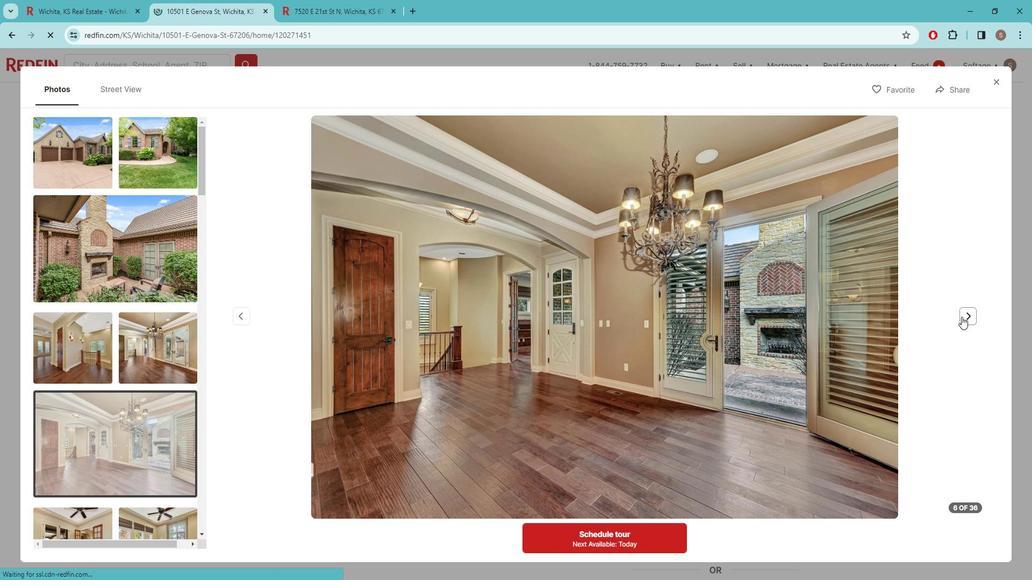 
Action: Mouse pressed left at (973, 316)
Screenshot: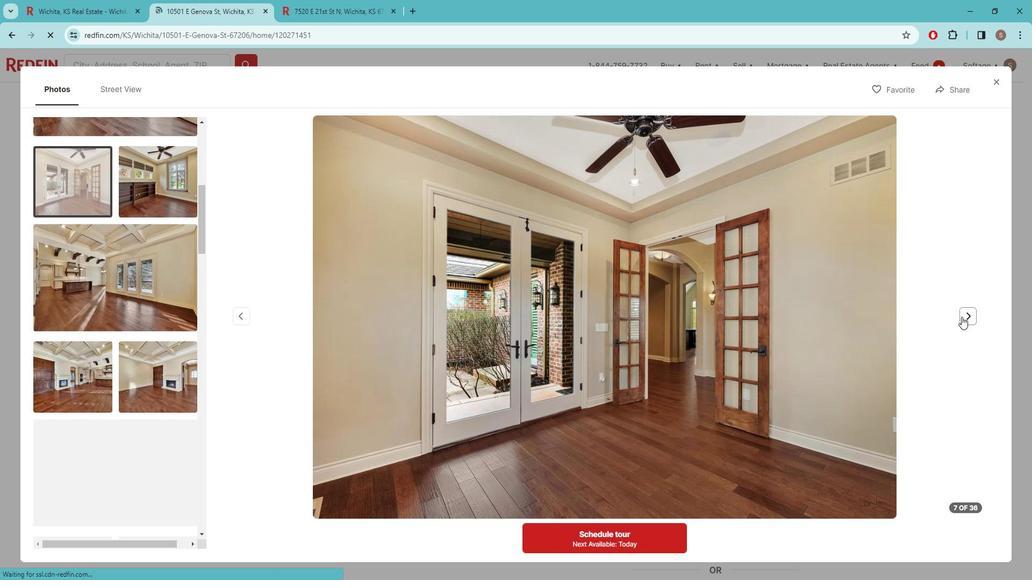 
Action: Mouse pressed left at (973, 316)
Screenshot: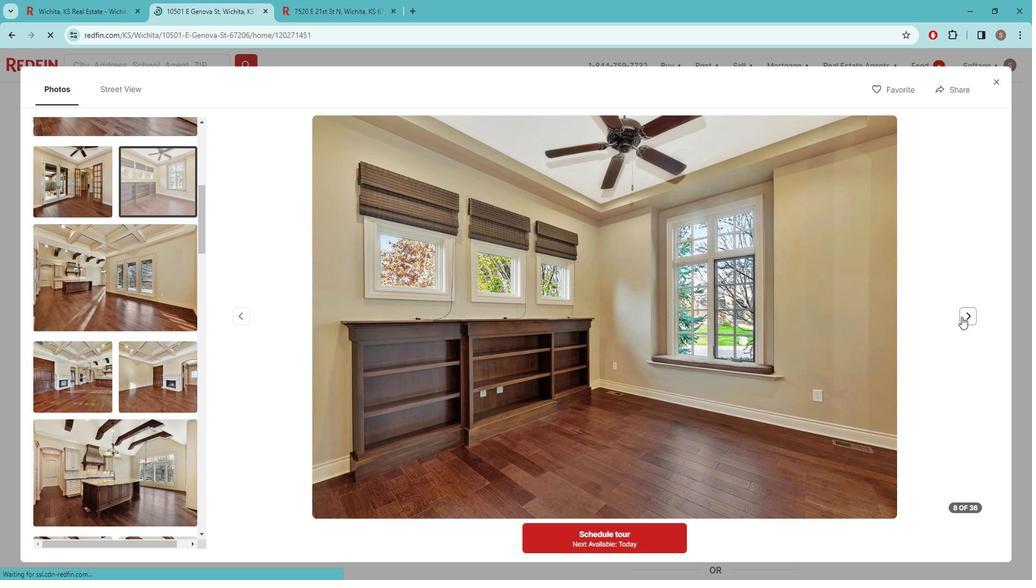 
Action: Mouse pressed left at (973, 316)
Screenshot: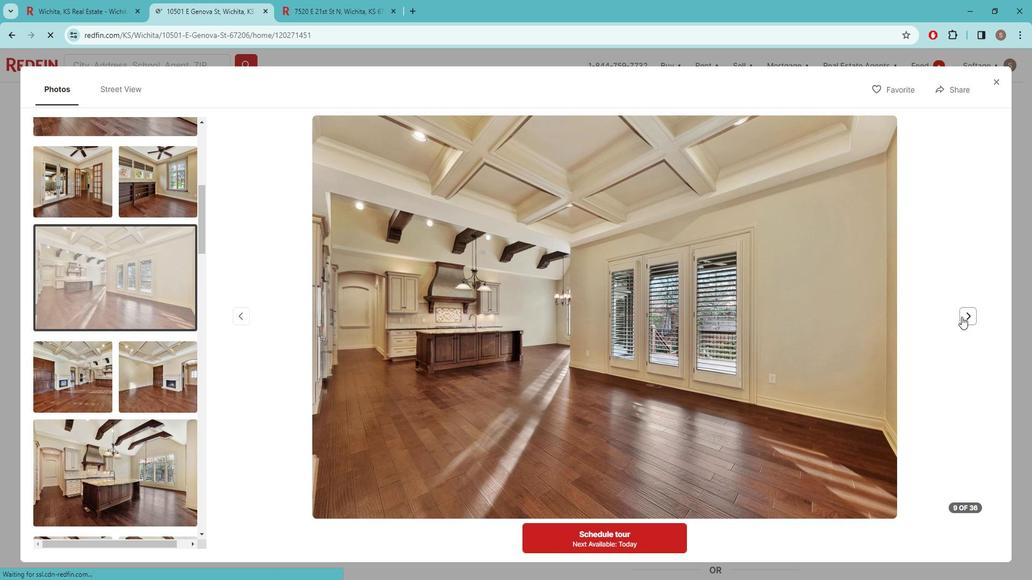 
Action: Mouse pressed left at (973, 316)
Screenshot: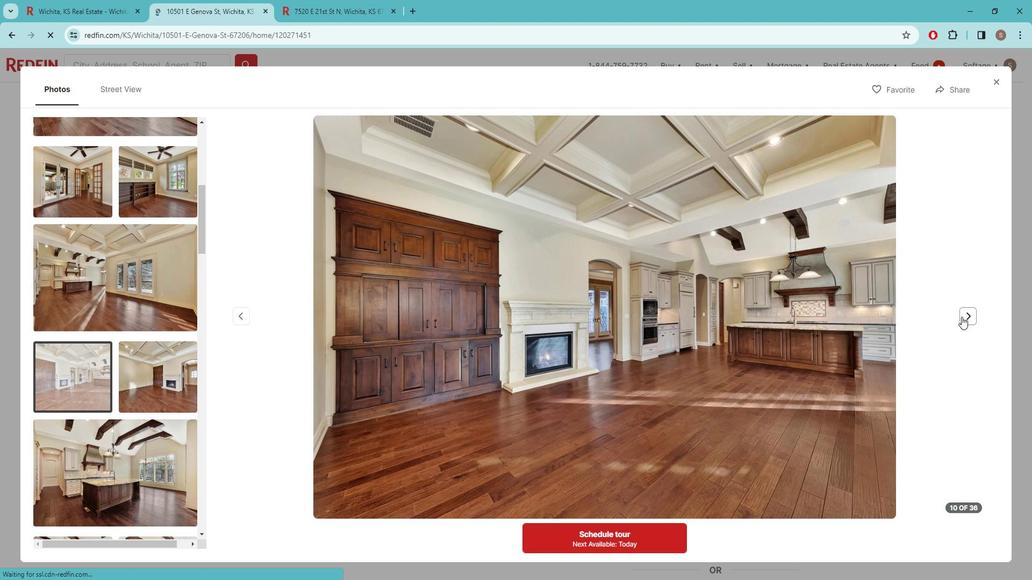 
Action: Mouse pressed left at (973, 316)
Screenshot: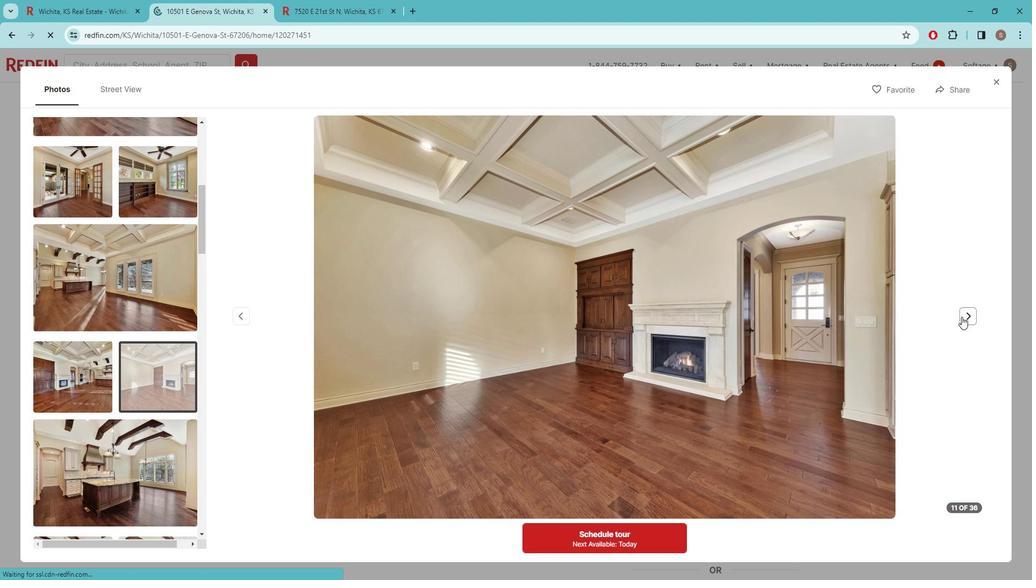 
Action: Mouse pressed left at (973, 316)
Screenshot: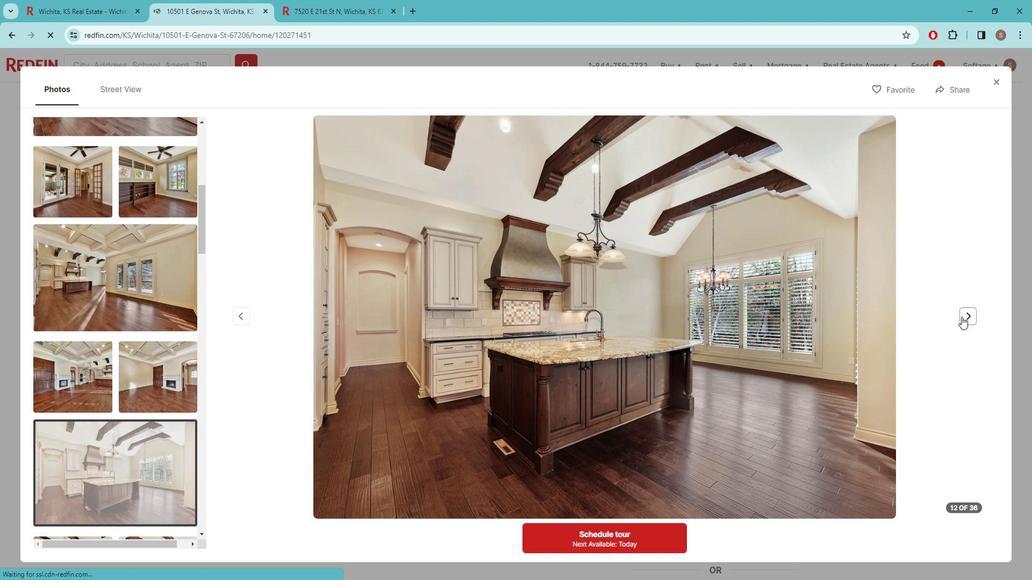 
Action: Mouse pressed left at (973, 316)
Screenshot: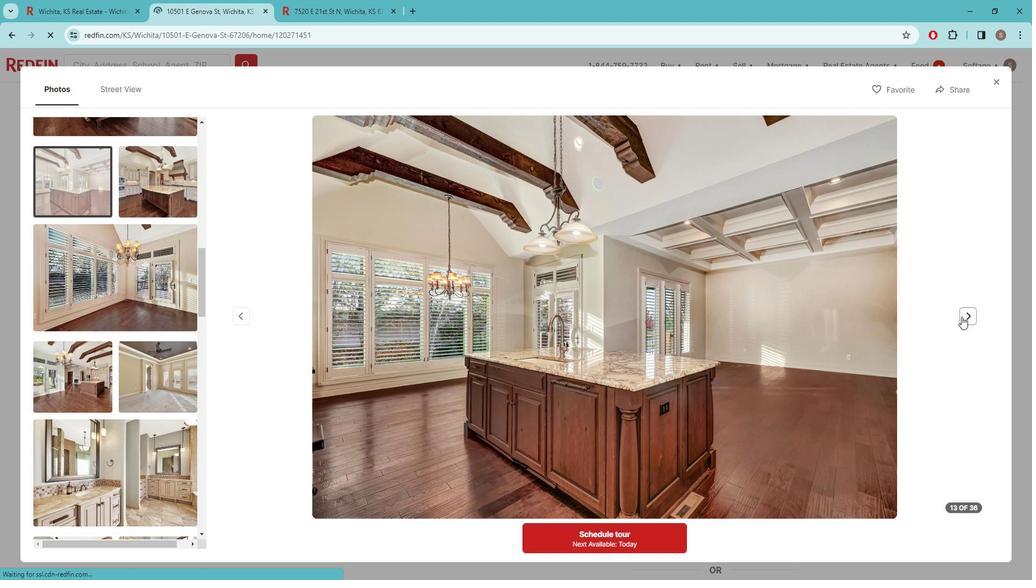 
Action: Mouse pressed left at (973, 316)
Screenshot: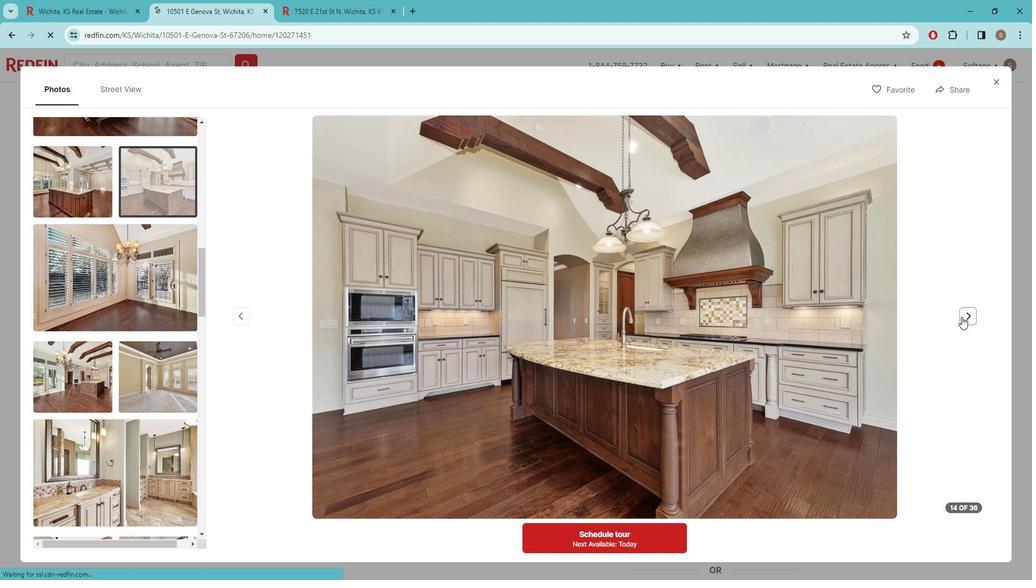 
Action: Mouse pressed left at (973, 316)
Screenshot: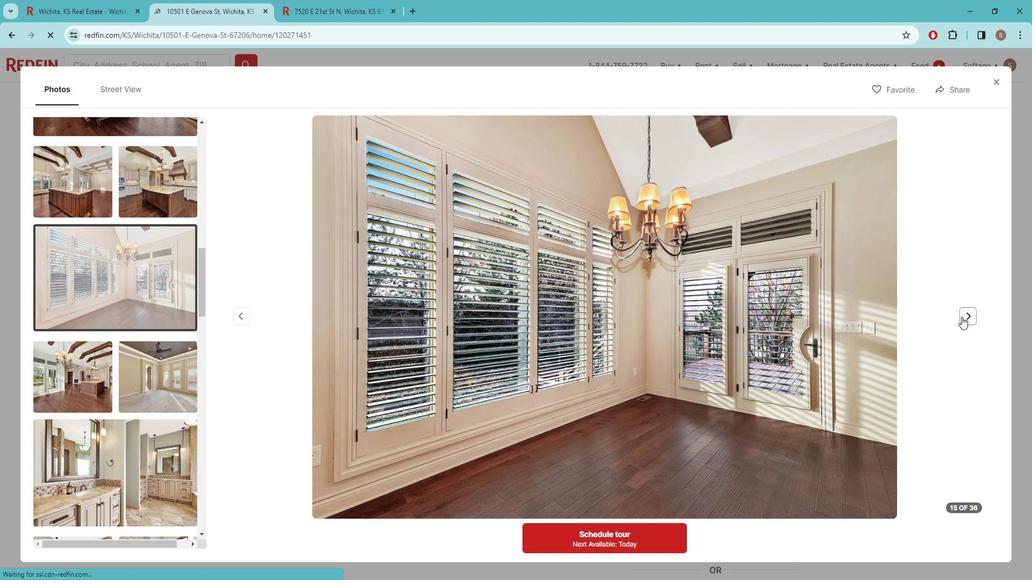 
Action: Mouse pressed left at (973, 316)
Screenshot: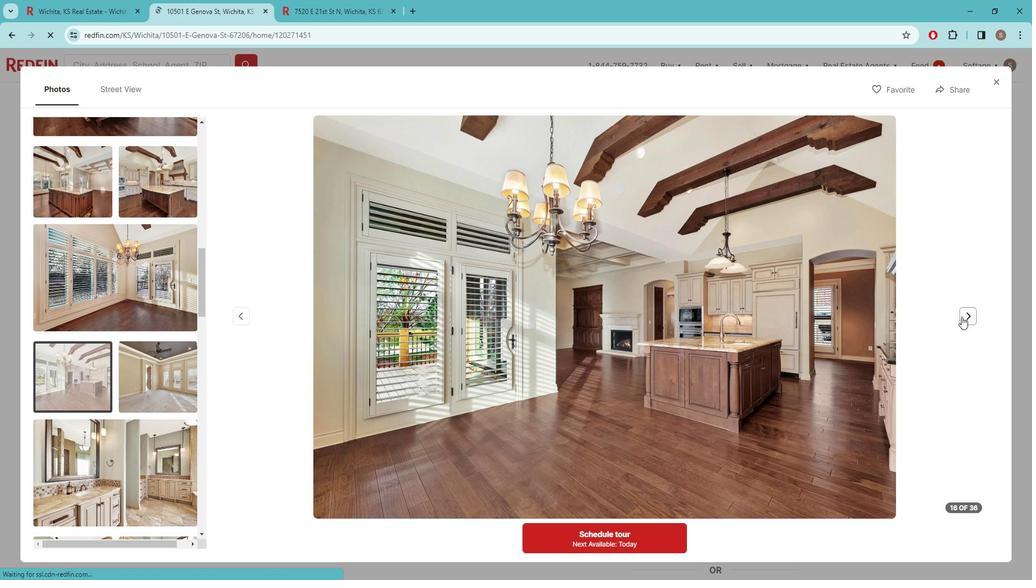 
Action: Mouse pressed left at (973, 316)
Screenshot: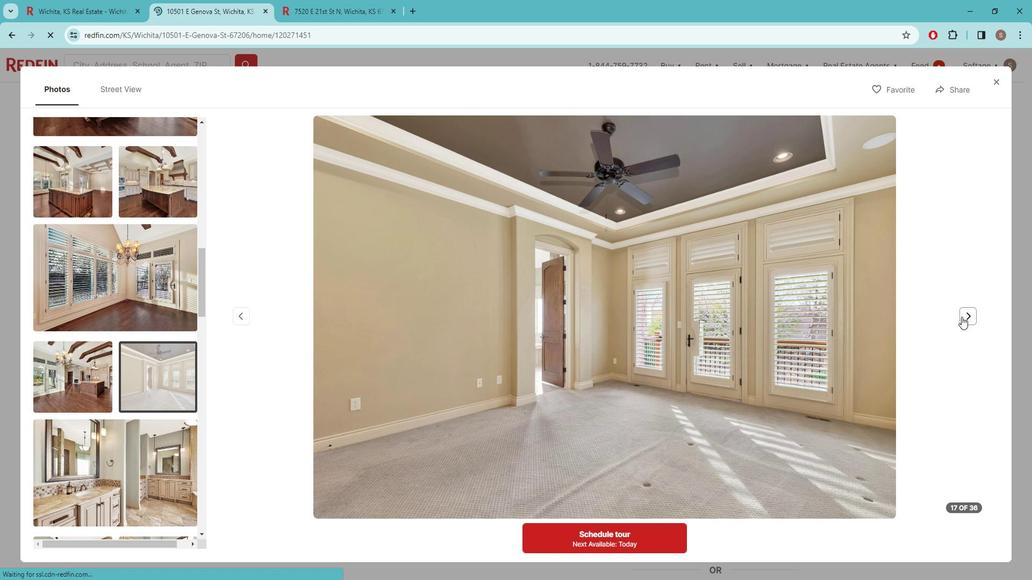 
Action: Mouse pressed left at (973, 316)
Screenshot: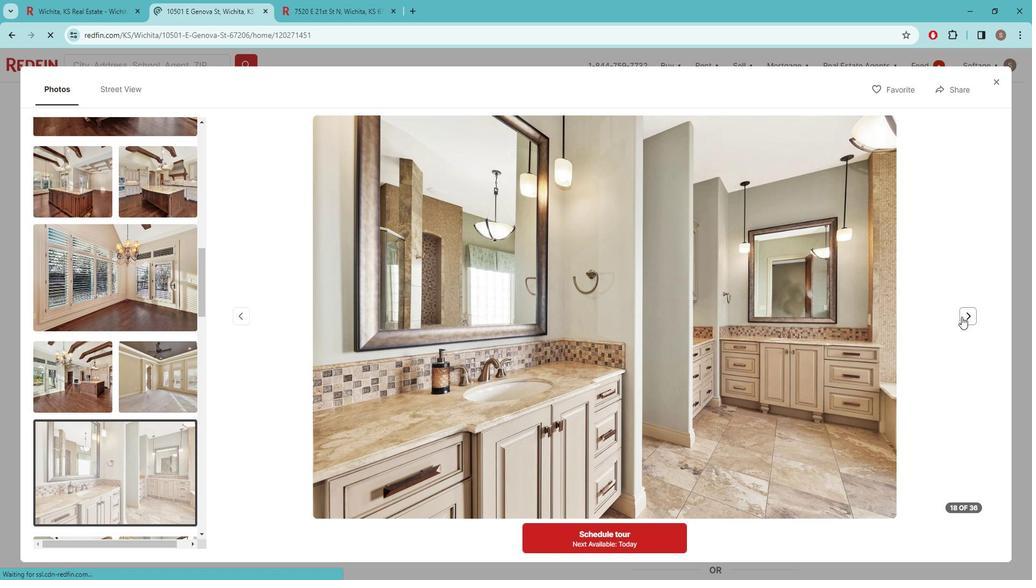
Action: Mouse pressed left at (973, 316)
